 Task: Creation of Multiple Positions
Action: Mouse moved to (136, 207)
Screenshot: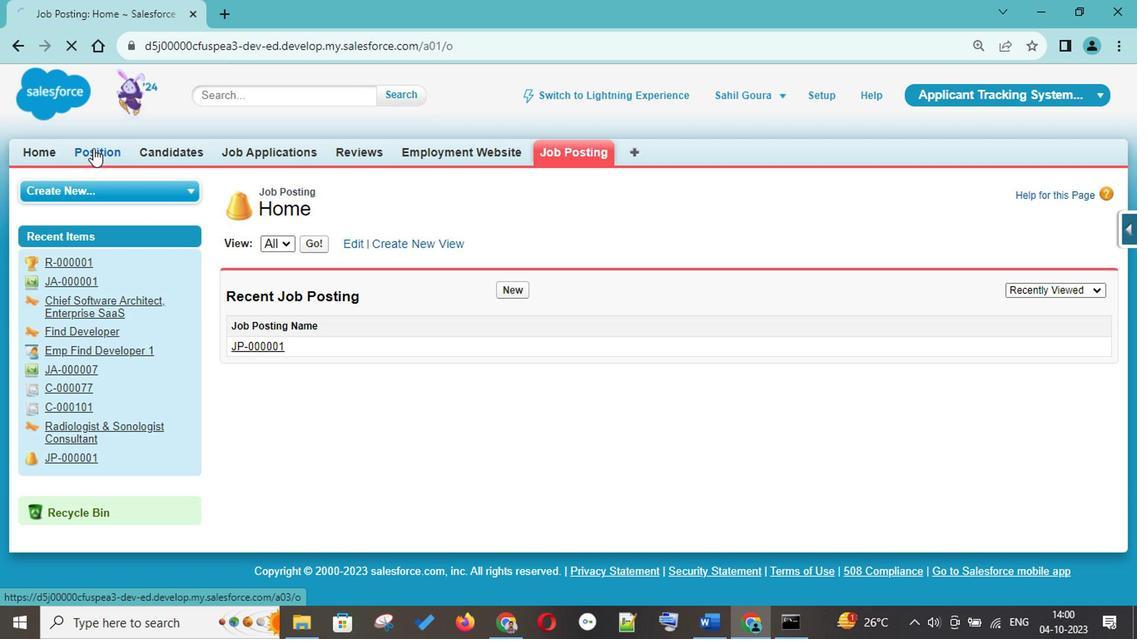 
Action: Mouse pressed left at (136, 207)
Screenshot: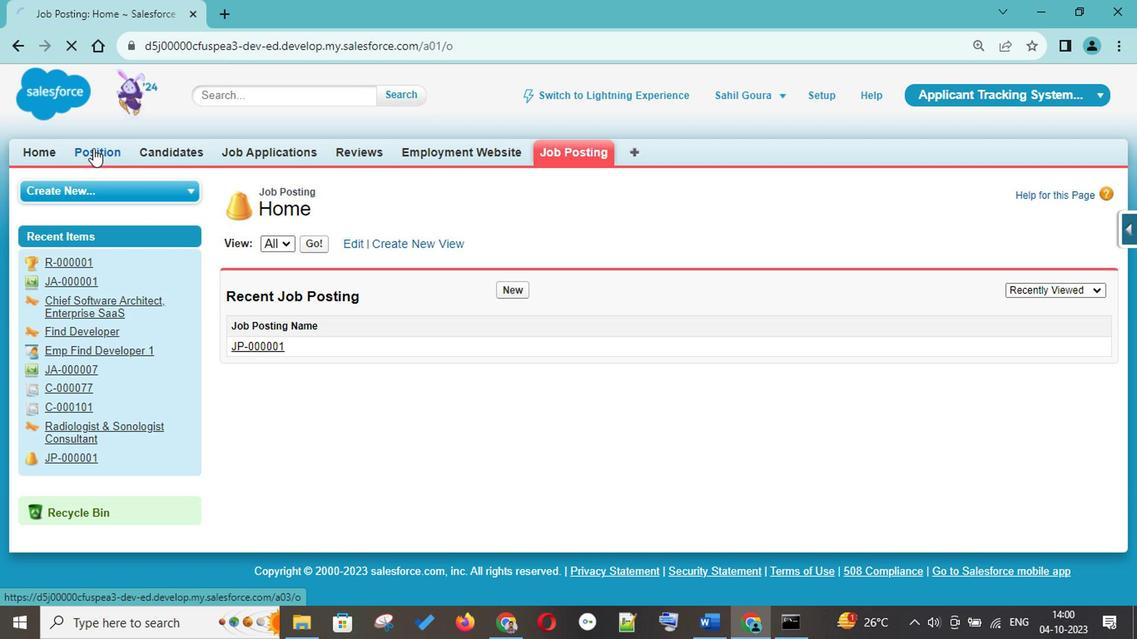 
Action: Mouse moved to (498, 310)
Screenshot: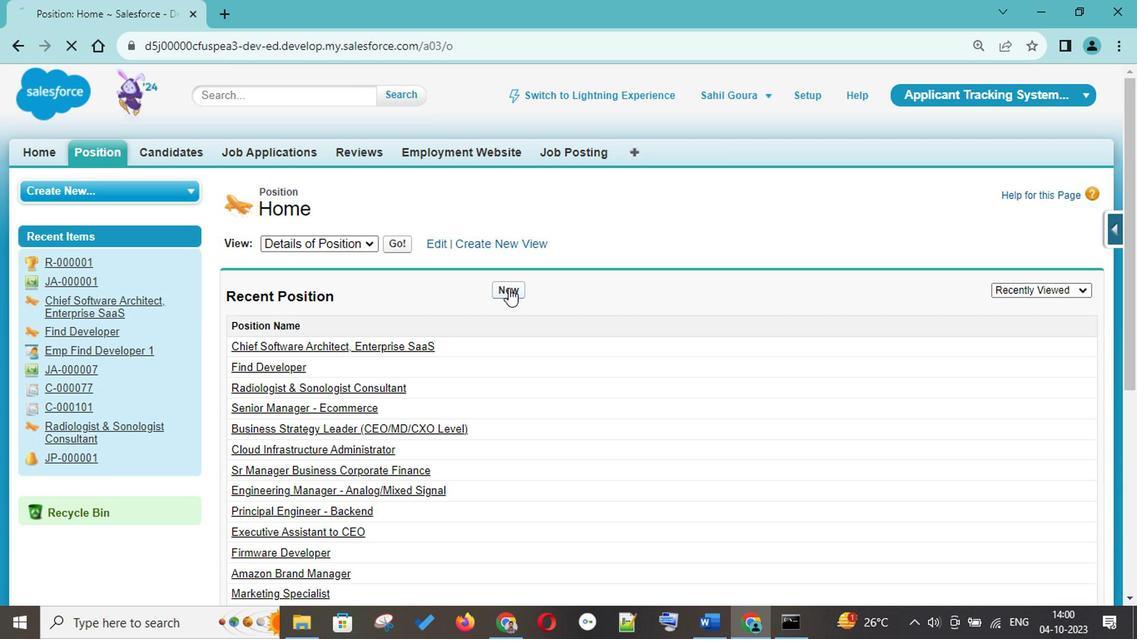 
Action: Mouse pressed left at (498, 310)
Screenshot: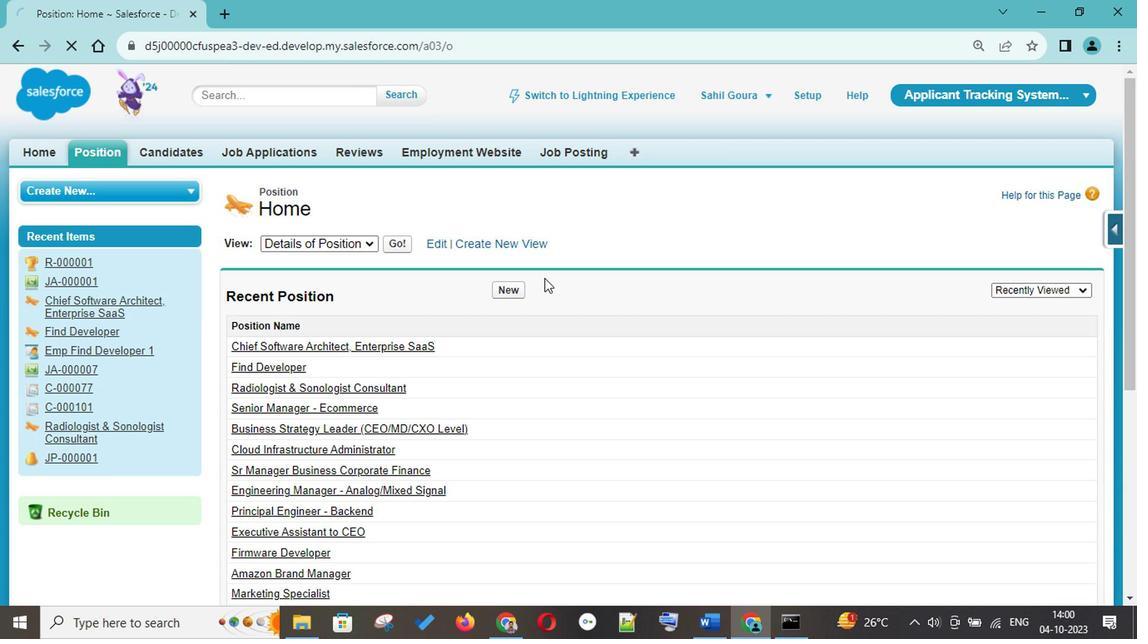 
Action: Mouse moved to (432, 249)
Screenshot: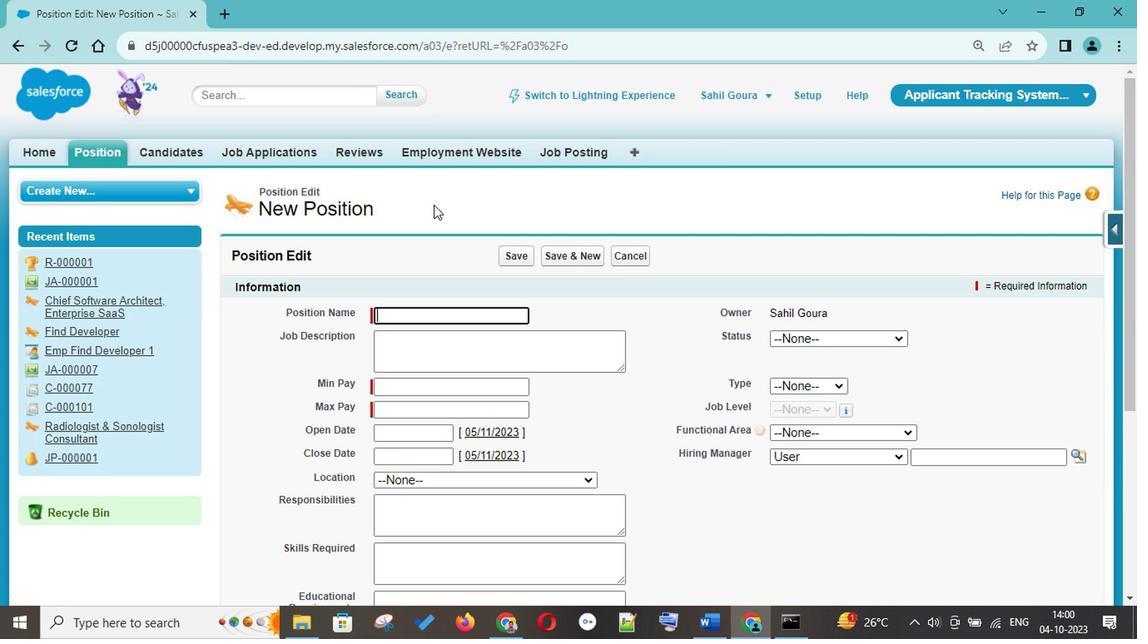 
Action: Key pressed <Key.shift><Key.shift><Key.shift><Key.shift><Key.shift><Key.shift><Key.shift><Key.shift><Key.shift><Key.shift><Key.shift><Key.shift><Key.shift><Key.shift><Key.shift><Key.shift><Key.shift><Key.shift><Key.shift><Key.shift><Key.shift><Key.shift><Key.shift>SRE/<Key.shift>Dev<Key.shift>Ops<Key.space><Key.shift>For<Key.space><Key.shift>Web3<Key.space>/<Key.space><Key.shift>Blockchain<Key.space><Key.shift>Domain
Screenshot: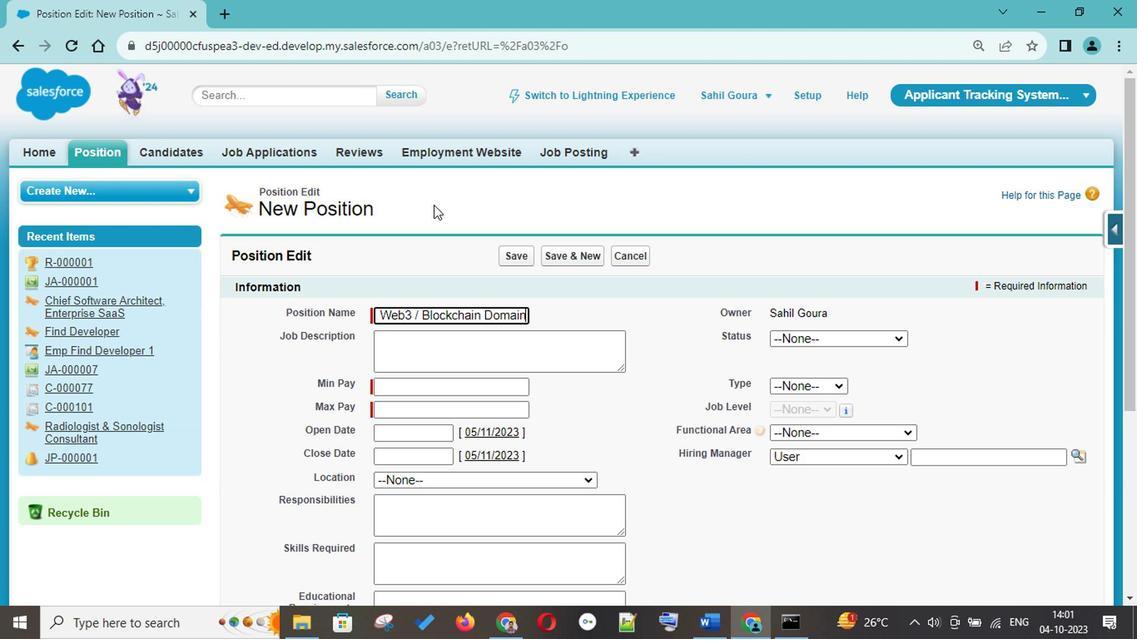 
Action: Mouse moved to (468, 359)
Screenshot: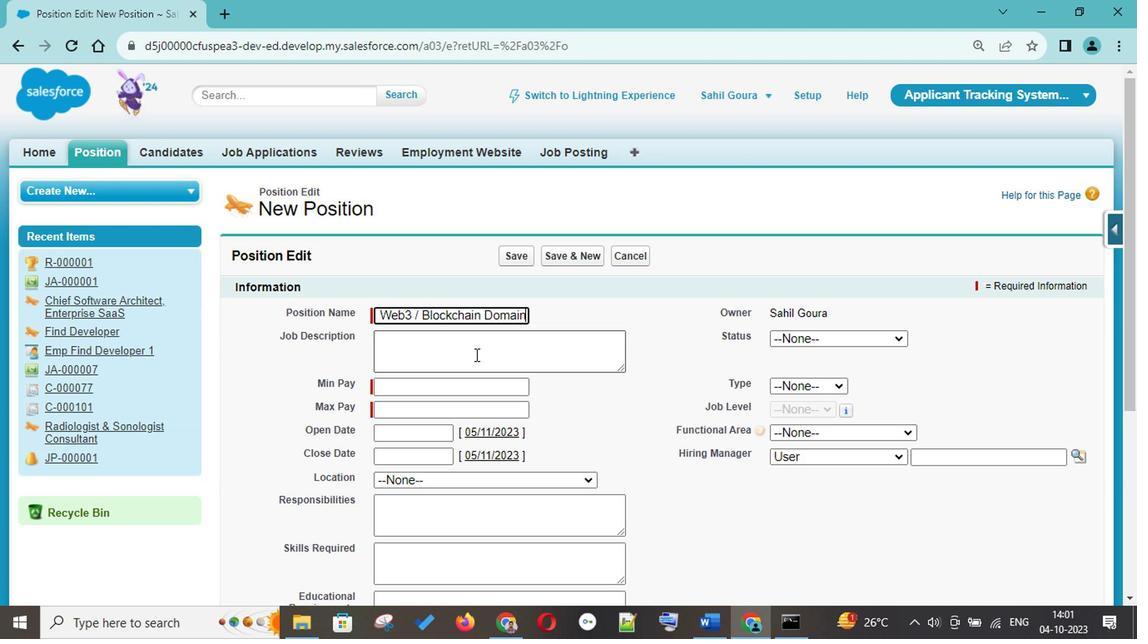 
Action: Mouse pressed left at (468, 359)
Screenshot: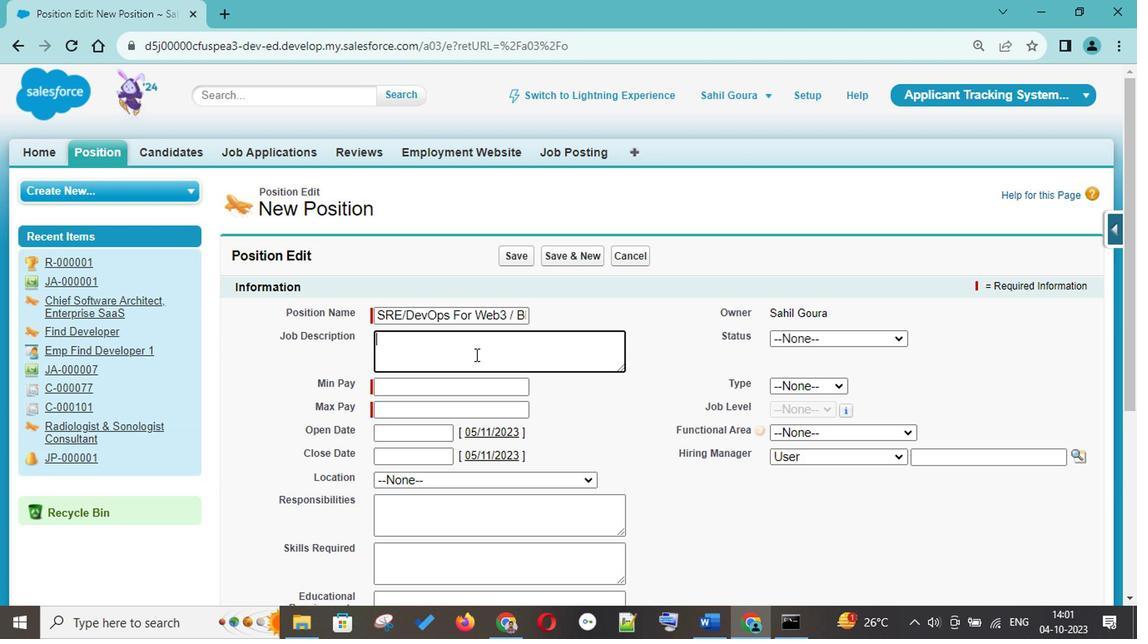 
Action: Key pressed <Key.shift>Build<Key.backspace><Key.backspace><Key.backspace><Key.backspace><Key.backspace><Key.backspace><Key.backspace><Key.backspace>--<Key.shift>><Key.space><Key.shift><Key.shift><Key.shift>Build.<Key.space>deploy<Key.space>and<Key.space>a<Key.backspace>maintain<Key.space>ec<Key.backspace><Key.backspace>secure<Key.space>and<Key.space>scalable<Key.space>cloud<Key.space>solutions<Key.space>for<Key.space>highly<Key.space>available<Key.space>digital<Key.space>services,<Key.space>comprising<Key.space>large-scale<Key.space><Key.shift><Key.shift><Key.shift>Web3<Key.space>experience<Key.space>and<Key.space>other<Key.space>d<Key.shift>Apps<Key.enter>--<Key.shift>><Key.space><Key.shift>Build<Key.space>and<Key.space><Key.shift>Integrate<Key.space>tools<Key.space>to<Key.space>at<Key.backspace>utomate<Key.space>operatin<Key.backspace>onal<Key.space>processes<Key.space>for<Key.space>improved<Key.space><Key.shift>CI/<Key.shift><Key.shift>CD<Key.space>infrastructure<Key.space>automation,<Key.space>capacity<Key.space>provisioning,<Key.space>cost<Key.space>and<Key.space>performance<Key.space>oi<Key.backspace>ptiiz<Key.backspace><Key.backspace>mizations<Key.enter>--<Key.shift>><Key.space><Key.shift>Build<Key.space>an<Key.space><Key.shift><Key.backspace>d<Key.space><Key.shift>Improve<Key.space>our<Key.space>alerting<Key.space>and<Key.space>escalation<Key.space>mechanisms<Key.enter>--<Key.shift>><Key.space><Key.shift>Thik=nk<Key.backspace><Key.backspace><Key.backspace><Key.backspace>nk<Key.space>ahead<Key.space>of<Key.space>the<Key.space>immediate<Key.space>needs<Key.space>of<Key.space>the<Key.space>development<Key.space>team<Key.space>and<Key.space>the<Key.space>current<Key.space>project<Key.space>workload<Key.space>and<Key.space>define<Key.space>what<Key.space>our<Key.space>infrastructure<Key.space>should<Key.space>look<Key.space>like<Key.enter>--<Key.shift>><Key.space><Key.shift>Work<Key.space>with<Key.space>a<Key.space>fast-moving<Key.space>engineering<Key.space>team<Key.space>to<Key.space>drive<Key.space>or<Key.backspace><Key.backspace>projecrt<Key.backspace>t<Key.backspace><Key.backspace>ts<Key.space>in<Key.space>an<Key.space>agile<Key.space>environment<Key.space>and<Key.space>achieve<Key.space>the<Key.space>best<Key.space>possible<Key.space>technical<Key.space>outcomes<Key.enter>--<Key.shift>><Key.space><Key.shift>Stay<Key.space>up<Key.space>to<Key.space>speed<Key.space>with<Key.space>the<Key.space>evolution<Key.space>of<Key.space>both<Key.space>web3<Key.space>infrastructure<Key.space>and<Key.space>infrastructure<Key.space>engineering<Key.space>more<Key.space>broadly,<Key.space>heloin<Key.backspace><Key.backspace><Key.backspace>ping<Key.space>the<Key.space>team<Key.space>to<Key.space>improve<Key.space>the<Key.space>infrastructure<Key.space>and<Key.space>keep<Key.space>it<Key.space>up<Key.space>to<Key.space>date<Key.space>wgh=<Key.backspace><Key.backspace><Key.backspace>hile<Key.space>delivering<Key.space>projects<Key.space>on<Key.space>a<Key.space>rapid<Key.space>operational<Key.space>cadence
Screenshot: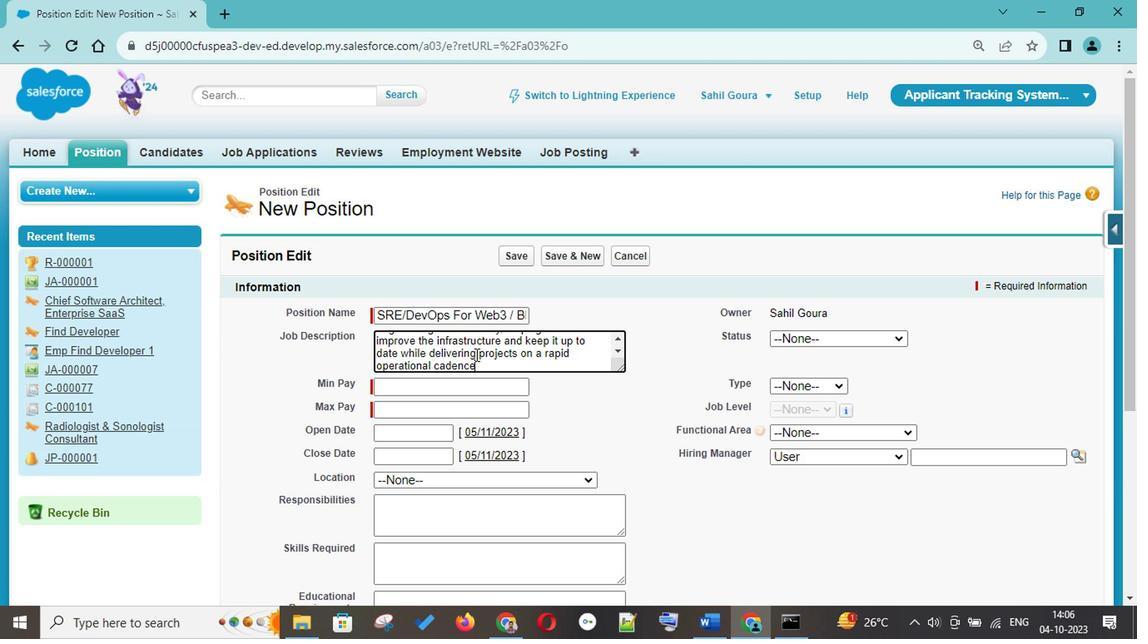 
Action: Mouse moved to (482, 436)
Screenshot: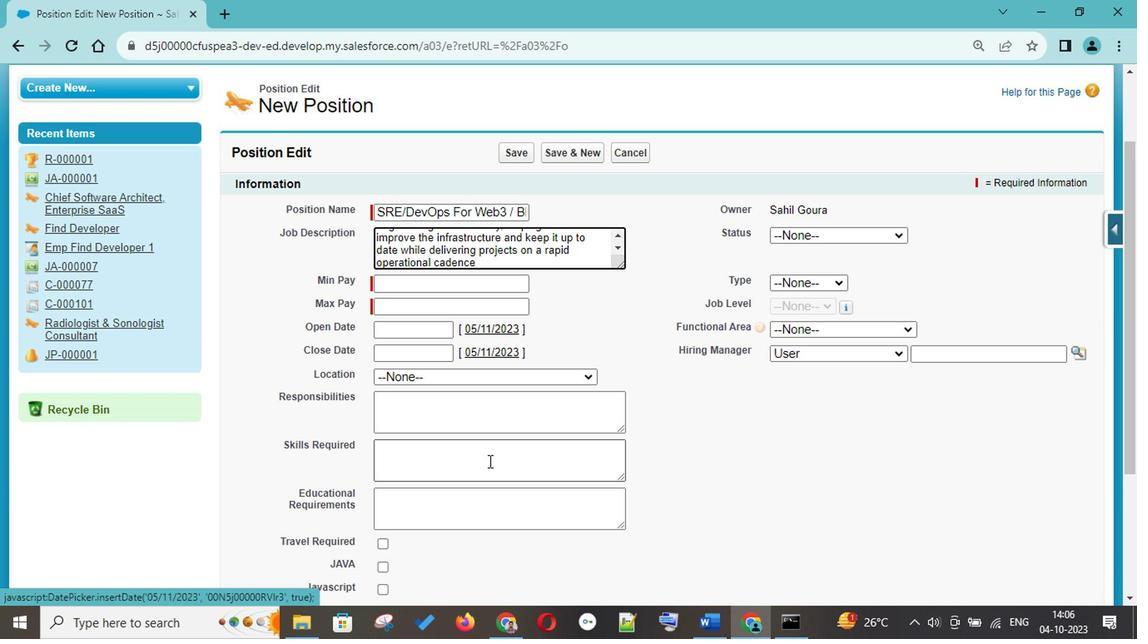 
Action: Mouse scrolled (482, 436) with delta (0, 0)
Screenshot: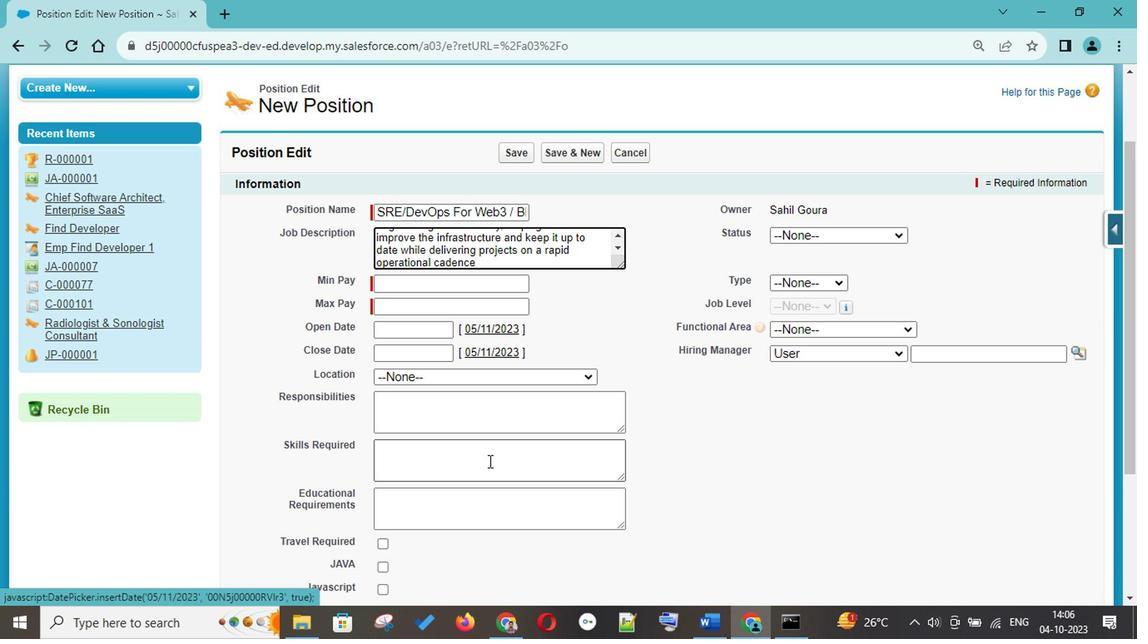 
Action: Mouse moved to (481, 436)
Screenshot: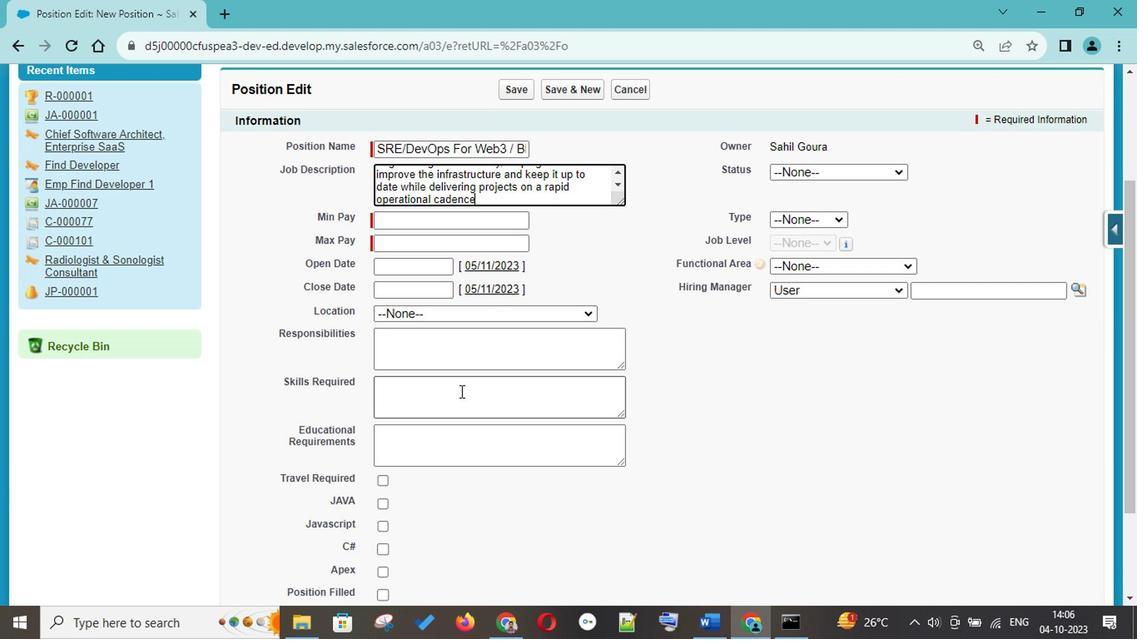 
Action: Mouse scrolled (481, 435) with delta (0, 0)
Screenshot: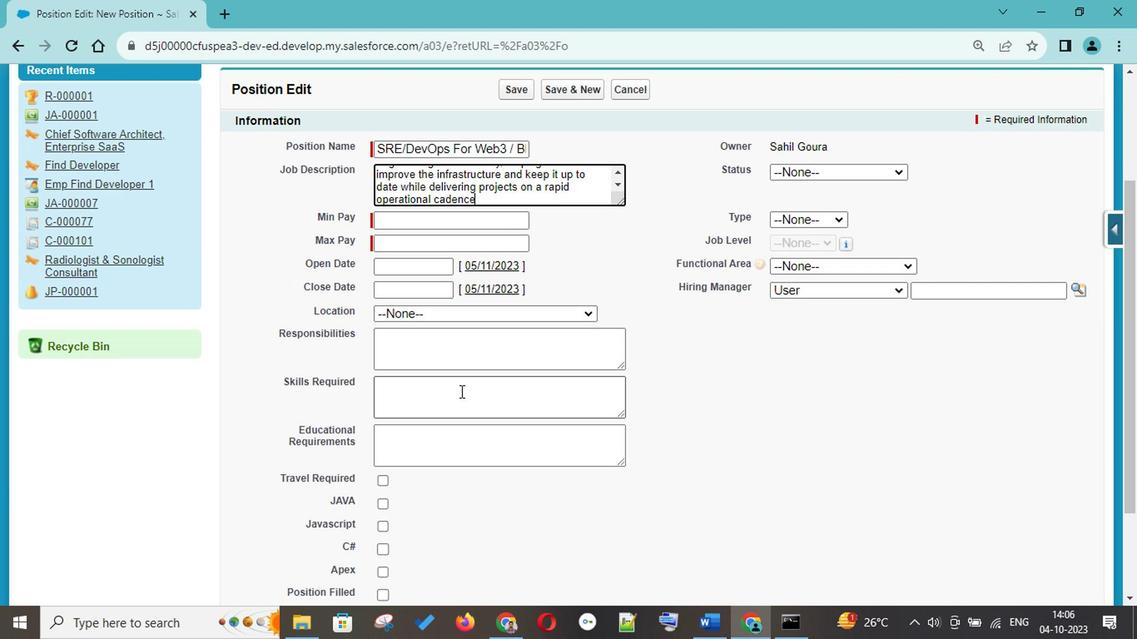
Action: Mouse moved to (455, 385)
Screenshot: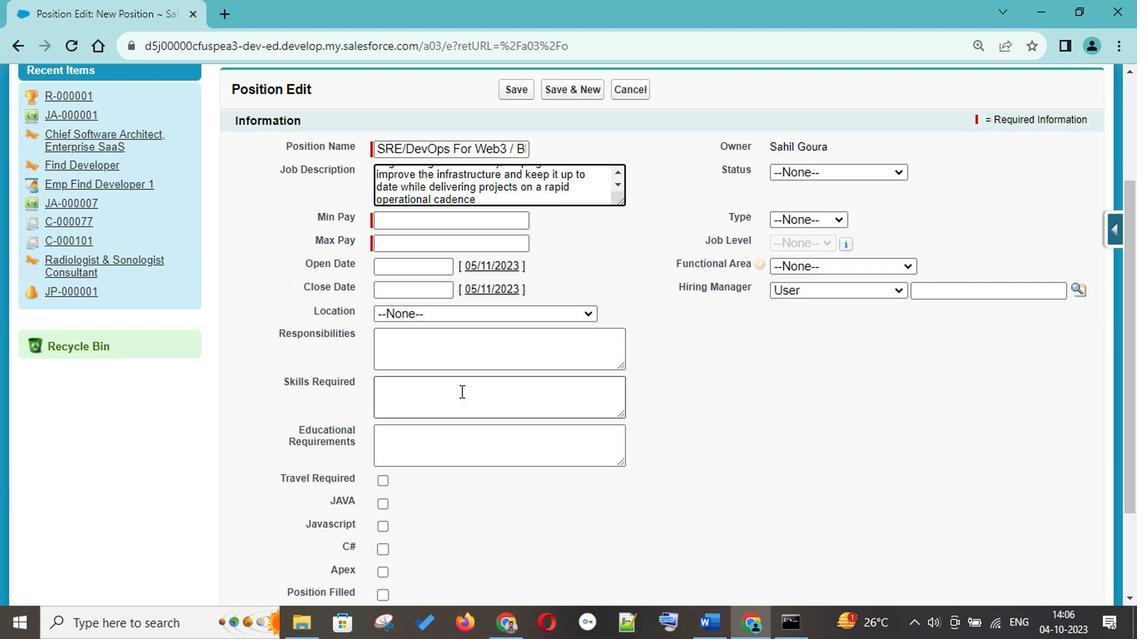 
Action: Mouse pressed left at (455, 385)
Screenshot: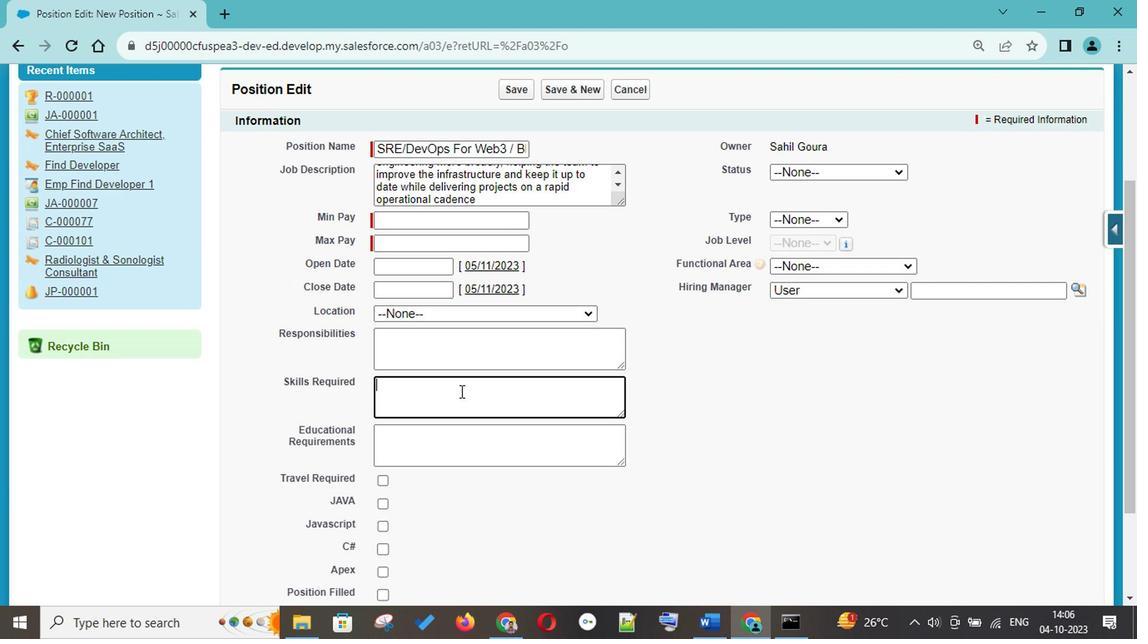 
Action: Key pressed --<Key.shift><Key.shift><Key.shift><Key.shift><Key.shift><Key.shift><Key.shift><Key.shift><Key.shift><Key.shift><Key.shift><Key.shift><Key.shift>><Key.space><Key.shift>Hands-<Key.space><Key.backspace>on<Key.space>experience<Key.space>building<Key.space>and<Key.space>maintaining<Key.space>highly<Key.space>available<Key.space>web<Key.space>and<Key.space>backend<Key.space>infrastructuer<Key.backspace><Key.backspace>re<Key.space>where<Key.space>uptime<Key.space>and<Key.space>security<Key.space>is<Key.space>the<Key.space>highest<Key.space>priority<Key.space><Key.shift>(<Key.shift>Apache,<Key.space><Key.shift><Key.caps_lock>NGINX,<Key.space><Key.caps_lock>nodejs,<Key.space>python<Key.space>and<Key.space>postf<Key.backspace>gres<Key.space>among<Key.space>the<Key.space>toools<Key.backspace><Key.backspace><Key.backspace>ls<Key.space>we<Key.space>use,<Key.space>although<Key.space>the<Key.space>right<Key.space>candidate<Key.space>will<Key.space>be<Key.space>able<Key.space>to<Key.space>leadf<Key.backspace><Key.space>this<Key.space>cov<Key.backspace>nversatin<Key.backspace>on<Key.space>and<Key.space>adapt<Key.space>and<Key.space>learn<Key.space>as<Key.space>our<Key.space>stack<Key.space>evolves<Key.shift>).<Key.enter>--<Key.shift>><Key.space><Key.shift><Key.backspace><Key.space><Key.shift>Hands<Key.space>on<Key.space>experience<Key.space>building<Key.space>and<Key.space>maintaining<Key.space><Key.shift>CDN<Key.space>properto<Key.backspace>ies<Key.space>for<Key.space>high<Key.space>volume<Key.space>websites<Key.space><Key.shift>(<Key.shift>Akamai,<Key.space><Key.shift>Fastly,<Key.space><Key.shift><Key.shift><Key.shift><Key.shift><Key.shift>Cloud<Key.shift>Front<Key.shift><Key.shift><Key.shift><Key.shift><Key.shift><Key.shift><Key.shift><Key.shift><Key.shift><Key.shift><Key.shift><Key.shift><Key.shift><Key.shift><Key.shift><Key.shift><Key.shift><Key.shift><Key.shift><Key.shift><Key.shift><Key.shift>).<Key.enter>--<Key.shift>><Key.space><Key.shift>Intricate<Key.space>knowledge<Key.space>of<Key.space>web<Key.space>delivery,<Key.space><Key.shift>HTTP<Key.space>headers,<Key.space>caching<Key.space>strategies<Key.space>and<Key.space>web<Key.space>security<Key.enter>--<Key.shift>><Key.space><Key.shift>Hands-on<Key.space>experience<Key.space>with<Key.space>infrastructure<Key.space>with<Key.space>one<Key.space>or<Key.space>more<Key.space>scriptingh<Key.backspace><Key.space>languages<Key.space>with<Key.space><Key.shift>Bash<Key.space>and<Key.space><Key.shift>Python<Key.space>particularly<Key.space>desire<Key.backspace>able<Key.enter>--<Key.shift>><Key.space><Key.shift>Hands<Key.space>on-experience<Key.up><Key.up><Key.up><Key.up><Key.down><Key.down><Key.down><Key.down><Key.down><Key.down><Key.space>building<Key.space>andf<Key.space><Key.backspace><Key.backspace><Key.space>managing<Key.space>application<Key.space>infrastructure<Key.space>on<Key.space><Key.shift>AWS<Key.space><Key.shift>(using<Key.space>servie<Key.backspace>ces<Key.space>suc<Key.space><Key.backspace>h<Key.space>as<Key.space><Key.shift>IAM,<Key.space><Key.shift>API<Key.space><Key.shift>Gateway,<Key.space><Key.shift>S3,<Key.space><Key.shift>Dynamodb,<Key.space><Key.caps_lock>RDS,<Key.space>SQS,<Key.space>VPC,<Key.space>EC2,<Key.space>ECS,<Key.space>L<Key.caps_lock>ambda<Key.shift>)<Key.space>and<Key.space>able<Key.space>to<Key.space>fg<Key.backspace><Key.backspace>guide<Key.space>and<Key.space>inform<Key.space>decision-making<Key.space>about<Key.space>goodf<Key.backspace><Key.space>choices<Key.space>of<Key.space>infrastructure<Key.space>and<Key.space>congi<Key.backspace><Key.backspace>figuration<Key.space>in<Key.space>this<Key.space>environment<Key.enter>--<Key.shift><Key.shift><Key.shift><Key.shift><Key.shift><Key.shift><Key.shift><Key.shift><Key.shift><Key.shift><Key.shift><Key.shift>><Key.space><Key.shift><Key.shift><Key.shift><Key.shift><Key.shift><Key.shift><Key.shift><Key.shift><Key.shift><Key.shift><Key.shift><Key.shift><Key.shift><Key.shift><Key.shift><Key.shift><Key.shift><Key.shift>Understanding<Key.space>of<Key.space><Key.shift>TCP/<Key.shift>IP<Key.space>and<Key.space>development<Key.space>fu<Key.backspace>undf<Key.backspace>amentals<Key.space>such<Key.space>as<Key.space><Key.shift>F<Key.backspace><Key.shift>DNS,<Key.space><Key.caps_lock>TCS<Key.backspace>PDUMP,<Key.space>HTTP,<Key.space>CDN<Key.caps_lock>s,<Key.space><Key.caps_lock>SSL,<Key.space><Key.shift>gI<Key.backspace><Key.backspace><Key.caps_lock><Key.shift>H<Key.backspace><Key.shift>Git,<Key.space><Key.shift>Firewall<Key.space>and<Key.space><Key.shift>Networking<Key.space><Key.shift>Concepts<Key.space><Key.shift>(<Key.shift>VPC,<Key.space>subnetting,<Key.space><Key.shift>Zero<Key.shift><Key.shift><Key.shift><Key.shift>Trust,<Key.space><Key.shift>NAT,<Key.space>etc<Key.shift><Key.shift><Key.shift><Key.shift><Key.shift><Key.shift><Key.shift><Key.shift><Key.shift><Key.shift><Key.shift><Key.shift><Key.shift><Key.shift><Key.shift><Key.shift>)<Key.space>and<Key.space>the<Key.space>decisions<Key.space>and<Key.space>tradefo<Key.backspace><Key.backspace>offs<Key.space>involved<Key.space>various<Key.space>infrastrur<Key.backspace>cture<Key.space>confgi<Key.backspace><Key.backspace>igurations
Screenshot: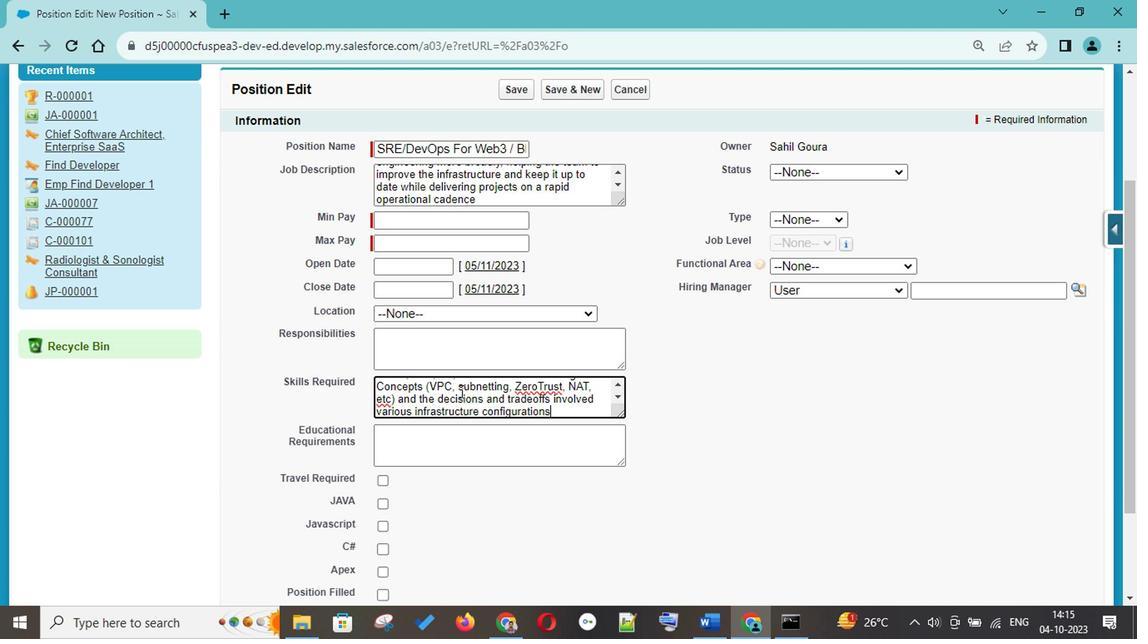 
Action: Mouse moved to (470, 421)
Screenshot: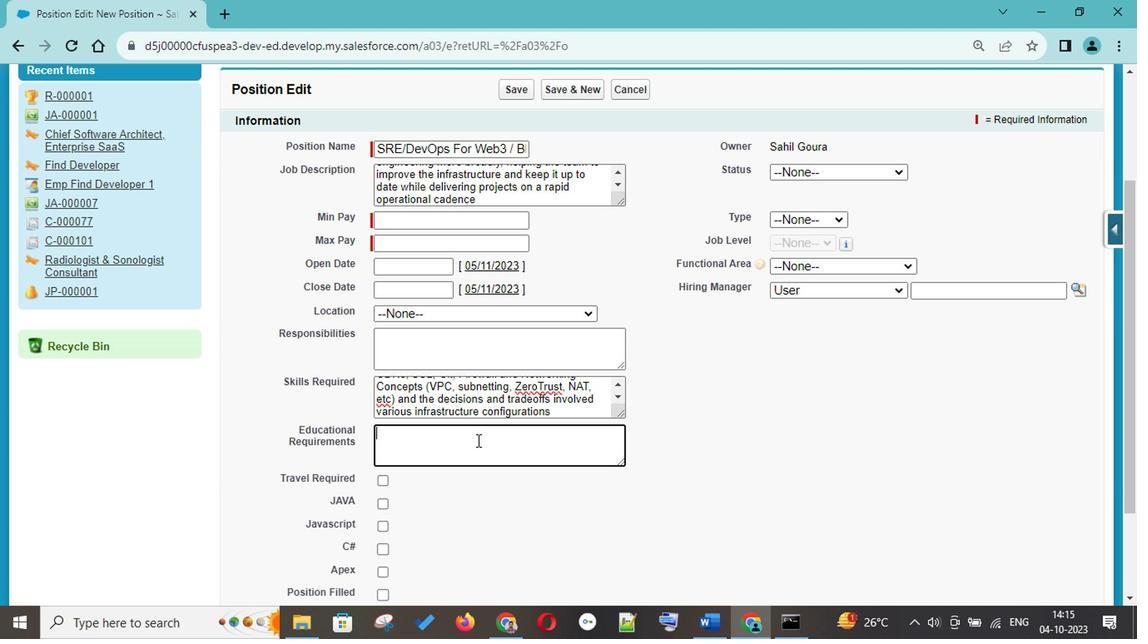 
Action: Mouse pressed left at (470, 421)
Screenshot: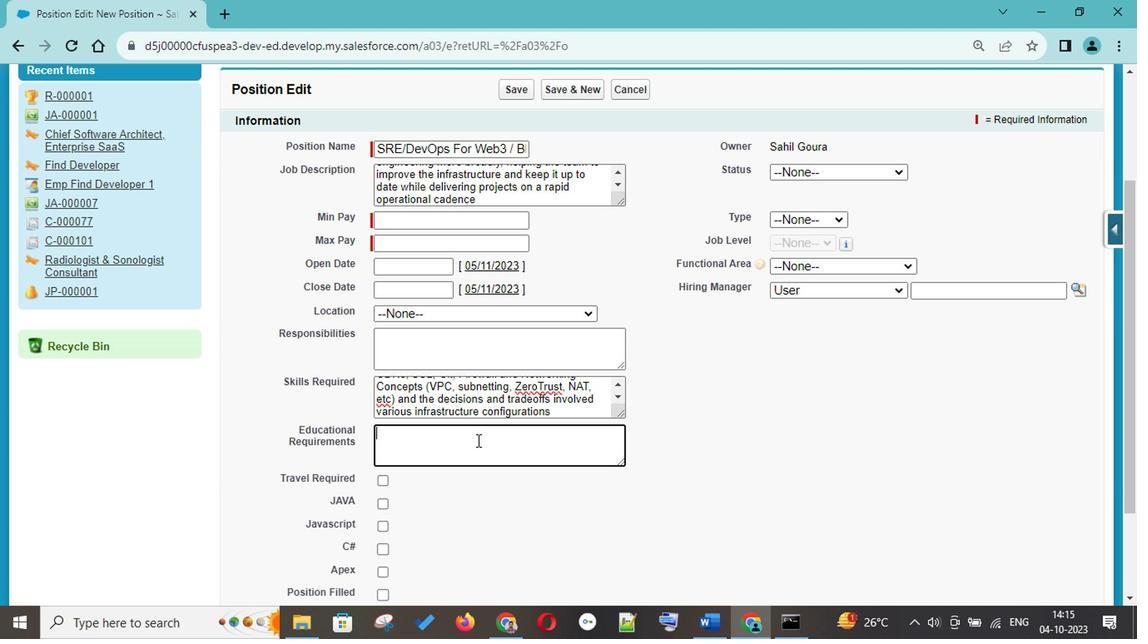 
Action: Key pressed <Key.shift>Engineering<Key.space>-<Key.space><Key.shift>Software<Key.space><Key.shift>&<Key.space><Key.shift>W<Key.backspace><Key.shift>QA
Screenshot: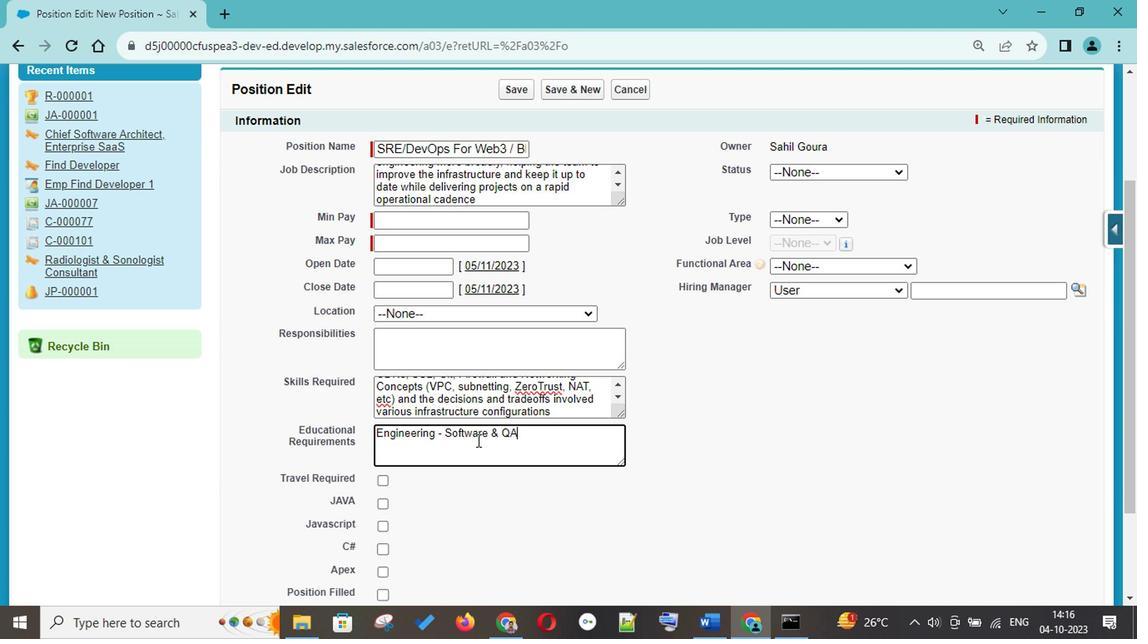 
Action: Mouse moved to (471, 354)
Screenshot: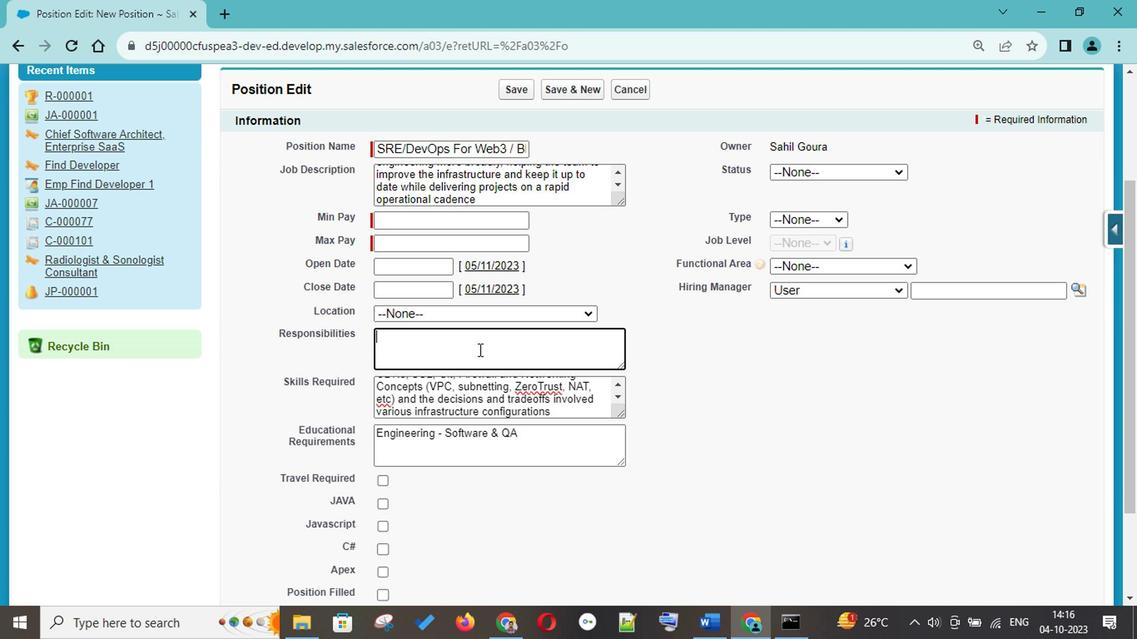 
Action: Mouse pressed left at (471, 354)
Screenshot: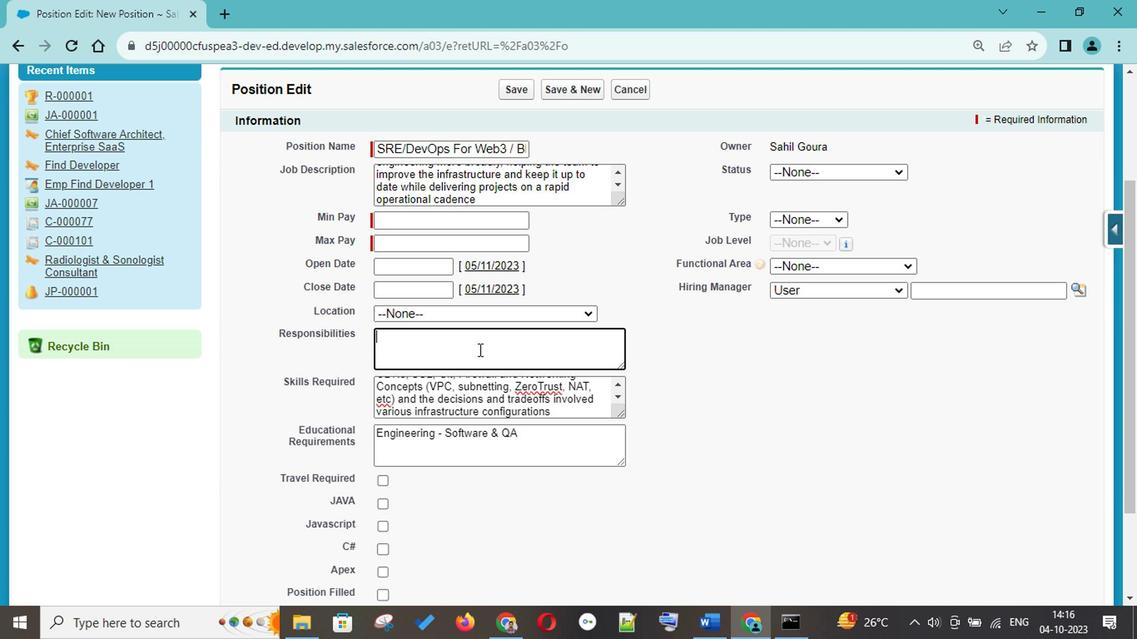 
Action: Mouse moved to (436, 385)
Screenshot: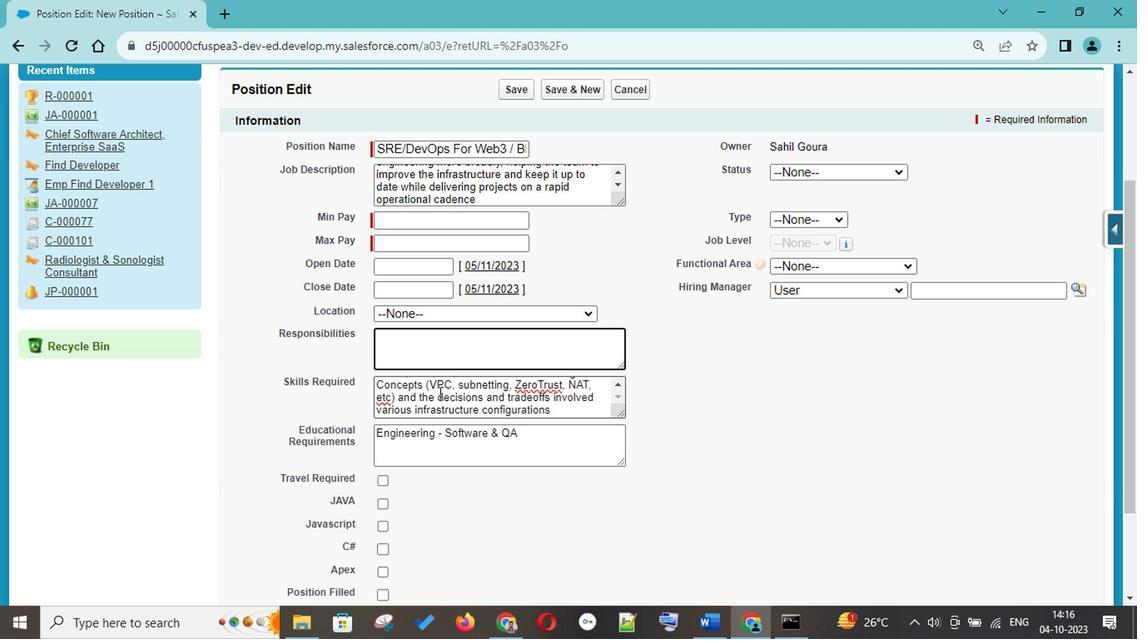 
Action: Mouse scrolled (436, 384) with delta (0, 0)
Screenshot: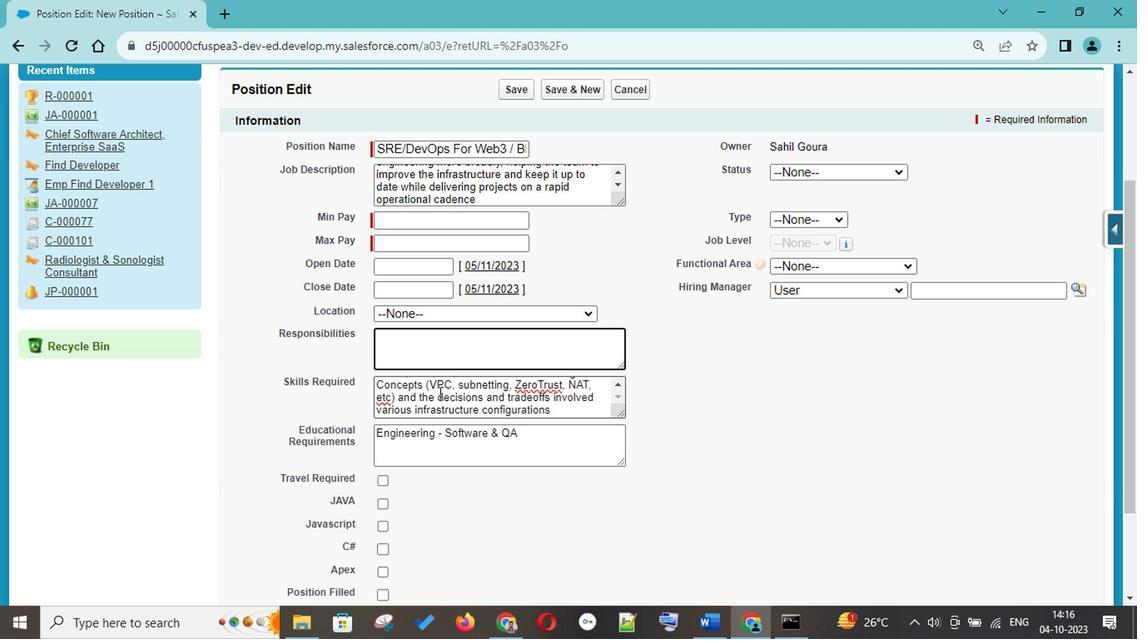 
Action: Mouse moved to (436, 385)
Screenshot: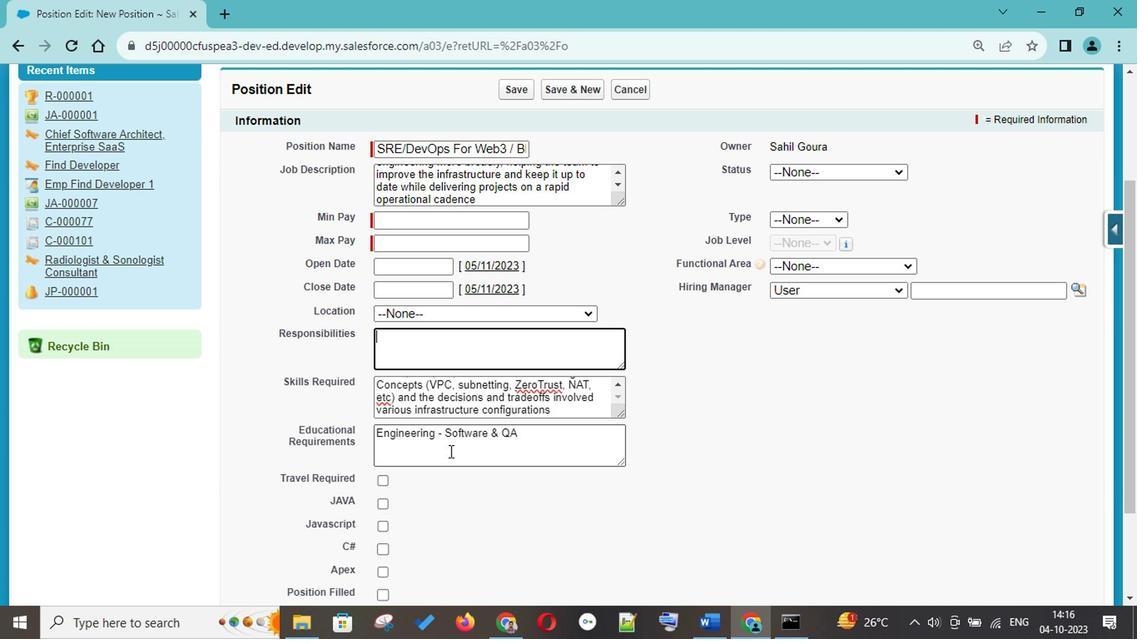 
Action: Mouse scrolled (436, 385) with delta (0, 0)
Screenshot: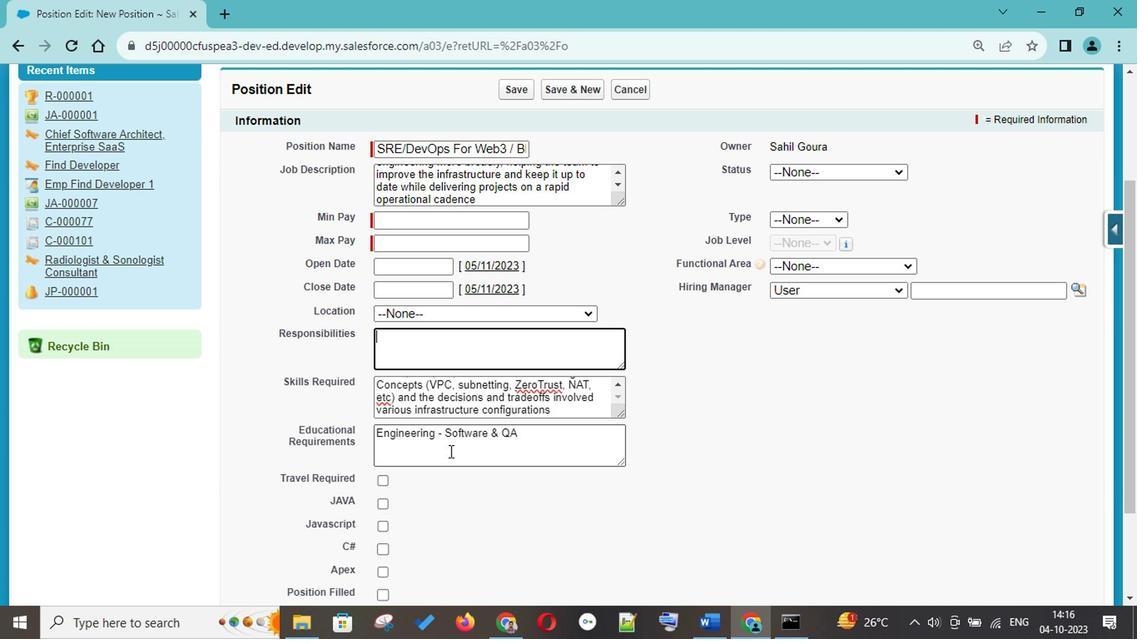 
Action: Mouse moved to (436, 385)
Screenshot: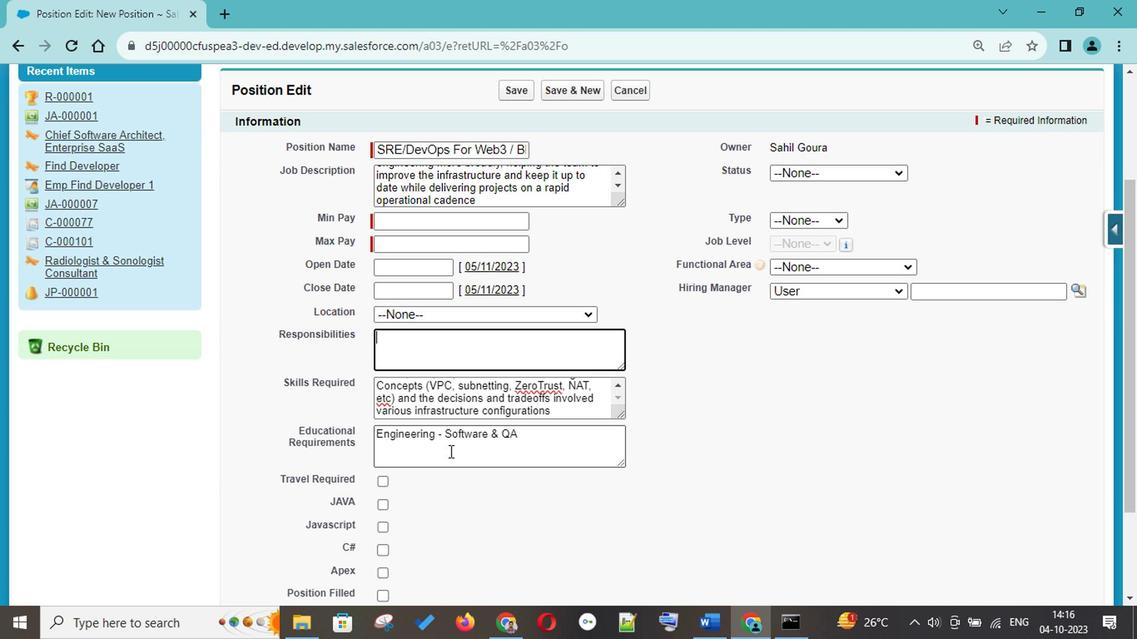 
Action: Mouse scrolled (436, 385) with delta (0, 0)
Screenshot: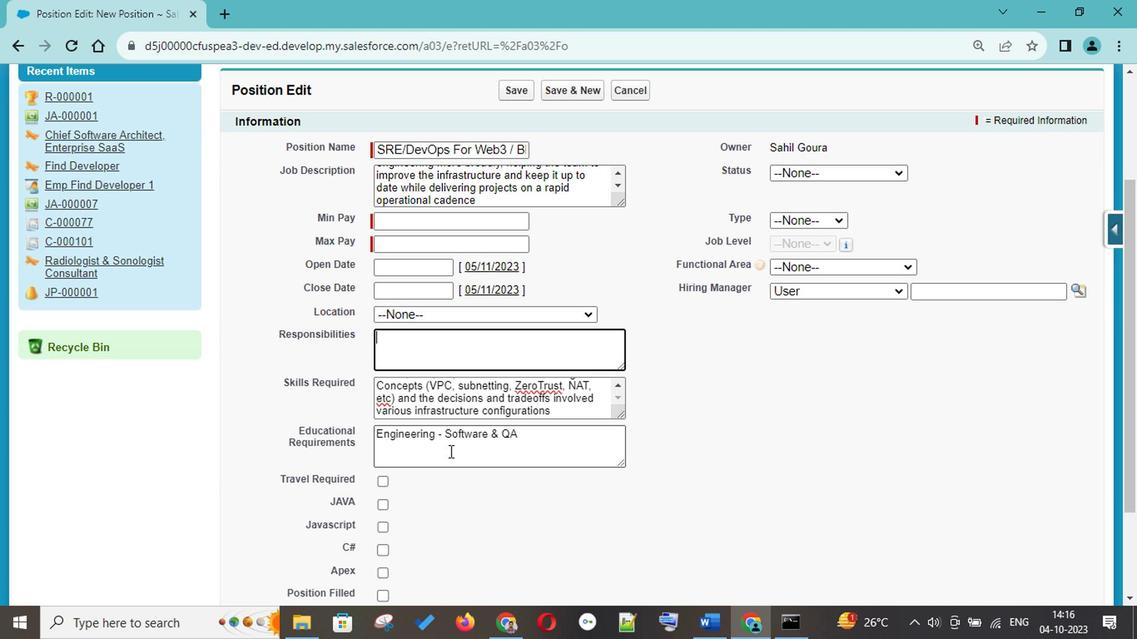 
Action: Mouse moved to (446, 429)
Screenshot: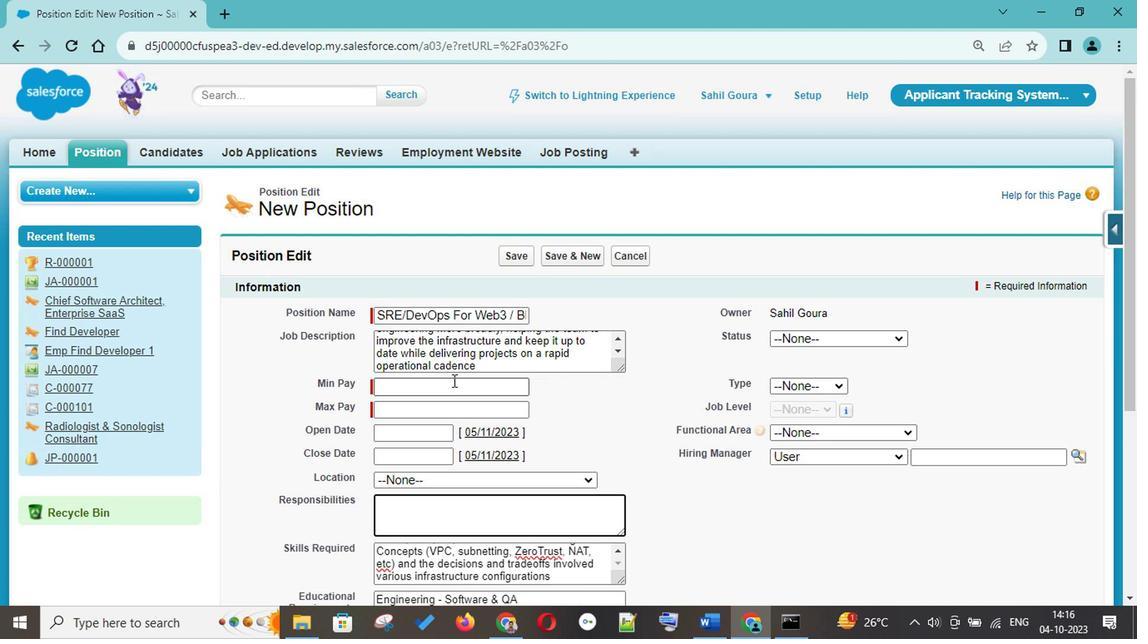 
Action: Mouse scrolled (446, 430) with delta (0, 0)
Screenshot: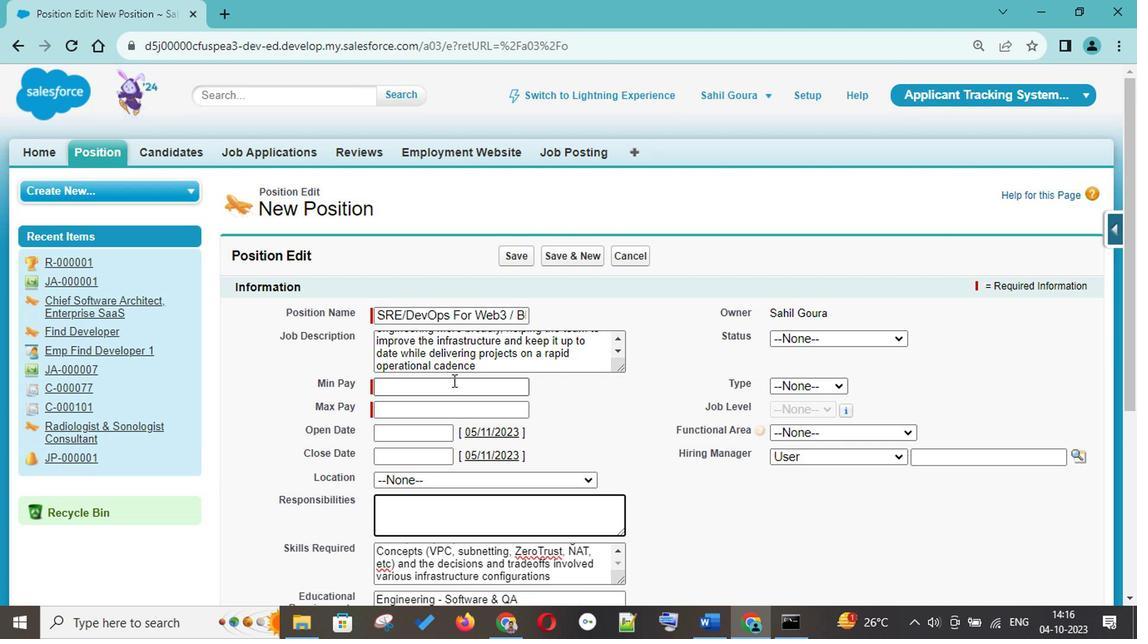 
Action: Mouse scrolled (446, 430) with delta (0, 0)
Screenshot: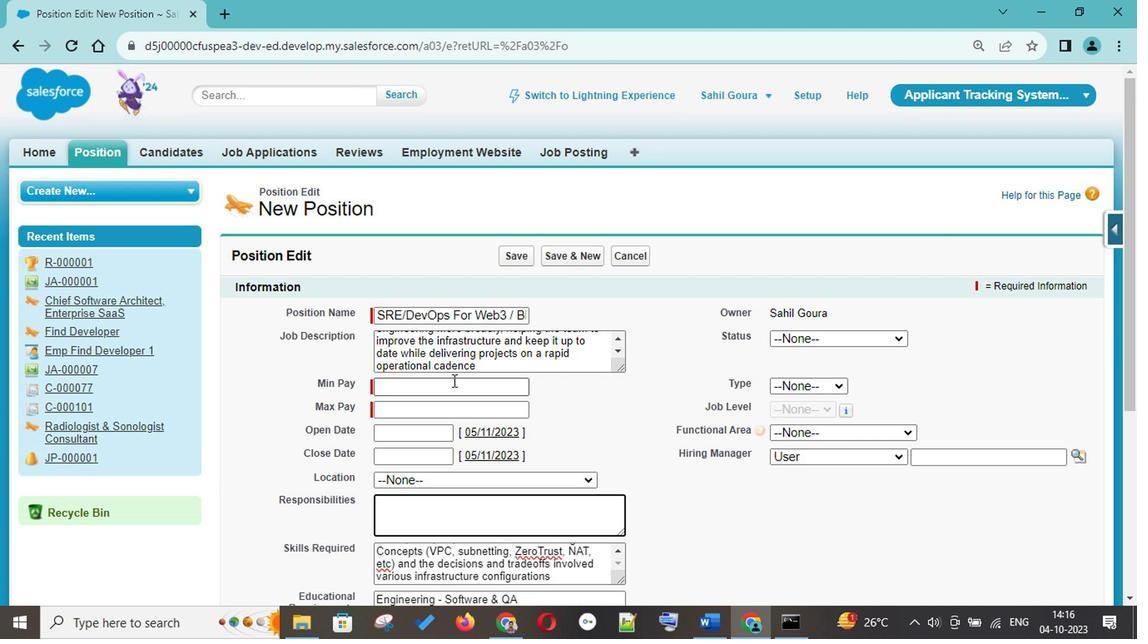 
Action: Mouse moved to (449, 377)
Screenshot: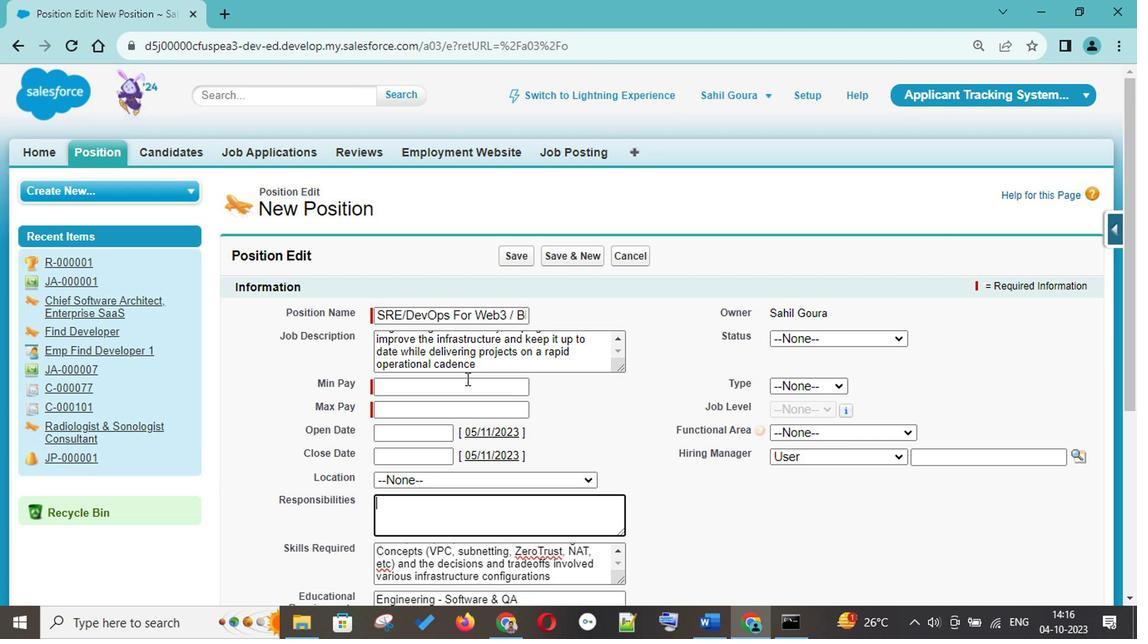 
Action: Mouse scrolled (449, 378) with delta (0, 0)
Screenshot: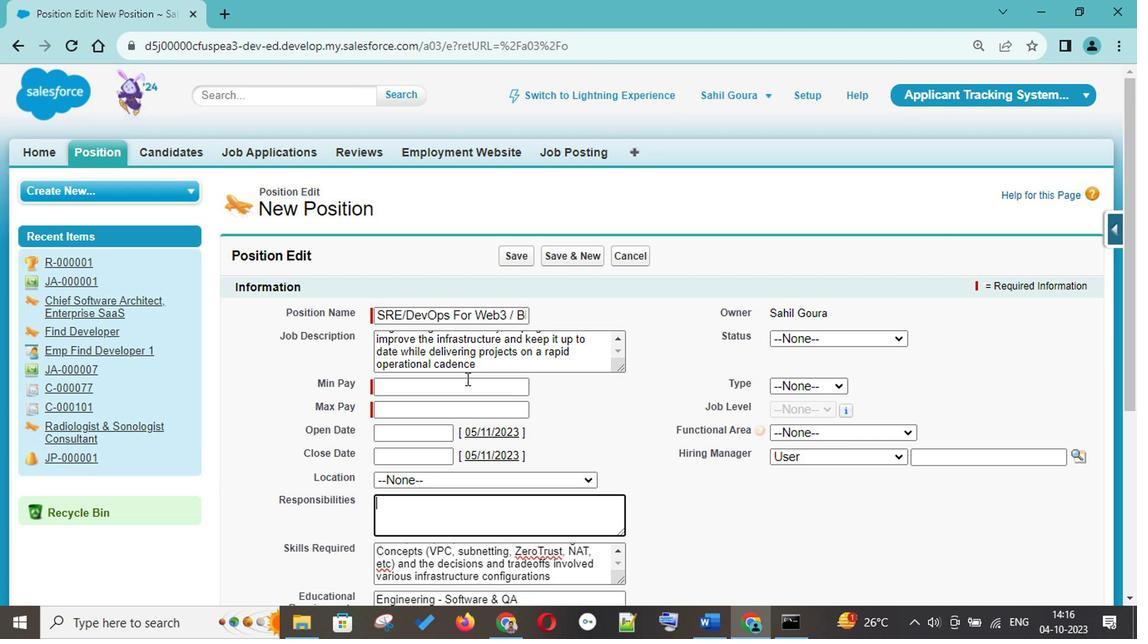 
Action: Mouse moved to (463, 370)
Screenshot: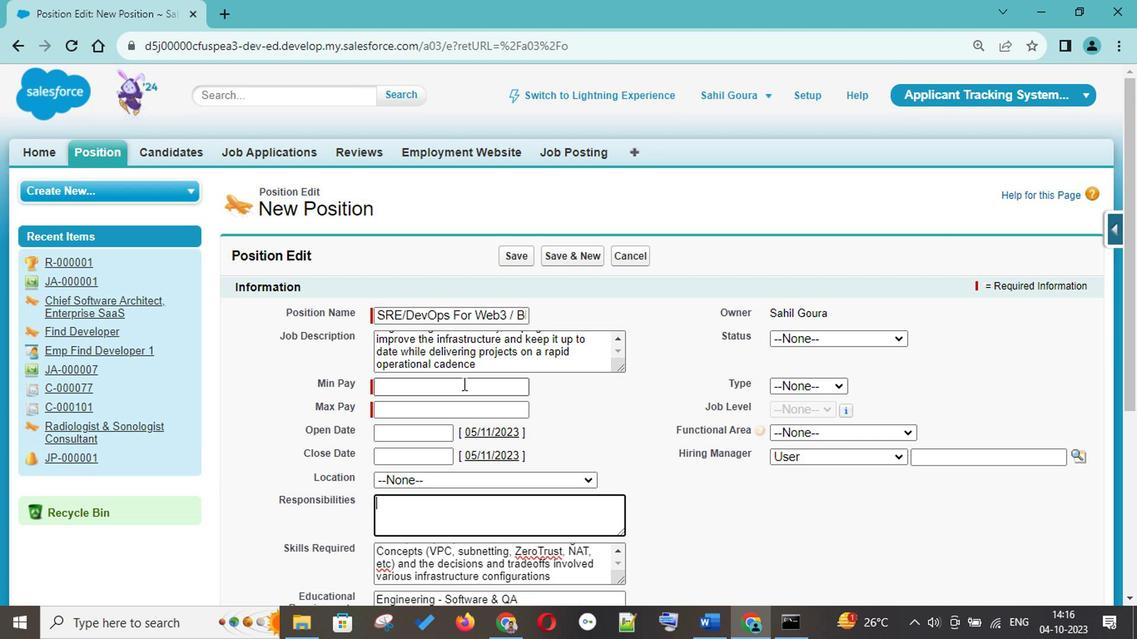 
Action: Mouse scrolled (463, 370) with delta (0, 0)
Screenshot: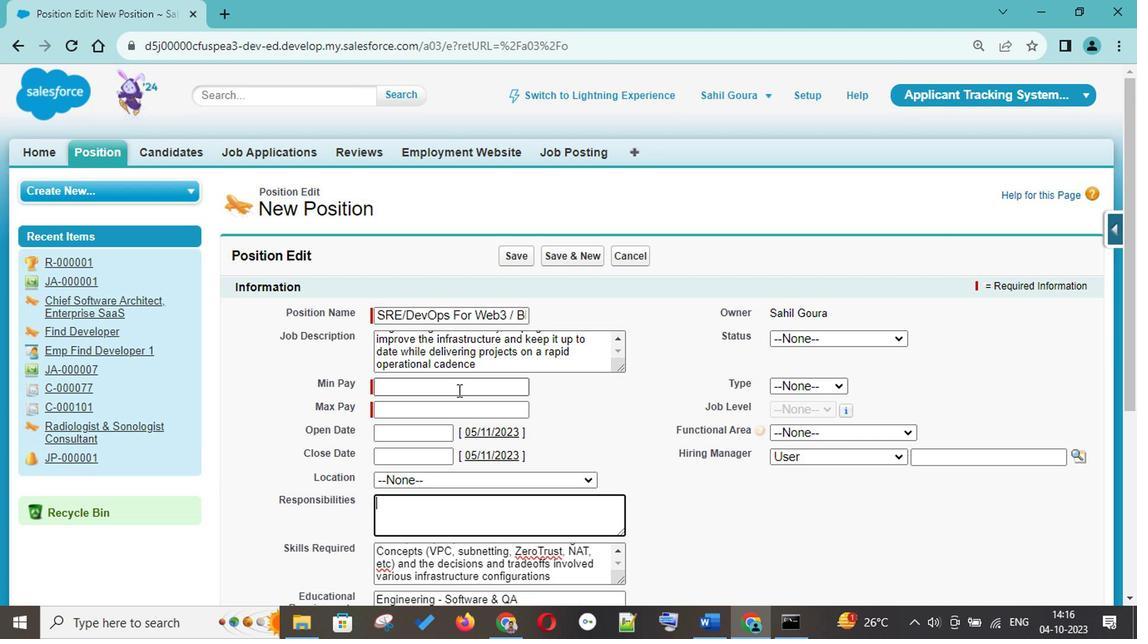 
Action: Mouse scrolled (463, 370) with delta (0, 0)
Screenshot: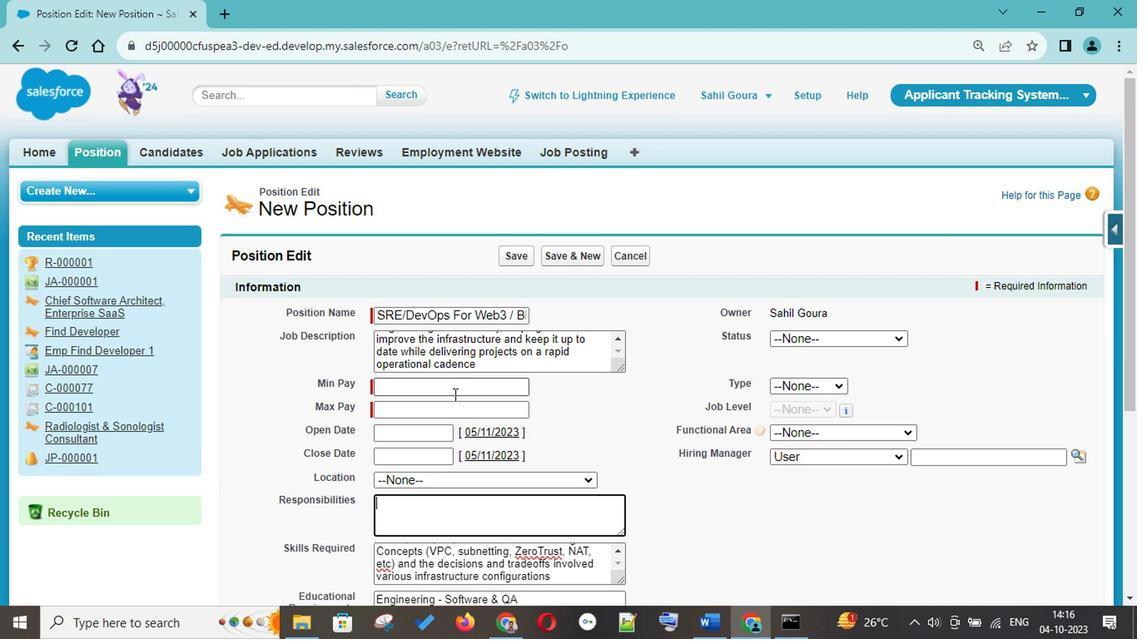 
Action: Mouse moved to (449, 388)
Screenshot: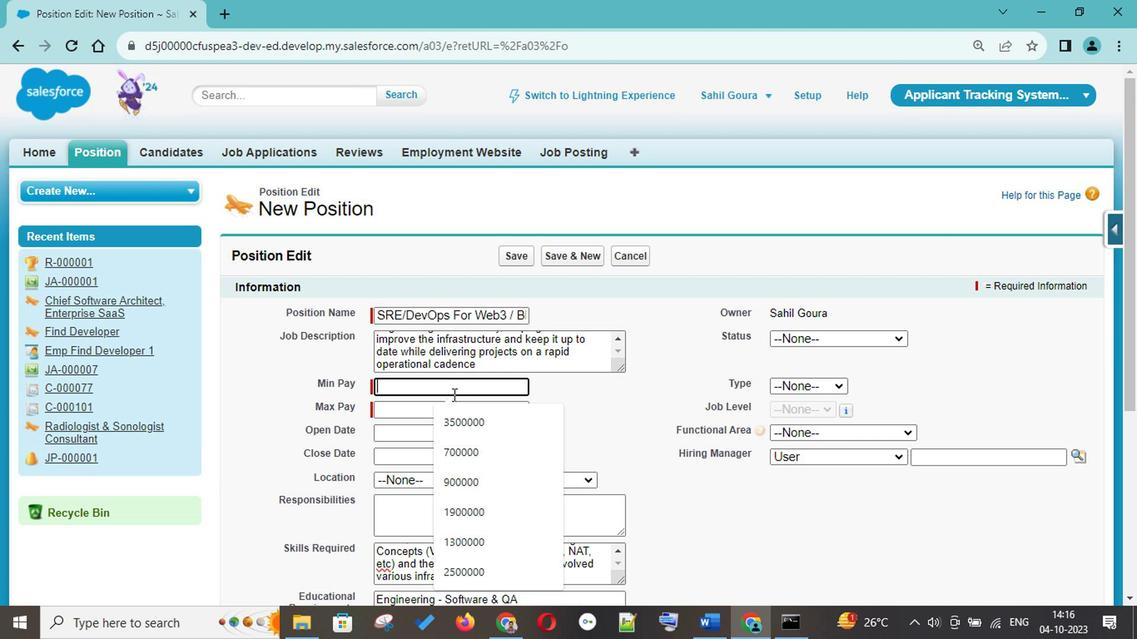 
Action: Mouse pressed left at (449, 388)
Screenshot: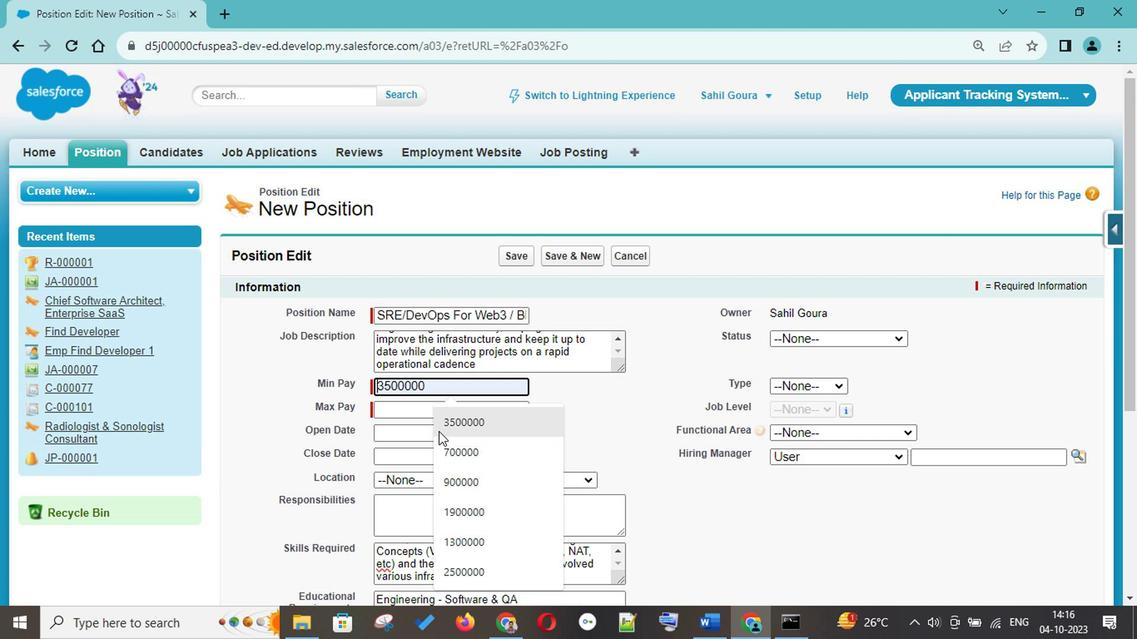 
Action: Mouse moved to (389, 474)
Screenshot: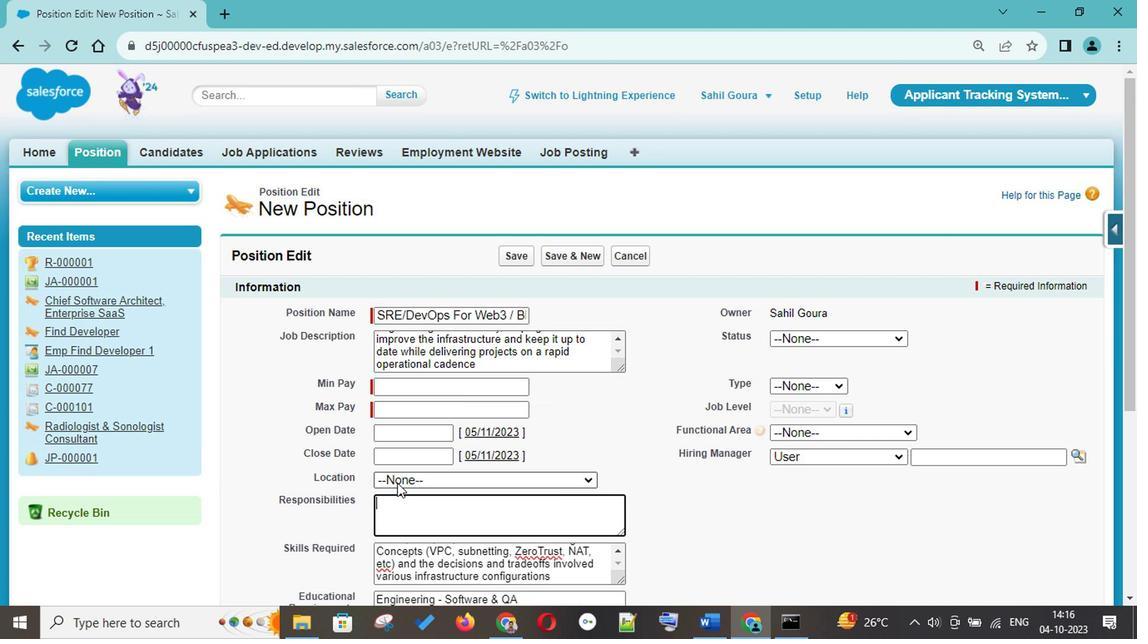 
Action: Mouse pressed left at (389, 474)
Screenshot: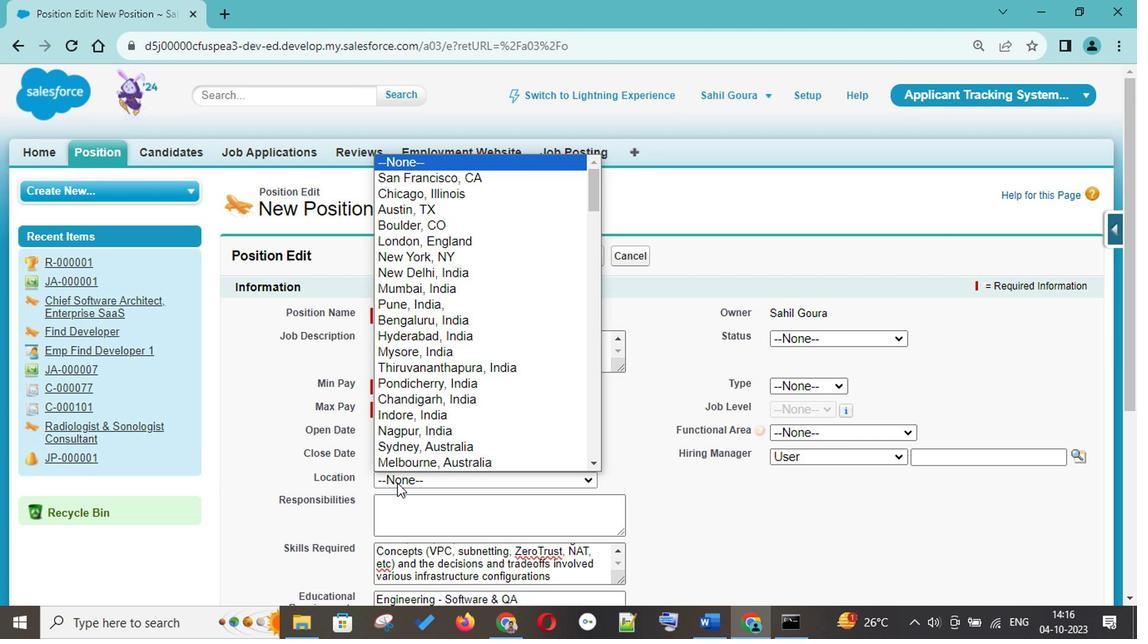 
Action: Mouse moved to (400, 452)
Screenshot: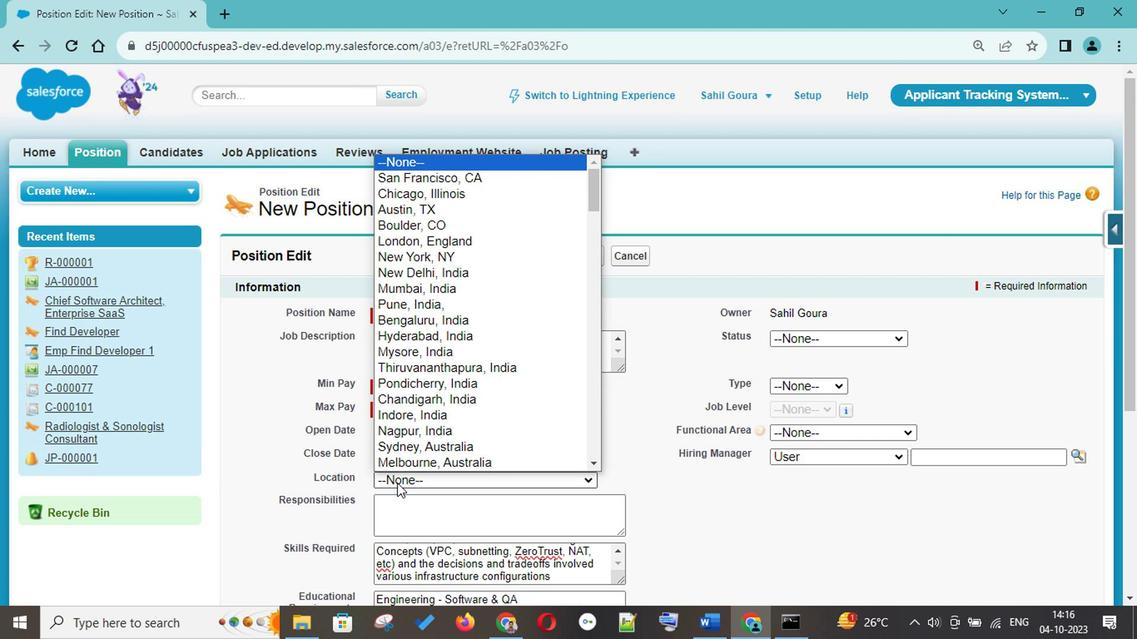 
Action: Mouse pressed left at (400, 452)
Screenshot: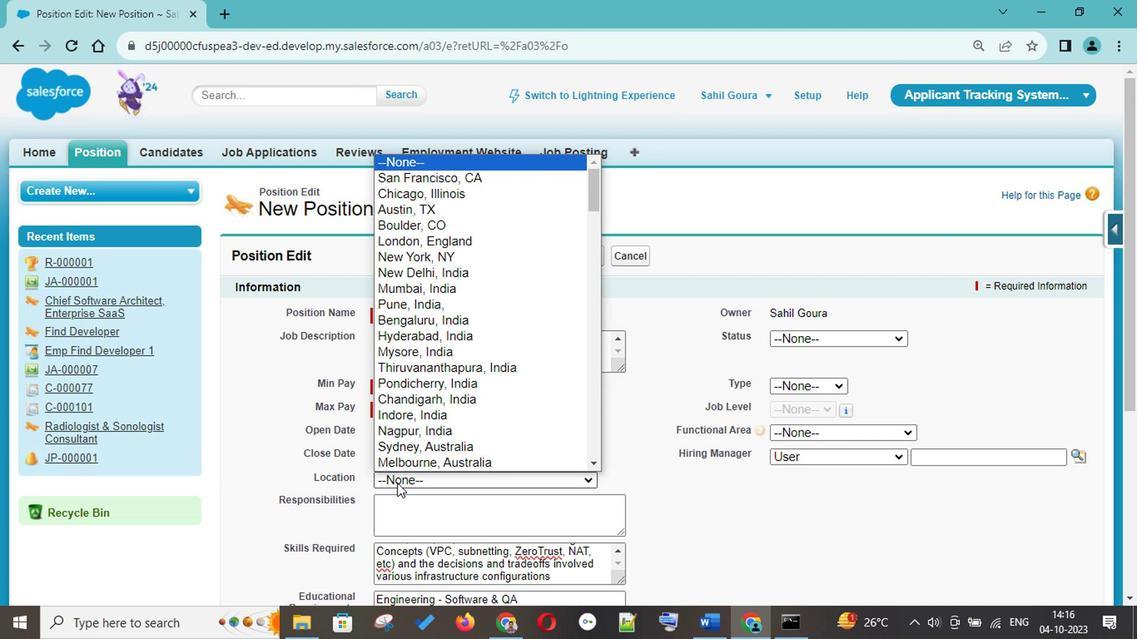 
Action: Mouse pressed left at (400, 452)
Screenshot: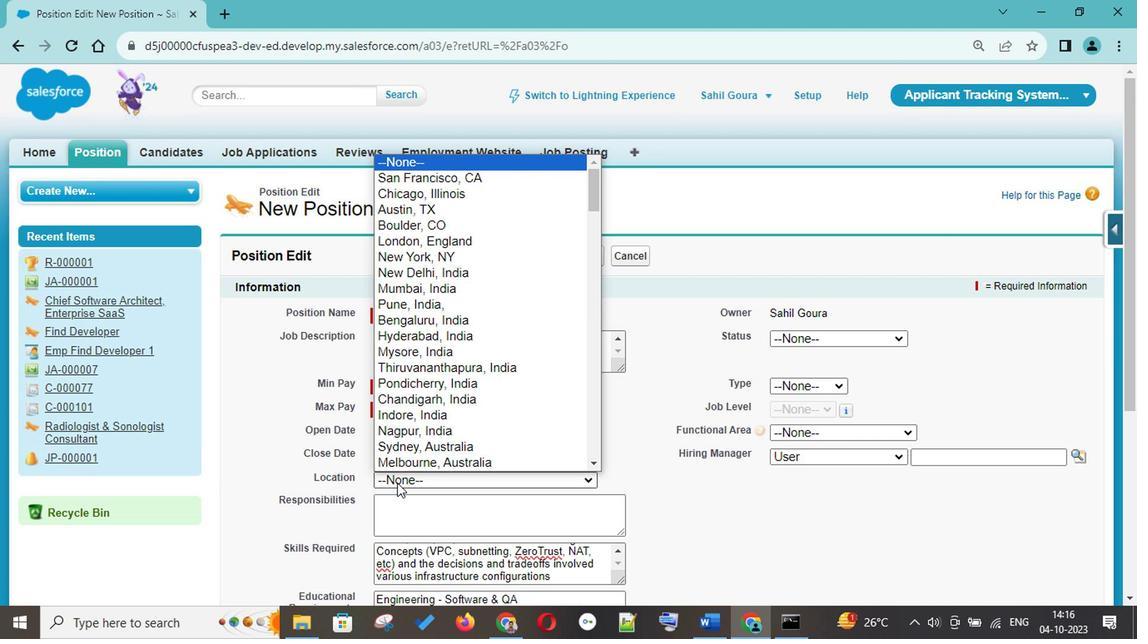 
Action: Mouse pressed left at (400, 452)
Screenshot: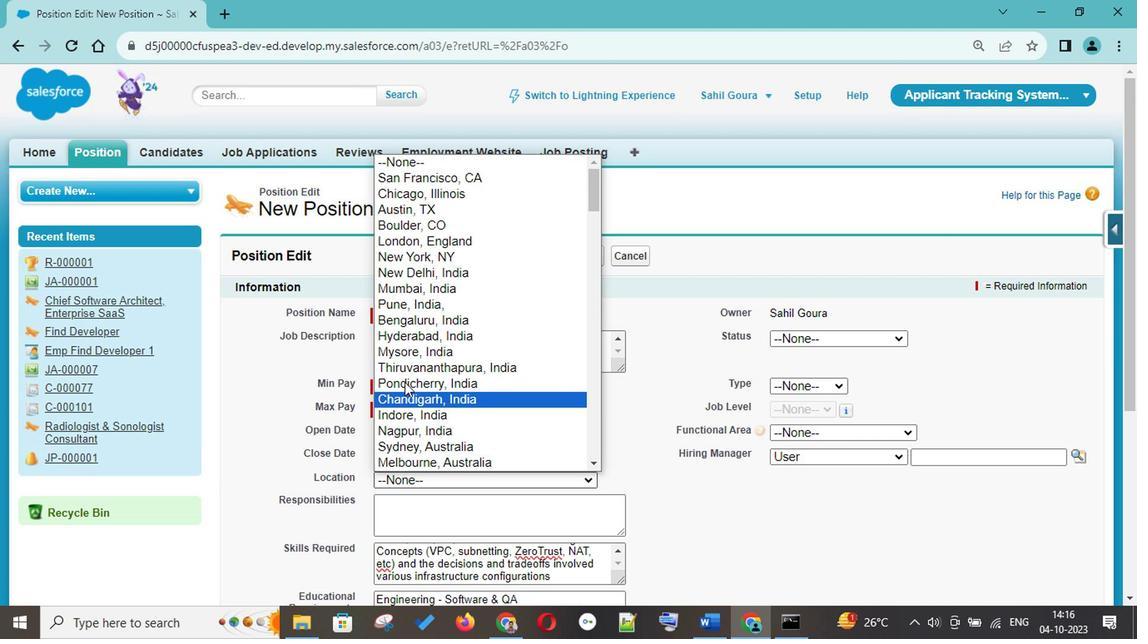 
Action: Mouse moved to (402, 319)
Screenshot: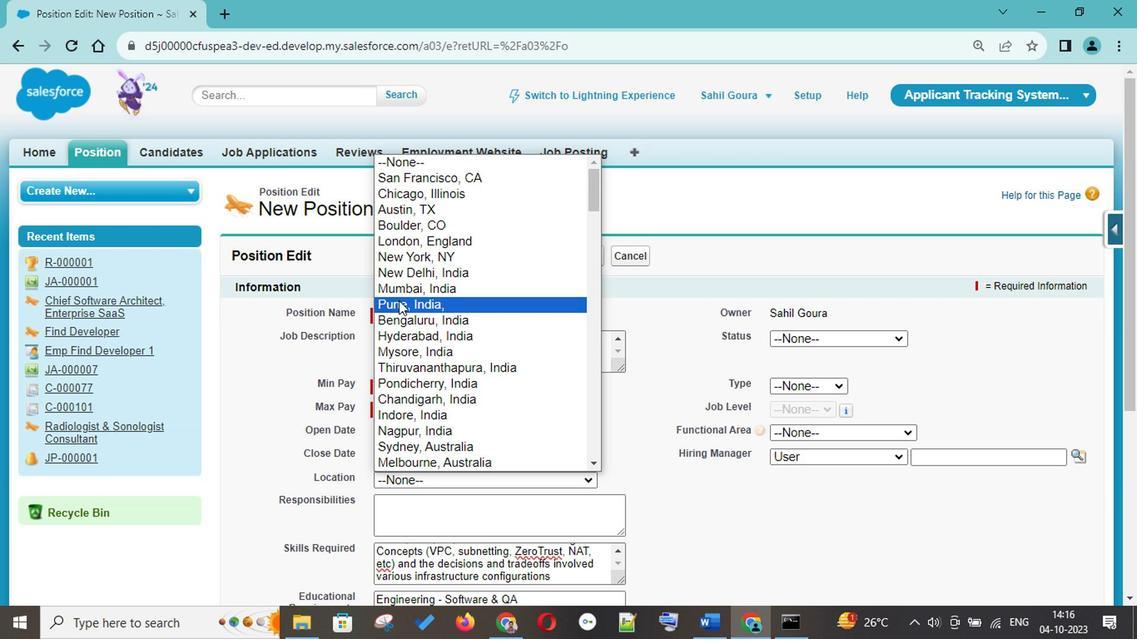 
Action: Mouse pressed left at (402, 319)
Screenshot: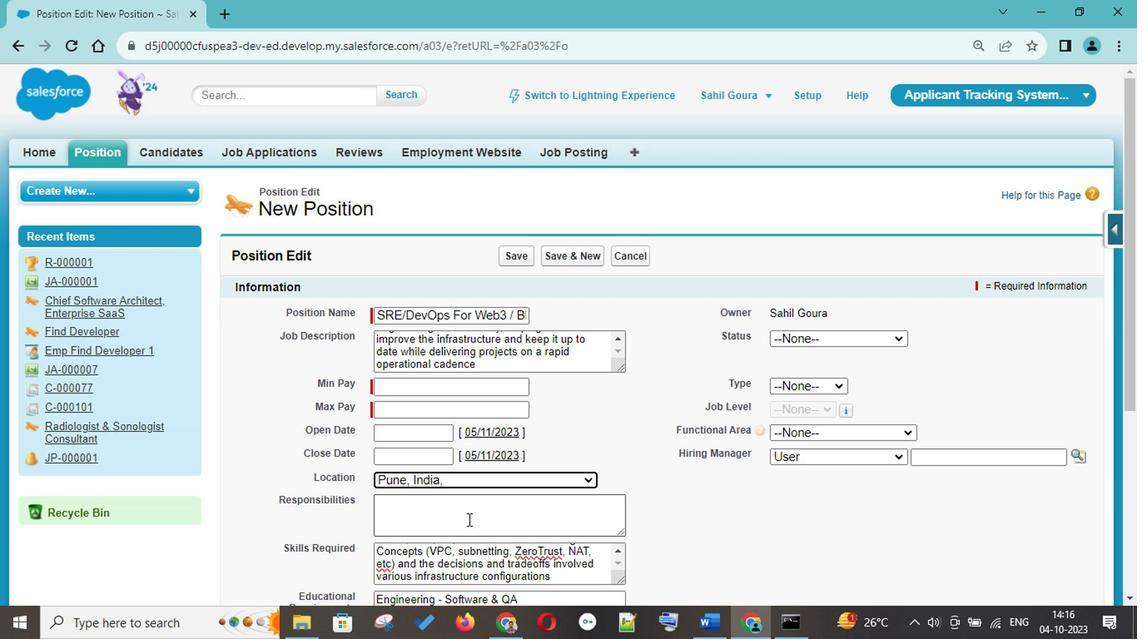
Action: Mouse moved to (462, 479)
Screenshot: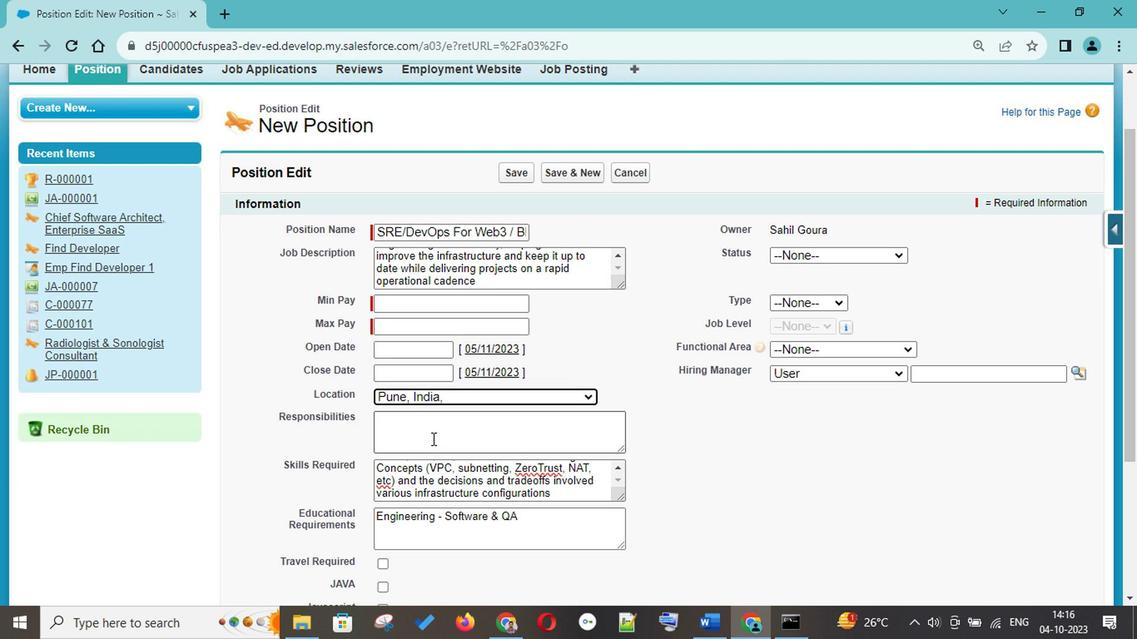 
Action: Mouse scrolled (462, 478) with delta (0, 0)
Screenshot: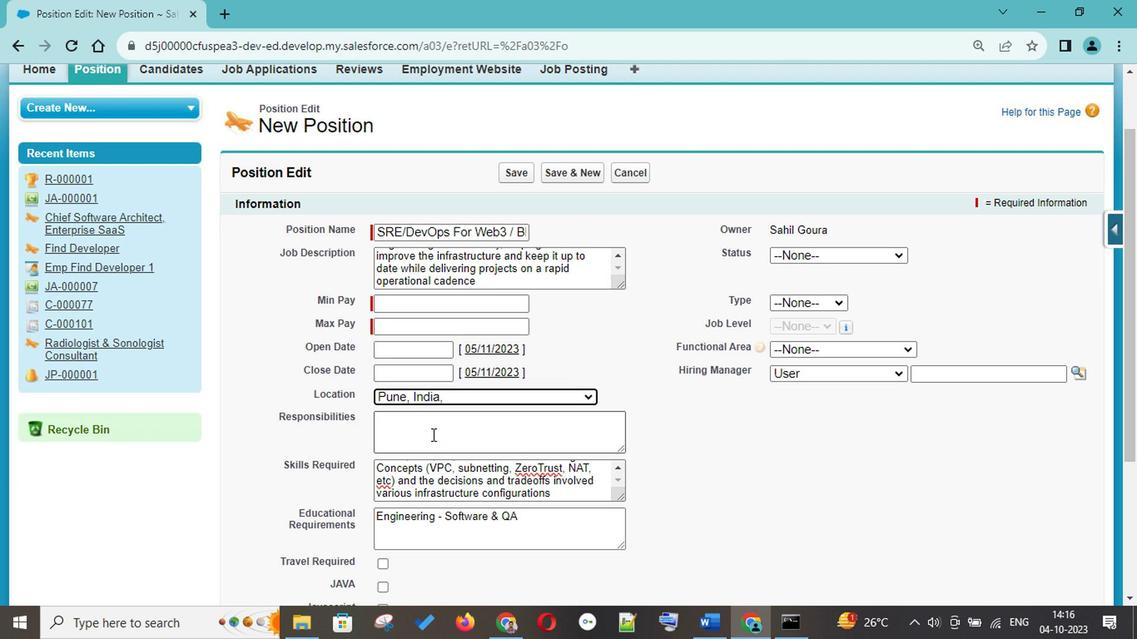 
Action: Mouse moved to (431, 415)
Screenshot: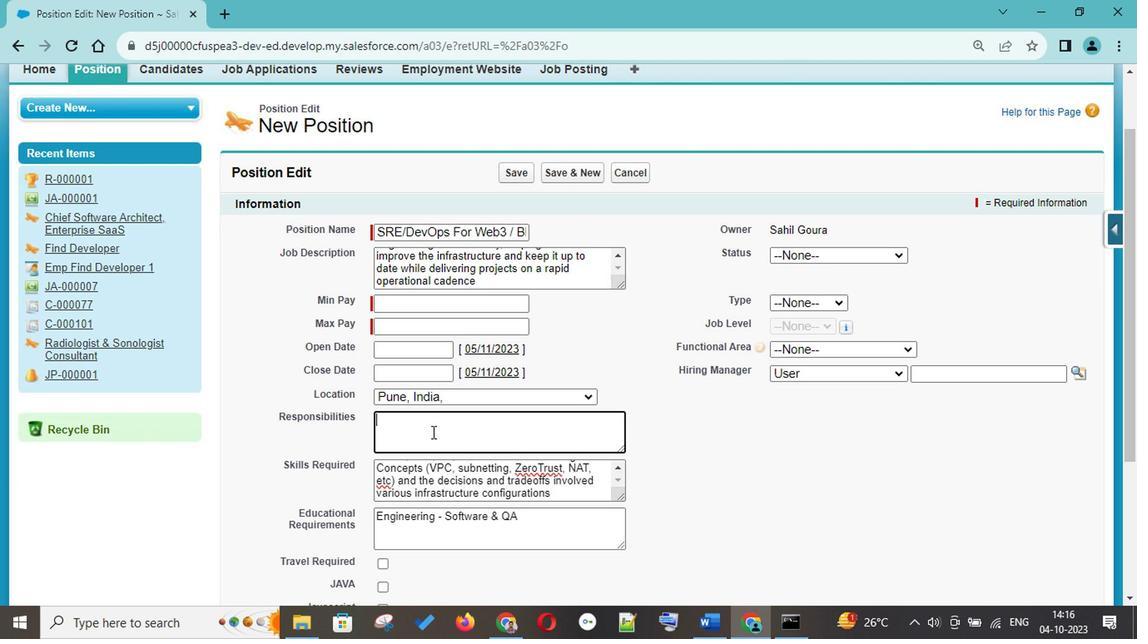 
Action: Mouse pressed left at (431, 415)
Screenshot: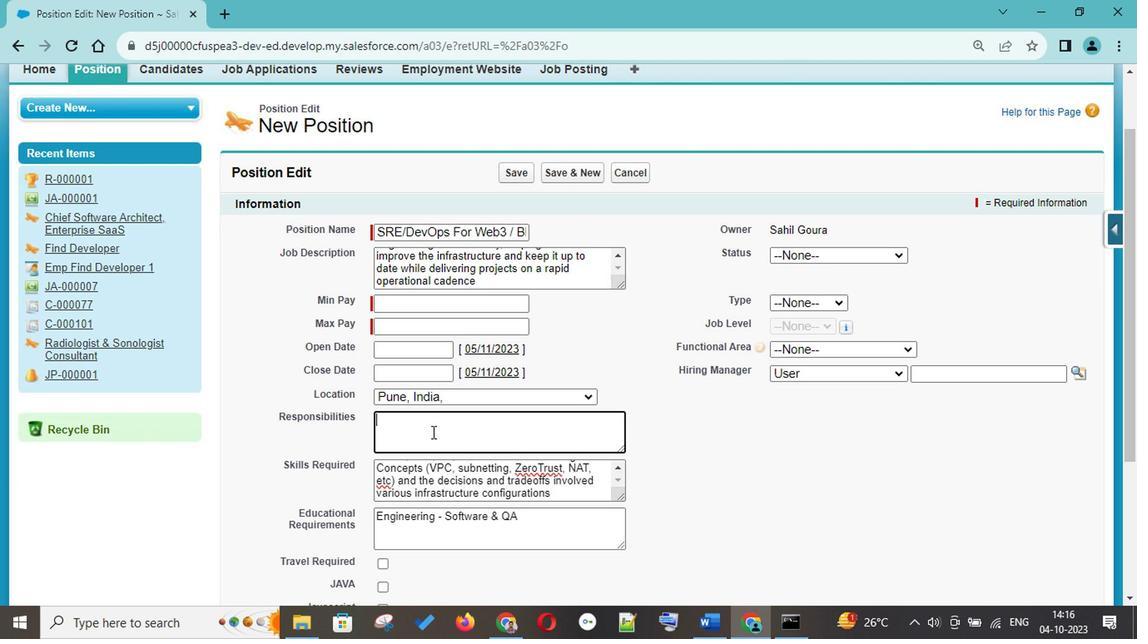 
Action: Mouse moved to (481, 316)
Screenshot: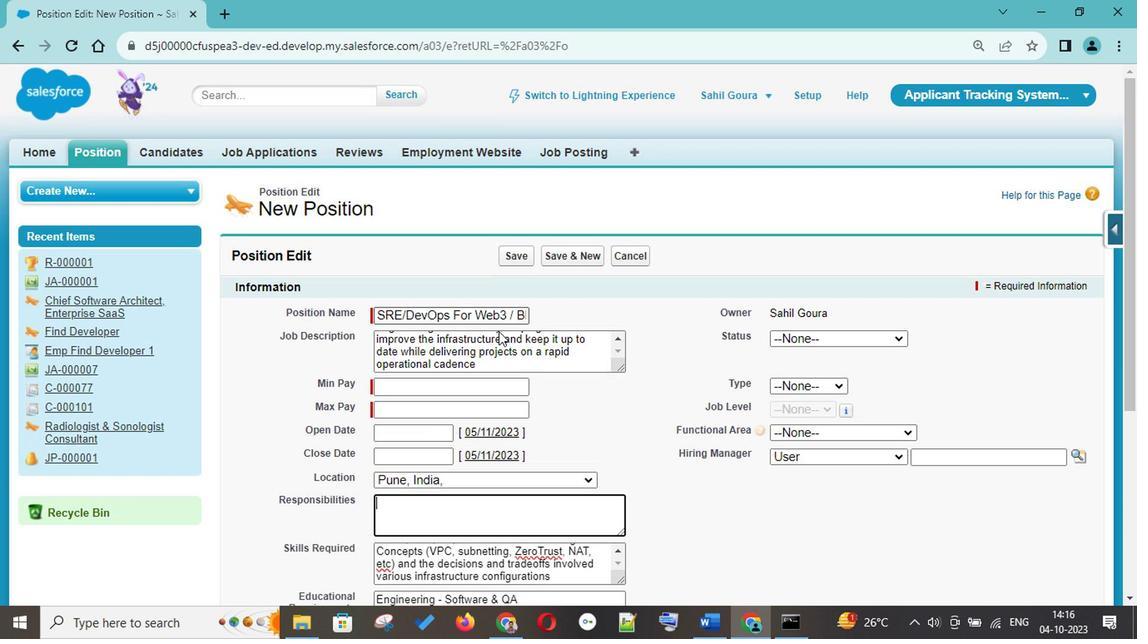 
Action: Mouse scrolled (481, 317) with delta (0, 0)
Screenshot: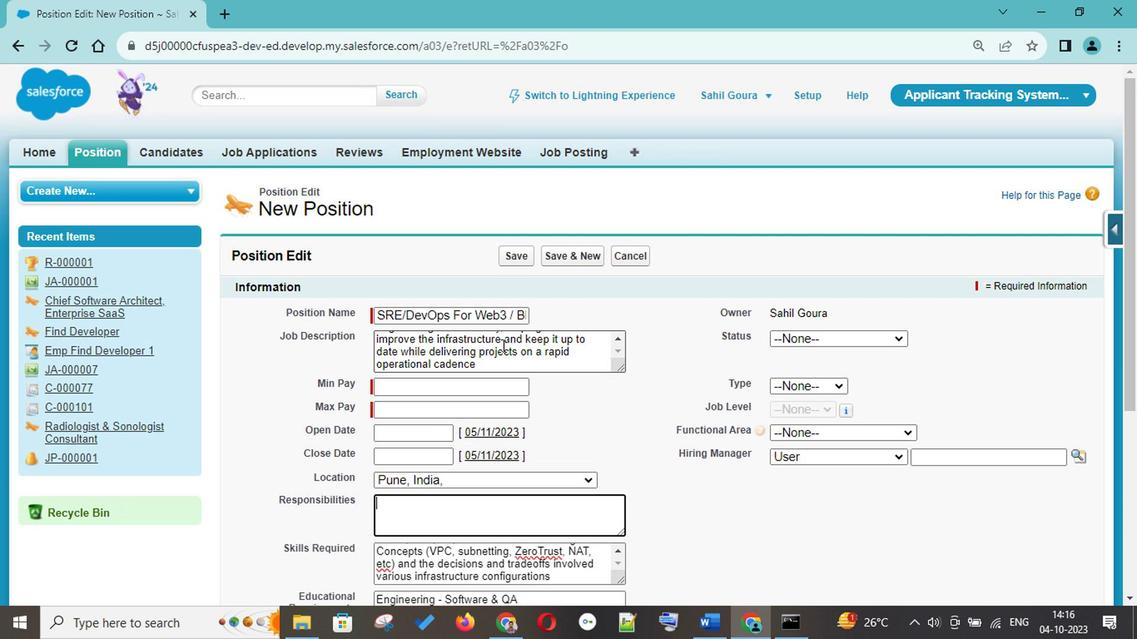 
Action: Mouse moved to (491, 351)
Screenshot: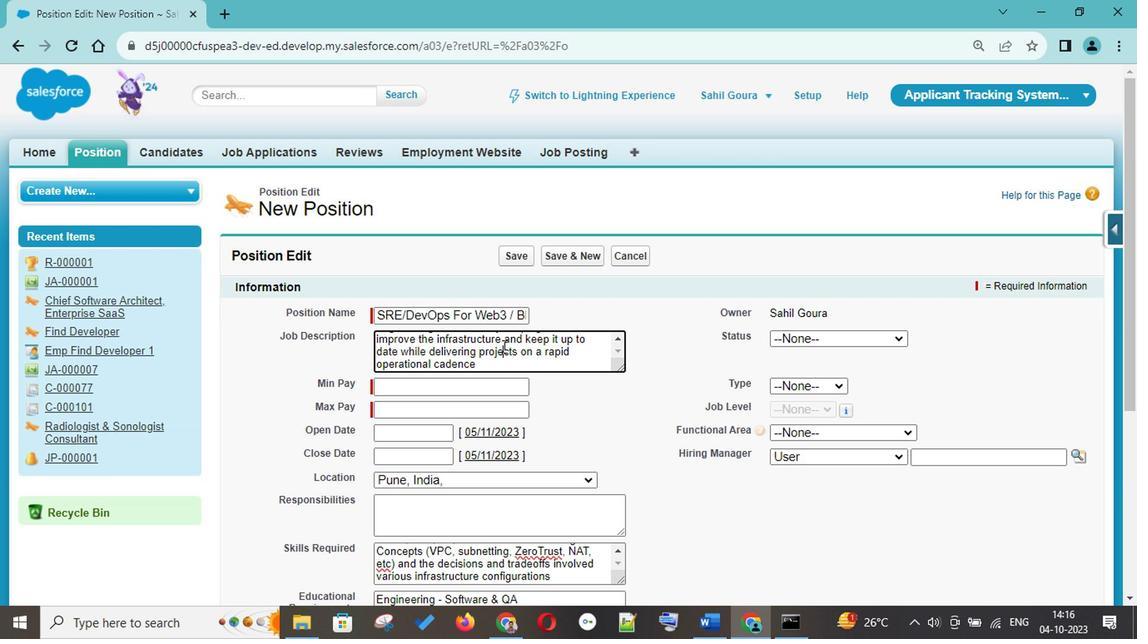 
Action: Mouse pressed left at (491, 351)
Screenshot: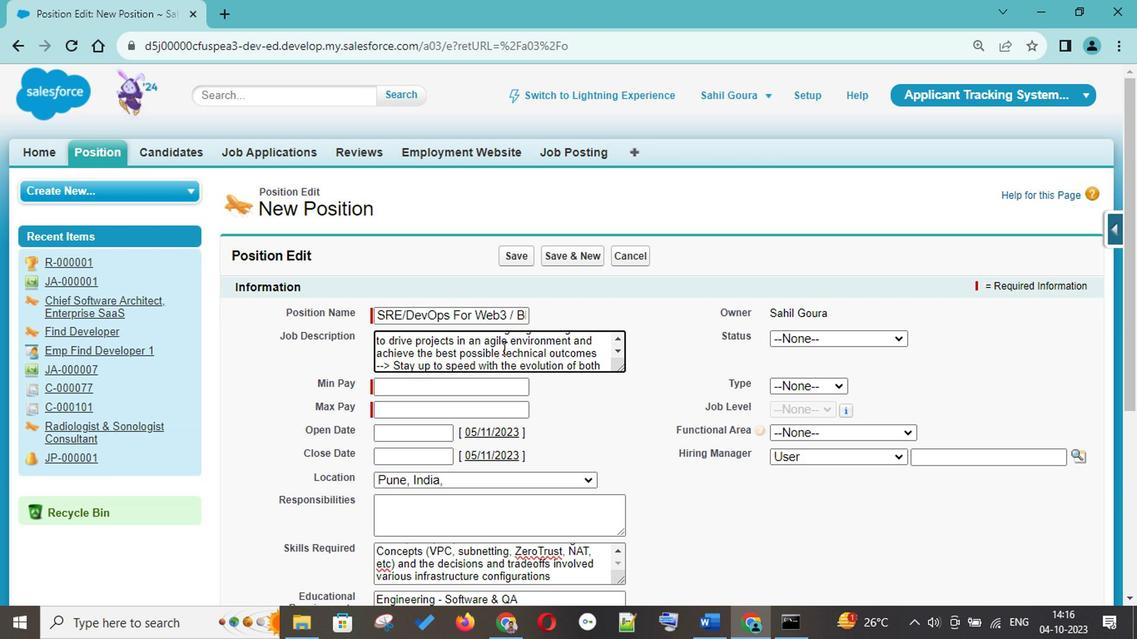 
Action: Mouse moved to (492, 352)
Screenshot: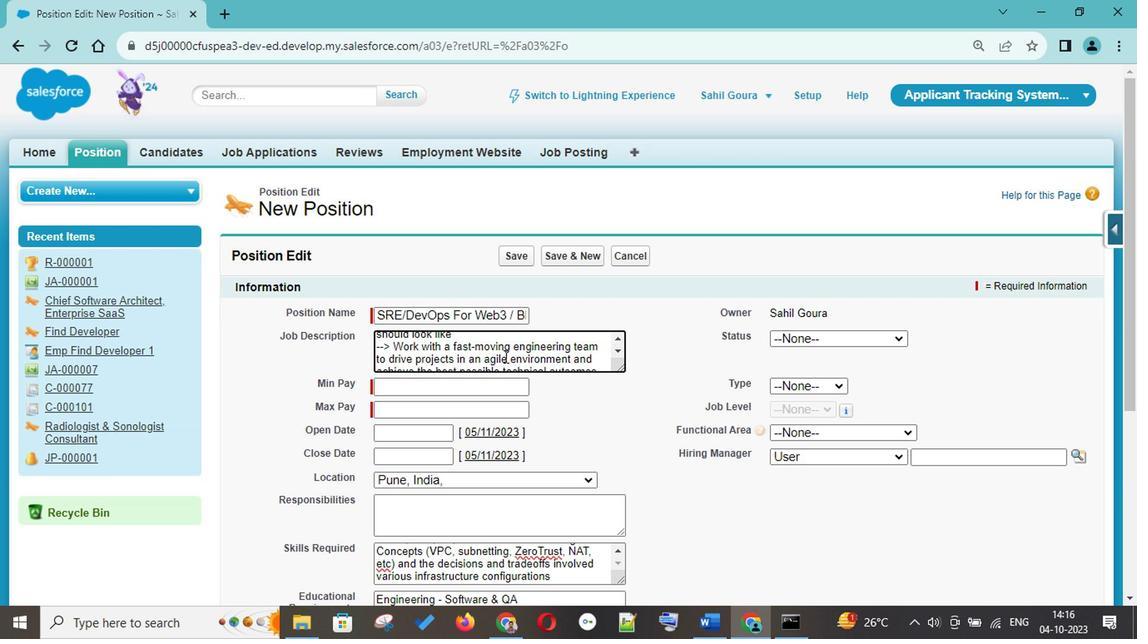
Action: Mouse scrolled (492, 353) with delta (0, 0)
Screenshot: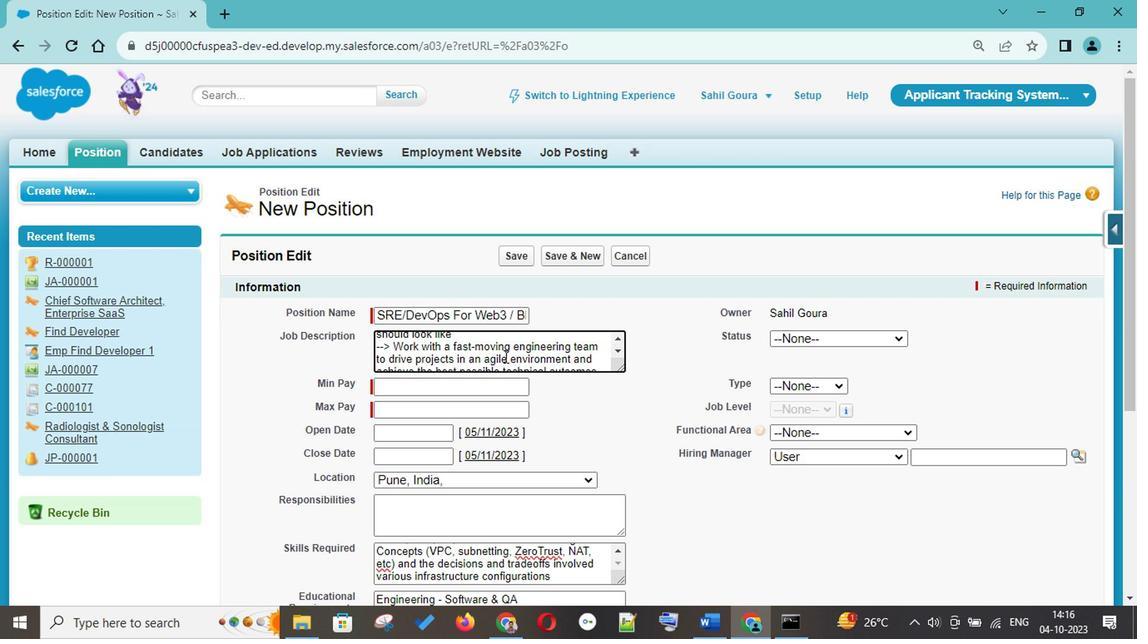 
Action: Mouse moved to (494, 360)
Screenshot: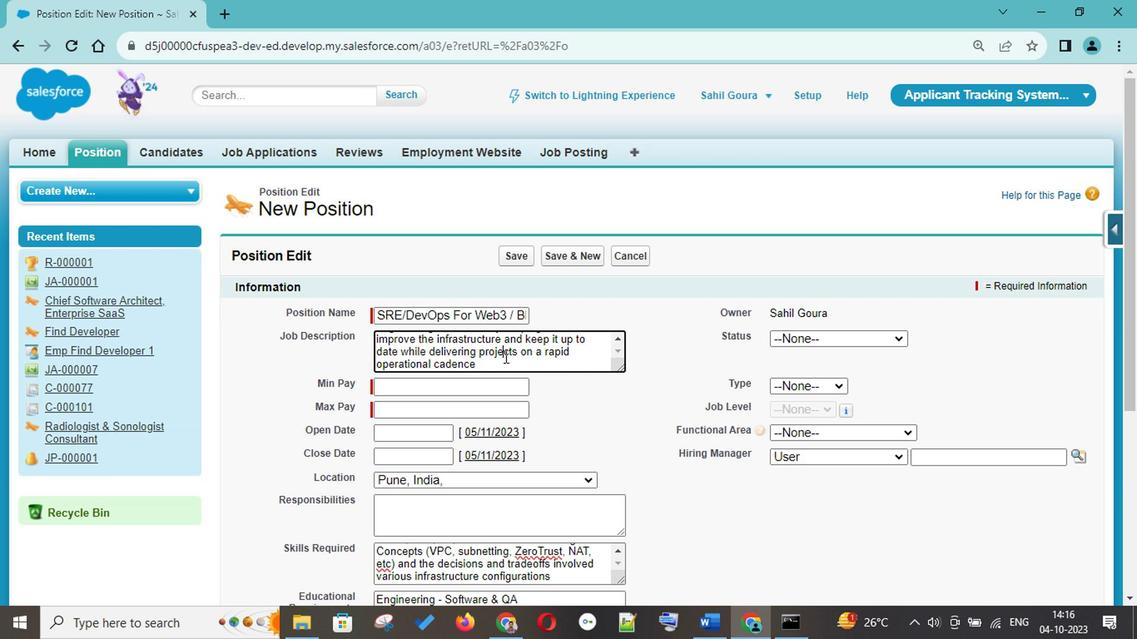 
Action: Mouse scrolled (494, 359) with delta (0, 0)
Screenshot: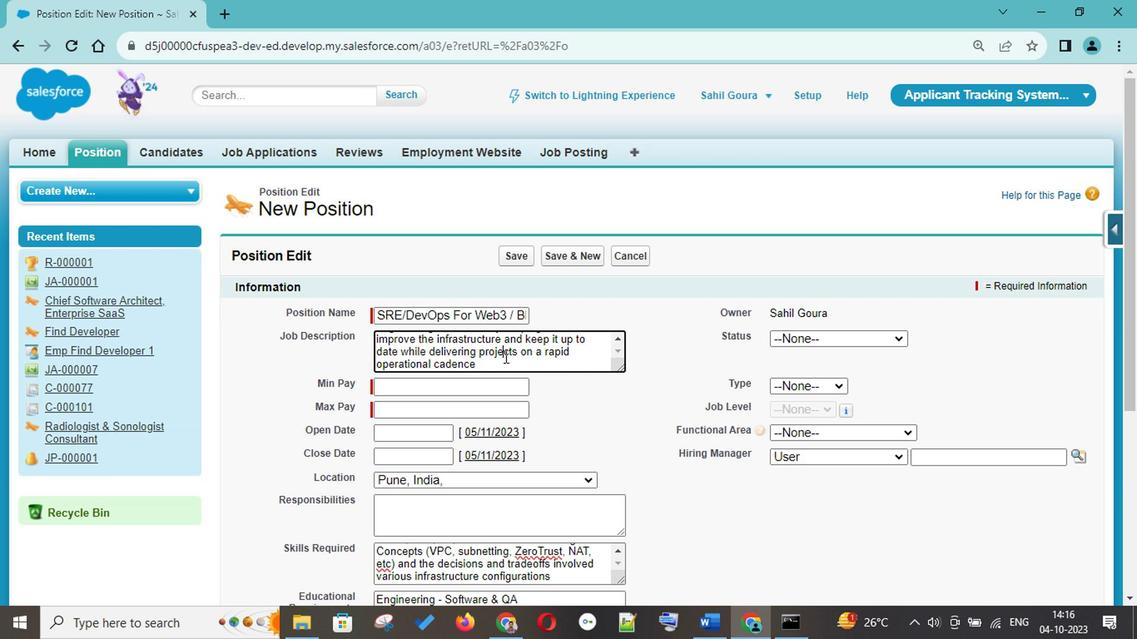 
Action: Mouse moved to (497, 363)
Screenshot: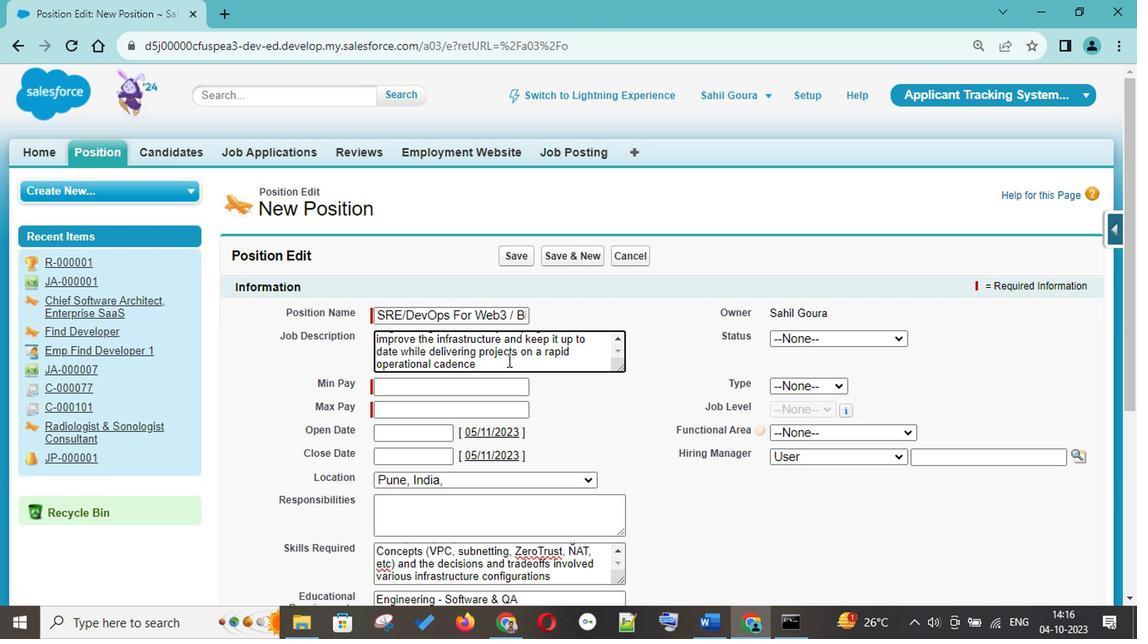 
Action: Mouse pressed left at (497, 363)
Screenshot: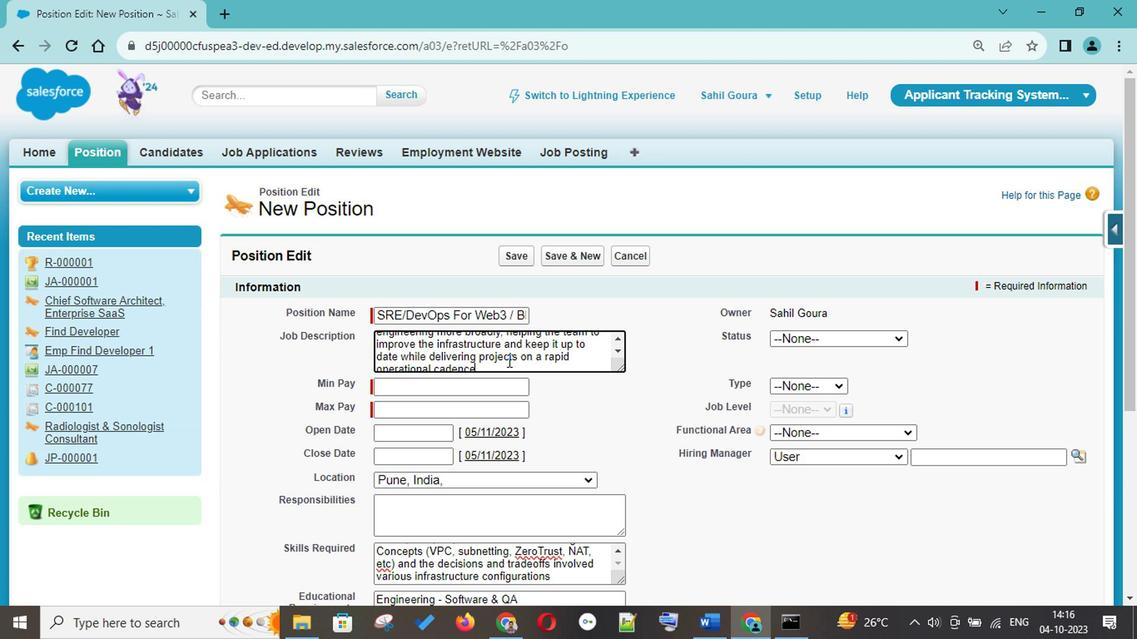 
Action: Mouse scrolled (497, 363) with delta (0, 0)
Screenshot: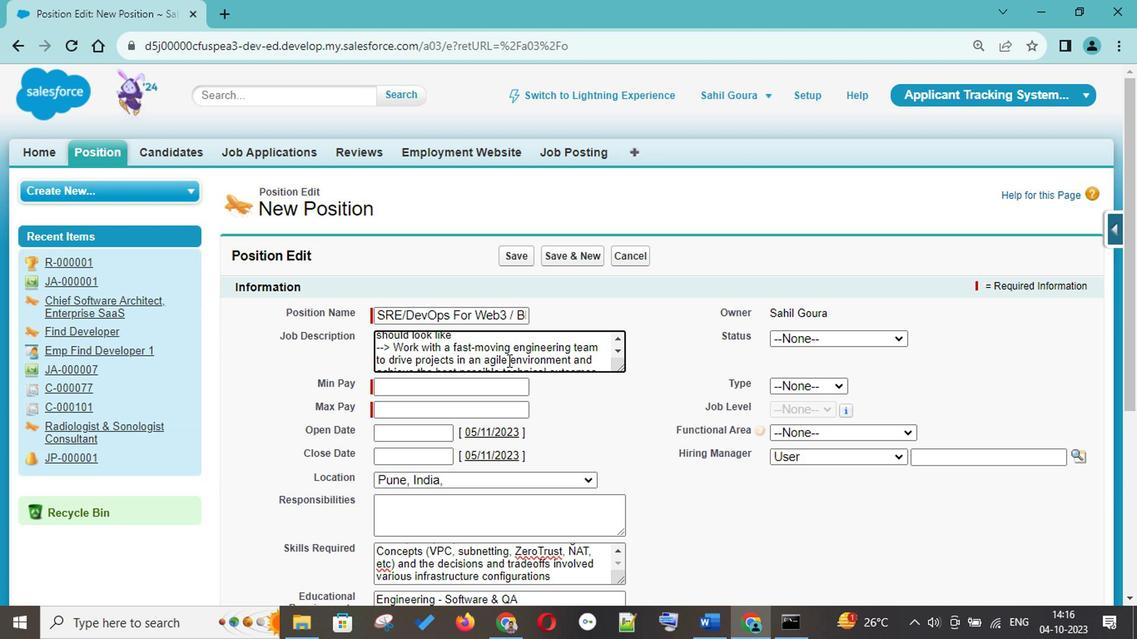 
Action: Mouse scrolled (497, 362) with delta (0, 0)
Screenshot: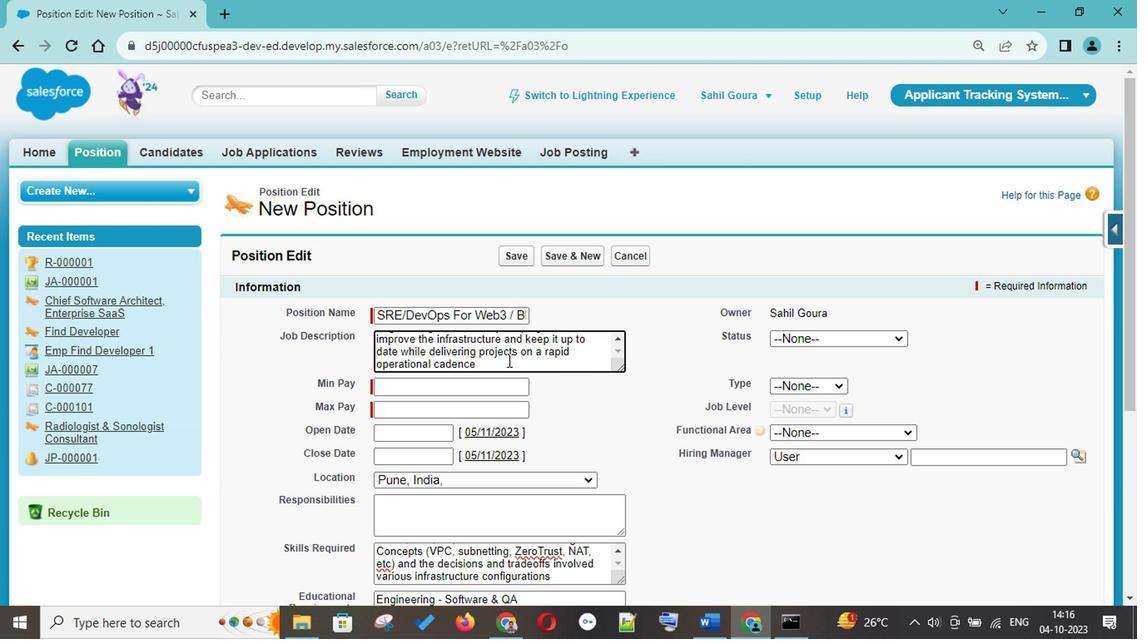 
Action: Mouse scrolled (497, 362) with delta (0, 0)
Screenshot: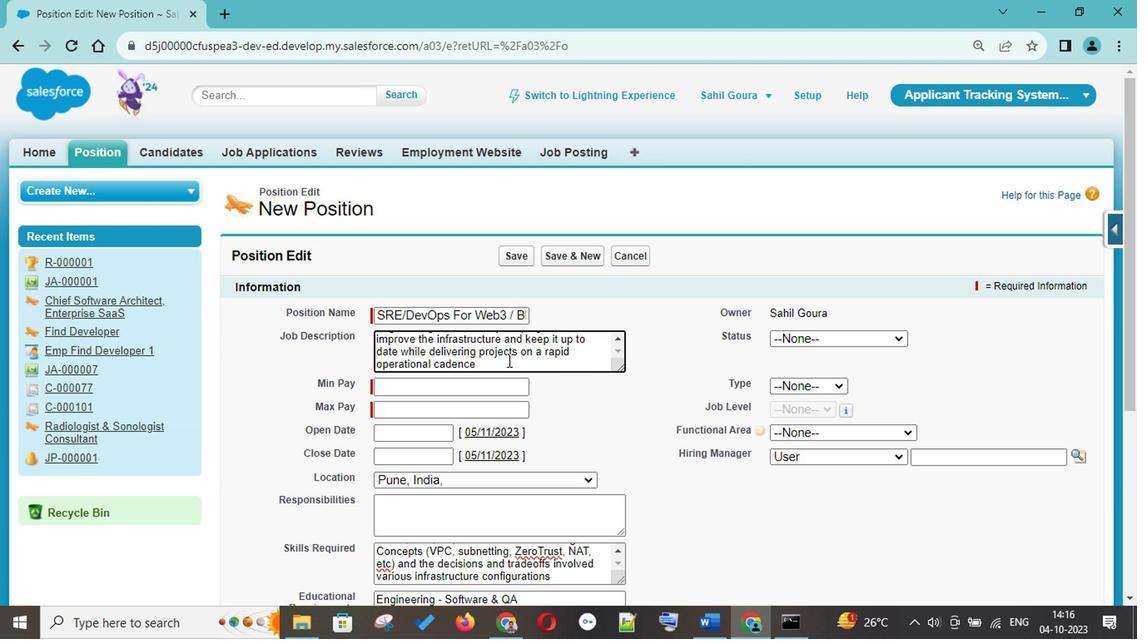 
Action: Mouse moved to (590, 346)
Screenshot: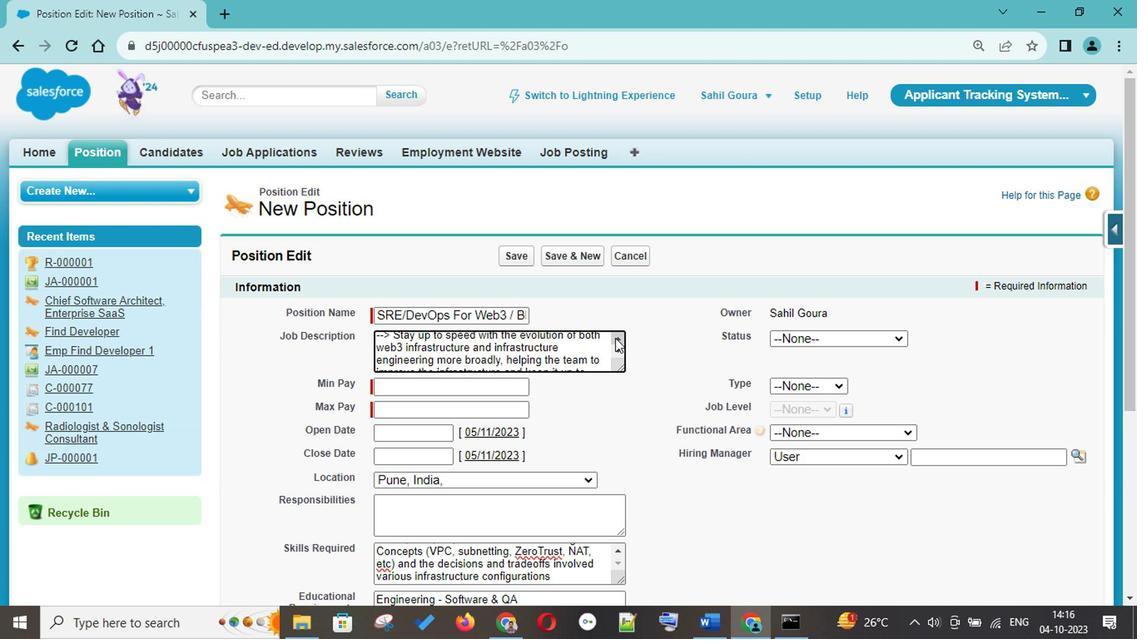 
Action: Mouse pressed left at (590, 346)
Screenshot: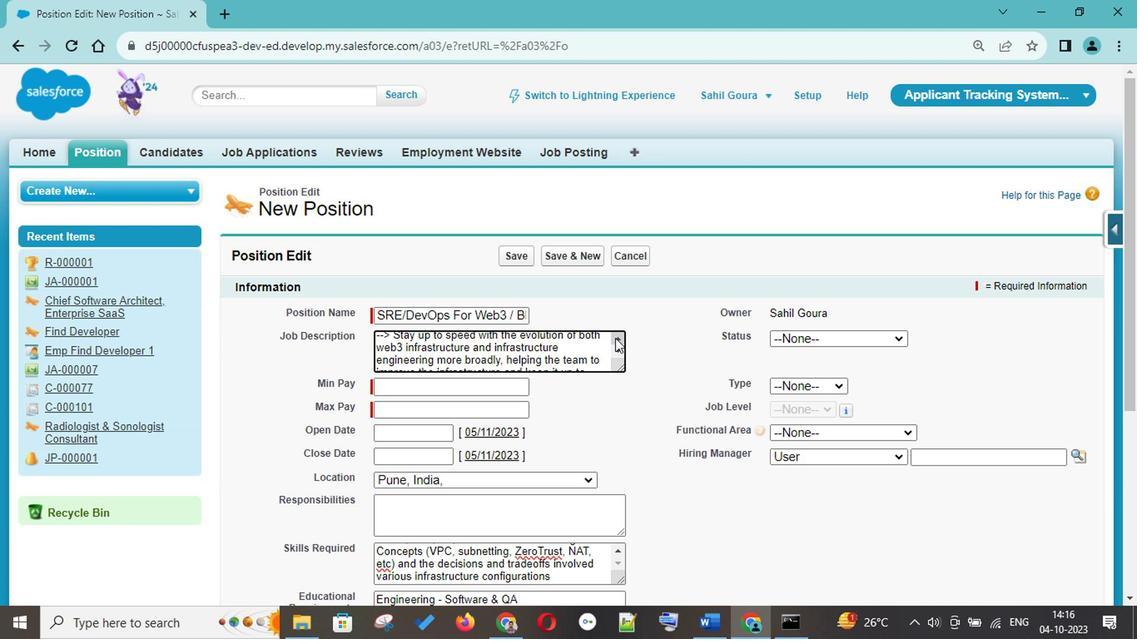 
Action: Mouse moved to (503, 359)
Screenshot: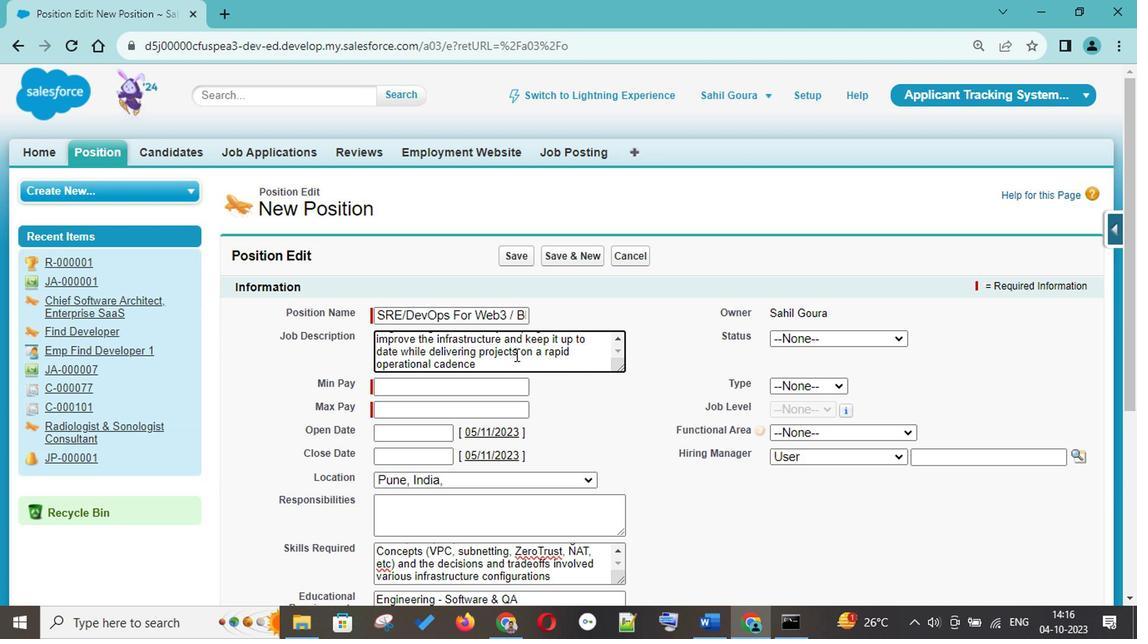 
Action: Mouse scrolled (503, 358) with delta (0, 0)
Screenshot: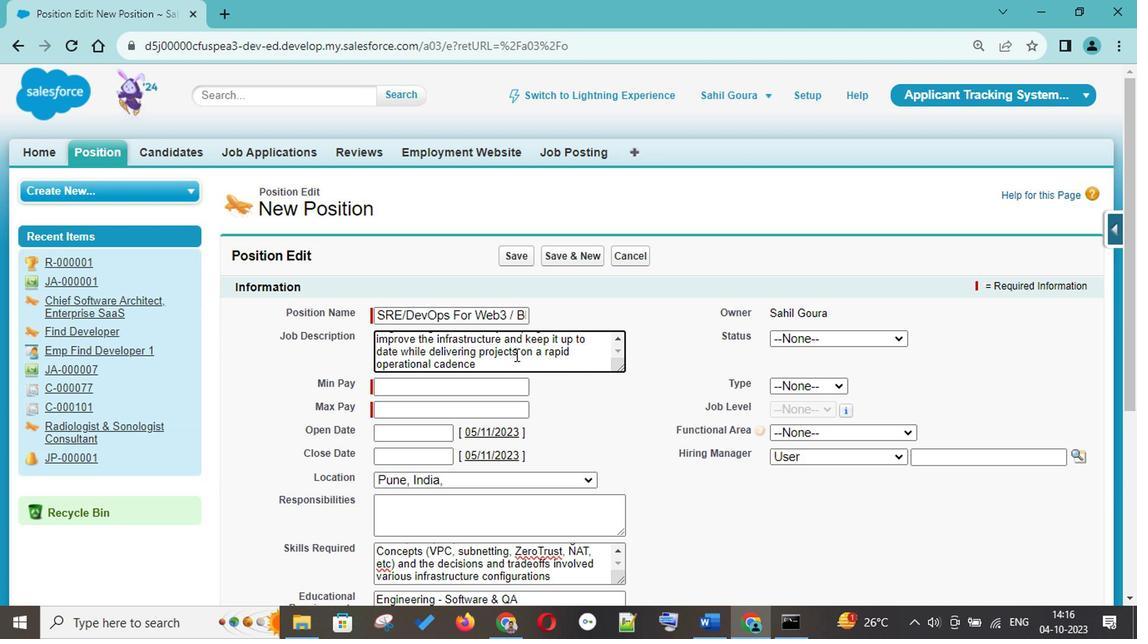 
Action: Mouse pressed left at (503, 359)
Screenshot: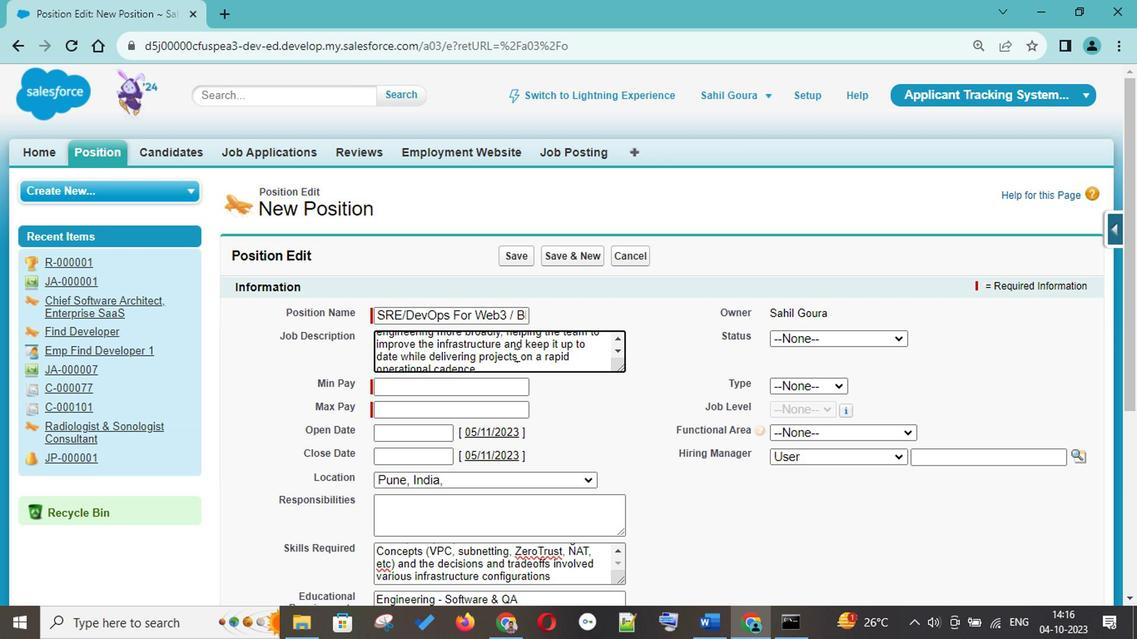
Action: Mouse scrolled (503, 359) with delta (0, 0)
Screenshot: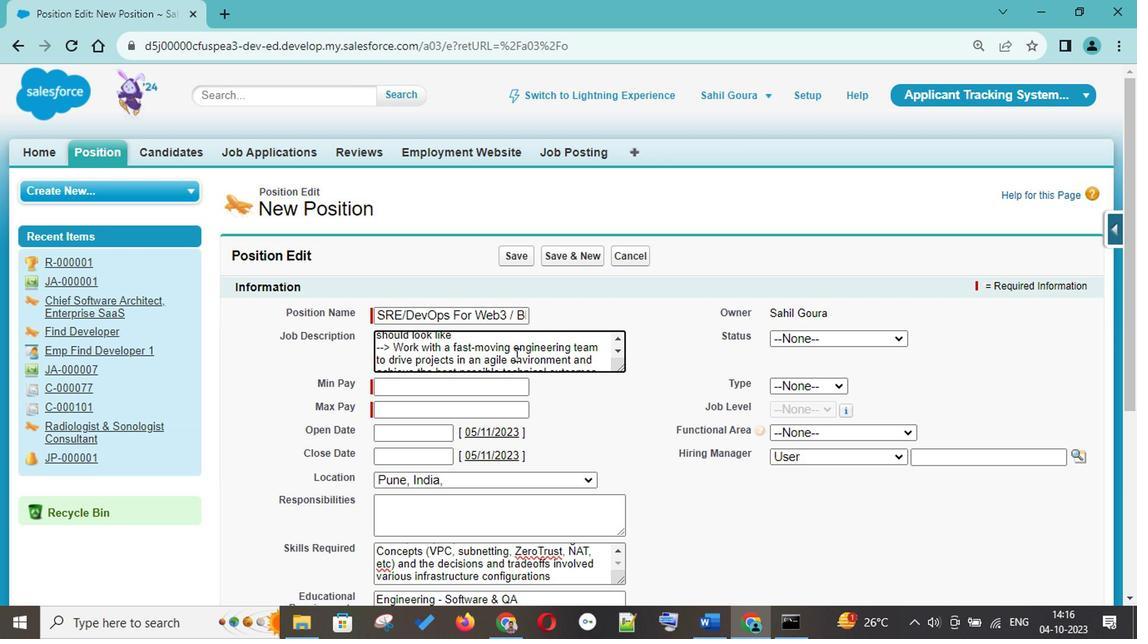 
Action: Mouse pressed left at (503, 359)
Screenshot: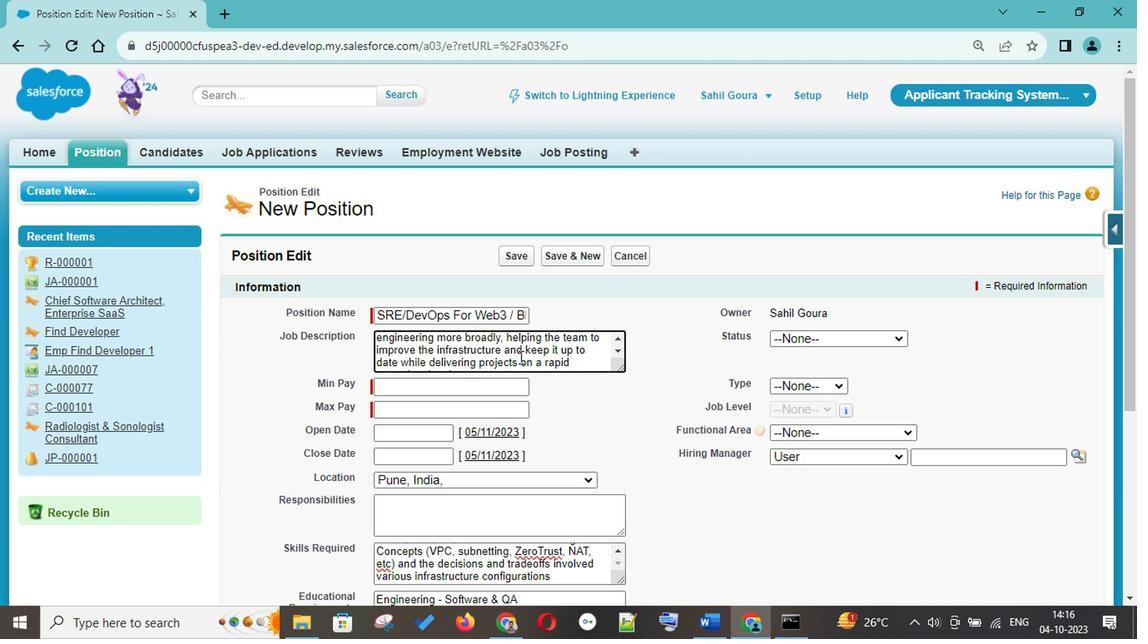 
Action: Mouse moved to (503, 359)
Screenshot: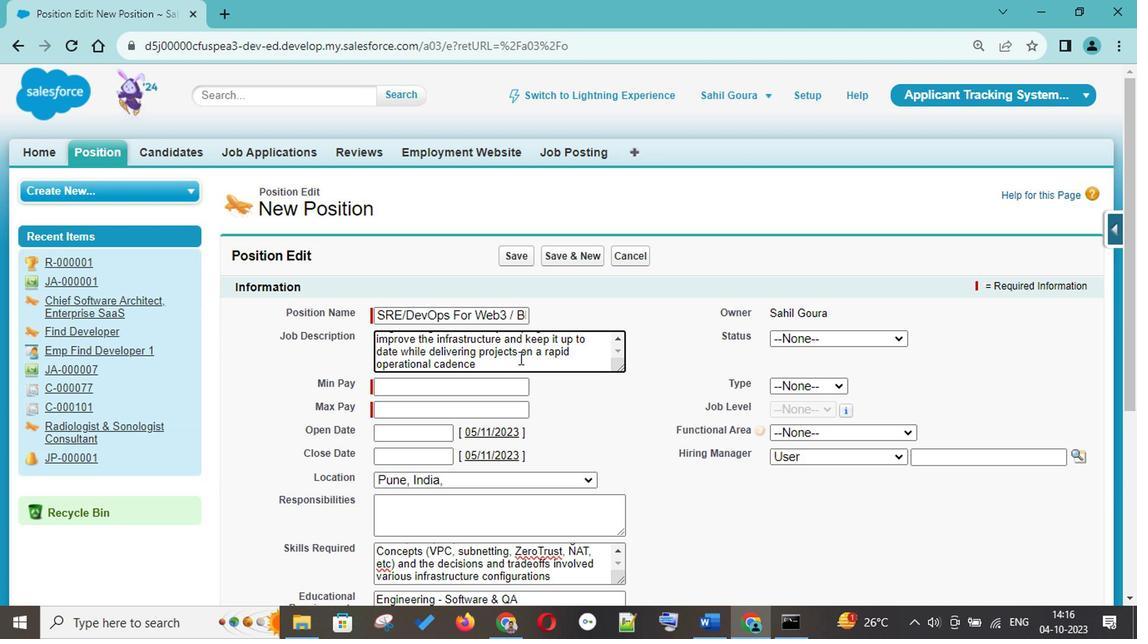 
Action: Mouse scrolled (503, 358) with delta (0, 0)
Screenshot: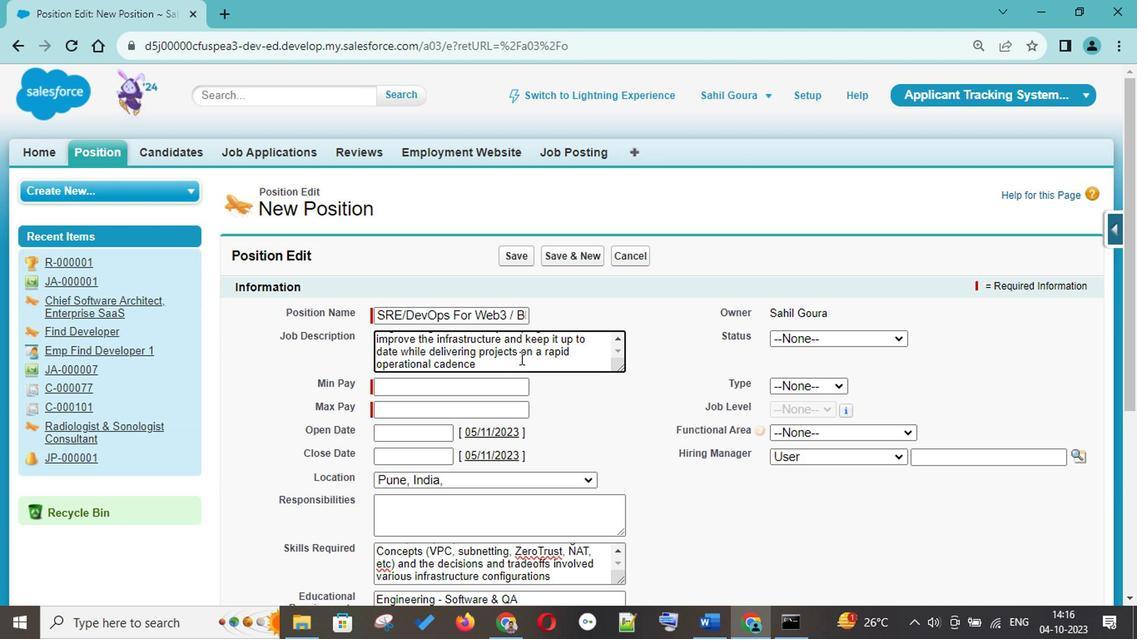 
Action: Mouse moved to (504, 360)
Screenshot: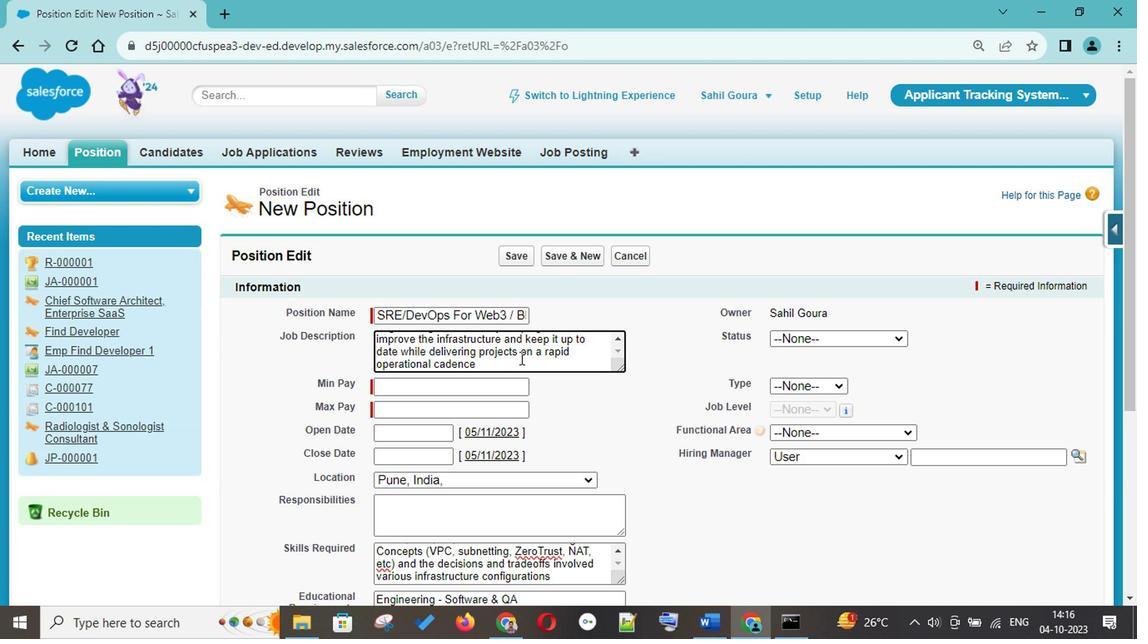 
Action: Mouse scrolled (504, 359) with delta (0, 0)
Screenshot: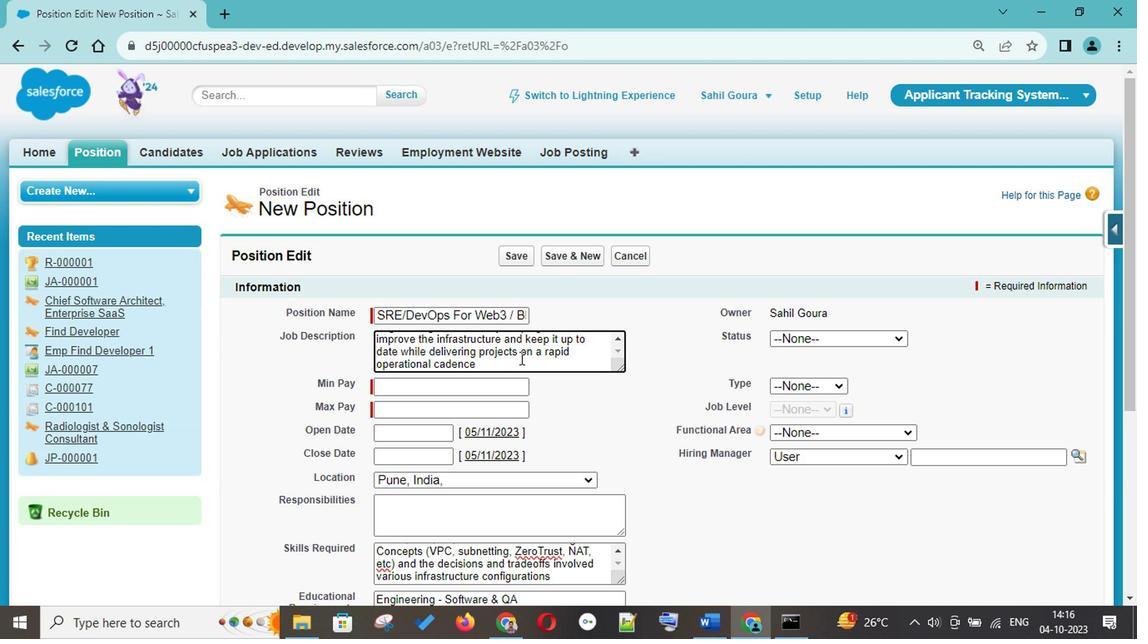
Action: Mouse moved to (507, 360)
Screenshot: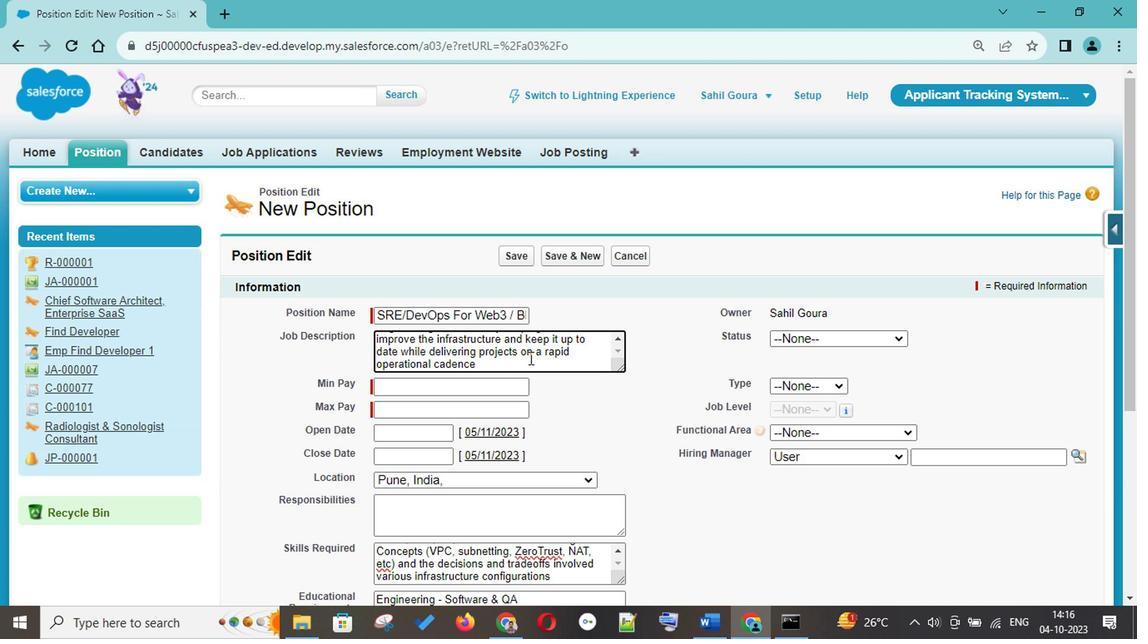 
Action: Mouse scrolled (507, 360) with delta (0, 0)
Screenshot: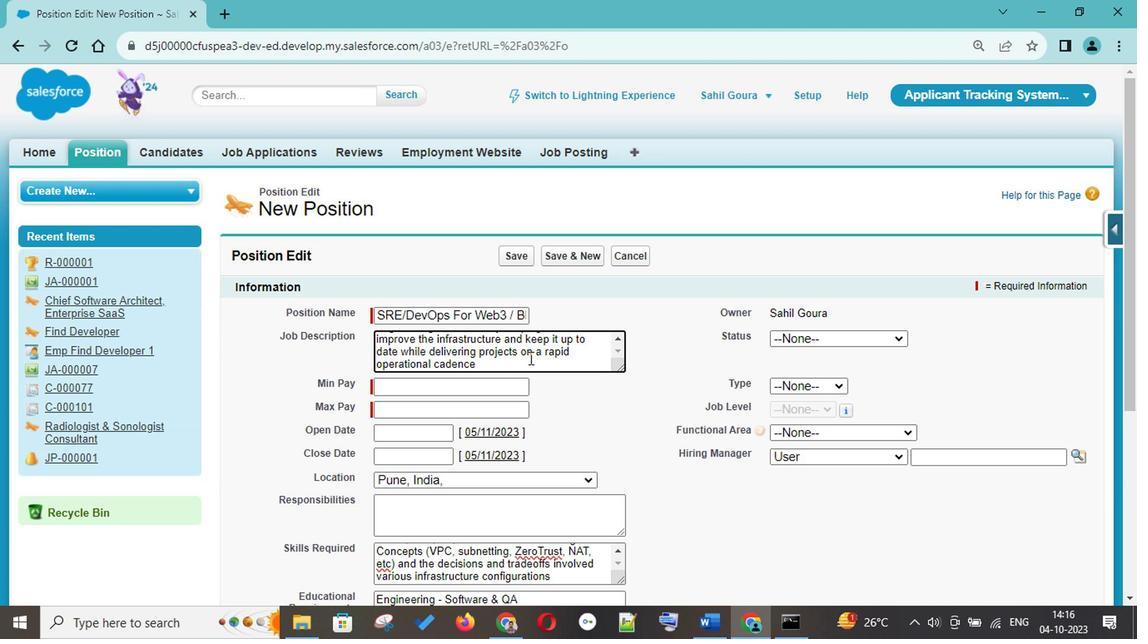 
Action: Mouse scrolled (507, 360) with delta (0, 0)
Screenshot: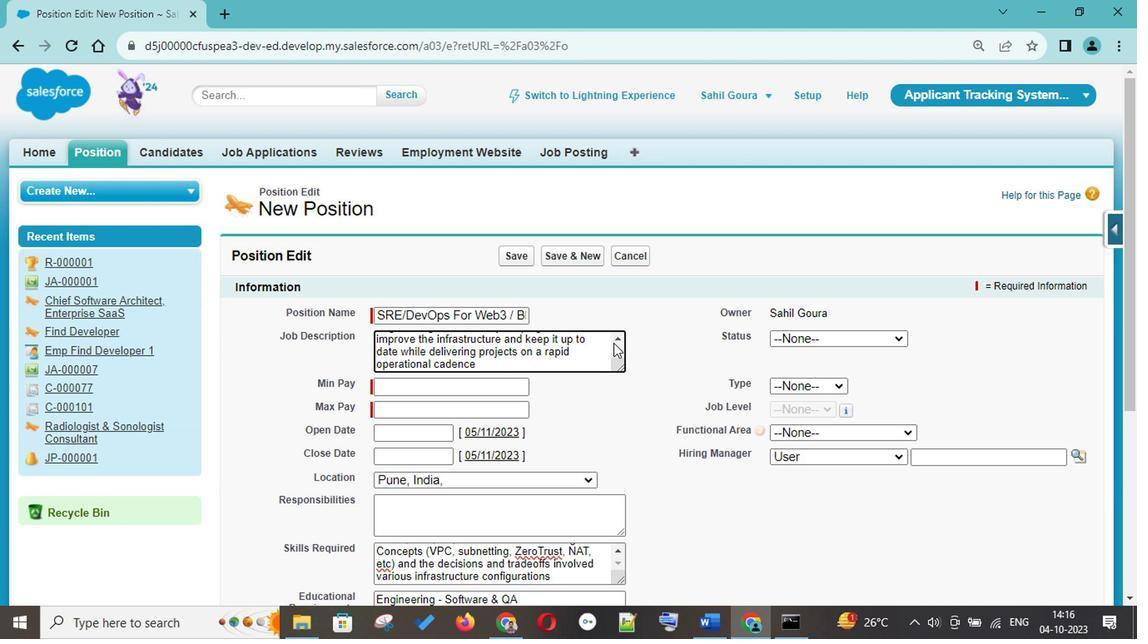 
Action: Mouse scrolled (507, 360) with delta (0, 0)
Screenshot: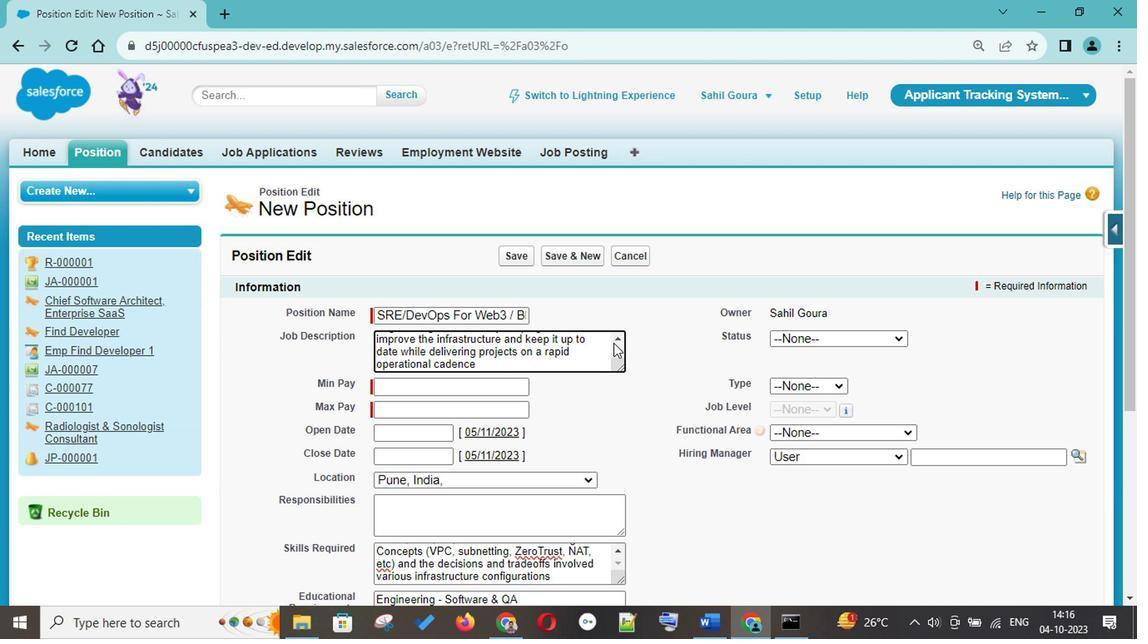 
Action: Mouse moved to (507, 361)
Screenshot: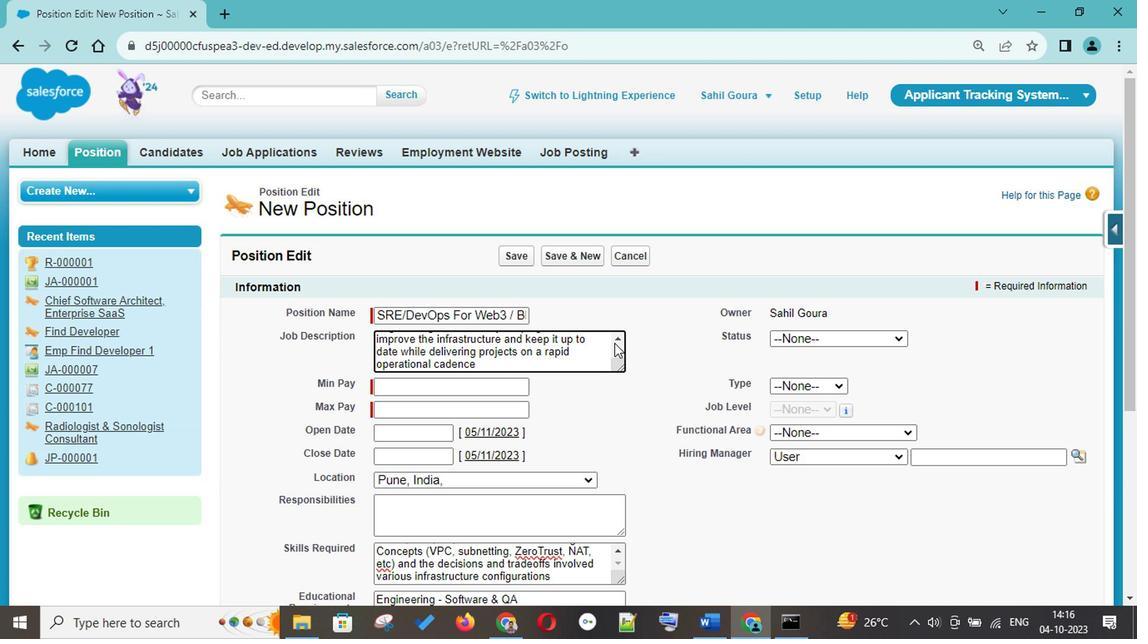
Action: Mouse scrolled (507, 360) with delta (0, 0)
Screenshot: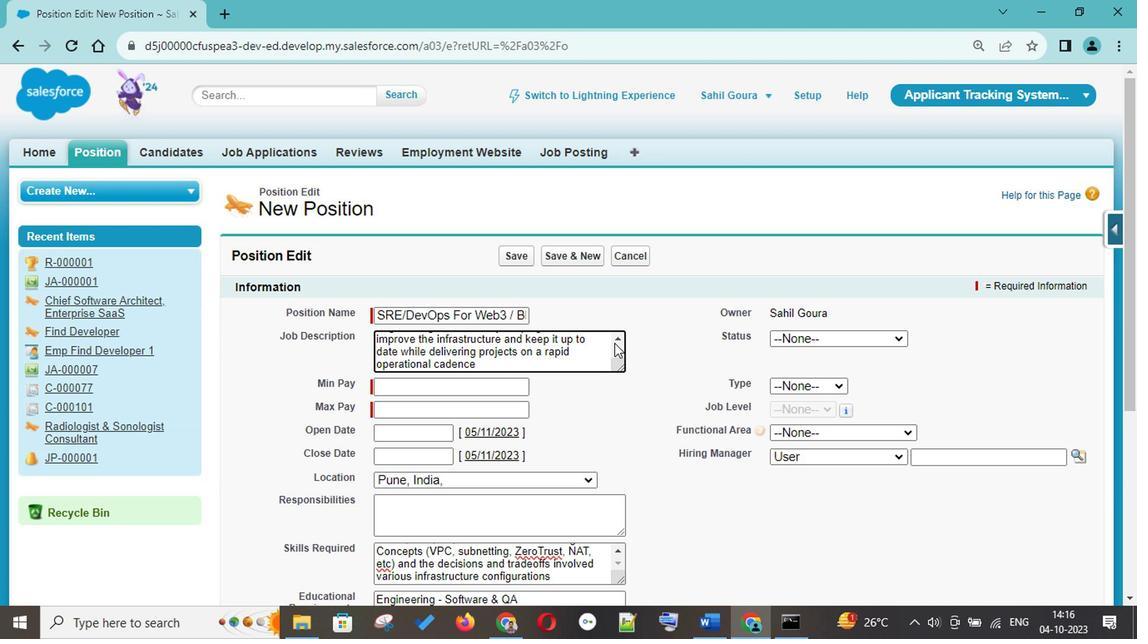 
Action: Mouse moved to (593, 347)
Screenshot: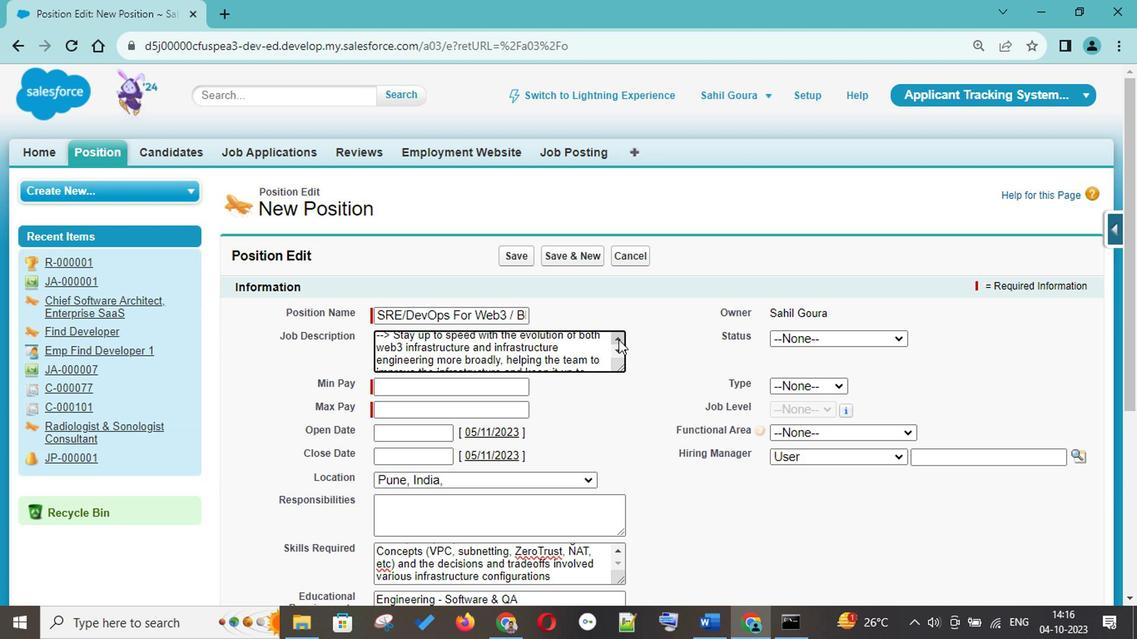 
Action: Mouse pressed left at (593, 347)
Screenshot: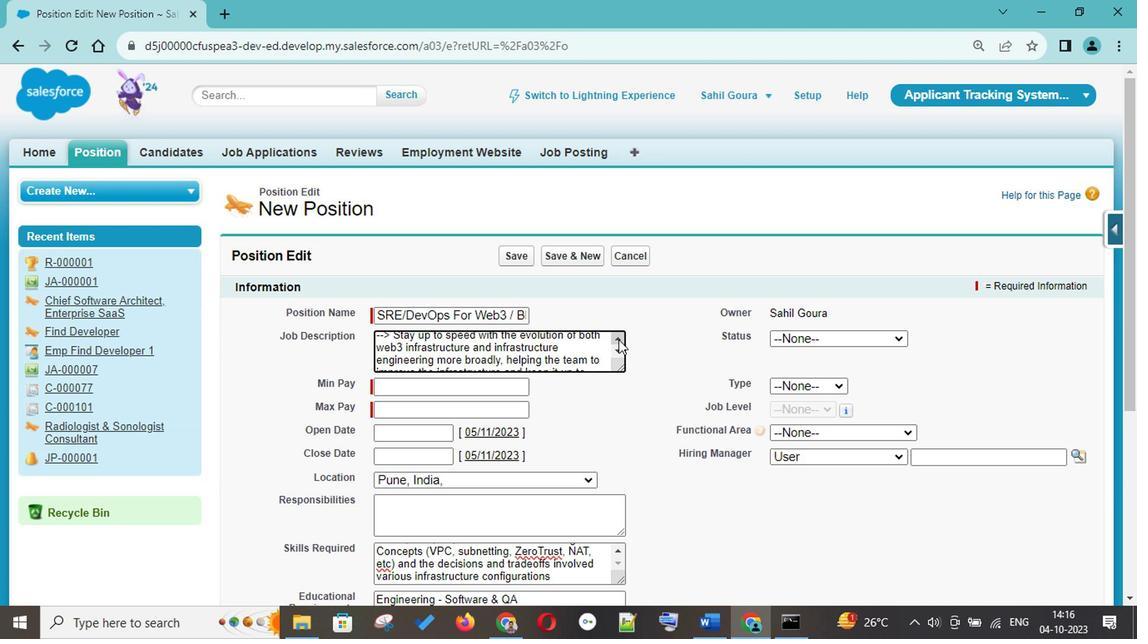 
Action: Mouse moved to (582, 351)
Screenshot: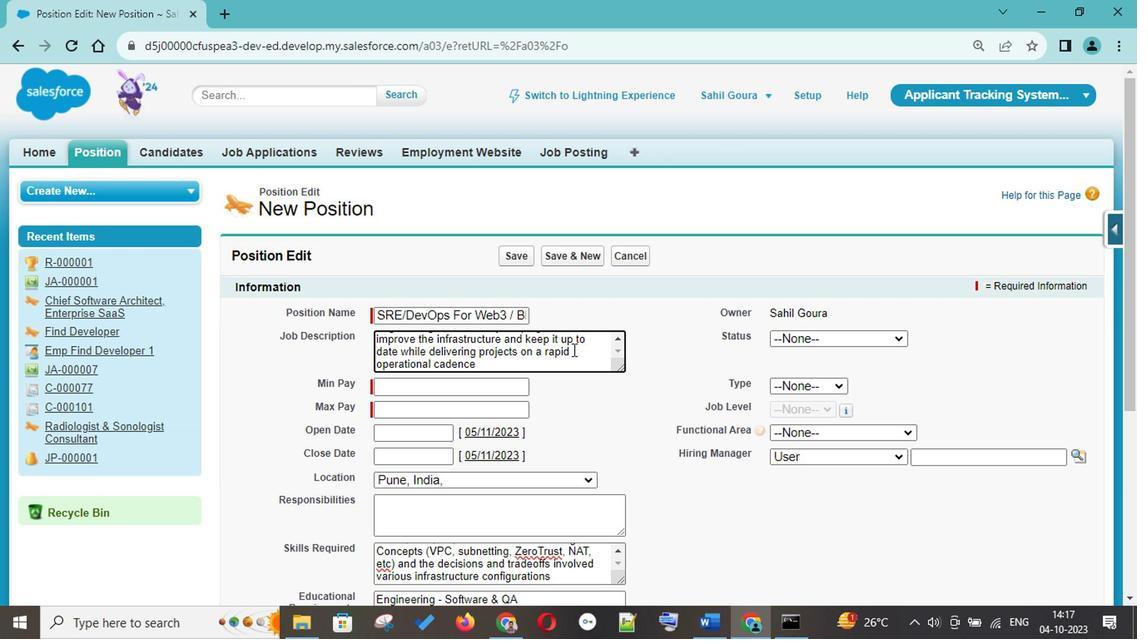 
Action: Mouse scrolled (582, 351) with delta (0, 0)
Screenshot: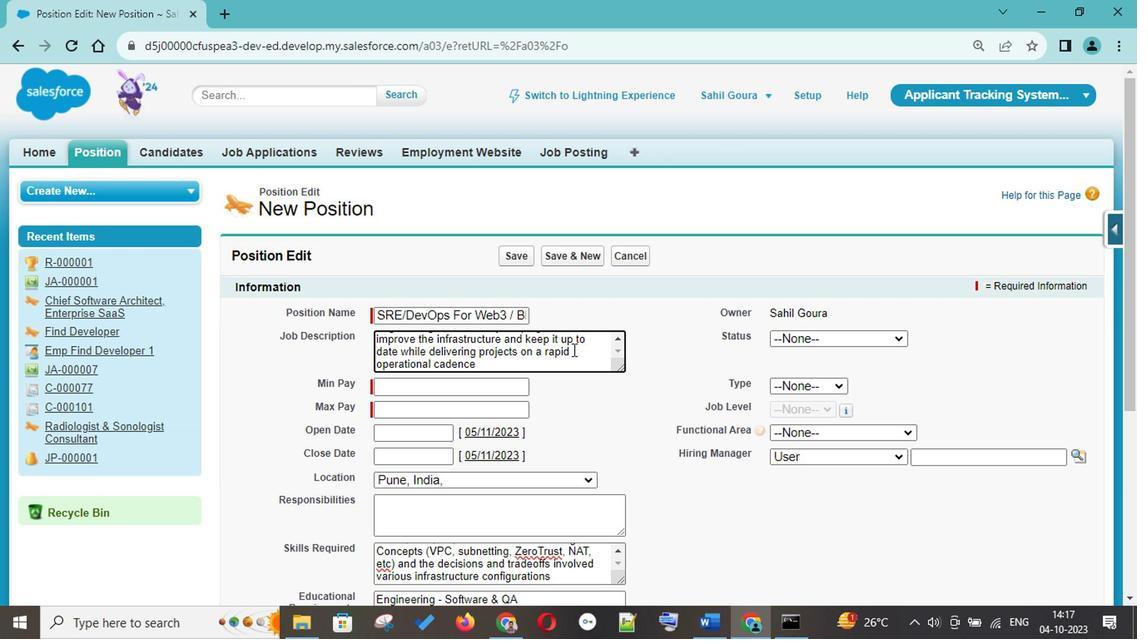 
Action: Mouse moved to (576, 353)
Screenshot: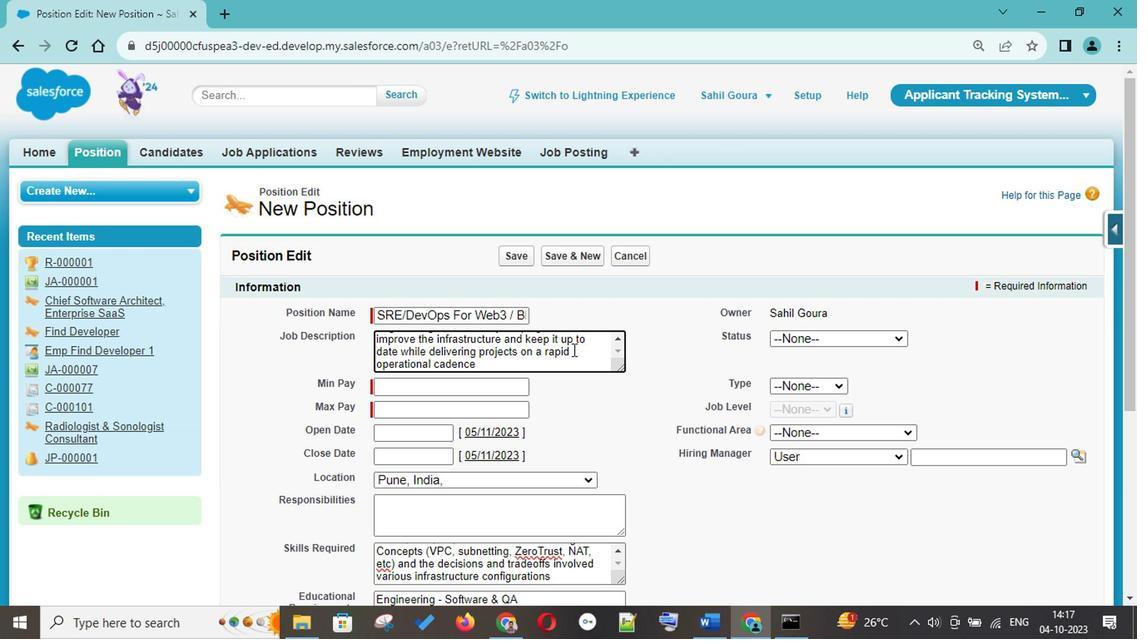 
Action: Mouse scrolled (576, 352) with delta (0, 0)
Screenshot: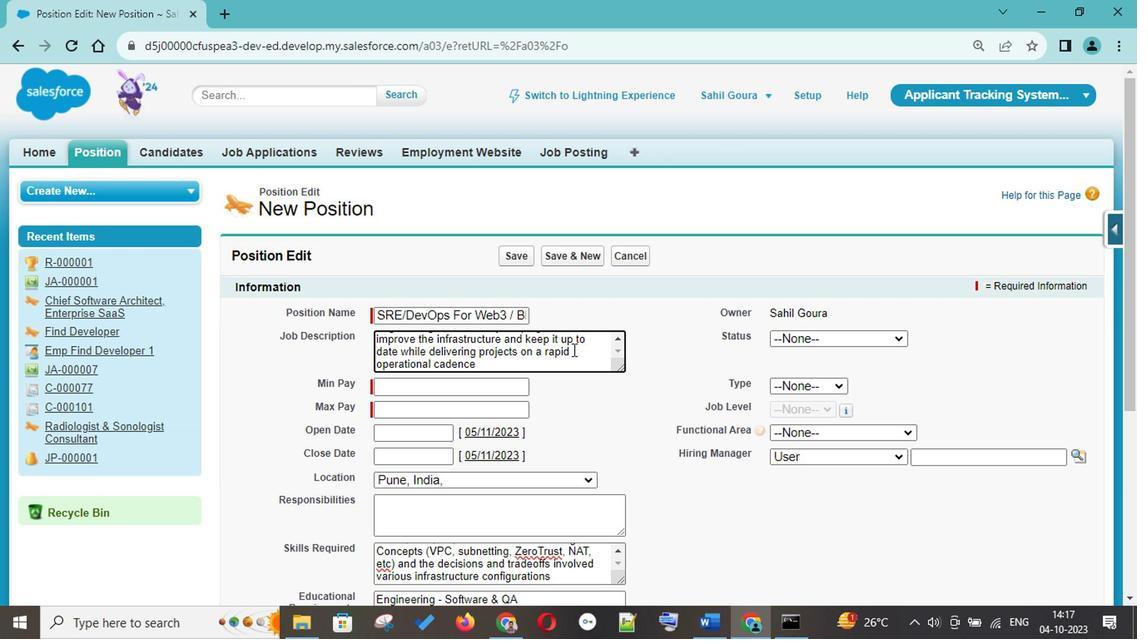 
Action: Mouse moved to (571, 353)
Screenshot: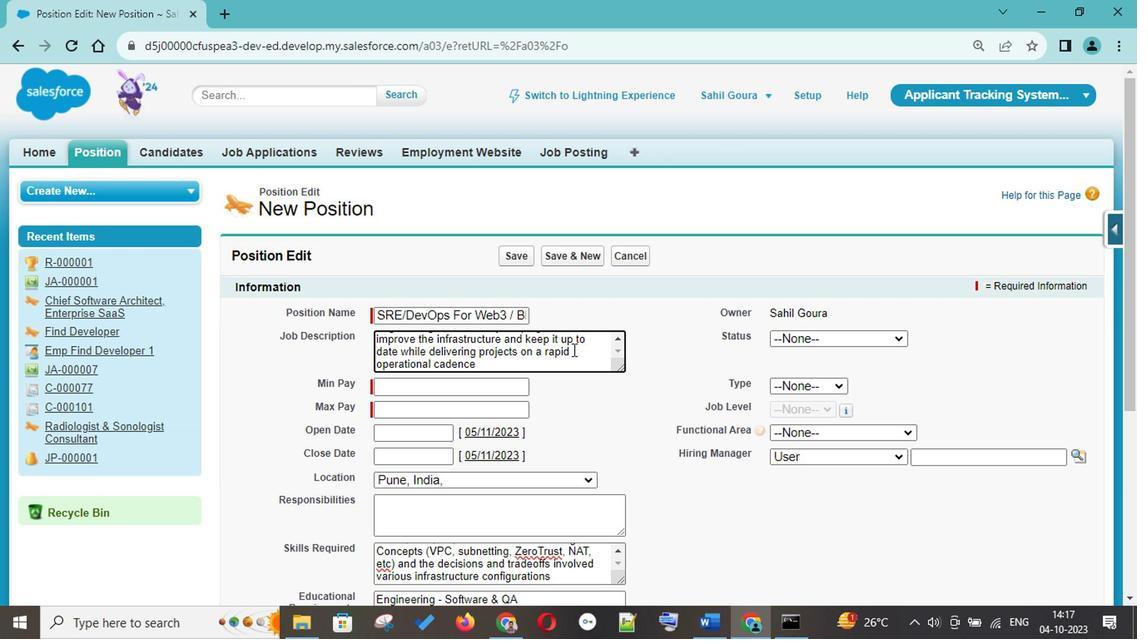 
Action: Mouse scrolled (571, 353) with delta (0, 0)
Screenshot: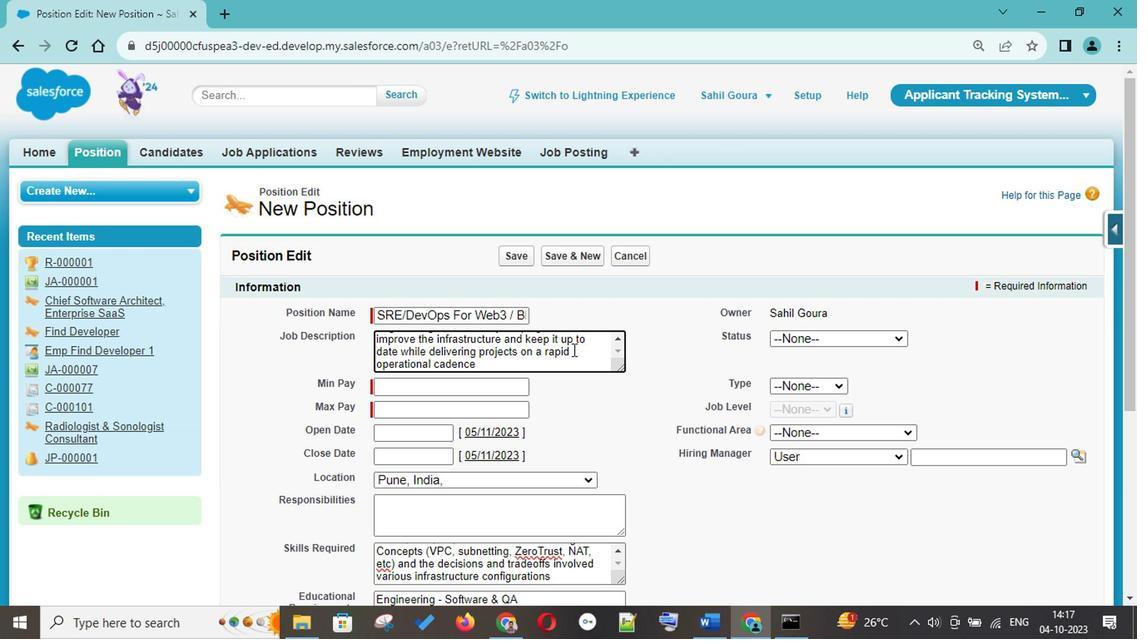 
Action: Mouse moved to (578, 369)
Screenshot: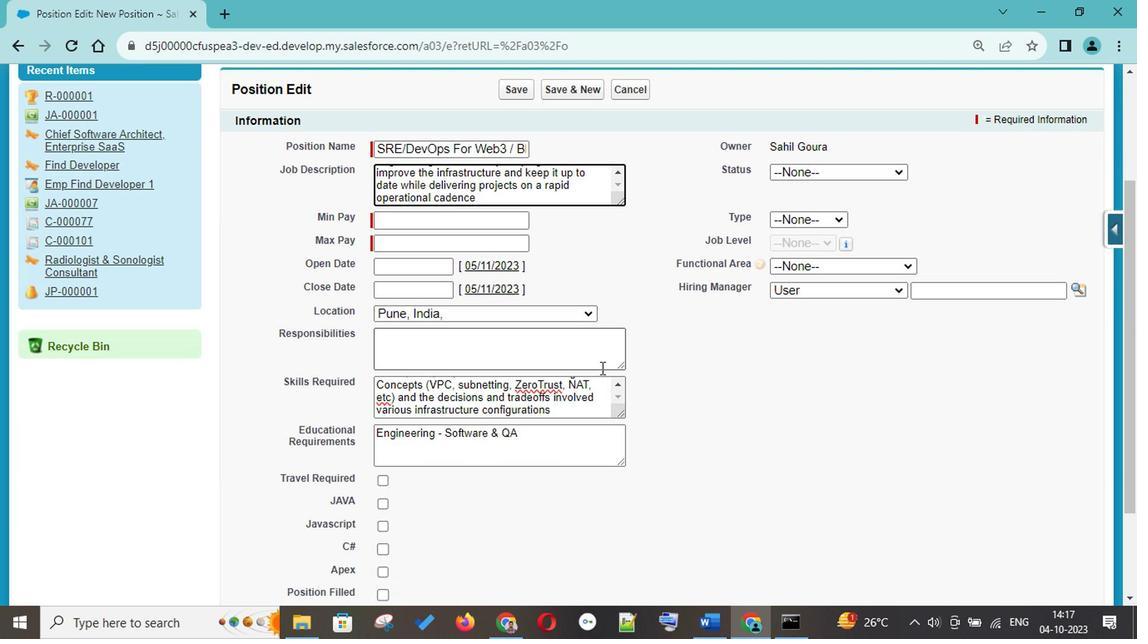 
Action: Mouse scrolled (578, 368) with delta (0, 0)
Screenshot: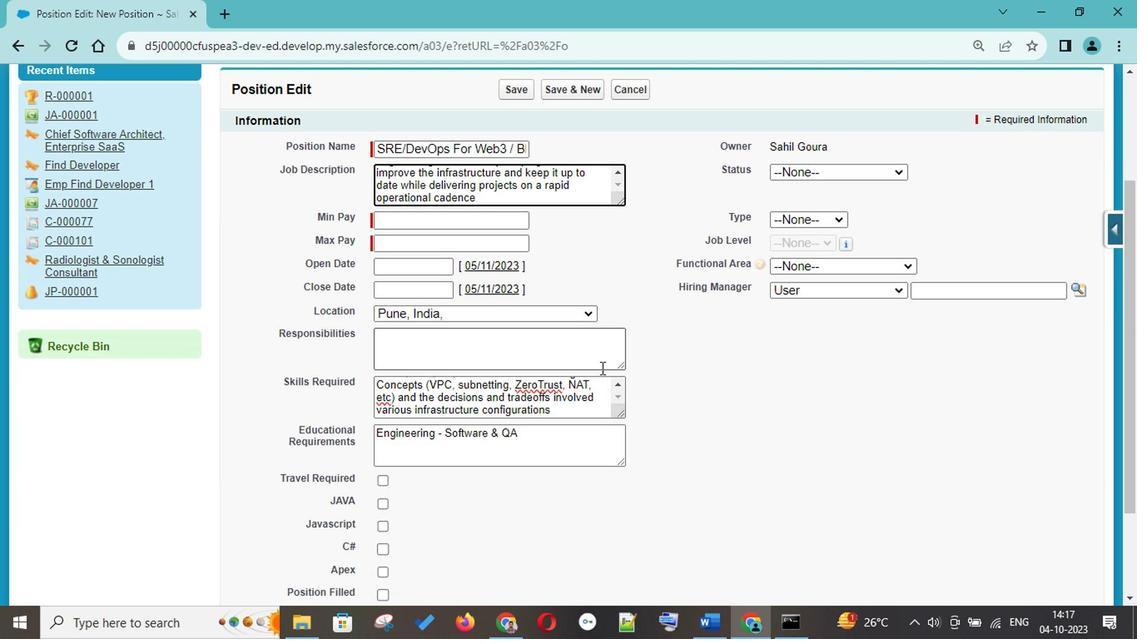 
Action: Mouse scrolled (578, 368) with delta (0, 0)
Screenshot: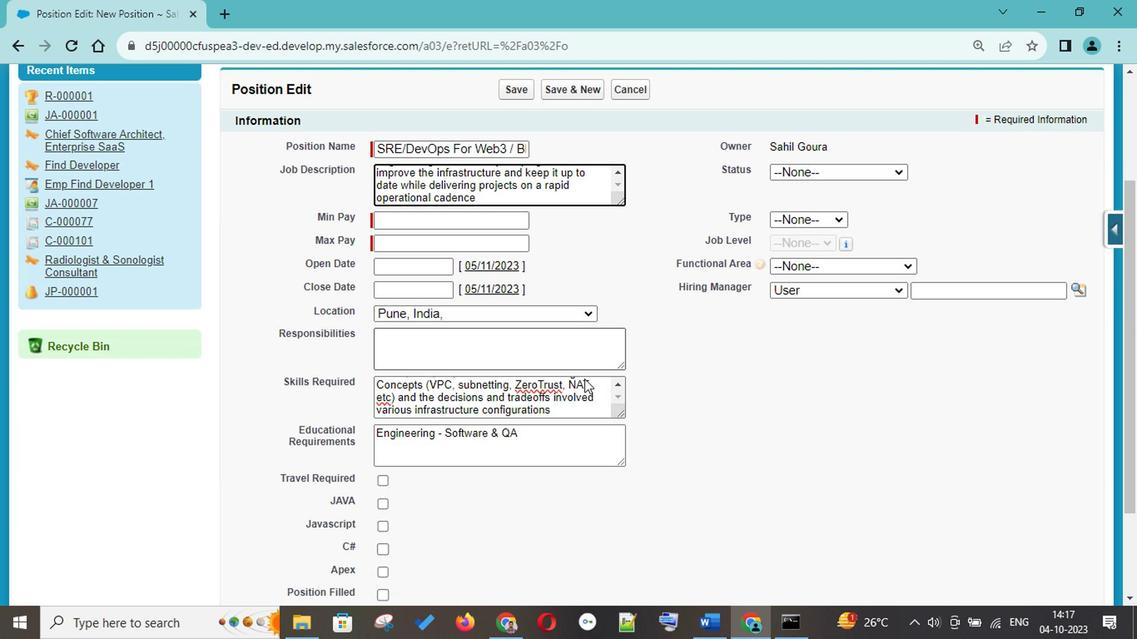 
Action: Mouse moved to (537, 398)
Screenshot: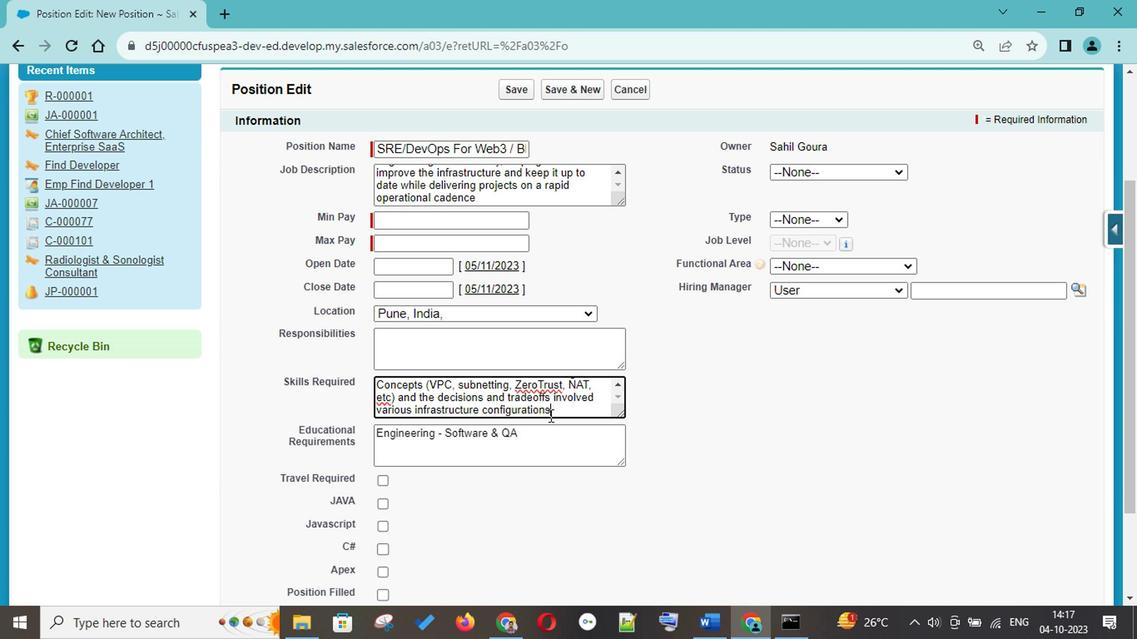 
Action: Mouse pressed left at (537, 398)
Screenshot: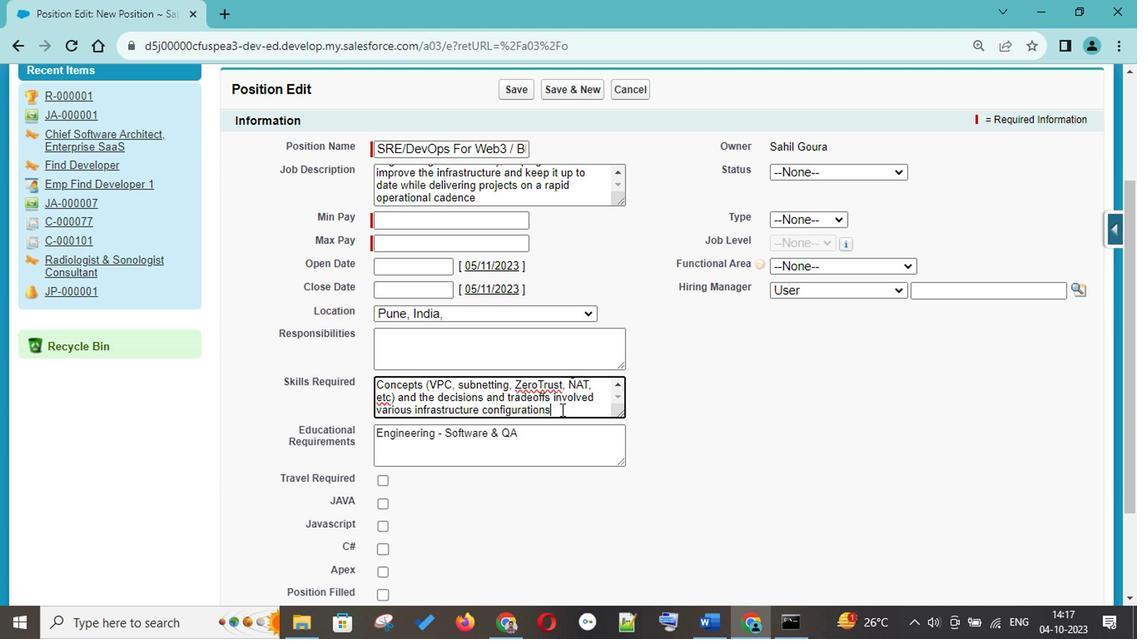 
Action: Mouse moved to (543, 398)
Screenshot: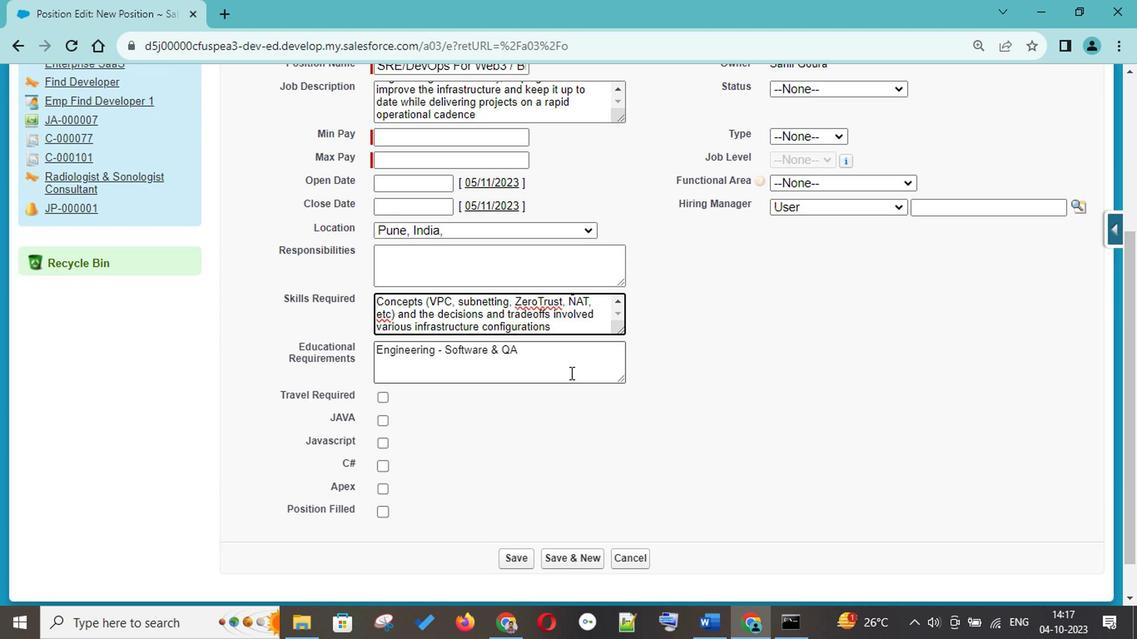
Action: Mouse scrolled (543, 398) with delta (0, 0)
Screenshot: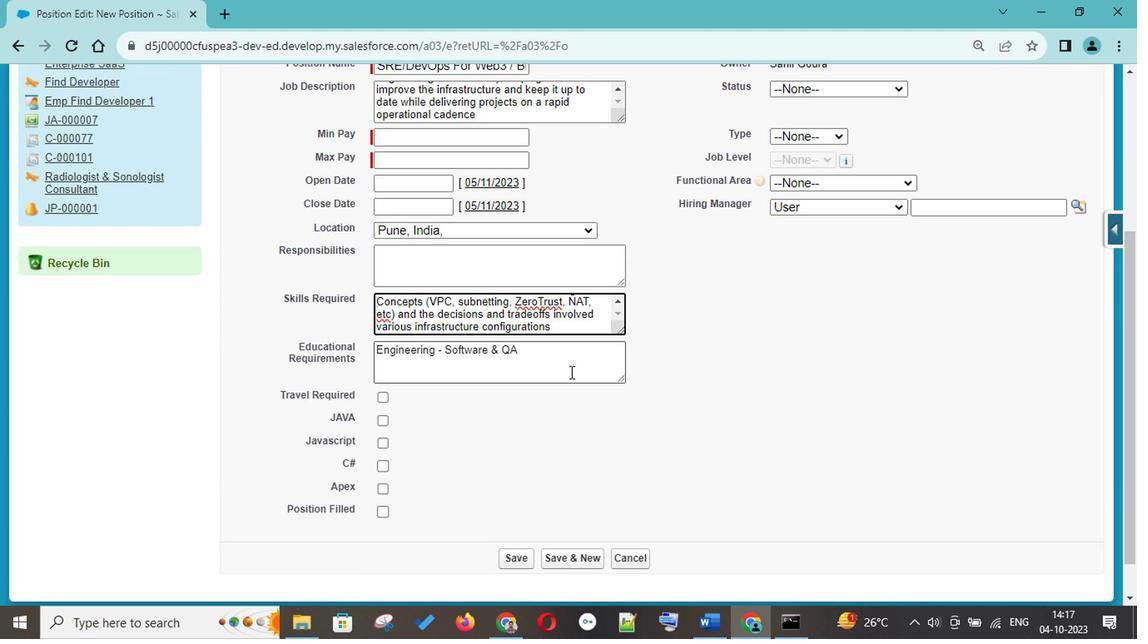
Action: Mouse moved to (551, 371)
Screenshot: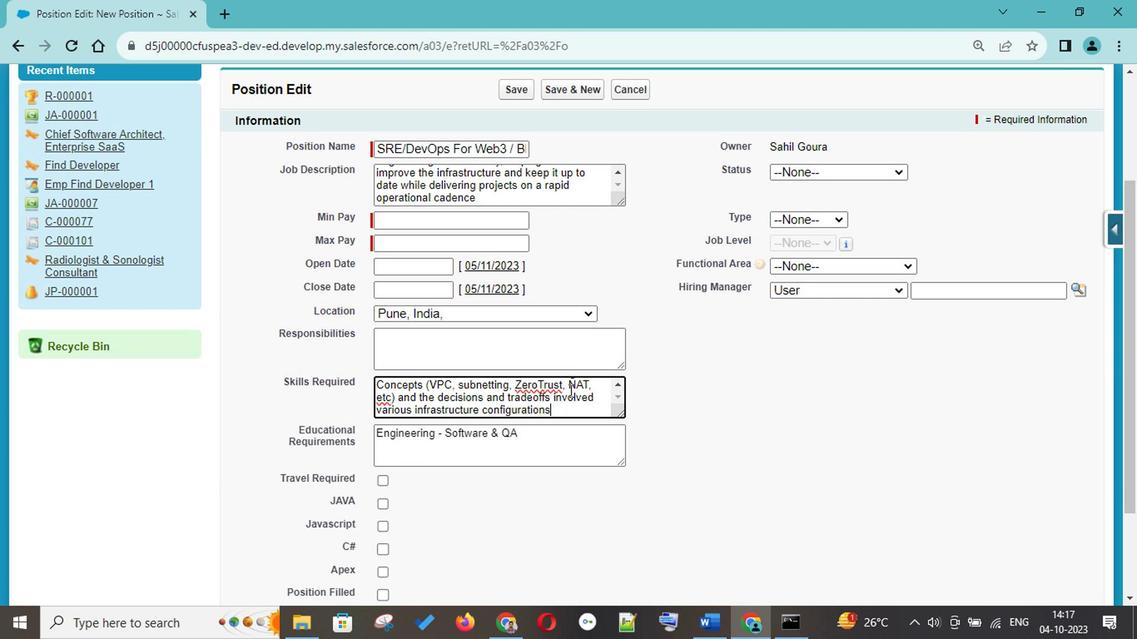 
Action: Mouse scrolled (551, 372) with delta (0, 0)
Screenshot: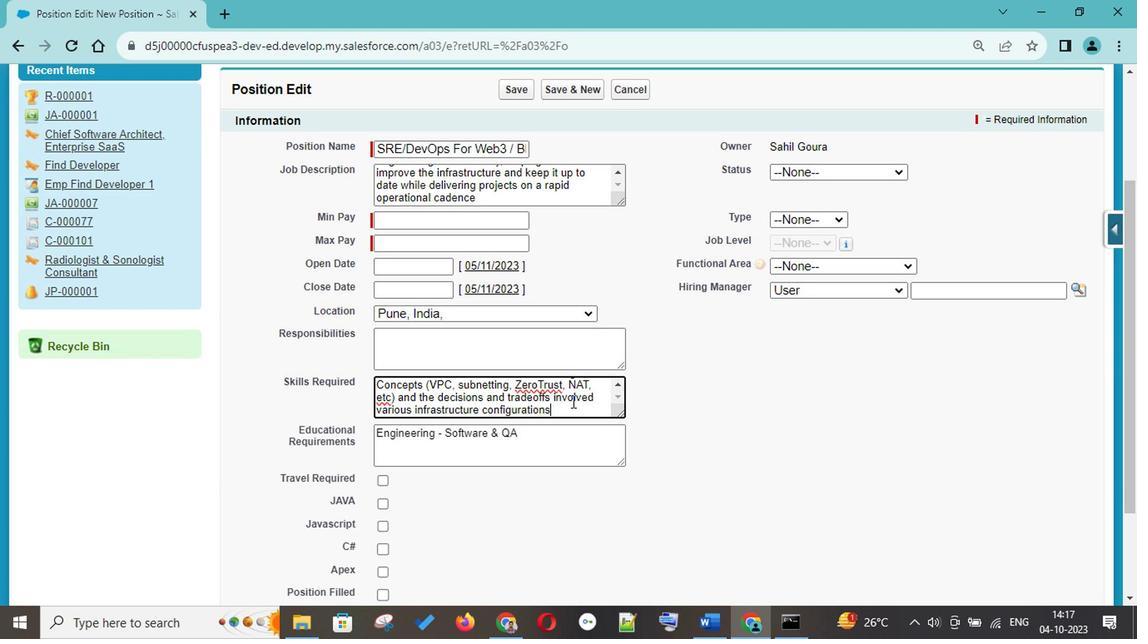 
Action: Mouse moved to (517, 418)
Screenshot: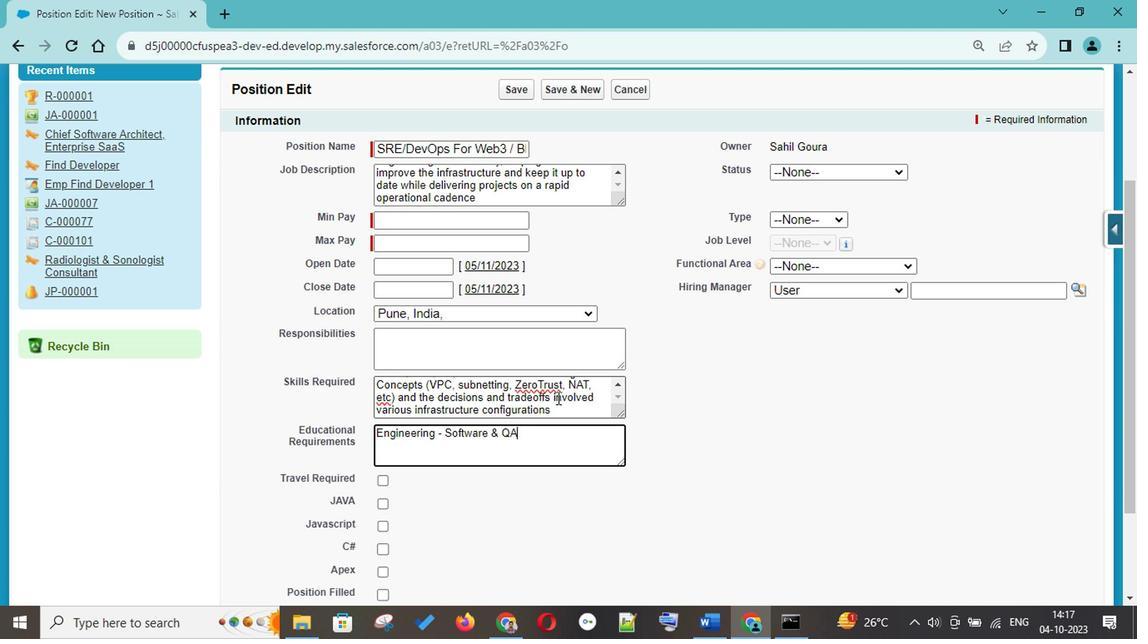 
Action: Mouse pressed left at (517, 418)
Screenshot: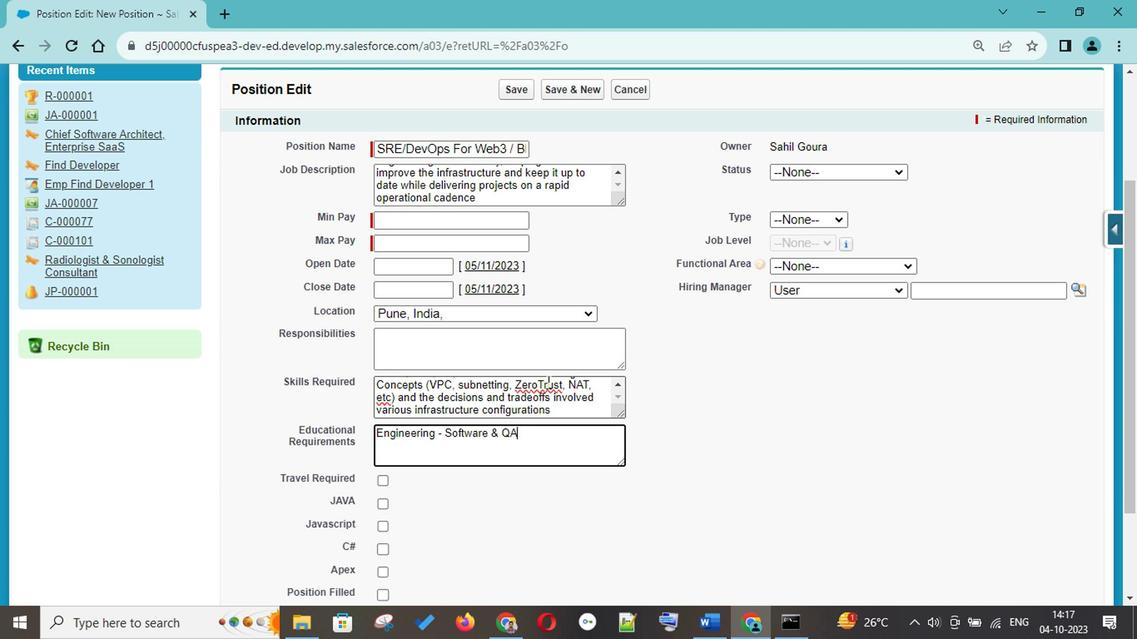 
Action: Mouse moved to (494, 354)
Screenshot: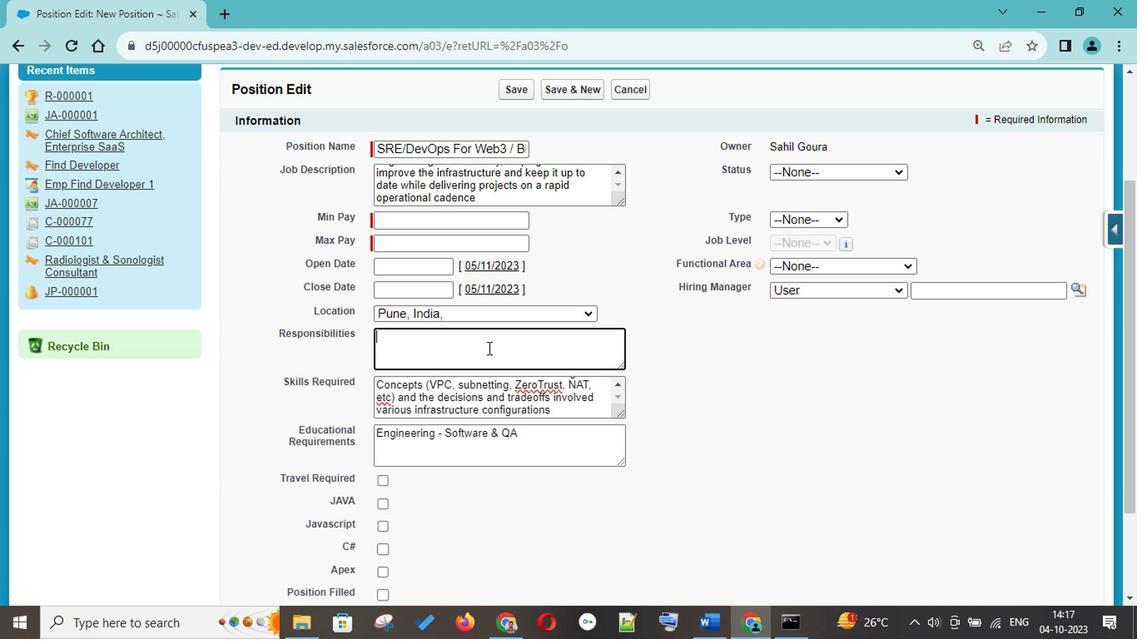 
Action: Mouse pressed left at (494, 354)
Screenshot: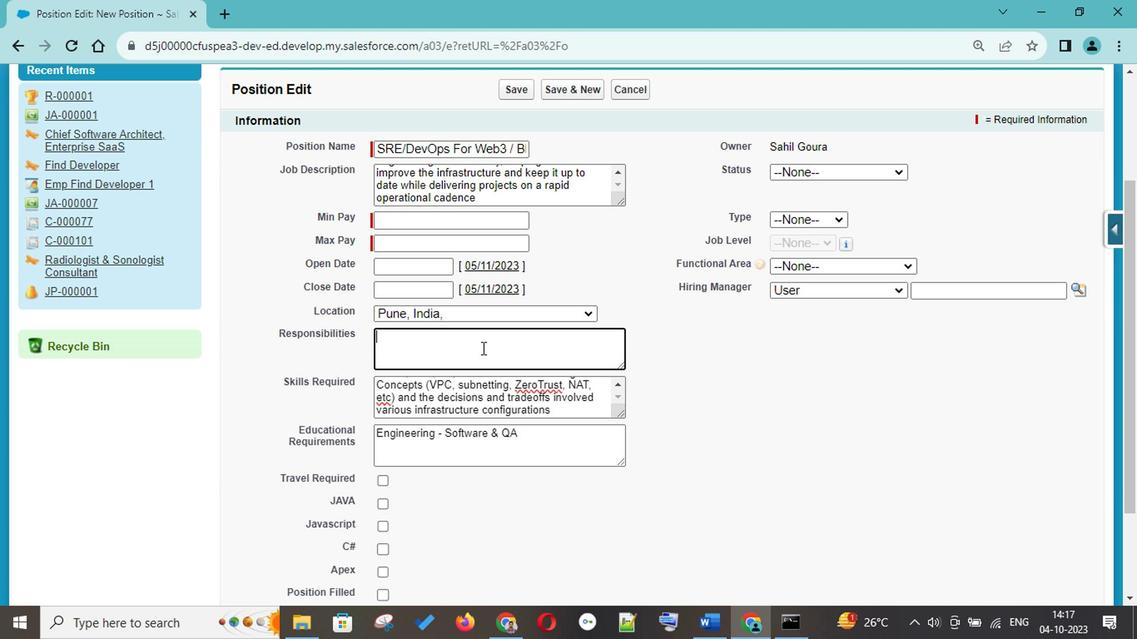 
Action: Mouse moved to (465, 358)
Screenshot: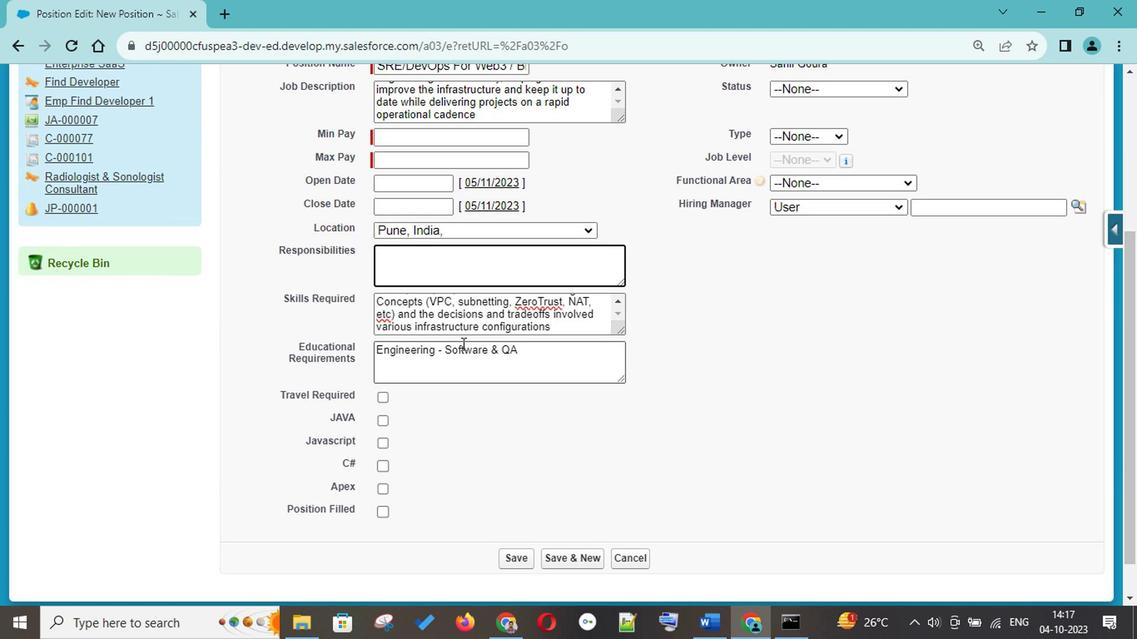 
Action: Mouse scrolled (465, 357) with delta (0, -1)
Screenshot: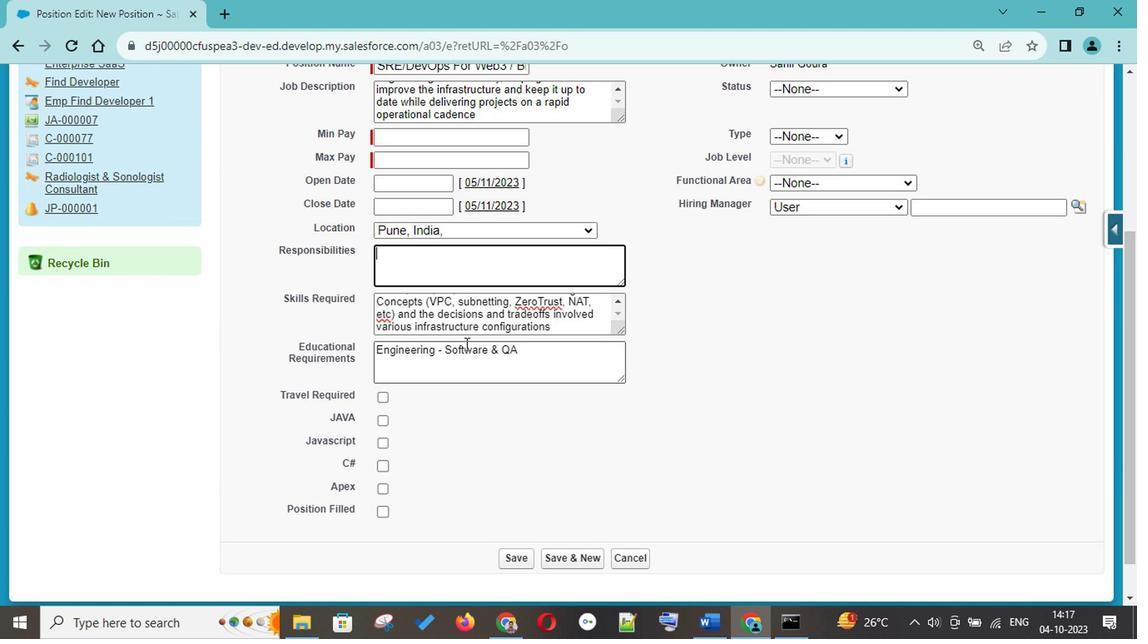 
Action: Mouse moved to (554, 335)
Screenshot: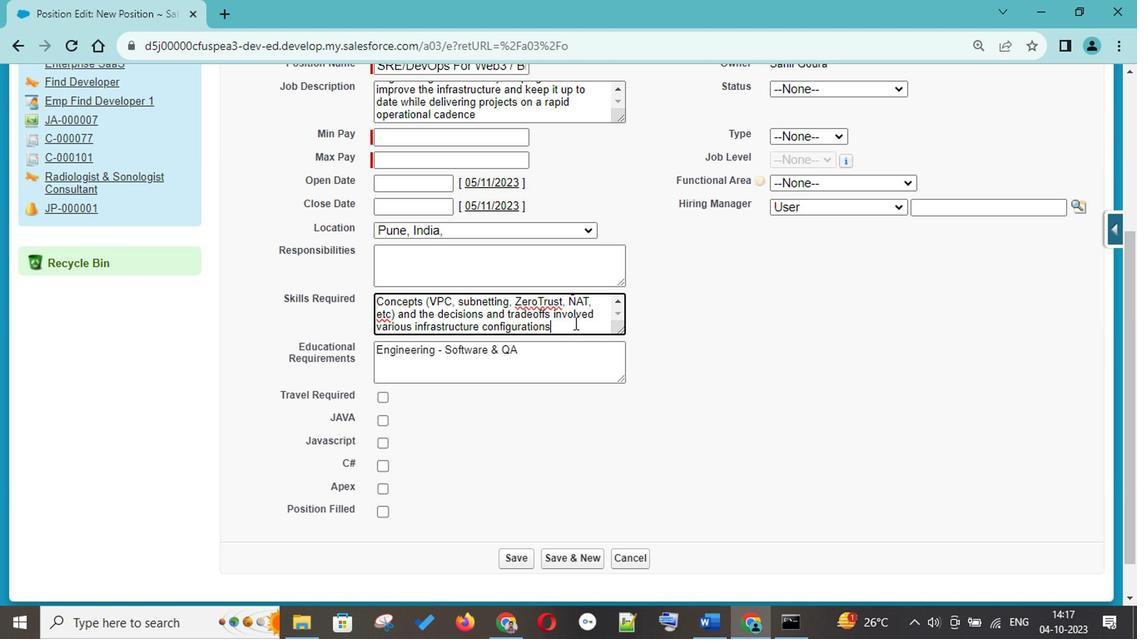 
Action: Mouse pressed left at (554, 335)
Screenshot: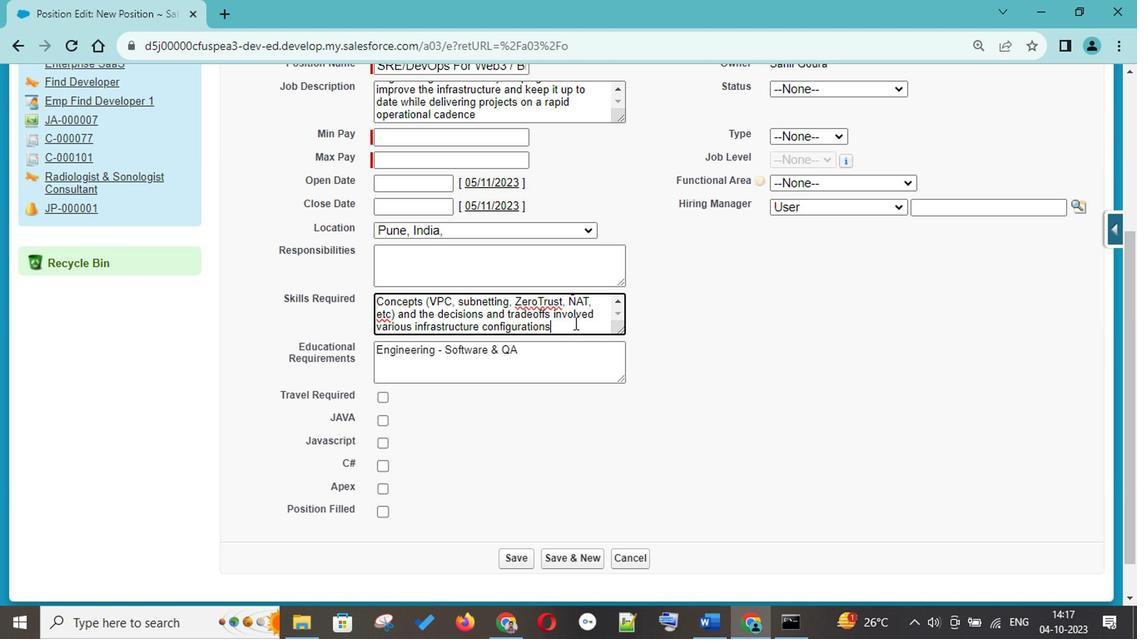 
Action: Mouse moved to (554, 335)
Screenshot: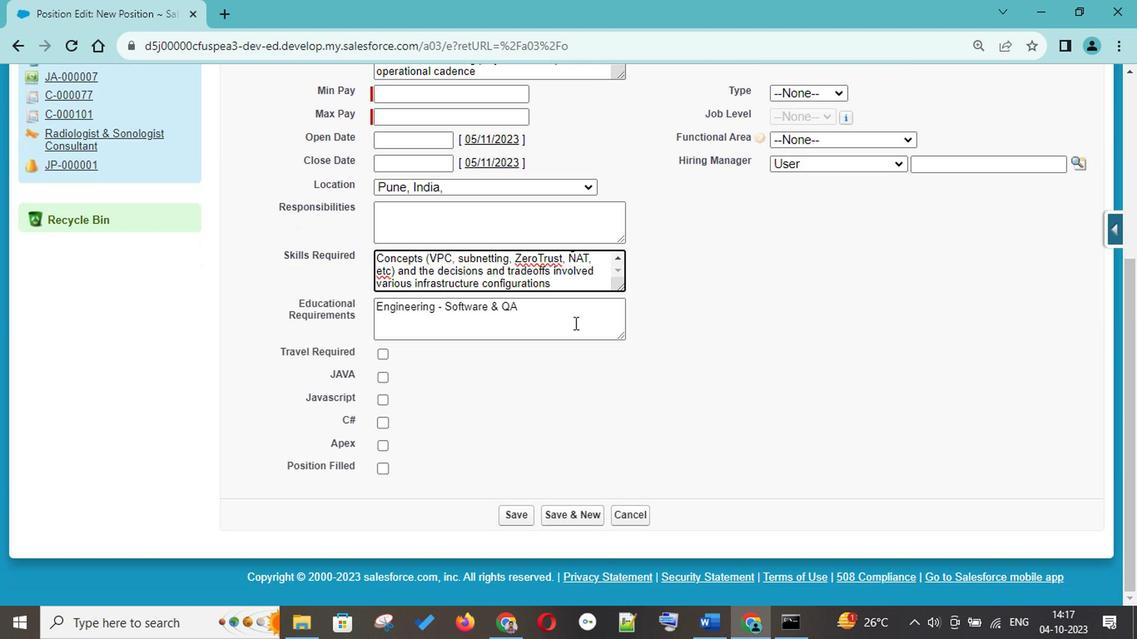 
Action: Mouse scrolled (554, 334) with delta (0, -1)
Screenshot: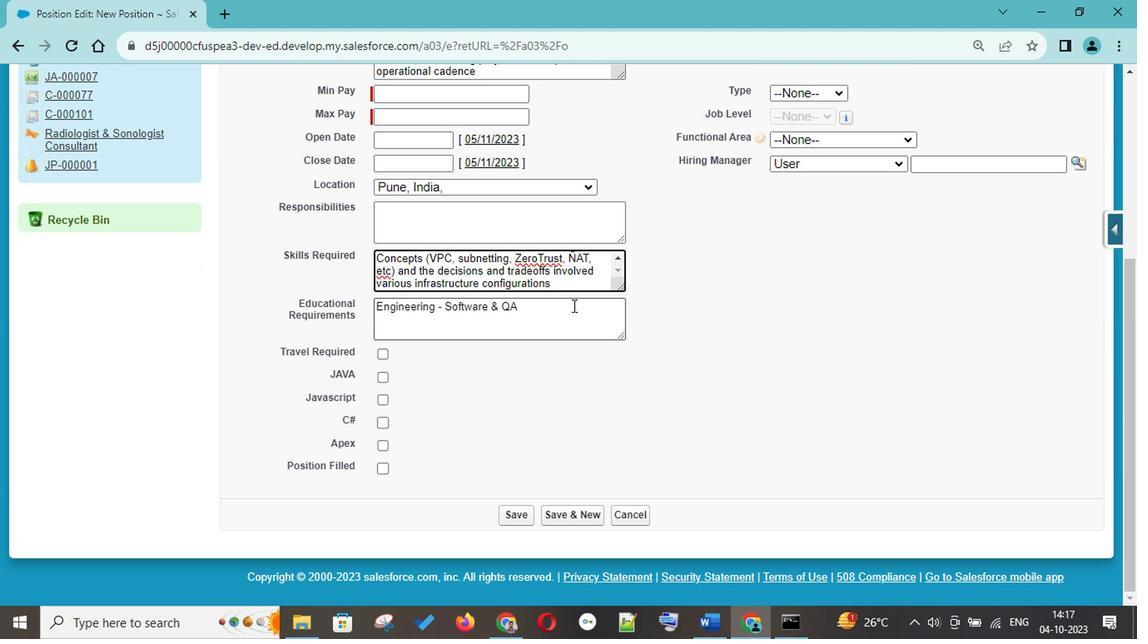 
Action: Mouse moved to (553, 322)
Screenshot: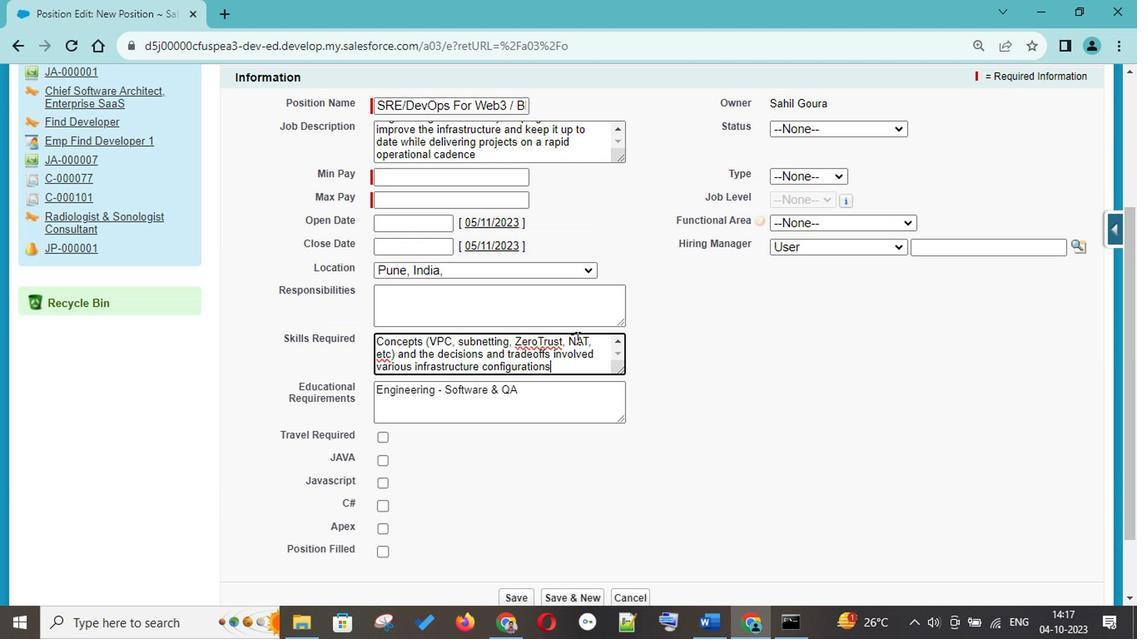 
Action: Mouse scrolled (553, 323) with delta (0, 0)
Screenshot: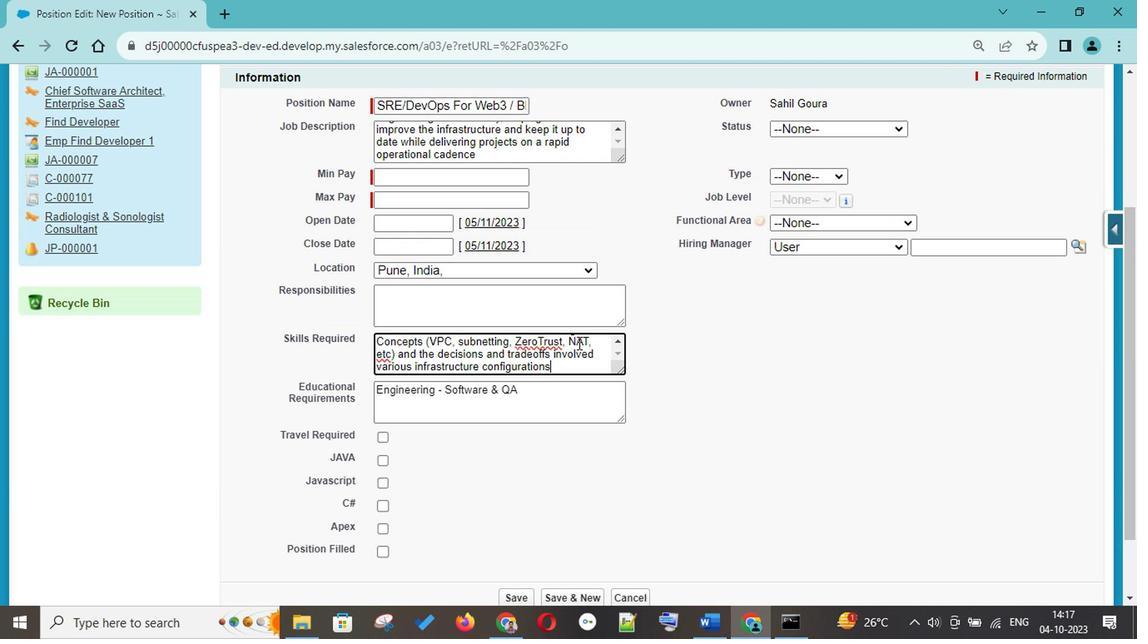 
Action: Mouse moved to (549, 369)
Screenshot: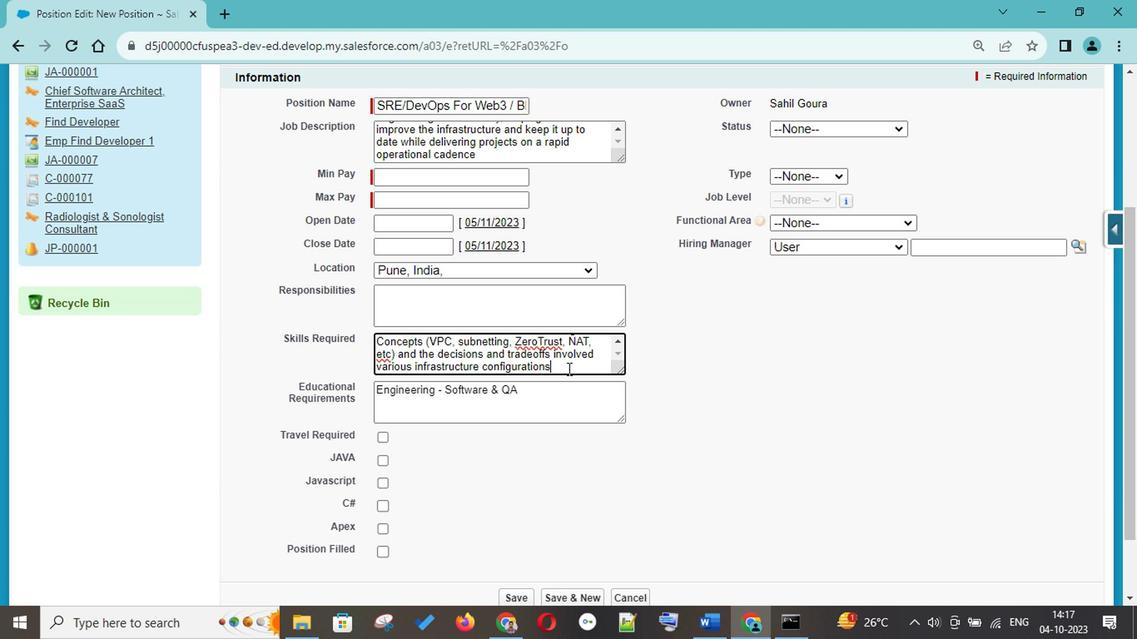 
Action: Mouse pressed left at (549, 369)
Screenshot: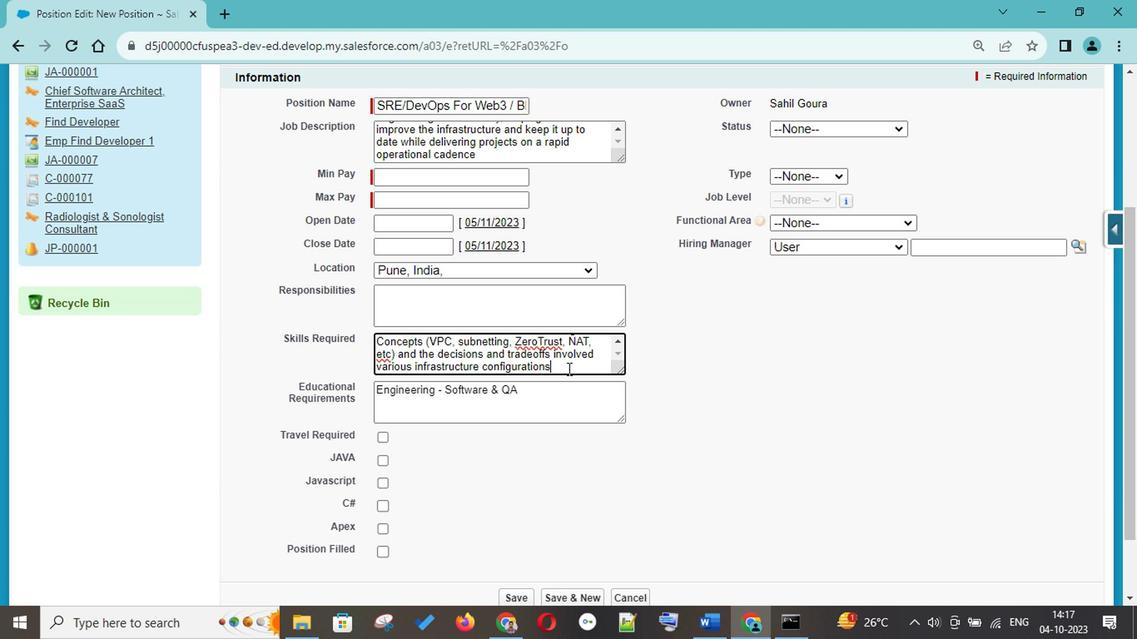 
Action: Mouse moved to (449, 309)
Screenshot: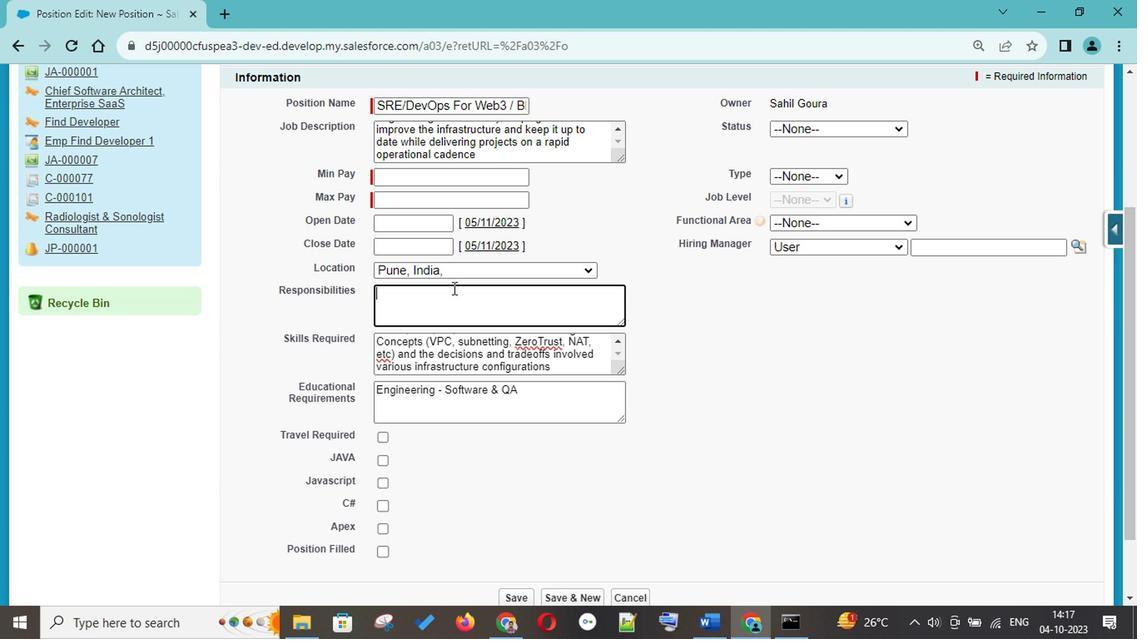 
Action: Mouse pressed left at (449, 309)
Screenshot: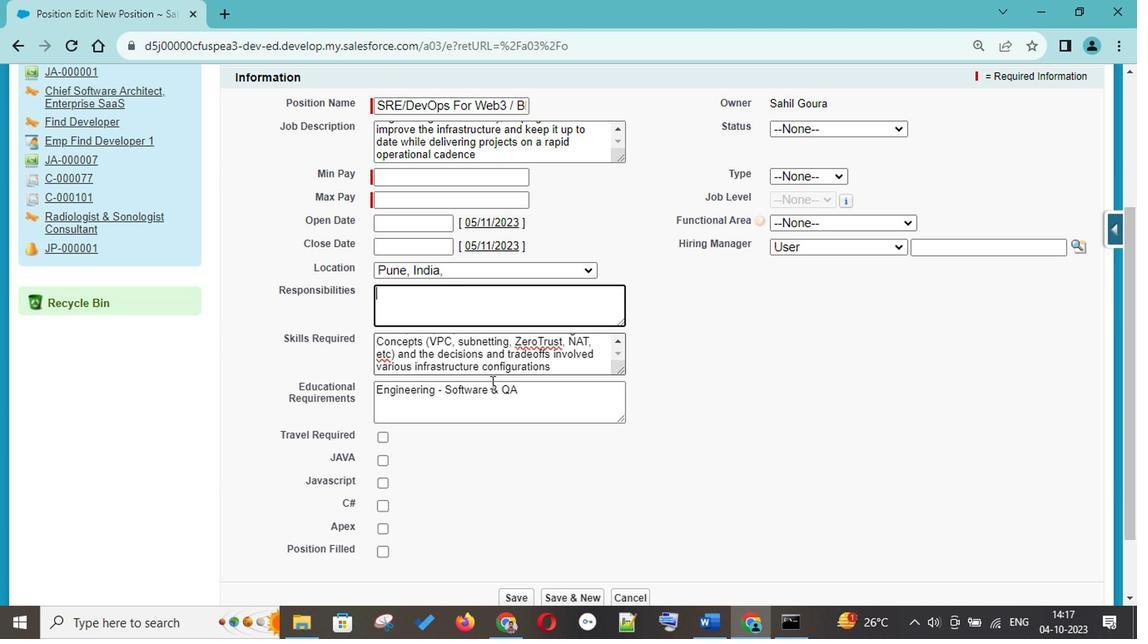
Action: Mouse moved to (561, 369)
Screenshot: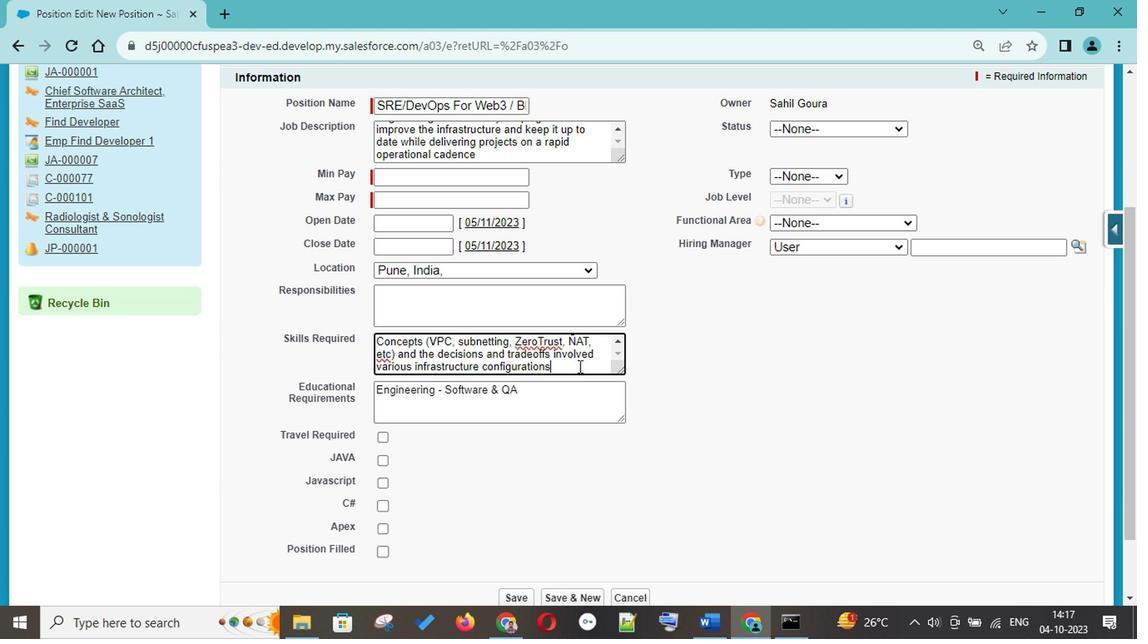 
Action: Mouse pressed left at (561, 369)
Screenshot: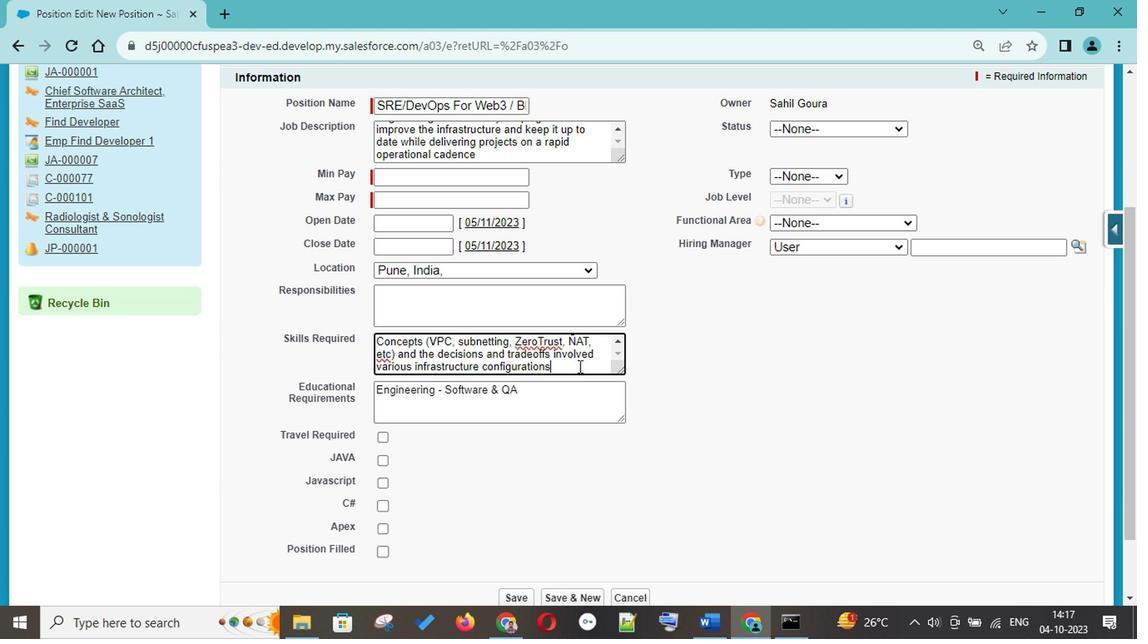 
Action: Mouse moved to (558, 367)
Screenshot: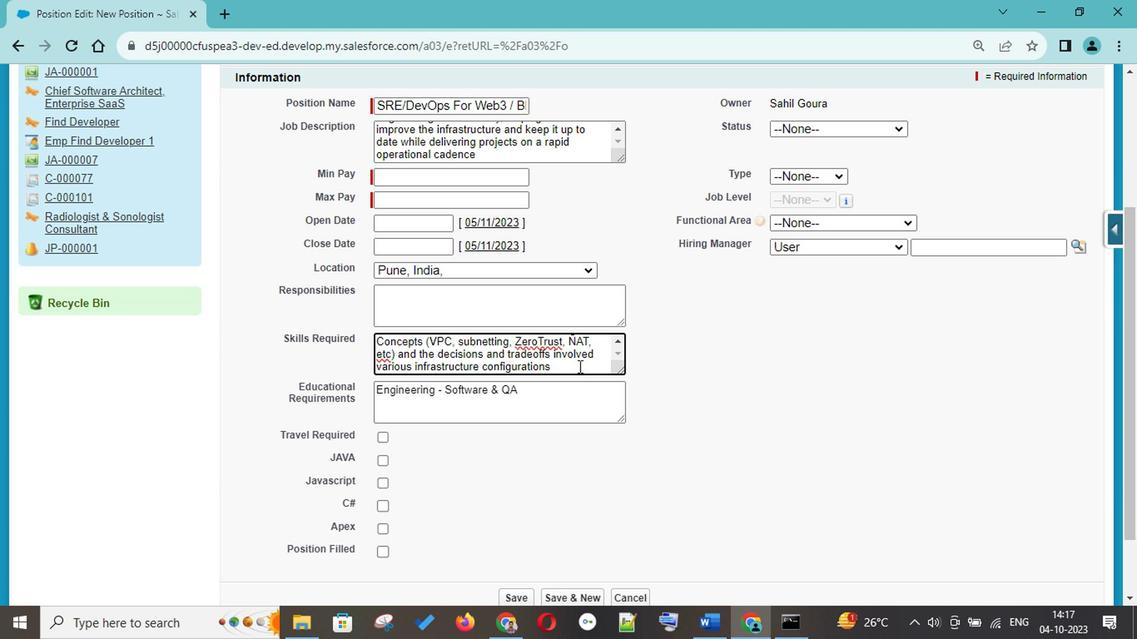 
Action: Key pressed <Key.enter>--<Key.shift>><Key.space><Key.shift>Experience<Key.space>working<Key.space>and<Key.space>developing<Key.space>on<Key.space><Key.shift>*nix<Key.space>environments<Key.backspace><Key.backspace><Key.backspace><Key.backspace><Key.backspace><Key.backspace><Key.backspace><Key.backspace><Key.backspace><Key.backspace><Key.backspace><Key.backspace><Key.backspace><Key.backspace><Key.backspace><Key.backspace><Key.backspace>mix<Key.space>environments<Key.enter>--<Key.shift>><Key.space><Key.shift>Passion<Key.space>for<Key.space>learning<Key.space>and<Key.space>ea<Key.backspace><Key.backspace>achieving<Key.space>operational<Key.space>excellence<Key.enter>--<Key.shift>><Key.space><Key.shift>Strm<Key.backspace>ong<Key.space>intere<Key.backspace>personal<Key.space>and<Key.space>communication<Key.space>skills<Key.enter>--<Key.shift>><Key.space><Key.shift>String<Key.space><Key.backspace><Key.backspace><Key.backspace><Key.backspace>ong<Key.space>interest<Key.space>in<Key.space><Key.shift>Web3<Key.space>and<Key.space><Key.shift>AI<Key.enter>--<Key.shift>><Key.space><Key.shift>Experience<Key.space>of<Key.space><Key.shift>Web3<Key.space>not<Key.space>an<Key.backspace>bsolutely<Key.space>a<Key.space>prerequisite<Key.space>but<Key.space>the<Key.space>right<Key.space>candidate<Key.space>will<Key.space>have<Key.space>curiosity<Key.space>and<Key.space>enthusiasm<Key.space>for<Key.space>ths<Key.space><Key.backspace><Key.backspace>isc<Key.backspace><Key.space>area<Key.space>and<Key.space>wan<Key.space>t<Key.backspace><Key.backspace>t<Key.space>to<Key.space>be<Key.space>oin<Key.backspace><Key.backspace><Key.backspace>involved<Key.enter>--<Key.shift>><Key.space><Key.shift>Experience<Key.space>of<Key.space>the<Key.space>infrastrucutre<Key.backspace><Key.backspace><Key.backspace>re<Key.backspace><Key.backspace><Key.backspace>tir<Key.backspace><Key.backspace>ure<Key.space>and<Key.space>protocols<Key.space>behind<Key.space>video,<Key.space>broadcasrt<Key.backspace><Key.backspace>t<Key.space>and<Key.space>streaming<Key.space>mdei<Key.backspace><Key.backspace><Key.backspace>edia<Key.space>systems
Screenshot: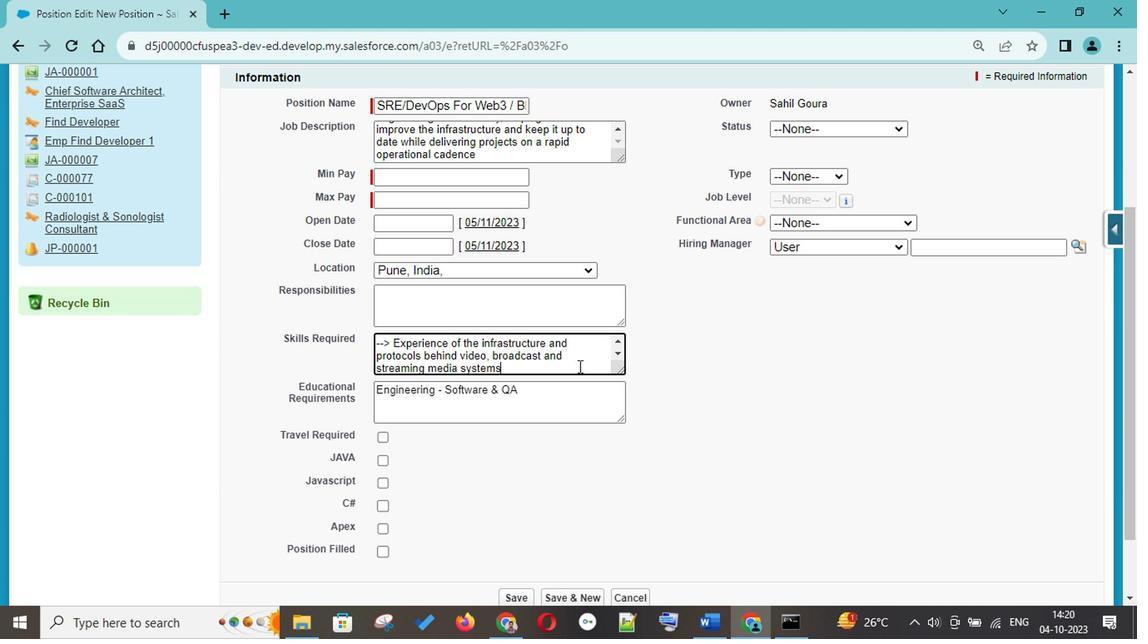 
Action: Mouse moved to (553, 369)
Screenshot: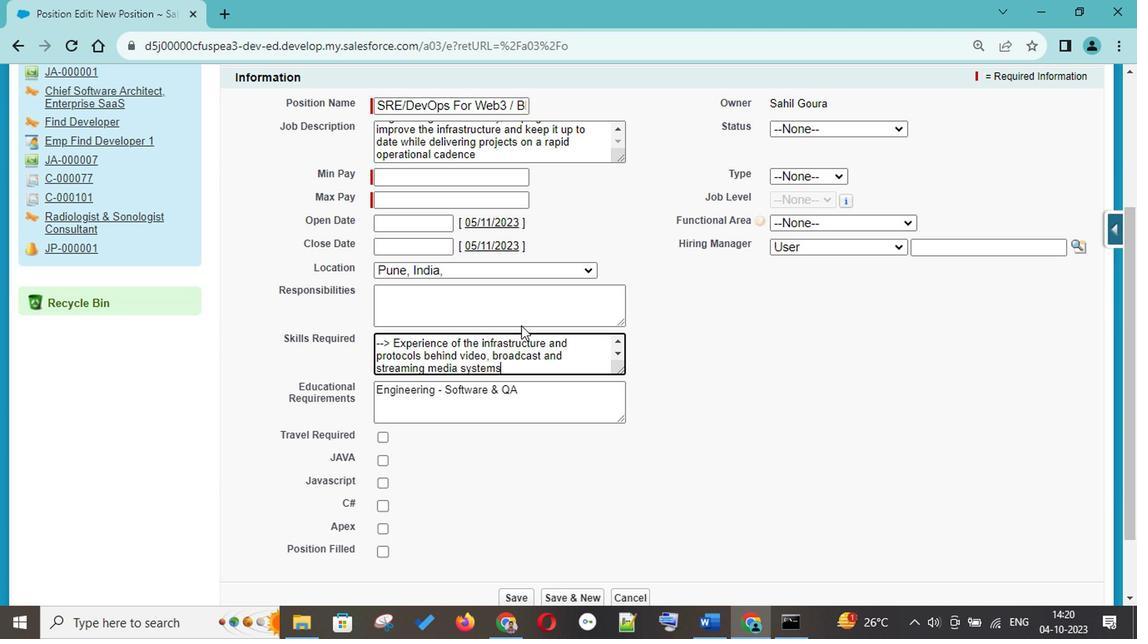 
Action: Mouse pressed left at (553, 369)
Screenshot: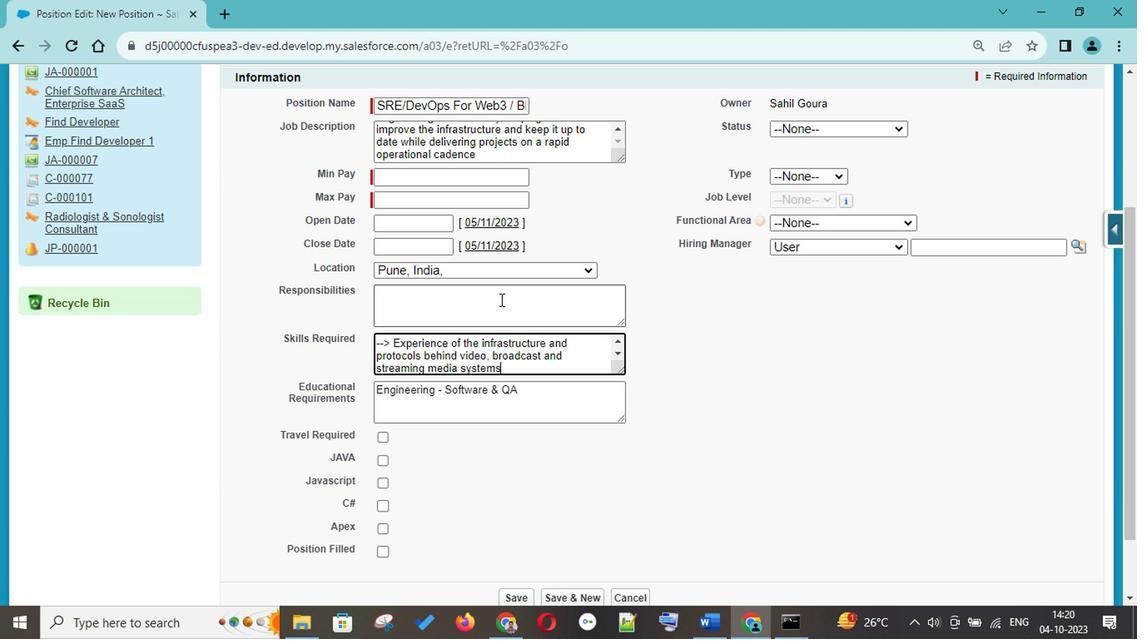 
Action: Mouse moved to (444, 324)
Screenshot: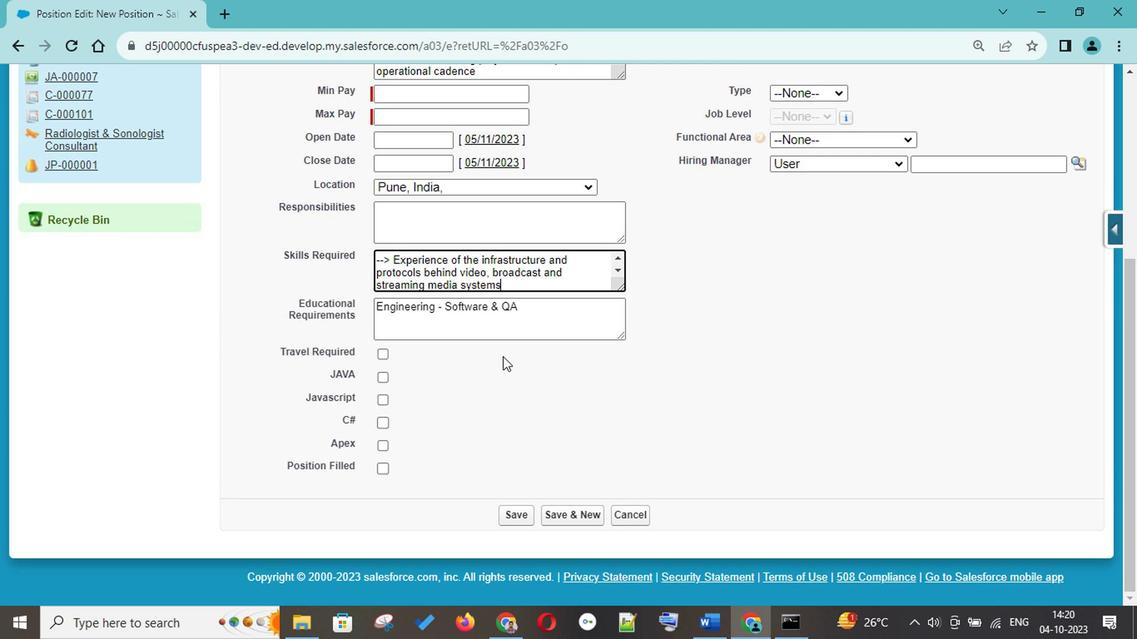 
Action: Mouse scrolled (444, 323) with delta (0, 0)
Screenshot: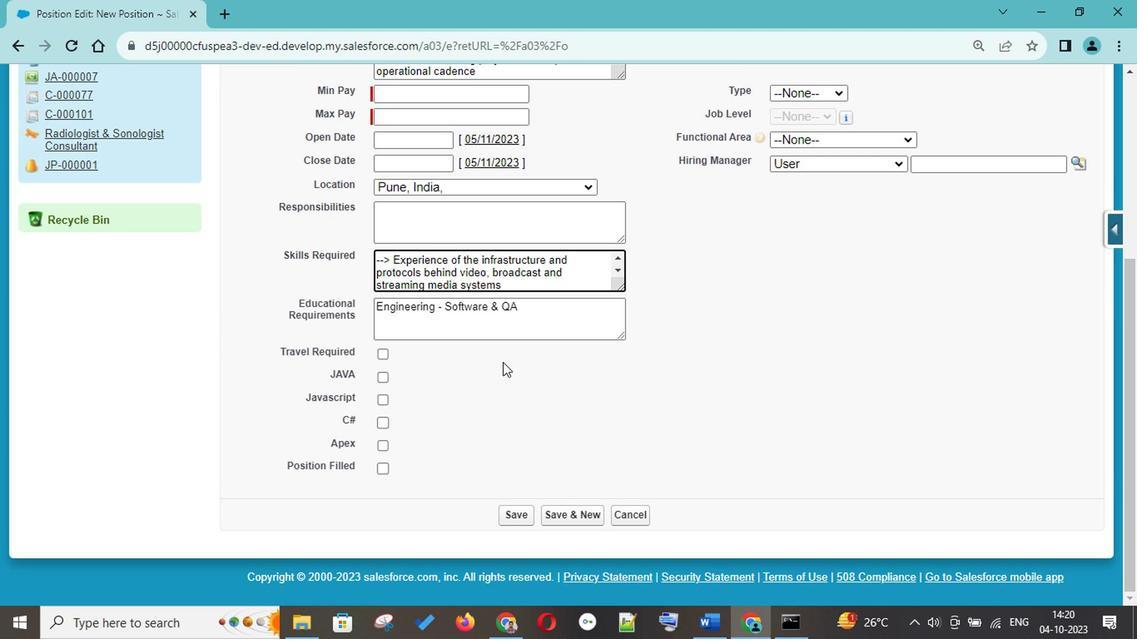 
Action: Mouse moved to (389, 356)
Screenshot: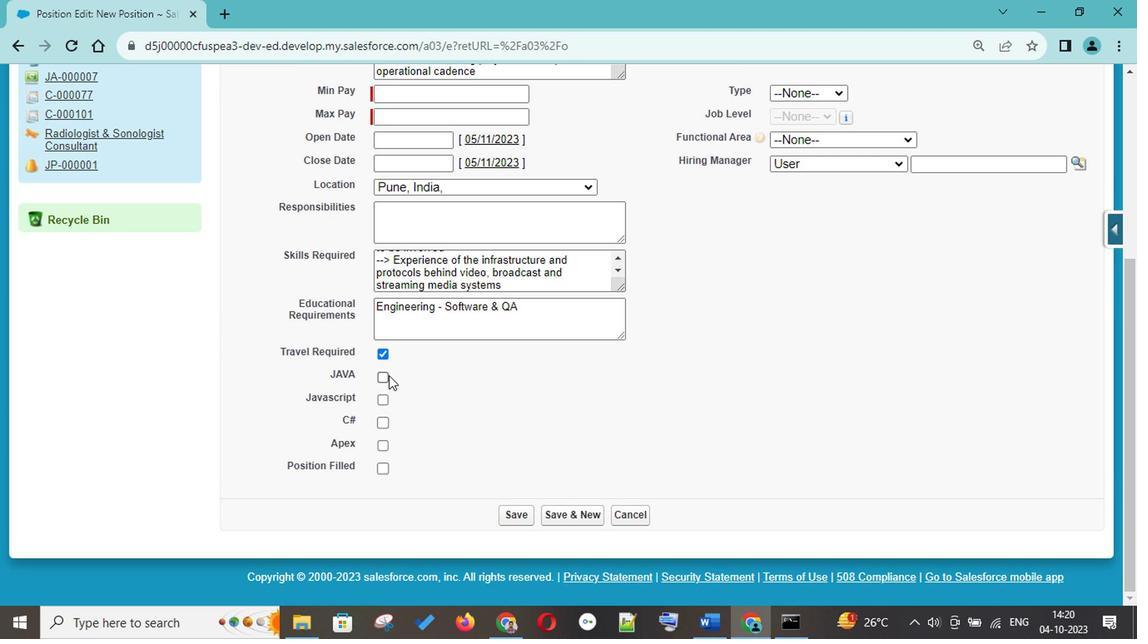 
Action: Mouse pressed left at (389, 356)
Screenshot: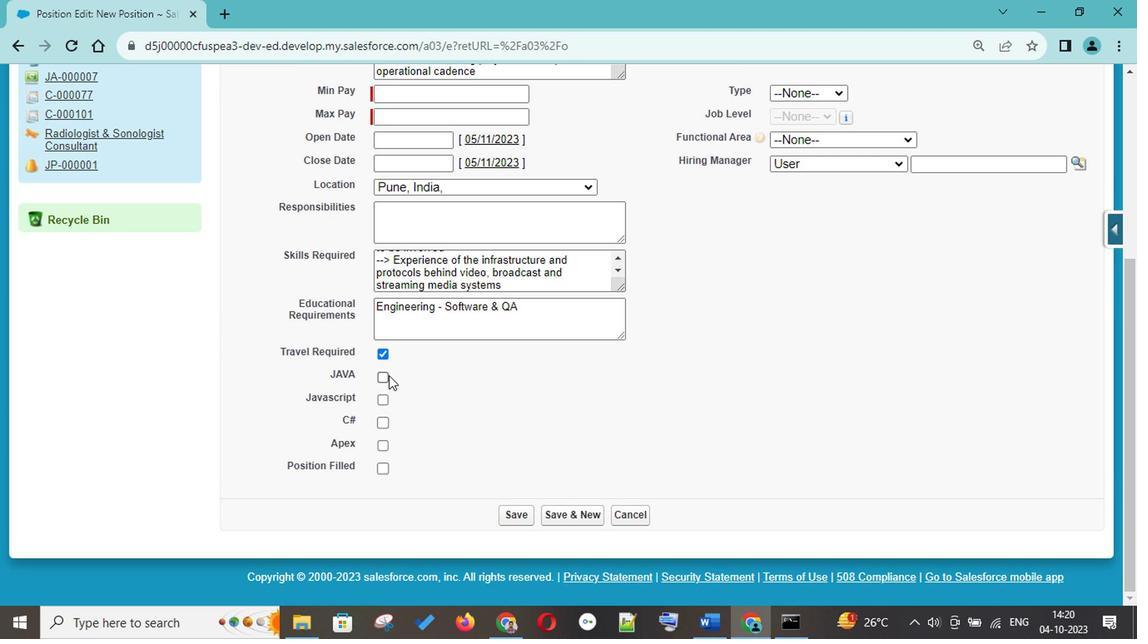 
Action: Mouse moved to (392, 374)
Screenshot: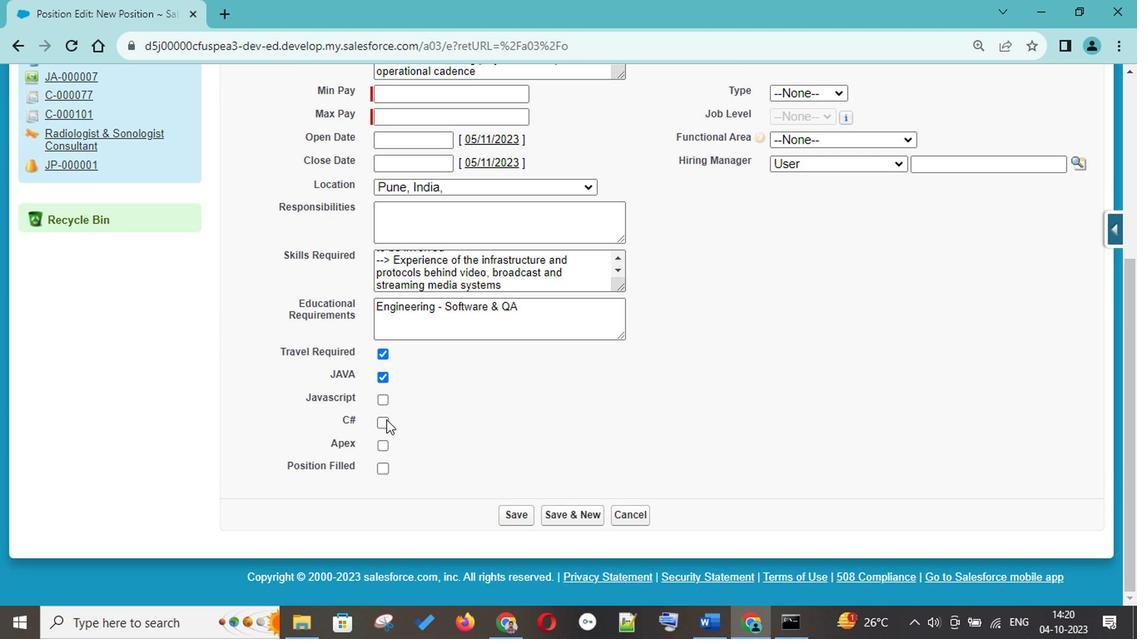 
Action: Mouse pressed left at (392, 374)
Screenshot: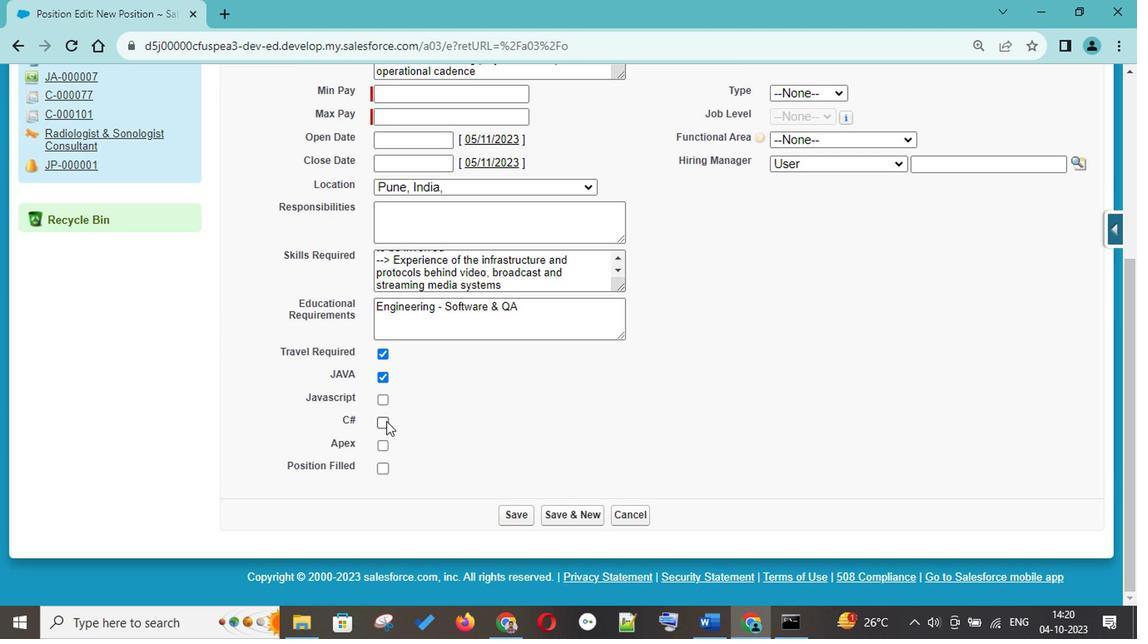 
Action: Mouse moved to (391, 407)
Screenshot: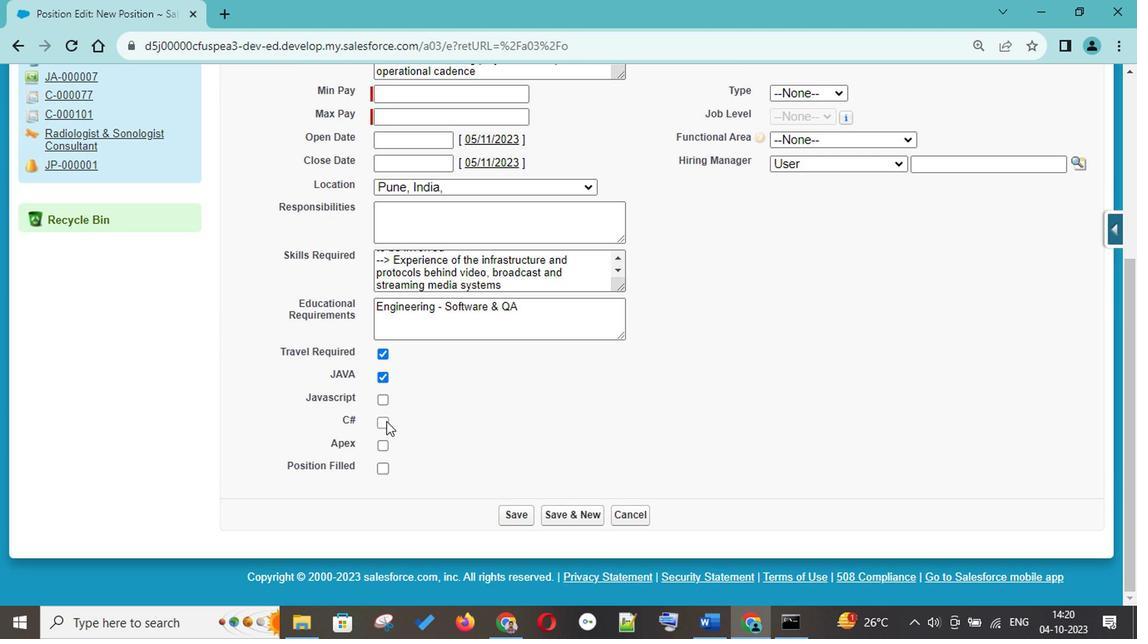 
Action: Mouse pressed left at (391, 407)
Screenshot: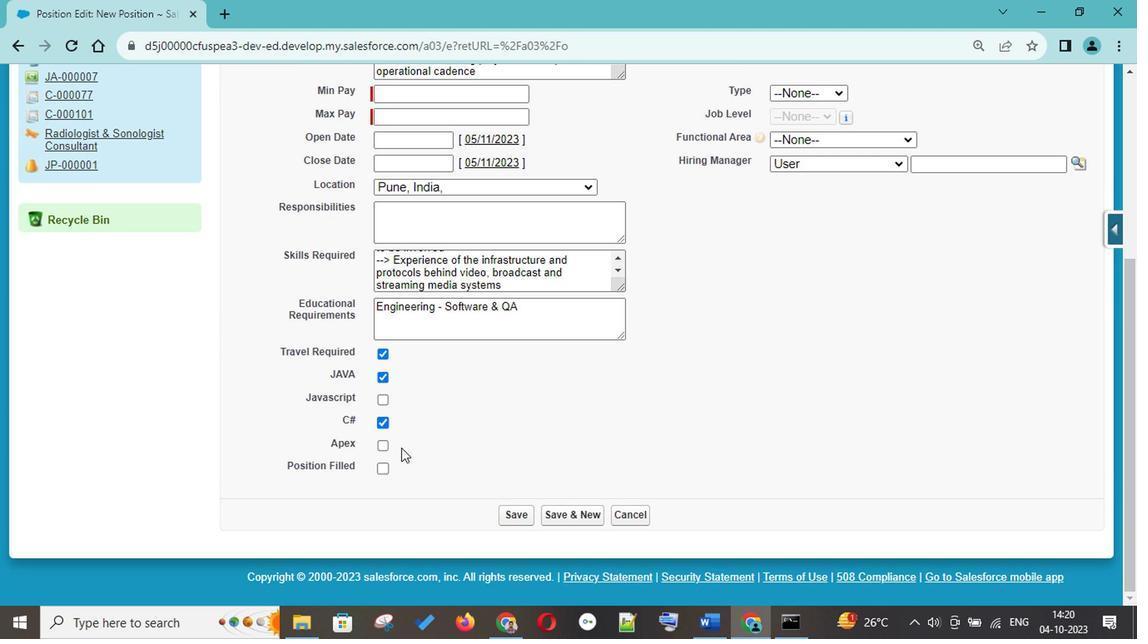 
Action: Mouse moved to (390, 439)
Screenshot: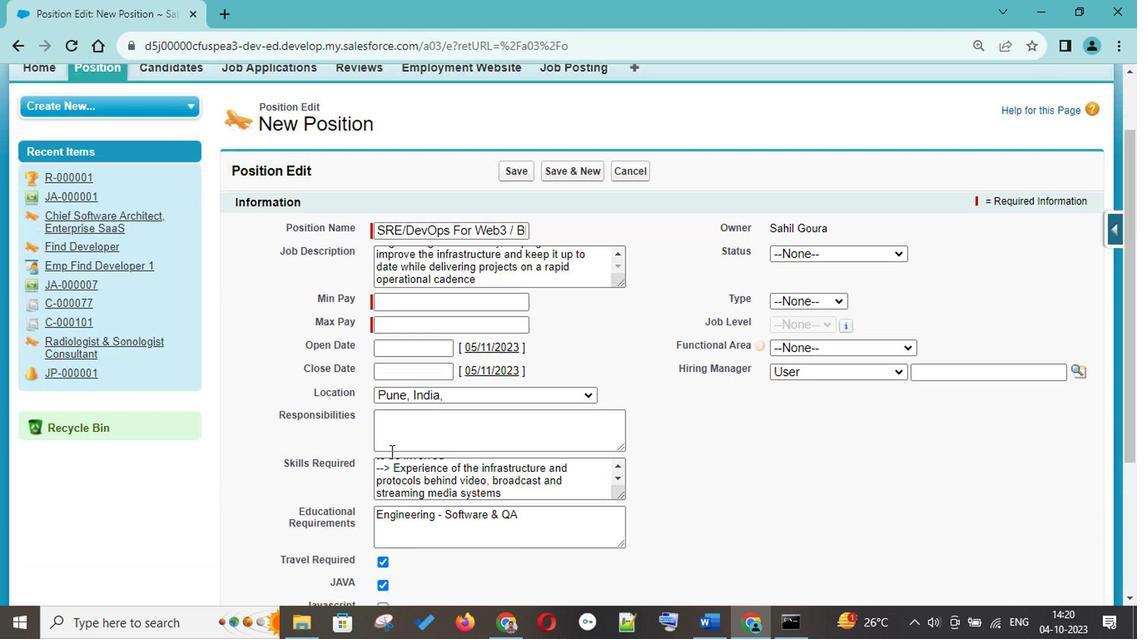 
Action: Mouse scrolled (390, 440) with delta (0, 0)
Screenshot: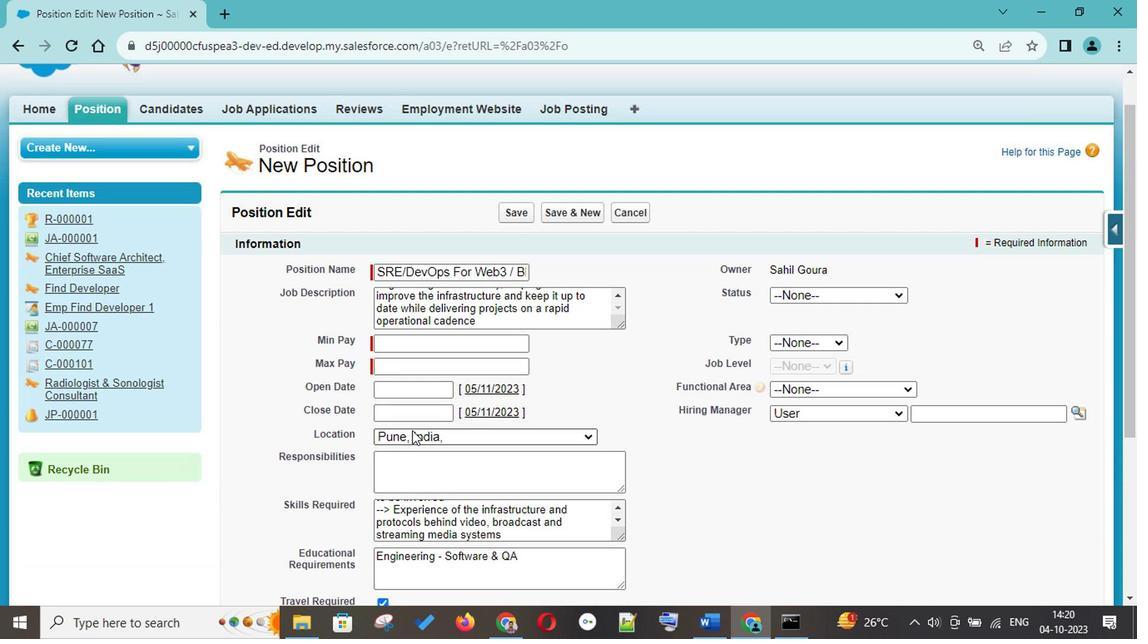 
Action: Mouse scrolled (390, 440) with delta (0, 0)
Screenshot: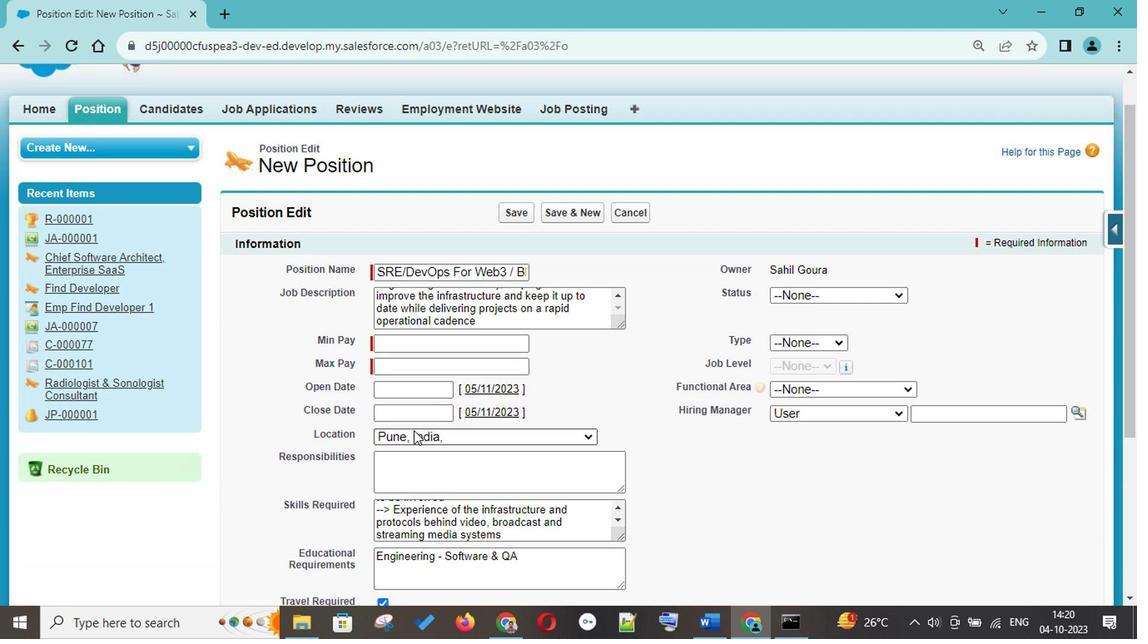 
Action: Mouse scrolled (390, 440) with delta (0, 0)
Screenshot: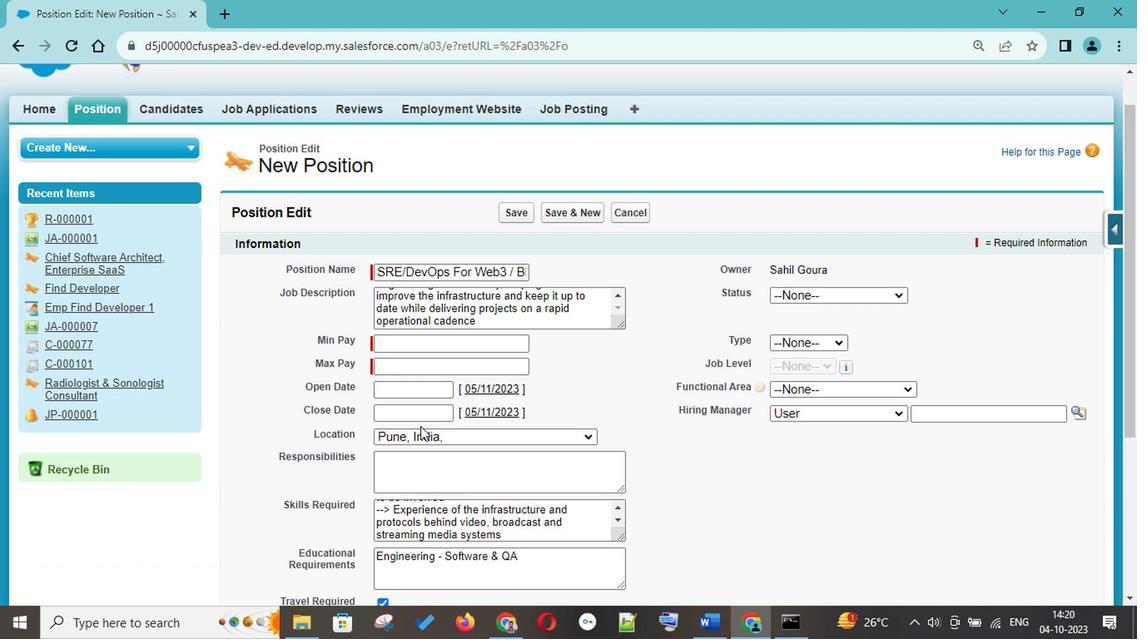 
Action: Mouse moved to (433, 398)
Screenshot: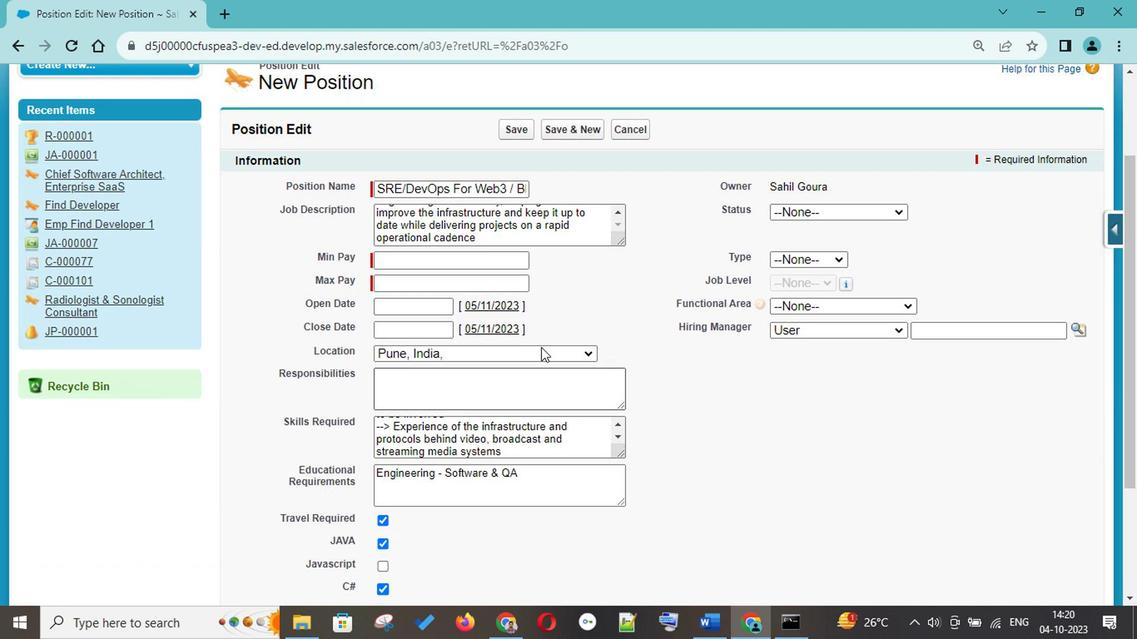 
Action: Mouse scrolled (433, 398) with delta (0, 0)
Screenshot: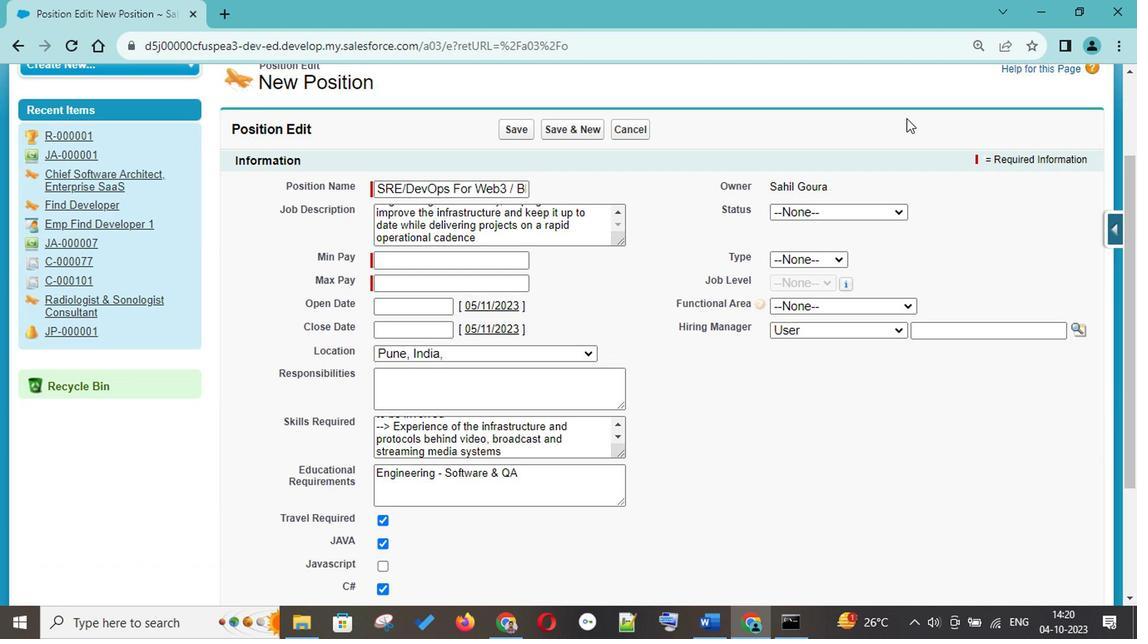 
Action: Mouse moved to (766, 257)
Screenshot: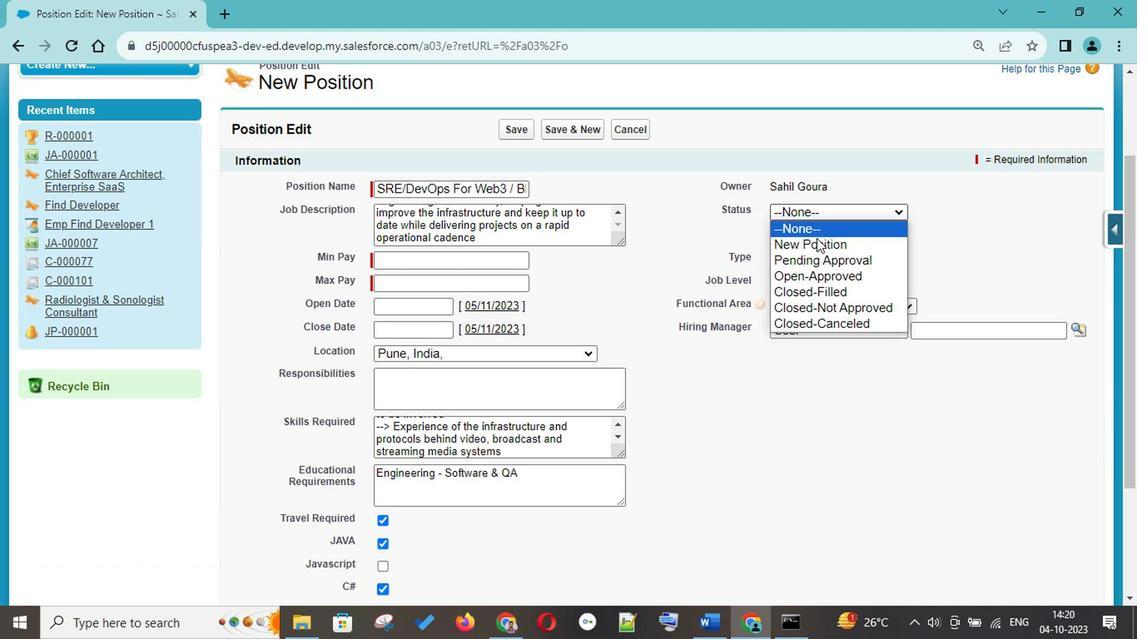 
Action: Mouse pressed left at (766, 257)
Screenshot: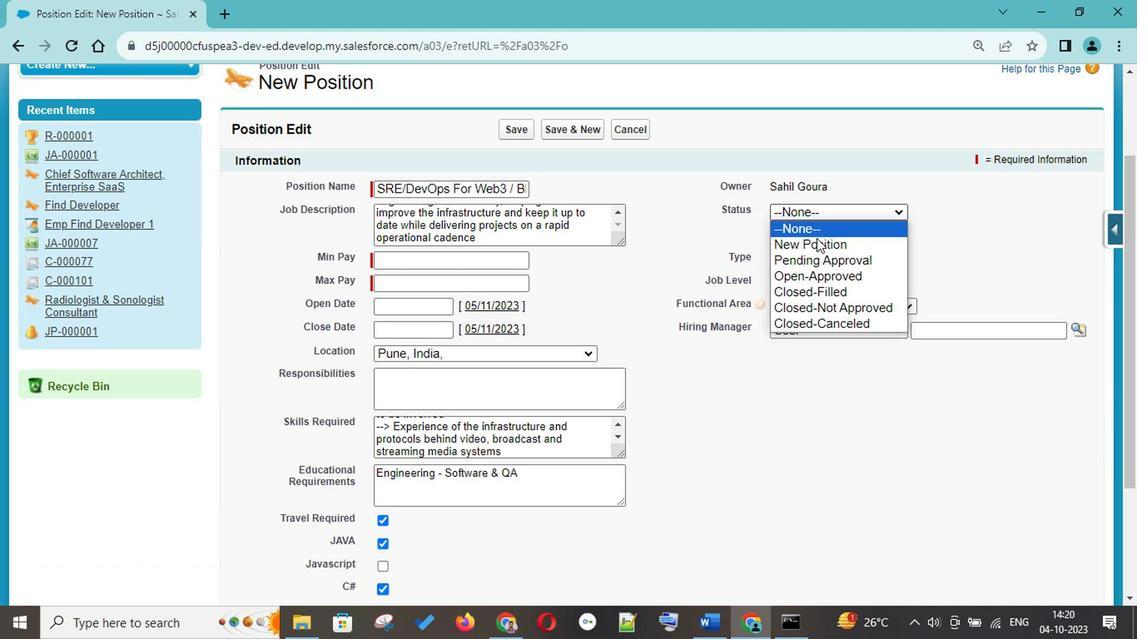 
Action: Mouse moved to (766, 277)
Screenshot: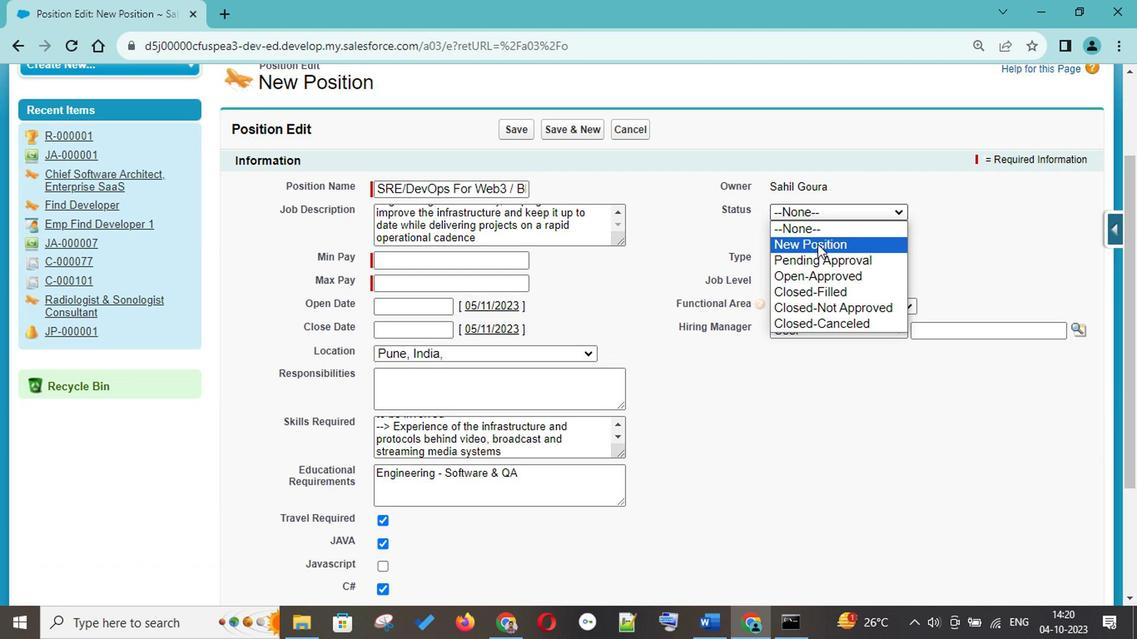 
Action: Mouse pressed left at (766, 277)
Screenshot: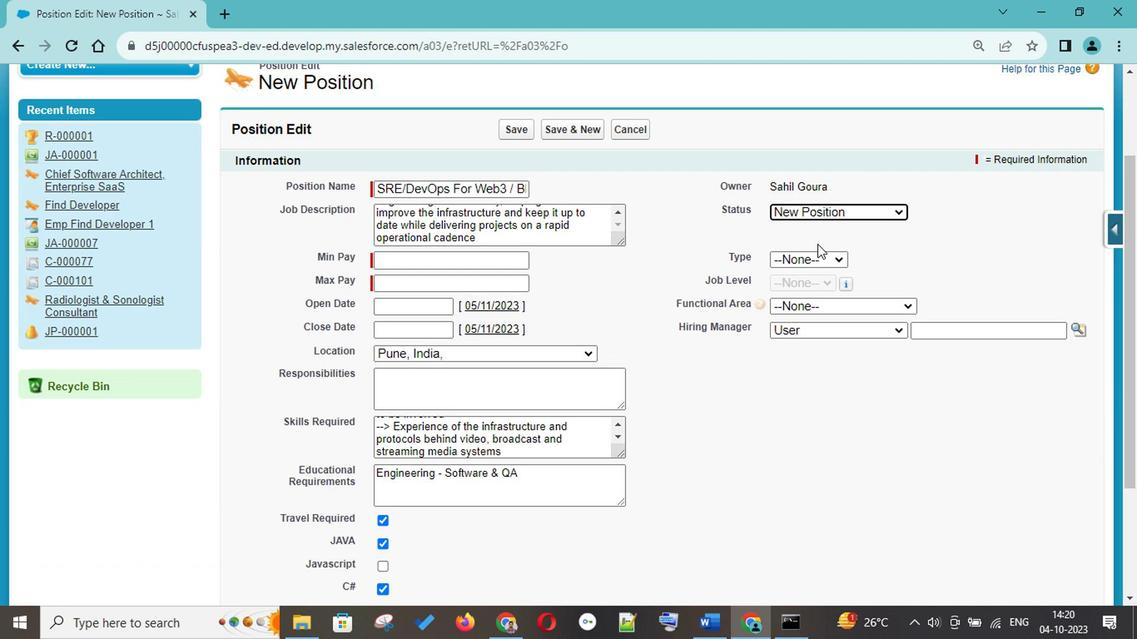 
Action: Mouse pressed left at (766, 277)
Screenshot: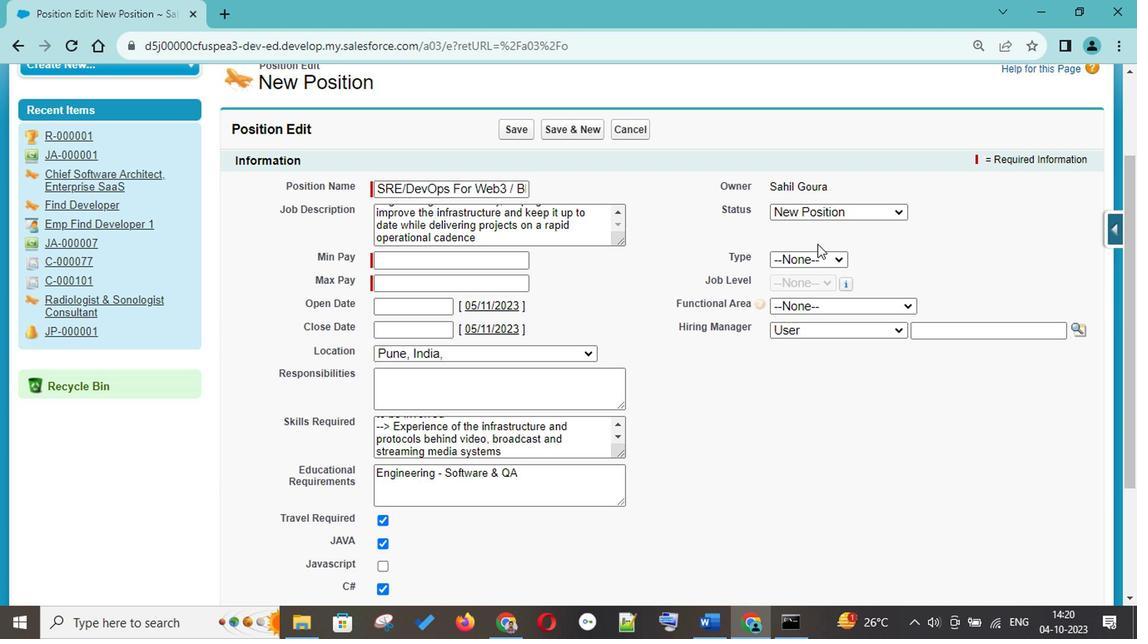 
Action: Mouse moved to (772, 286)
Screenshot: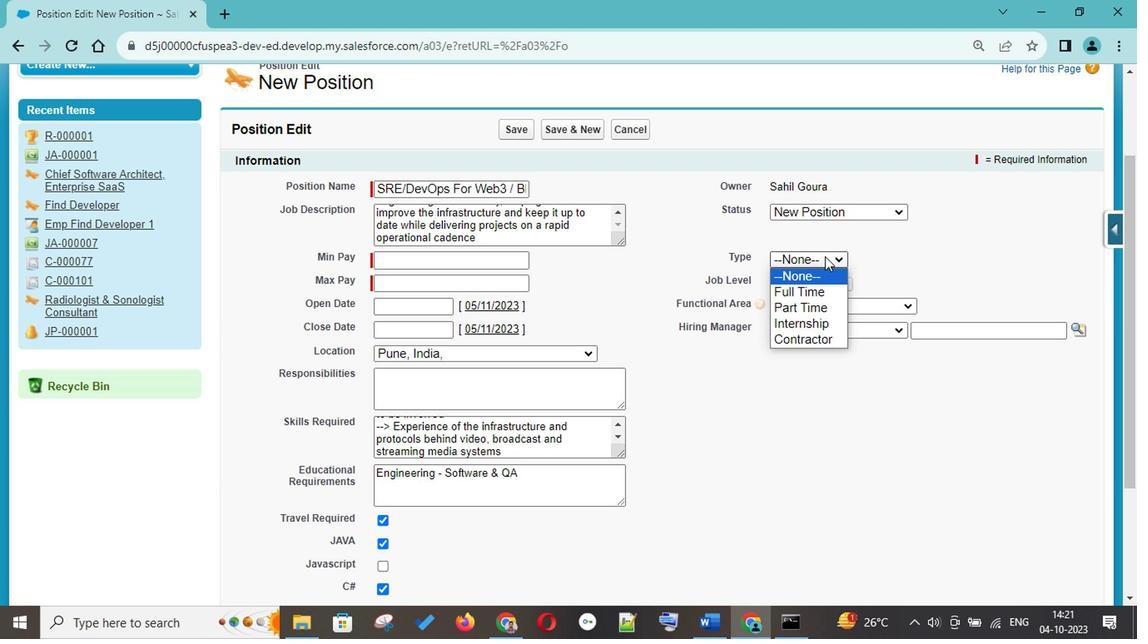 
Action: Mouse pressed left at (772, 286)
Screenshot: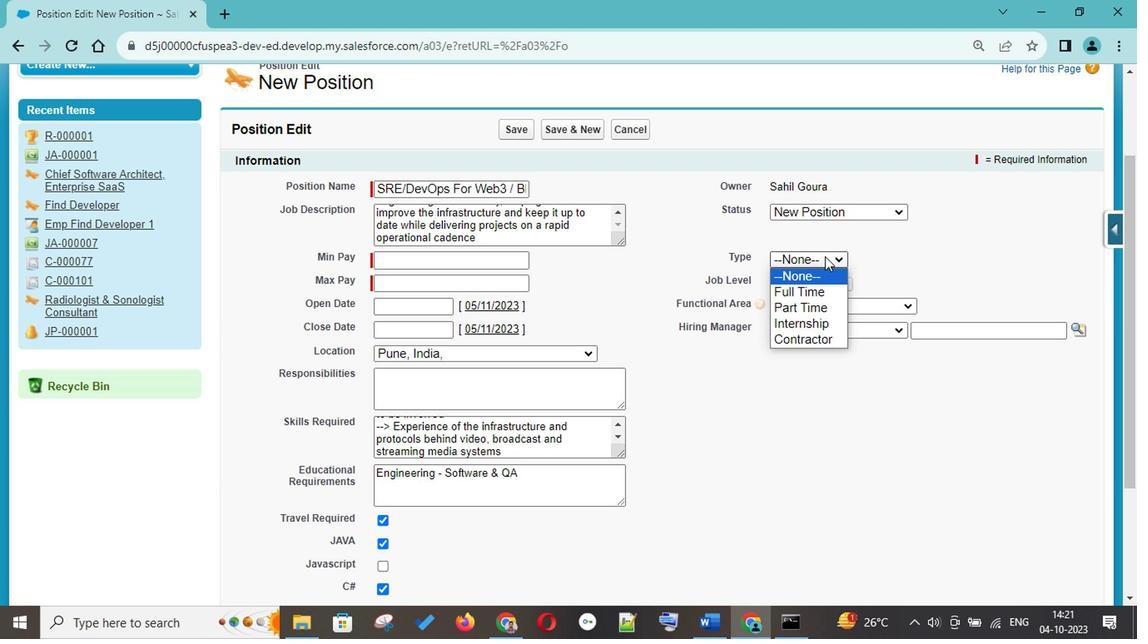 
Action: Mouse moved to (759, 311)
Screenshot: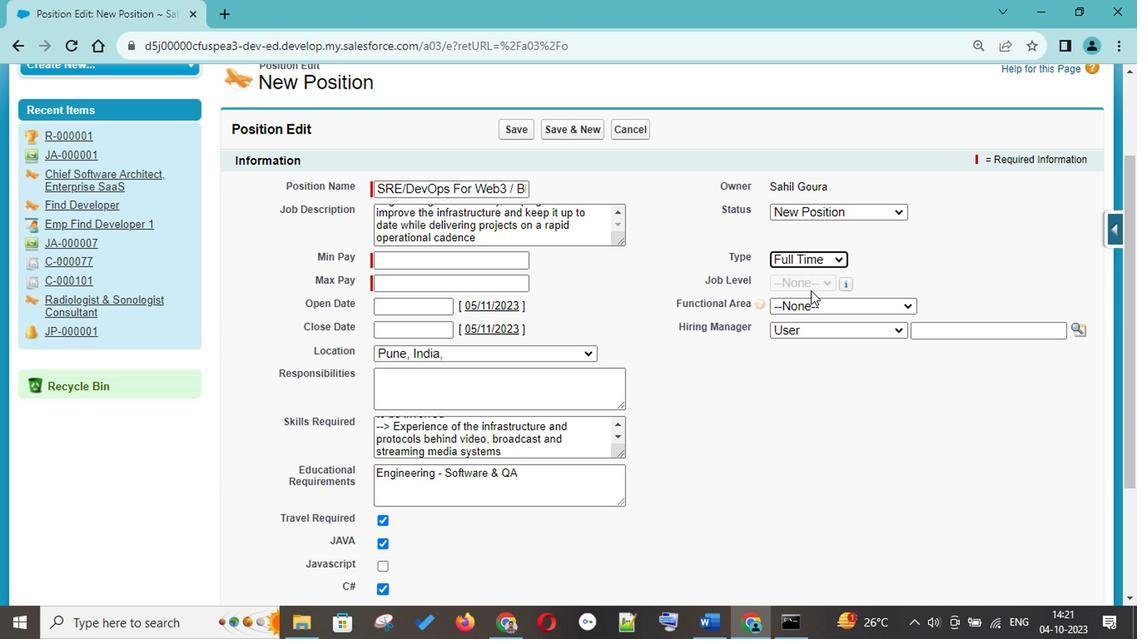 
Action: Mouse pressed left at (759, 311)
Screenshot: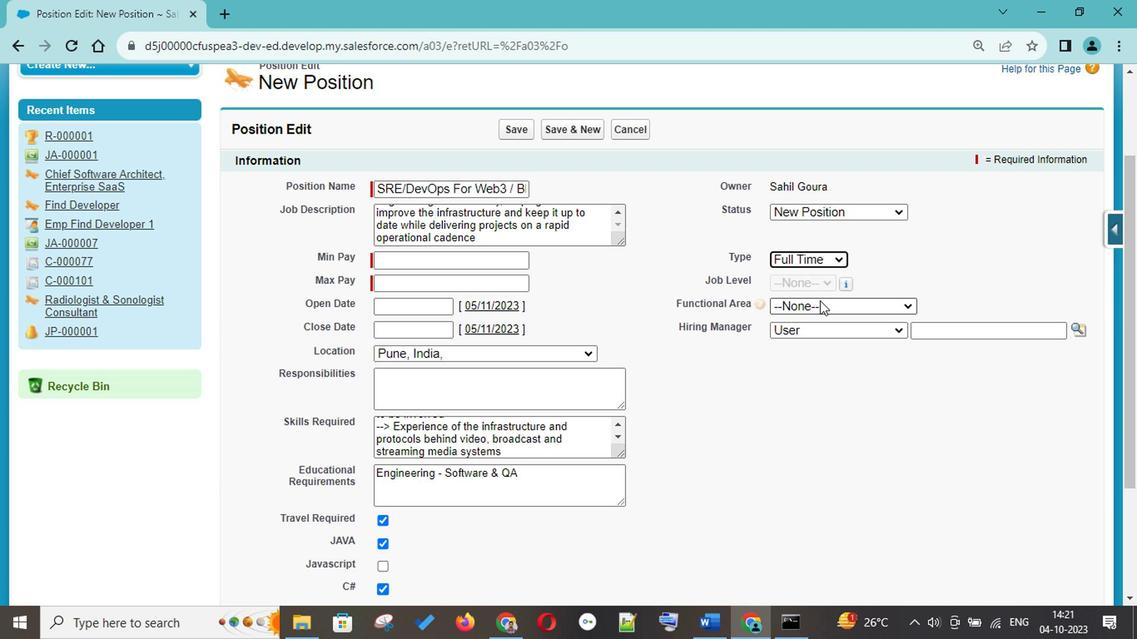 
Action: Mouse moved to (770, 321)
Screenshot: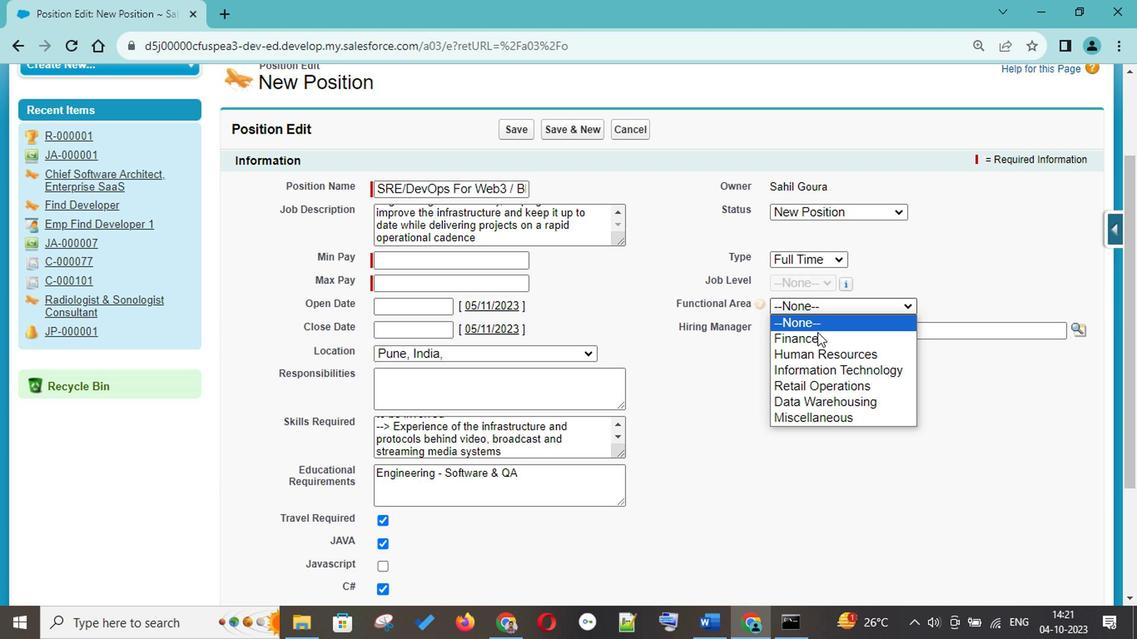 
Action: Mouse pressed left at (770, 321)
Screenshot: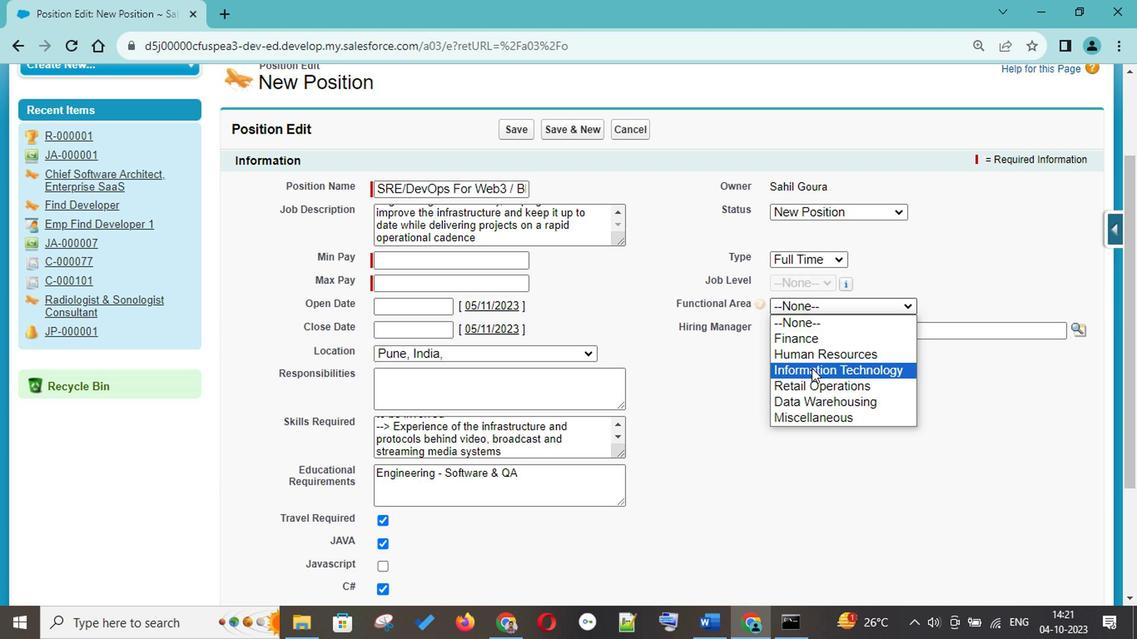 
Action: Mouse moved to (769, 366)
Screenshot: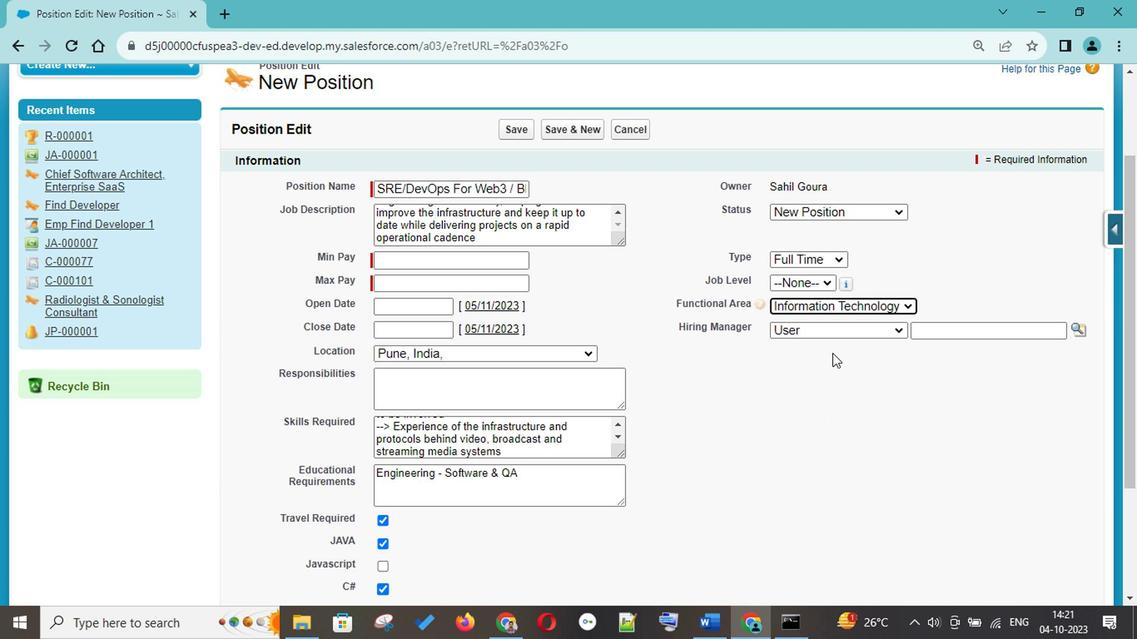 
Action: Mouse pressed left at (769, 366)
Screenshot: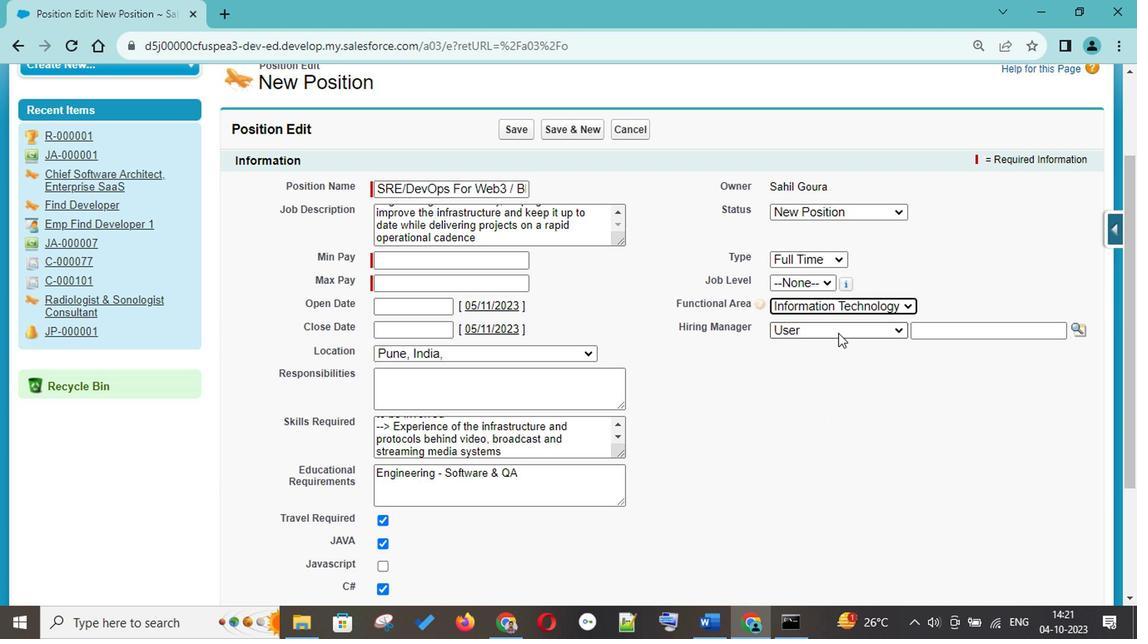 
Action: Mouse moved to (405, 321)
Screenshot: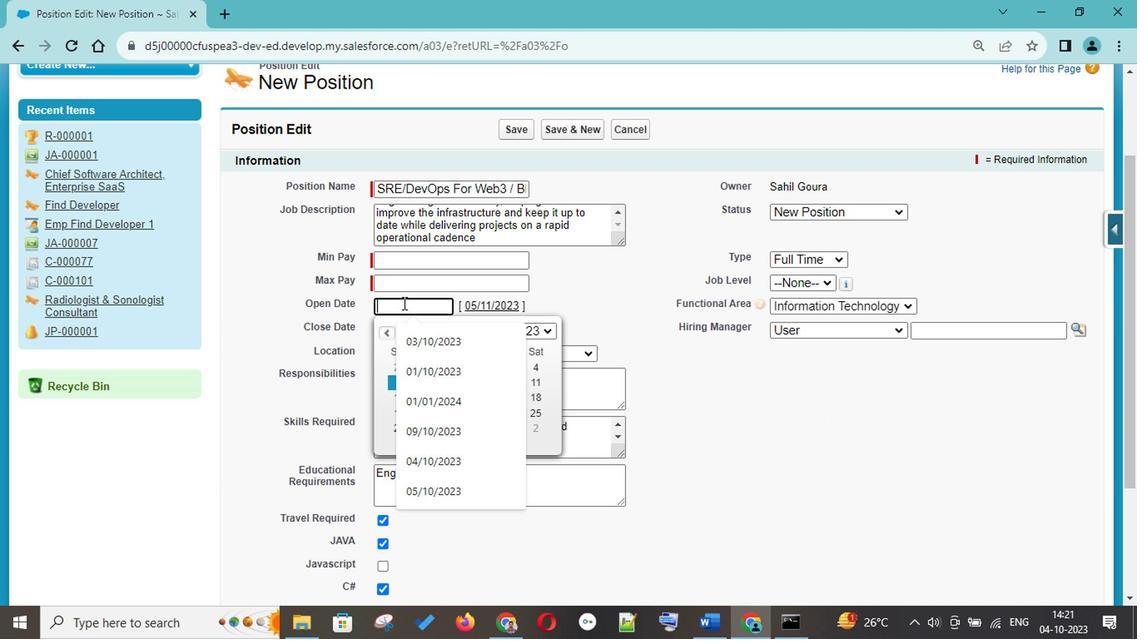 
Action: Mouse pressed left at (405, 321)
Screenshot: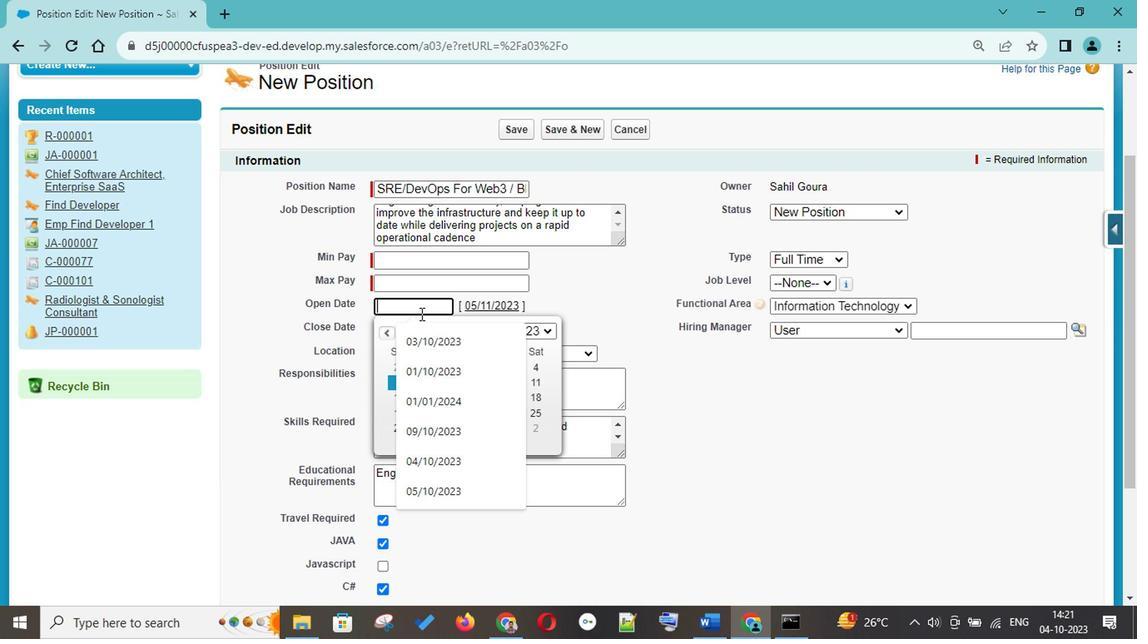 
Action: Mouse moved to (519, 339)
Screenshot: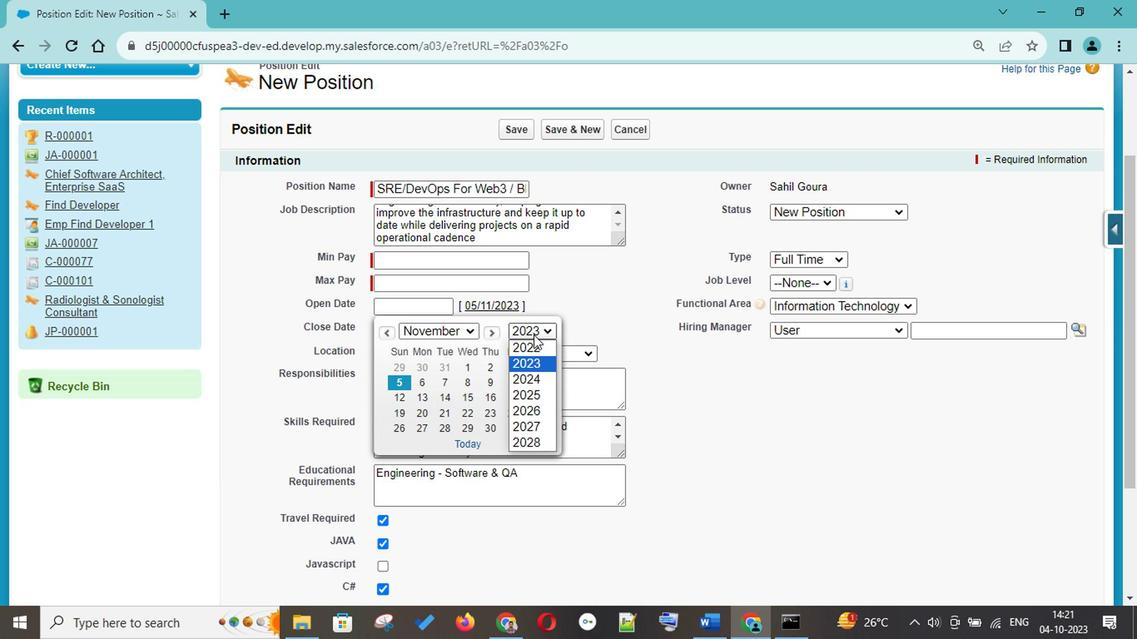 
Action: Mouse pressed left at (519, 339)
Screenshot: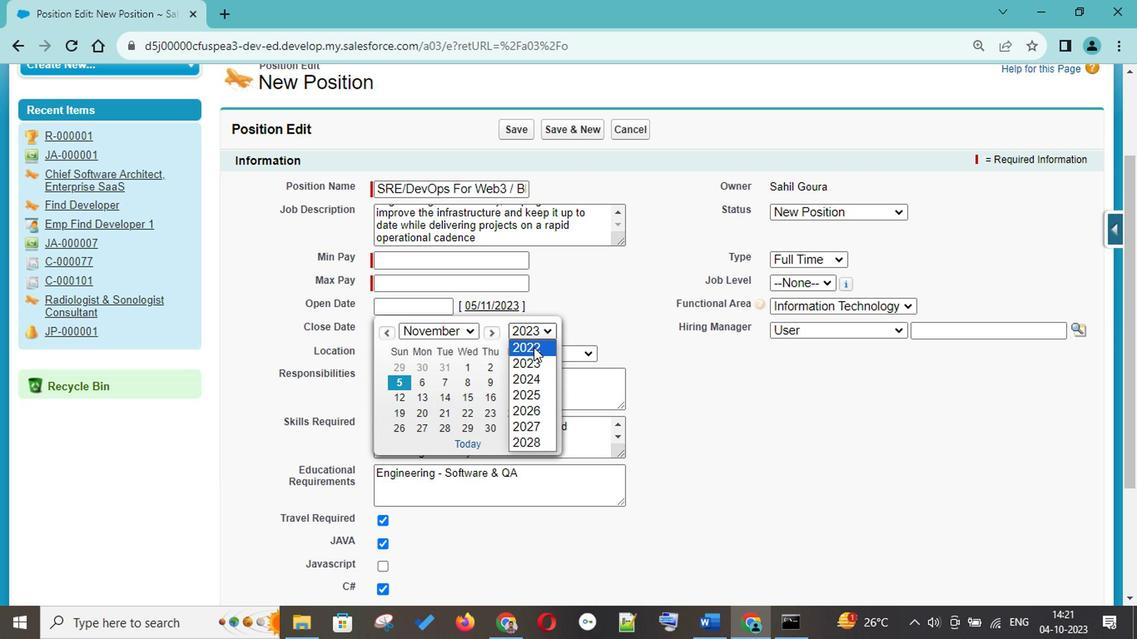 
Action: Mouse moved to (518, 376)
Screenshot: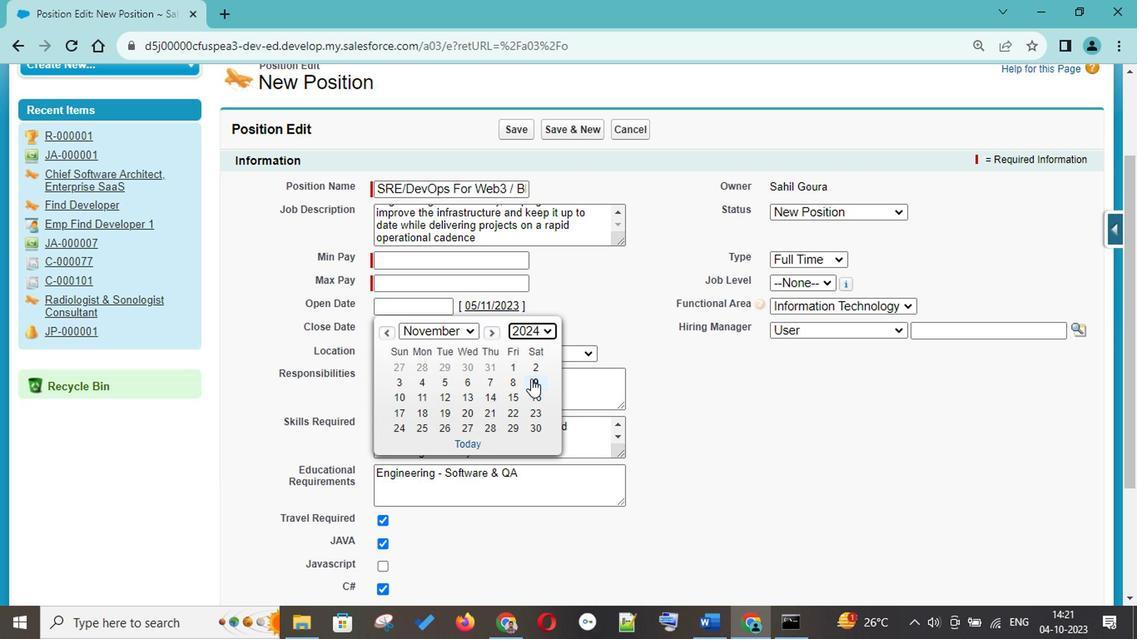 
Action: Mouse pressed left at (518, 376)
Screenshot: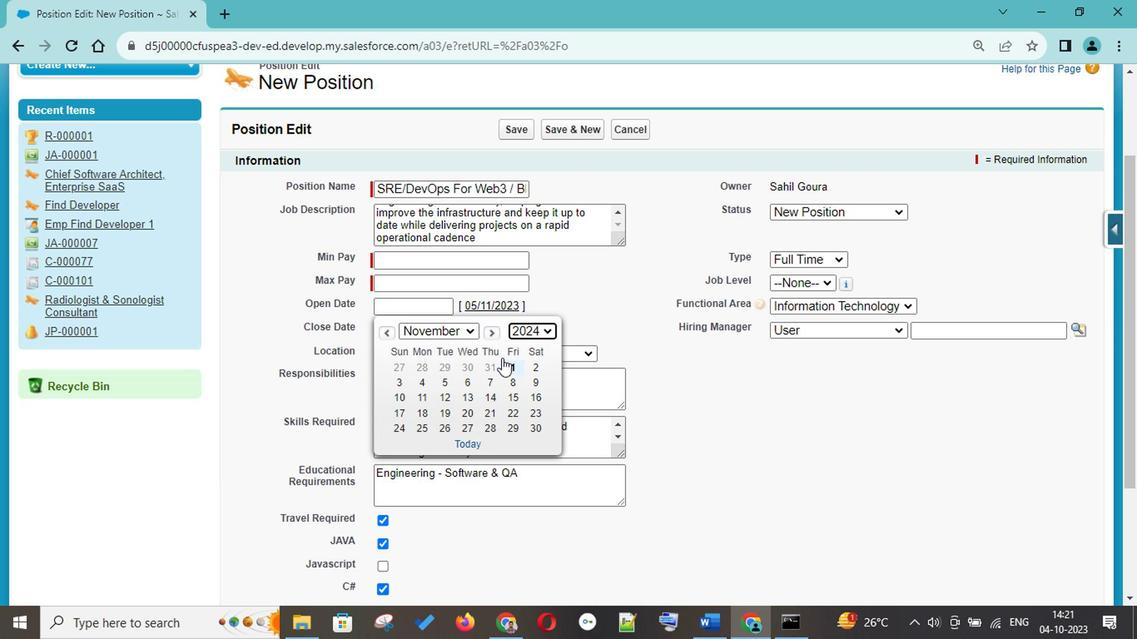 
Action: Mouse moved to (462, 340)
Screenshot: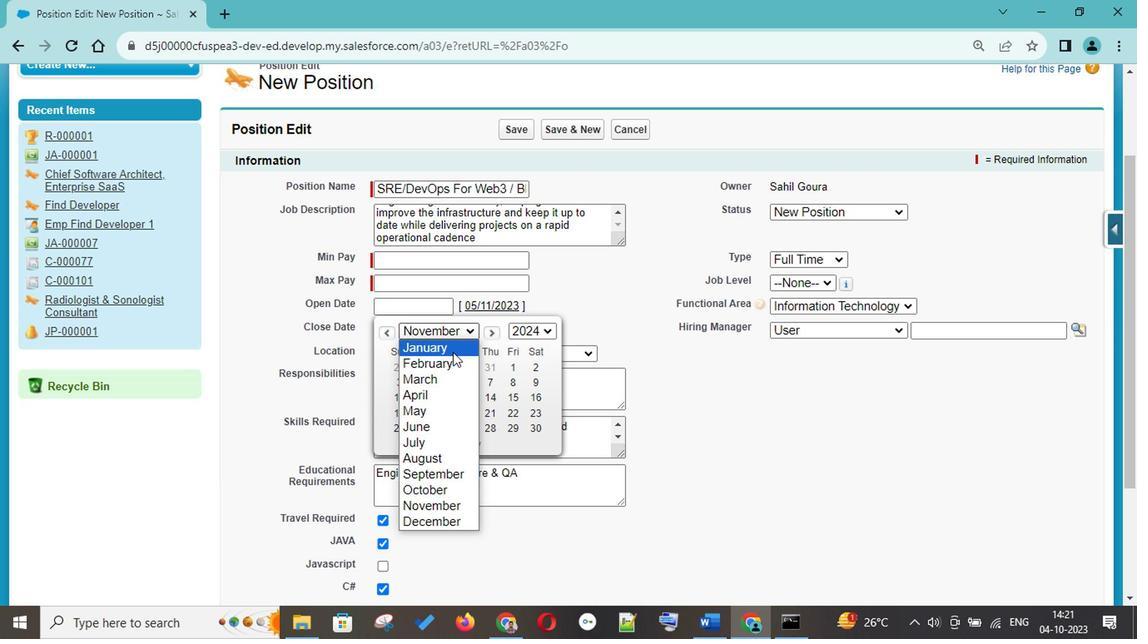 
Action: Mouse pressed left at (462, 340)
Screenshot: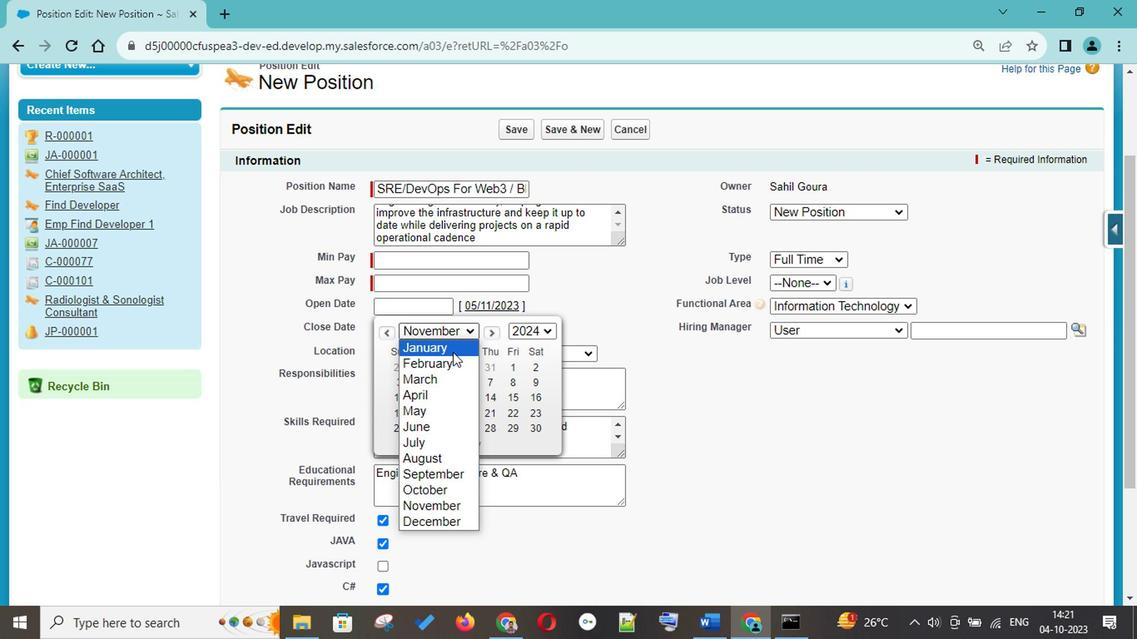 
Action: Mouse moved to (449, 356)
Screenshot: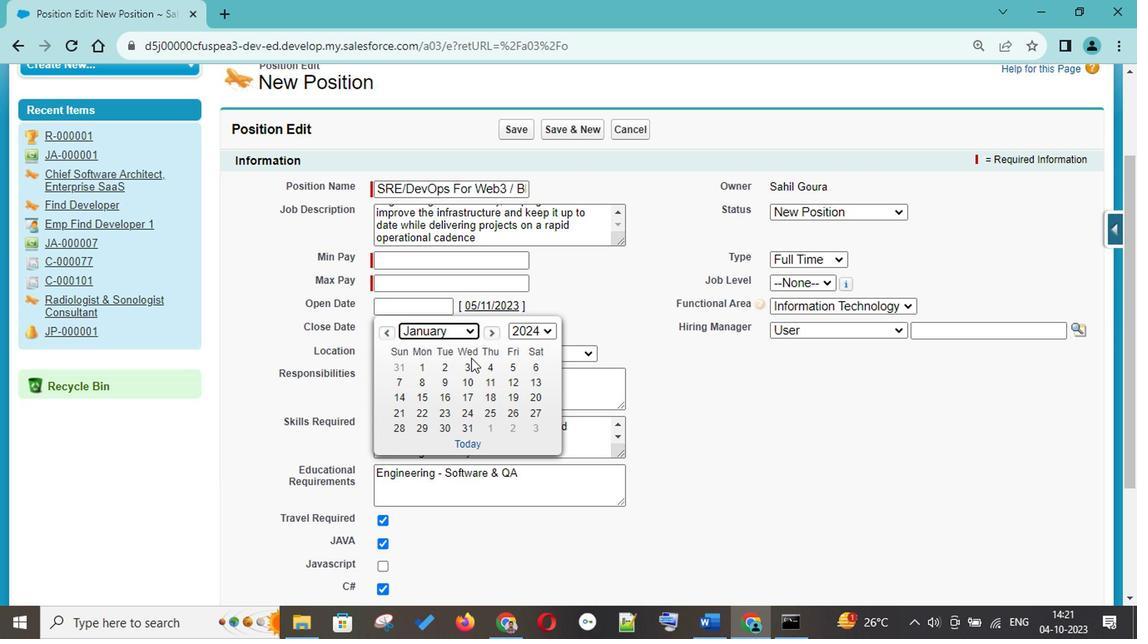 
Action: Mouse pressed left at (449, 356)
Screenshot: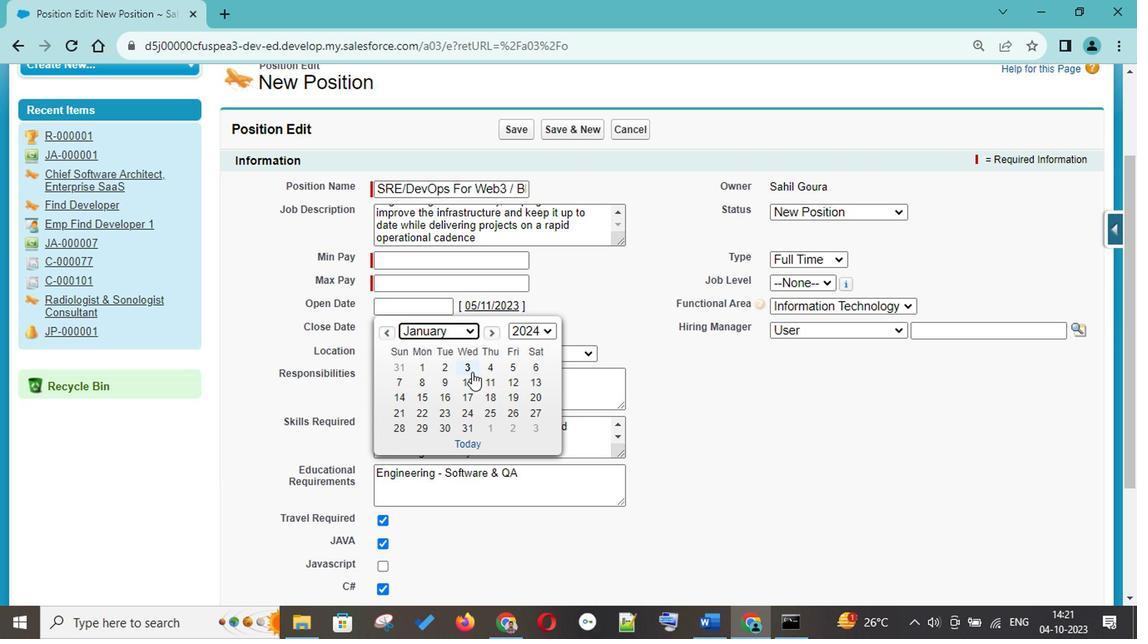 
Action: Mouse moved to (426, 365)
Screenshot: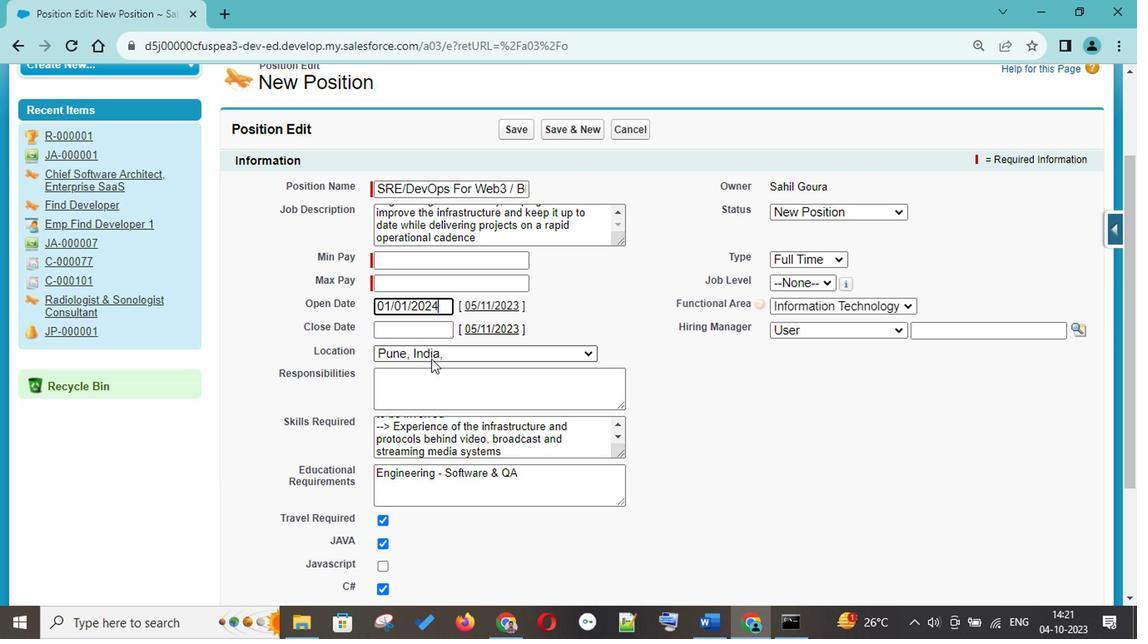 
Action: Mouse pressed left at (426, 365)
Screenshot: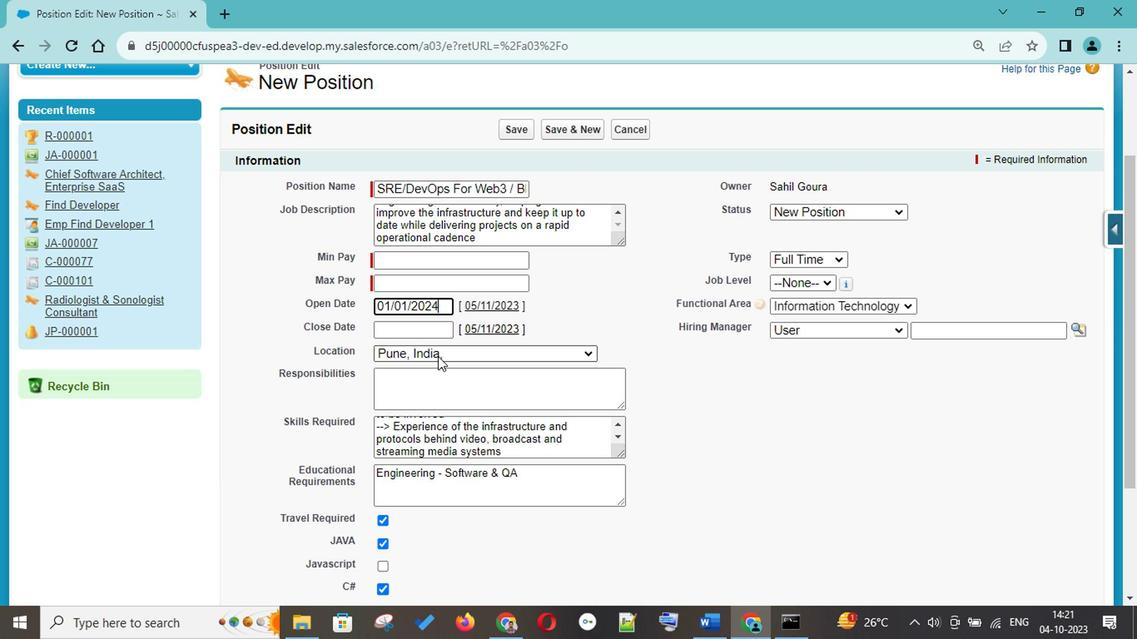
Action: Mouse moved to (407, 346)
Screenshot: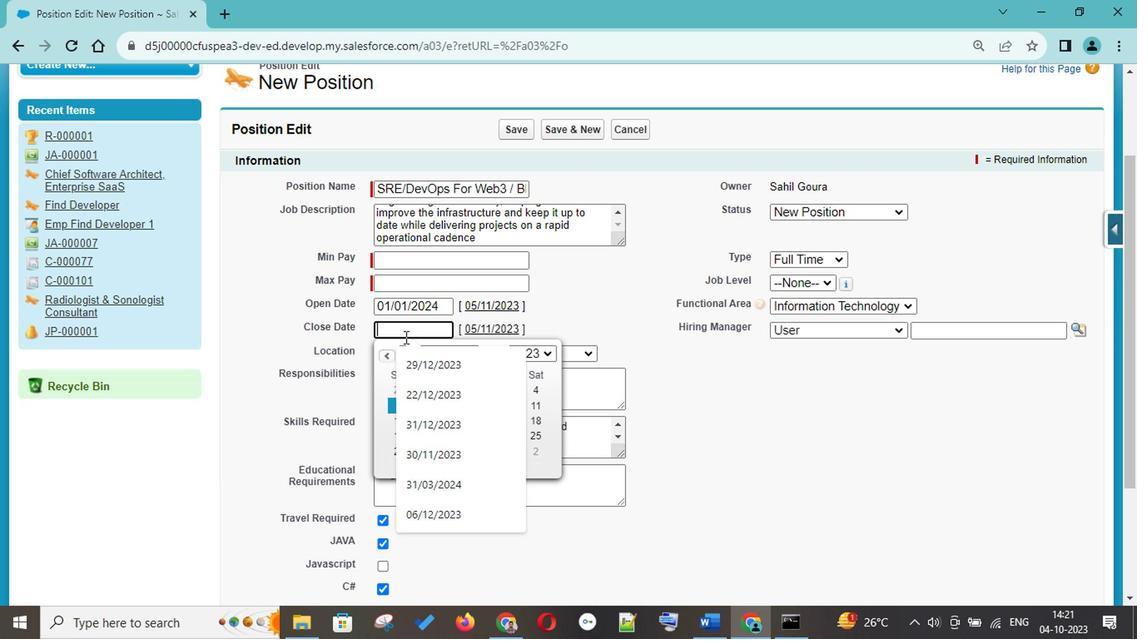 
Action: Mouse pressed left at (407, 346)
Screenshot: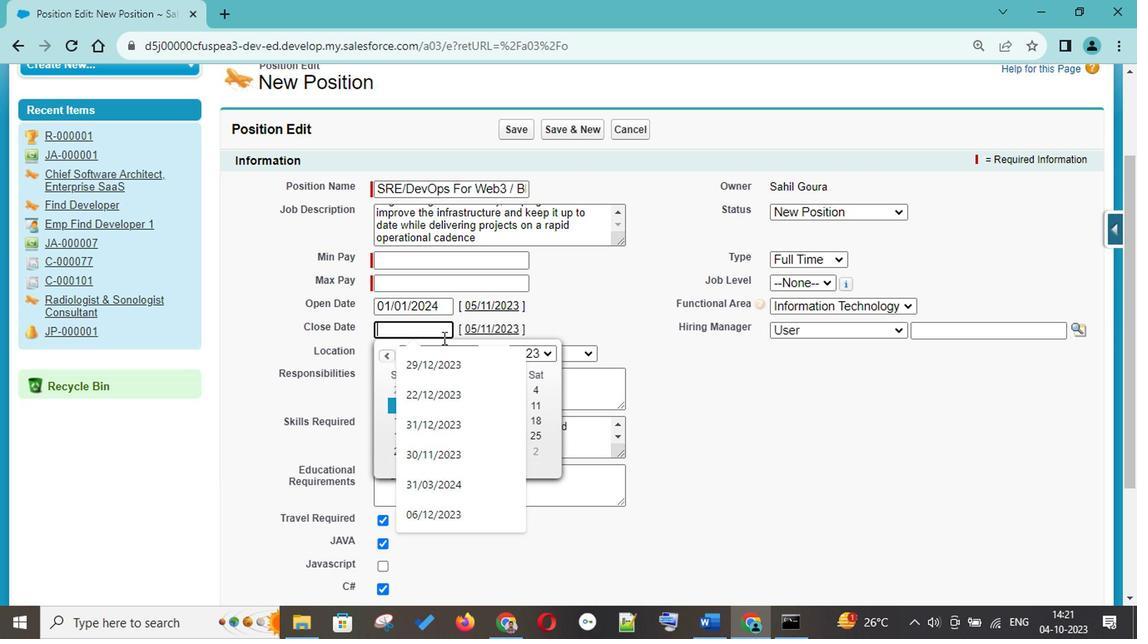 
Action: Mouse moved to (434, 338)
Screenshot: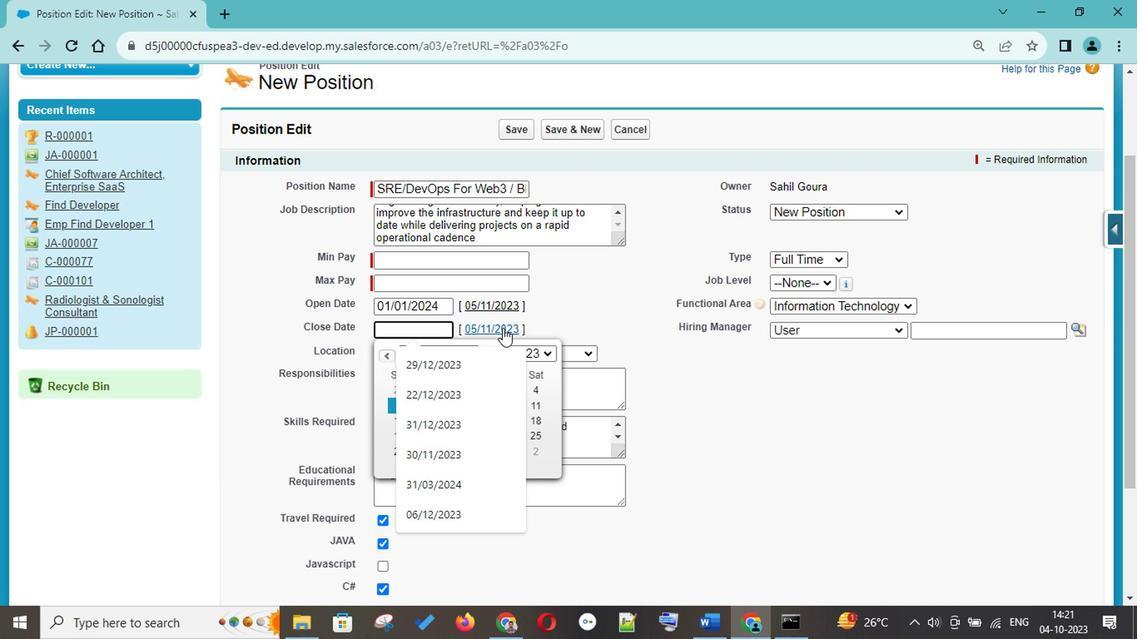 
Action: Mouse pressed left at (434, 338)
Screenshot: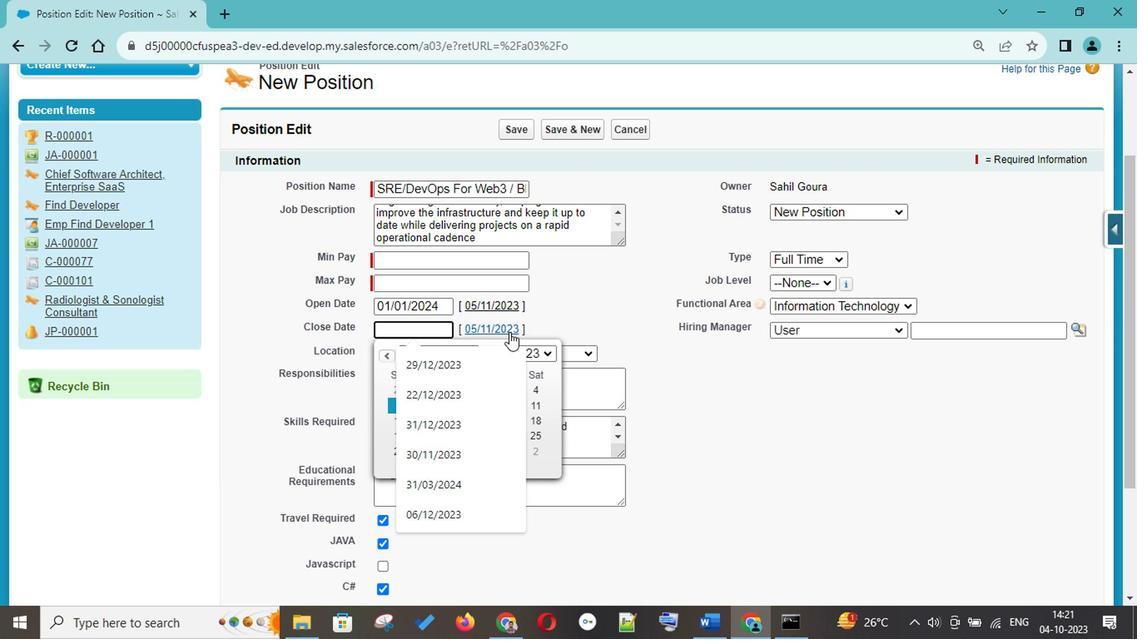 
Action: Mouse moved to (518, 355)
Screenshot: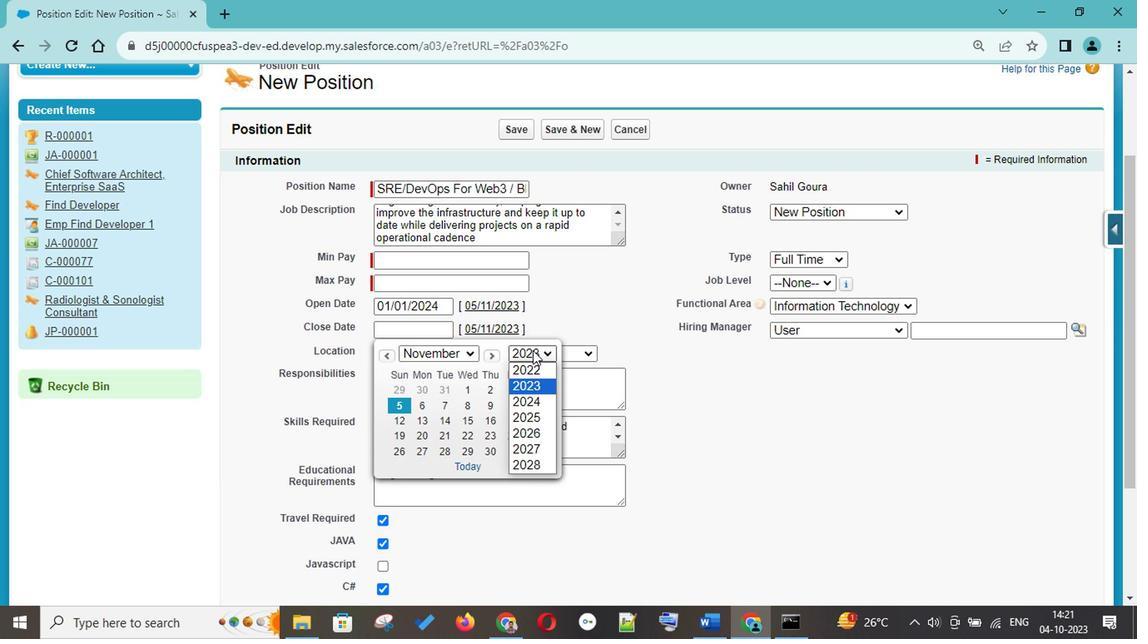 
Action: Mouse pressed left at (518, 355)
Screenshot: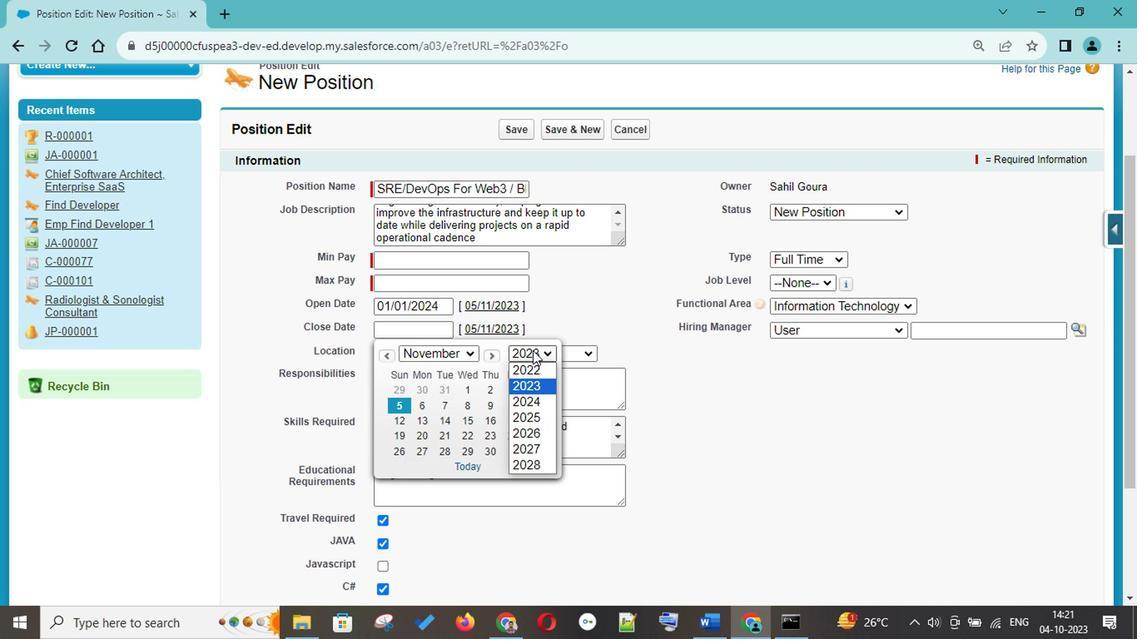 
Action: Mouse moved to (449, 360)
Screenshot: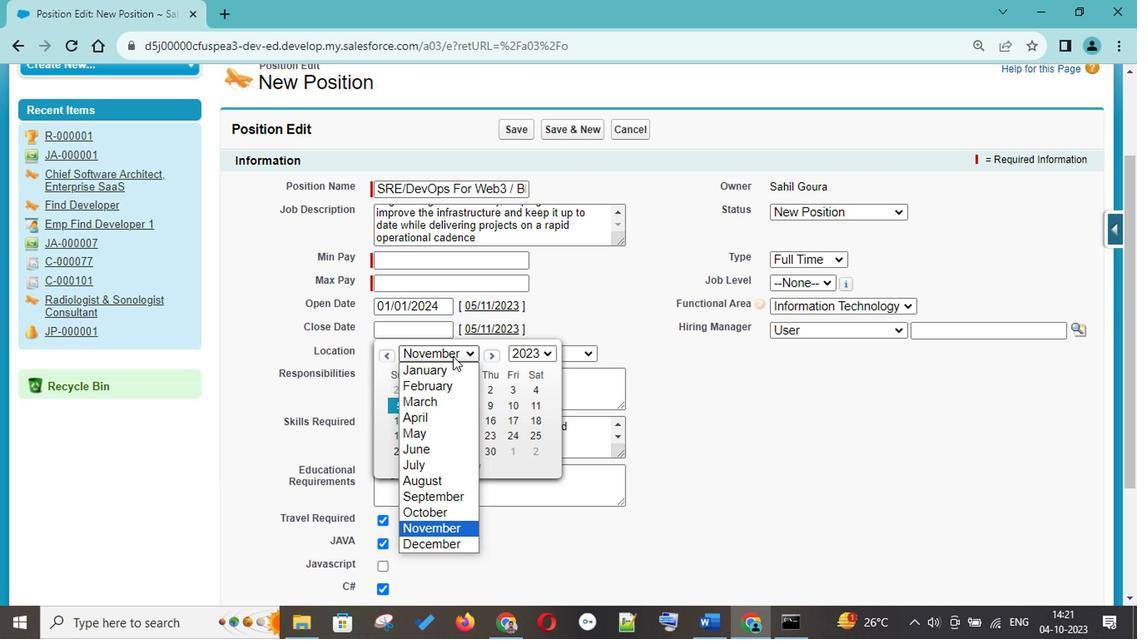 
Action: Mouse pressed left at (449, 360)
Screenshot: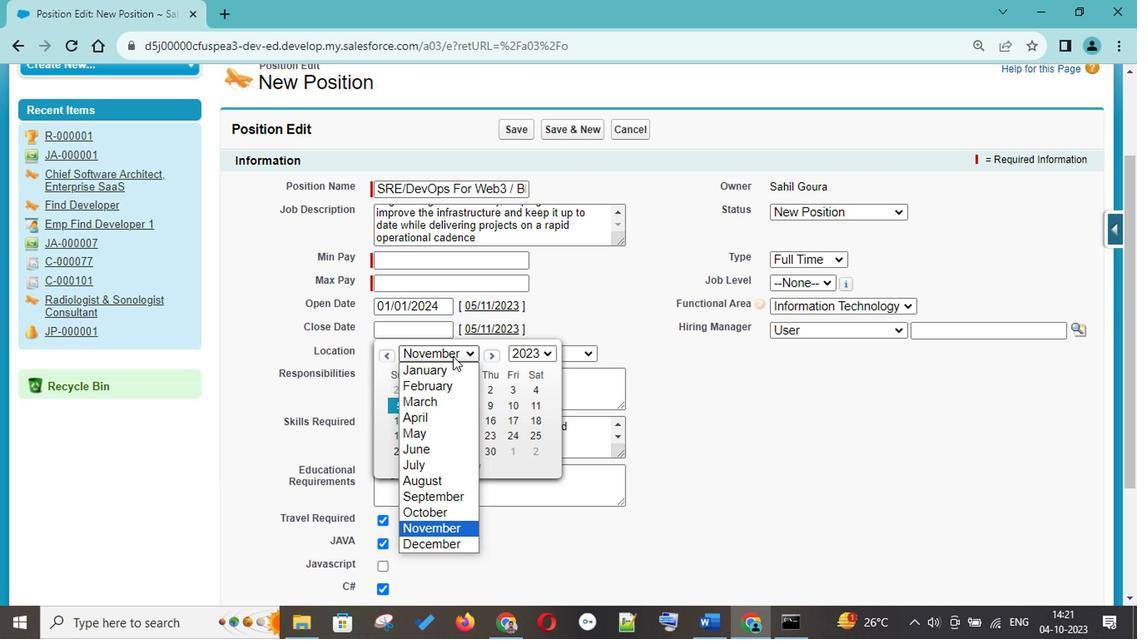 
Action: Mouse moved to (511, 360)
Screenshot: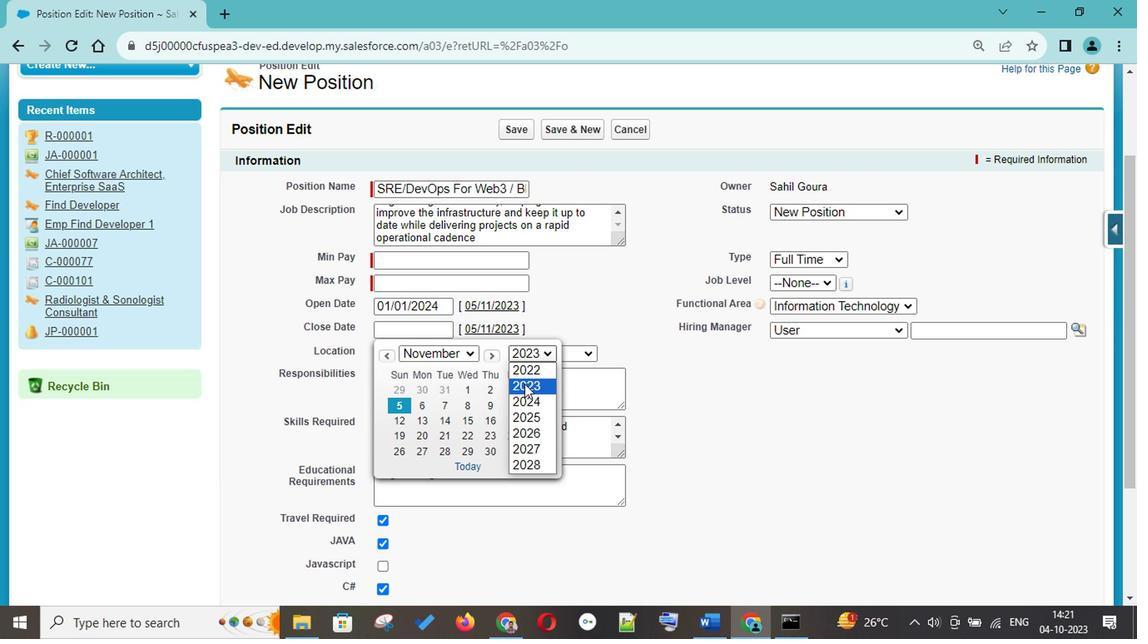 
Action: Mouse pressed left at (511, 360)
Screenshot: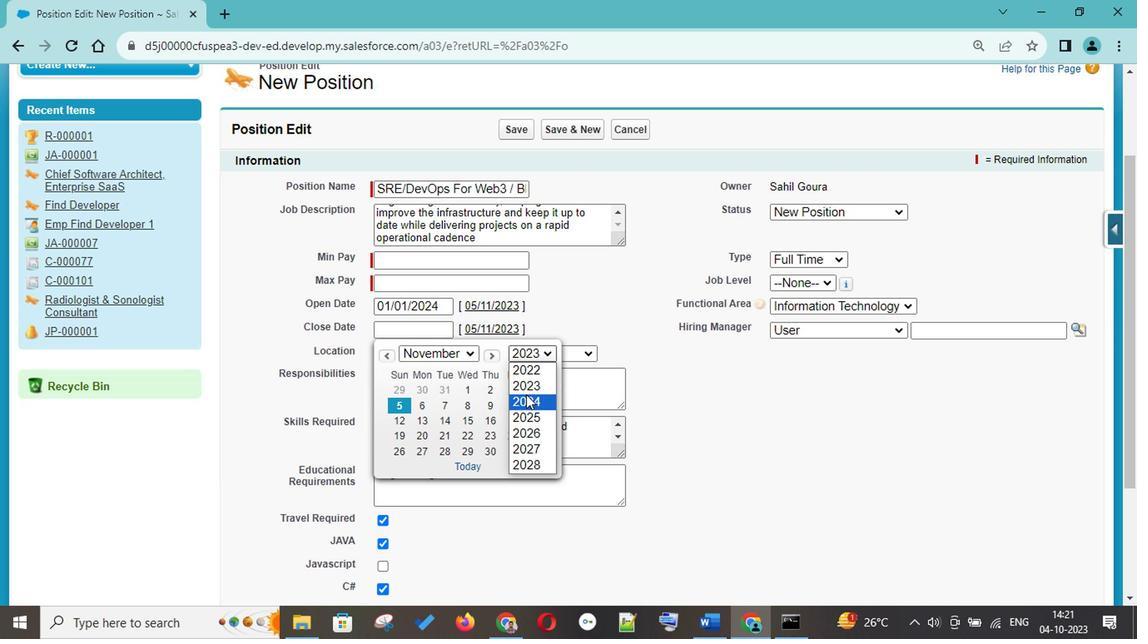 
Action: Mouse moved to (513, 388)
Screenshot: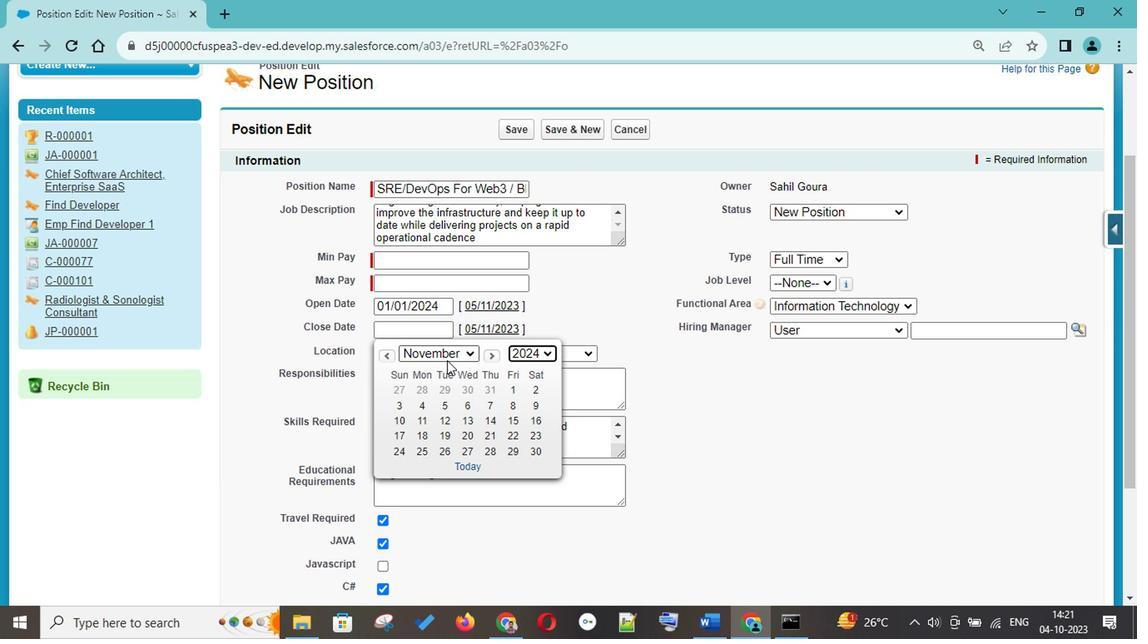 
Action: Mouse pressed left at (513, 388)
Screenshot: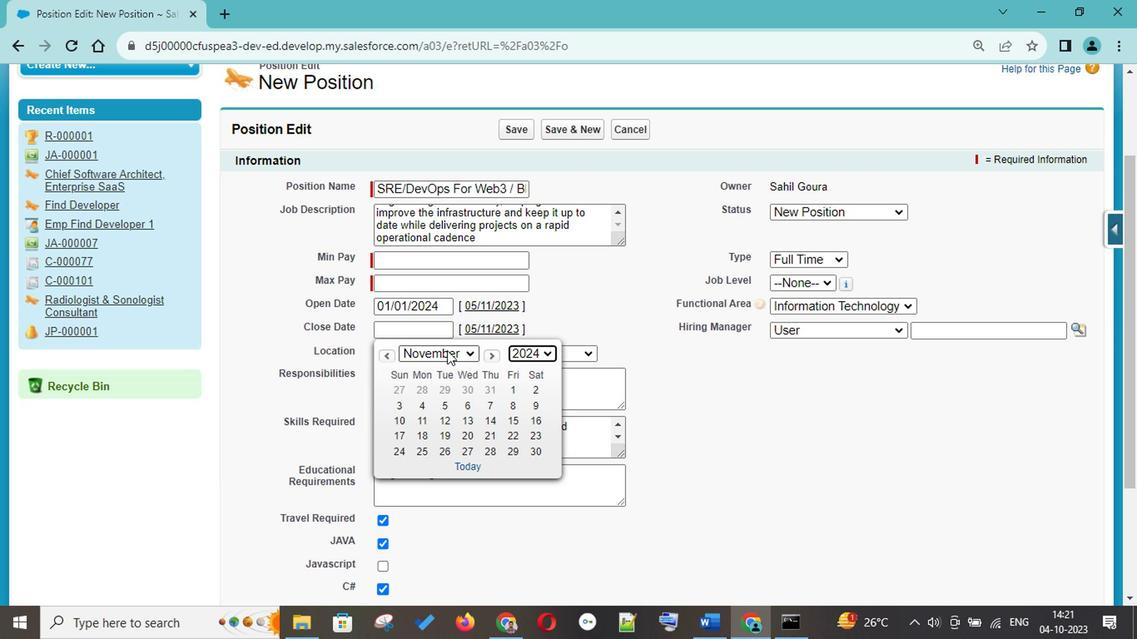 
Action: Mouse moved to (443, 355)
Screenshot: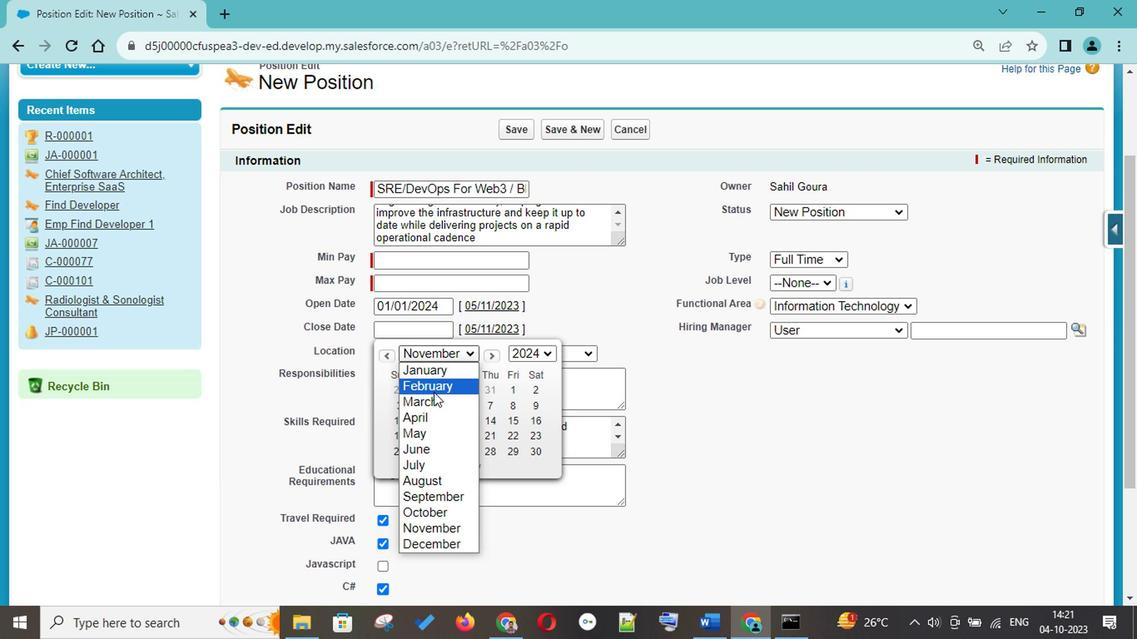 
Action: Mouse pressed left at (443, 355)
Screenshot: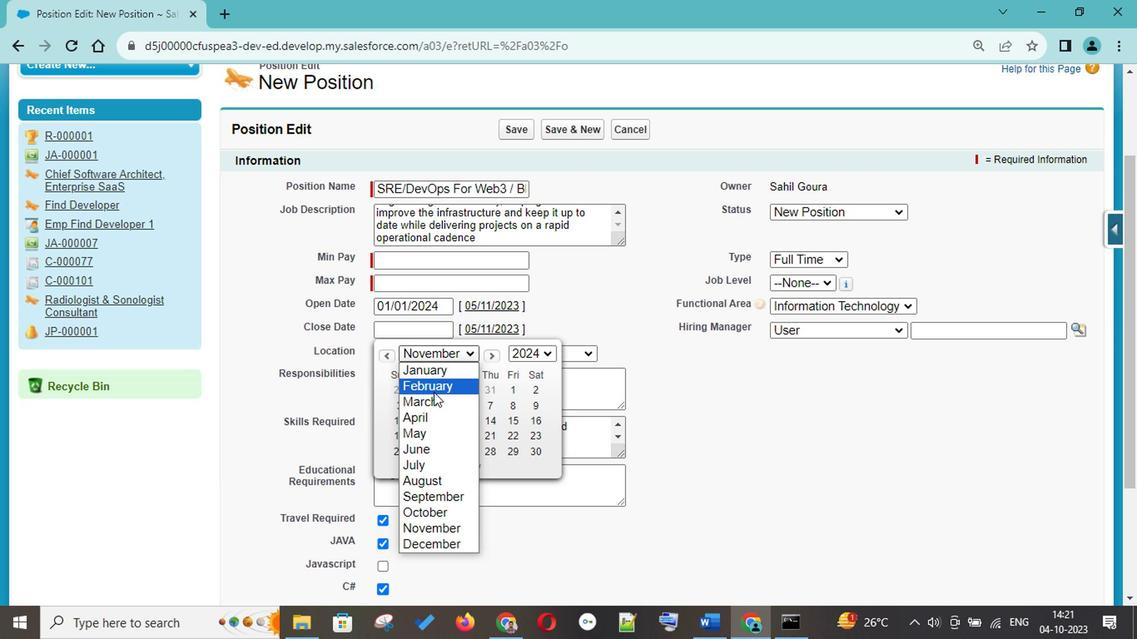 
Action: Mouse moved to (431, 395)
Screenshot: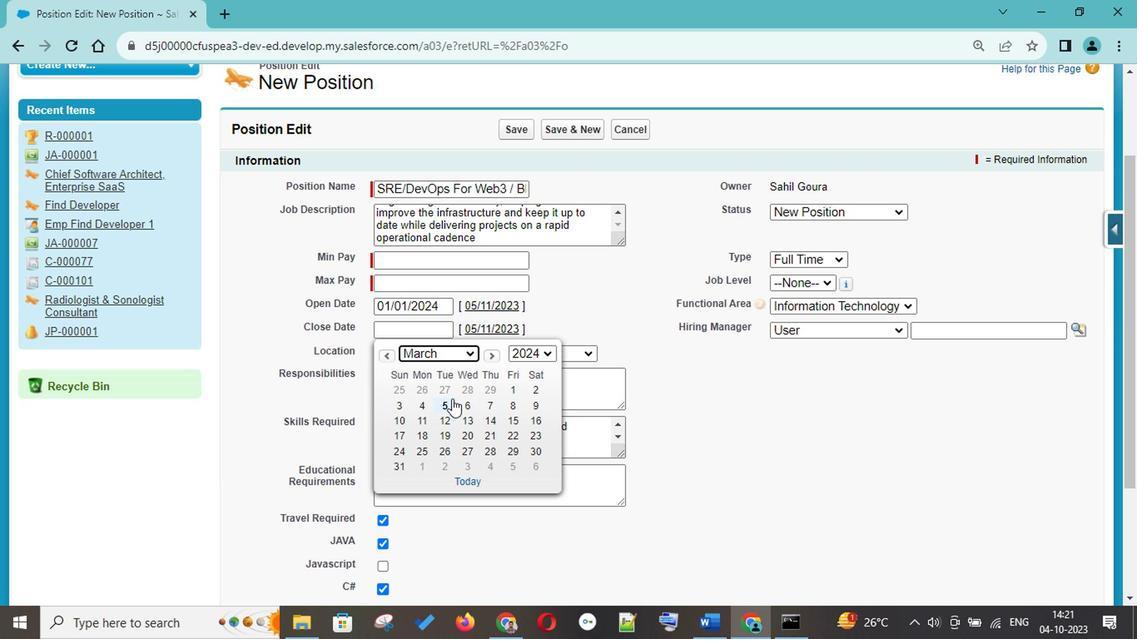 
Action: Mouse pressed left at (431, 395)
Screenshot: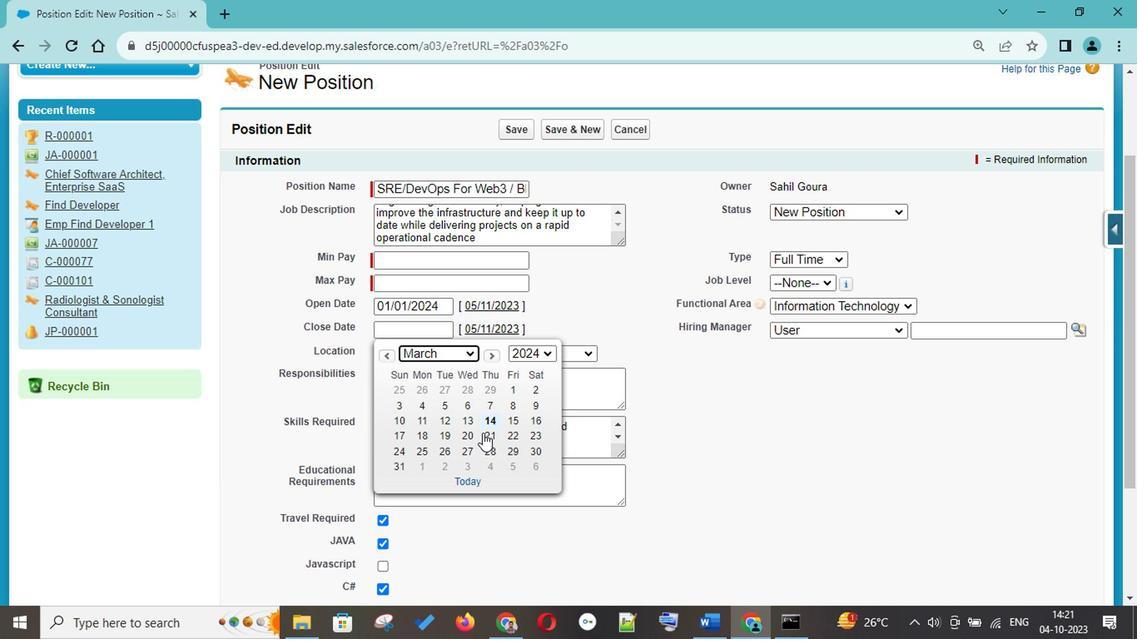 
Action: Mouse moved to (497, 430)
Screenshot: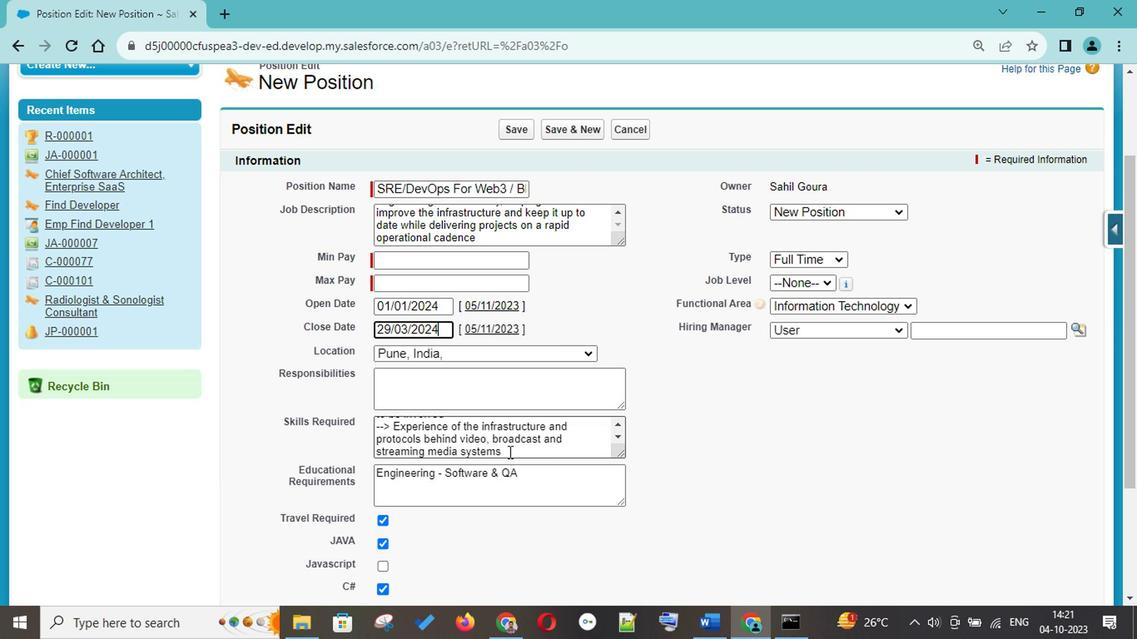 
Action: Mouse pressed left at (497, 430)
Screenshot: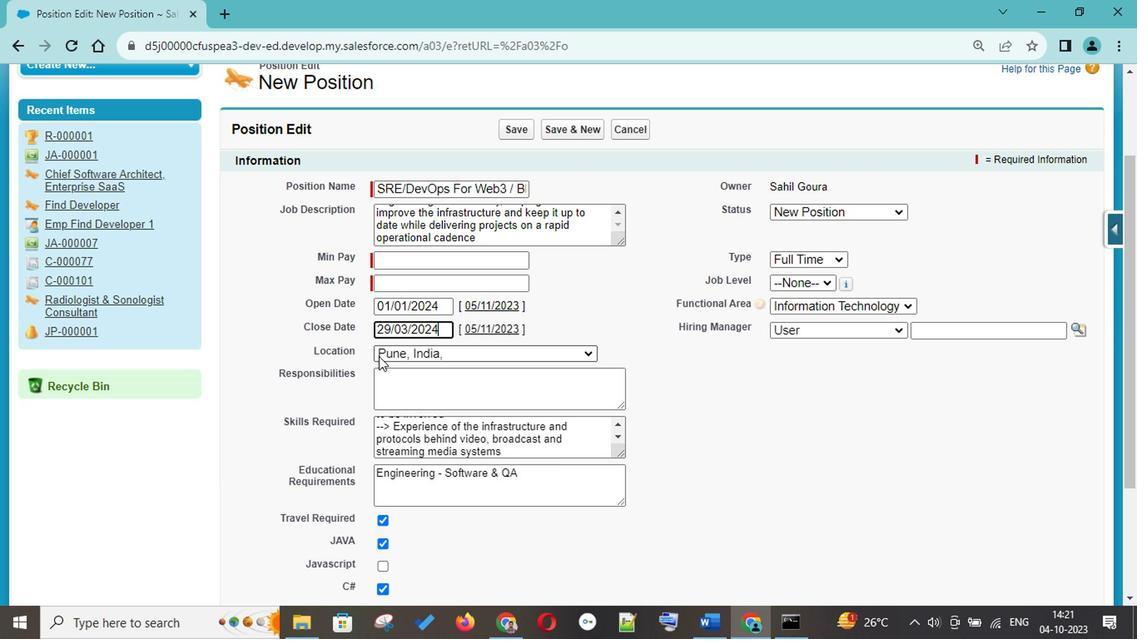 
Action: Mouse moved to (428, 383)
Screenshot: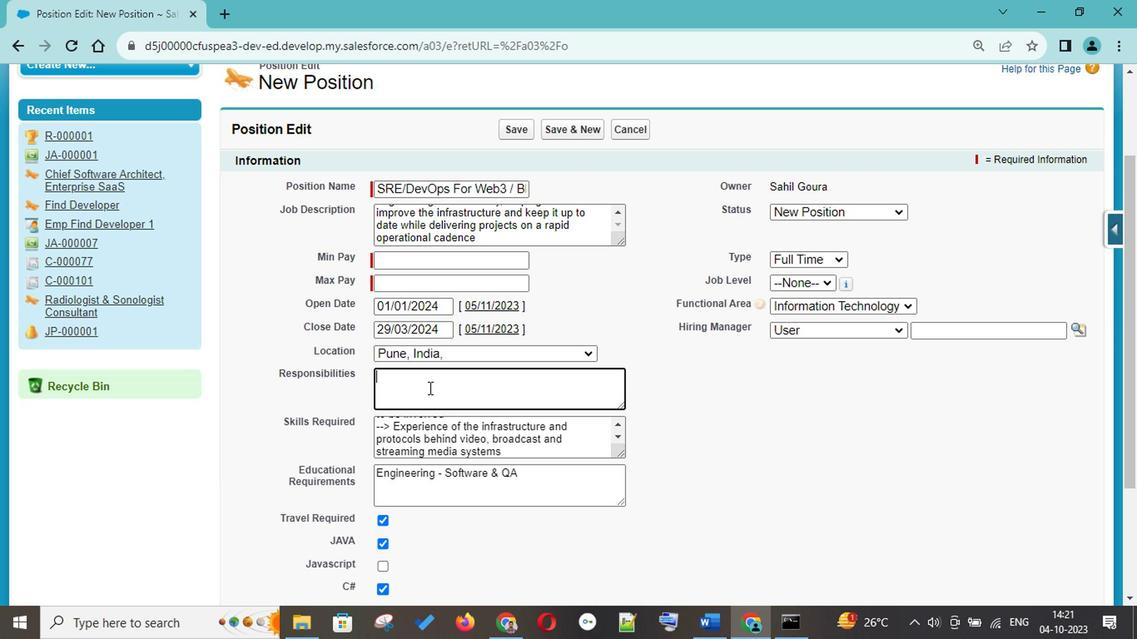 
Action: Mouse pressed left at (428, 383)
Screenshot: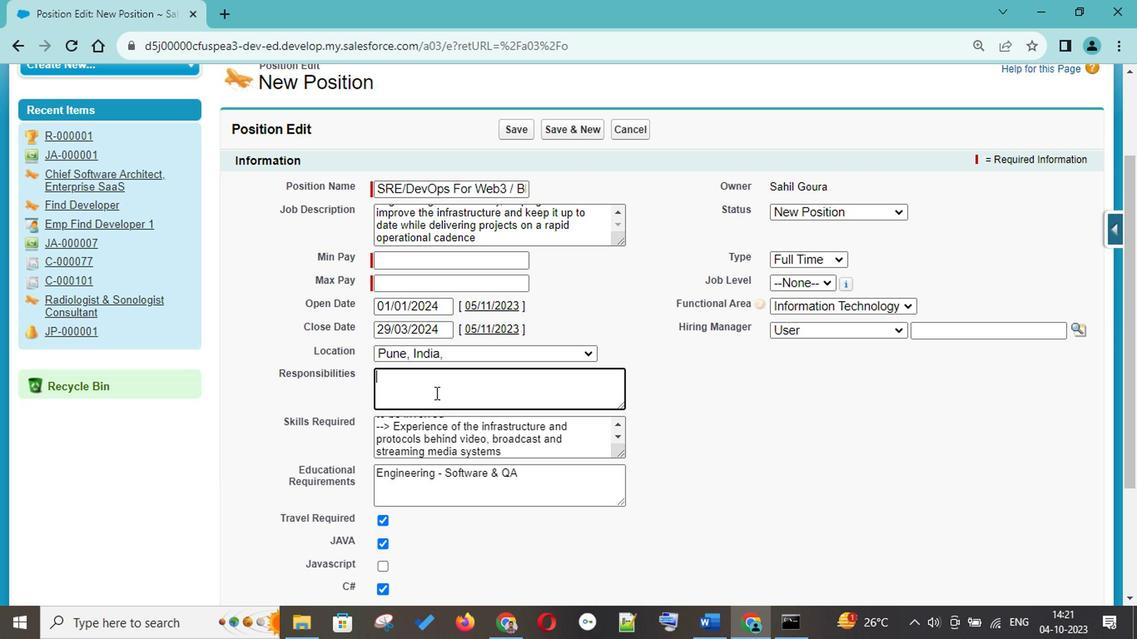 
Action: Mouse moved to (433, 386)
Screenshot: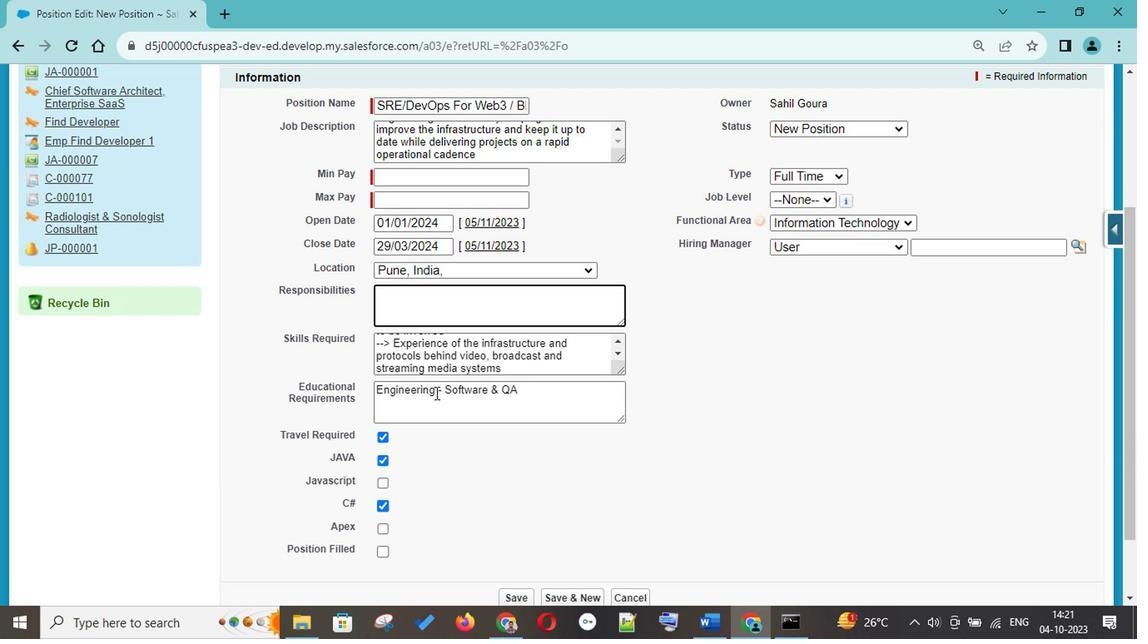
Action: Mouse scrolled (433, 386) with delta (0, 0)
Screenshot: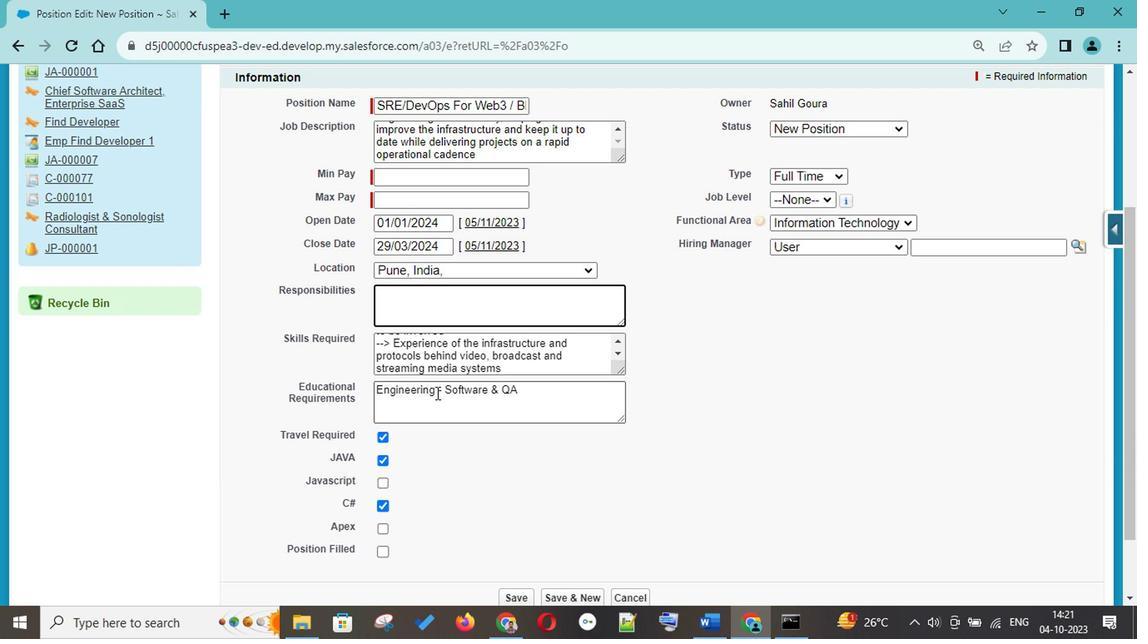 
Action: Mouse moved to (428, 229)
Screenshot: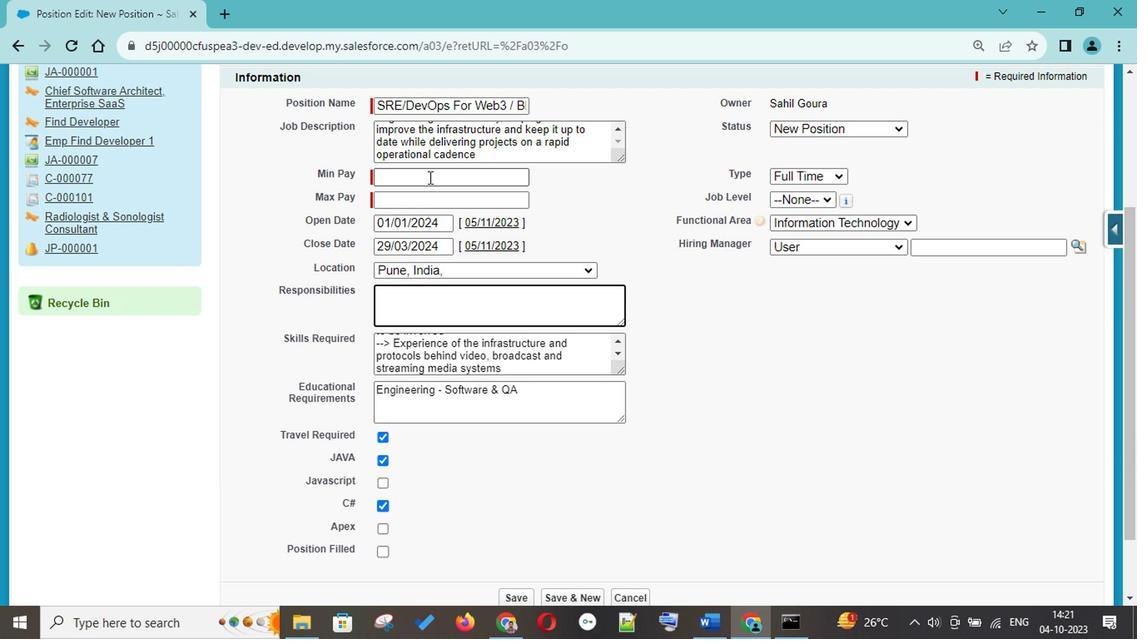 
Action: Mouse pressed left at (428, 229)
Screenshot: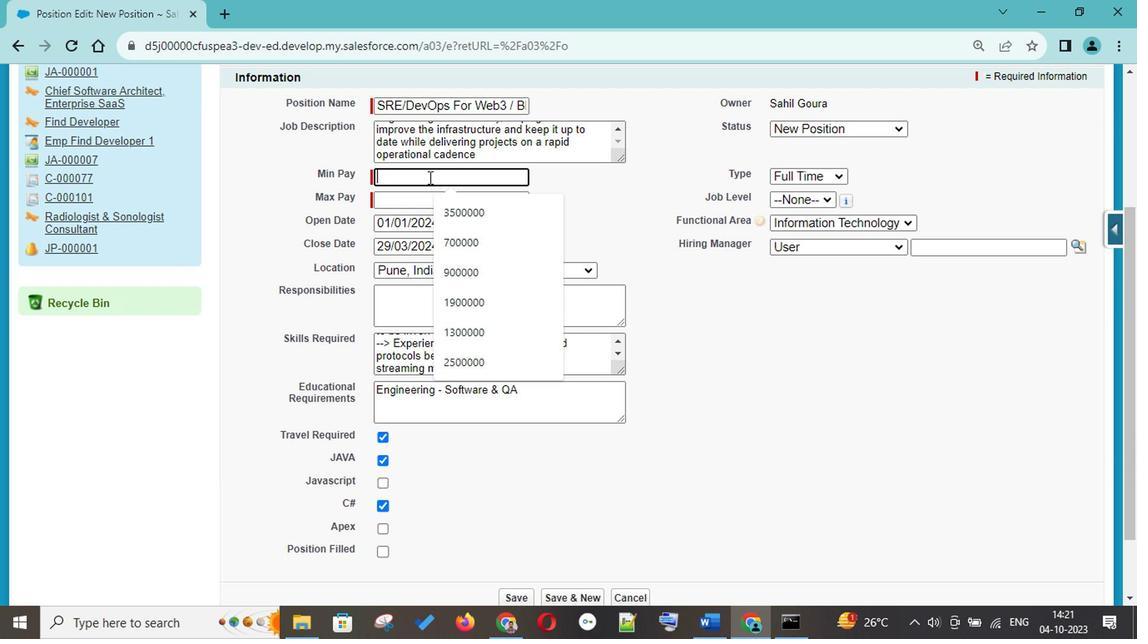 
Action: Key pressed 5500000
Screenshot: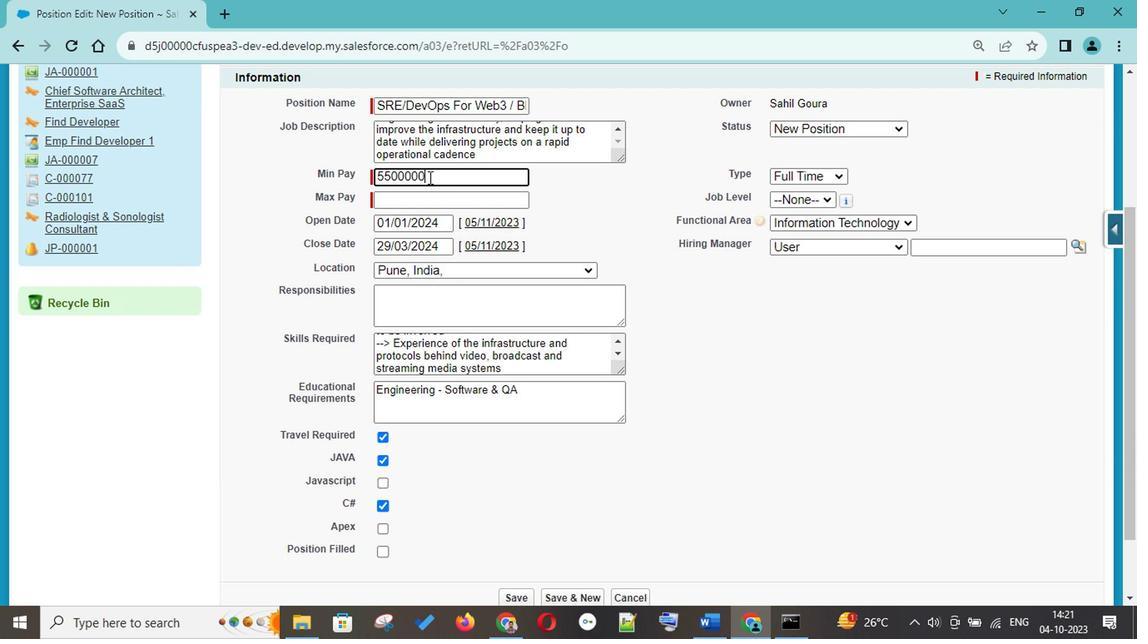 
Action: Mouse moved to (432, 242)
Screenshot: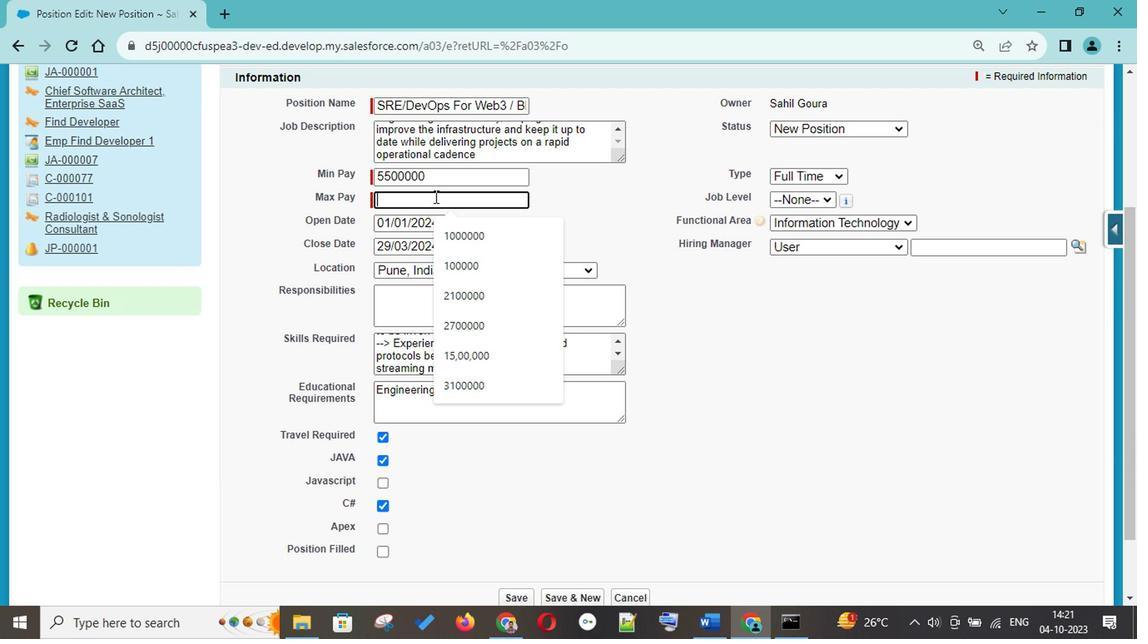 
Action: Mouse pressed left at (432, 242)
Screenshot: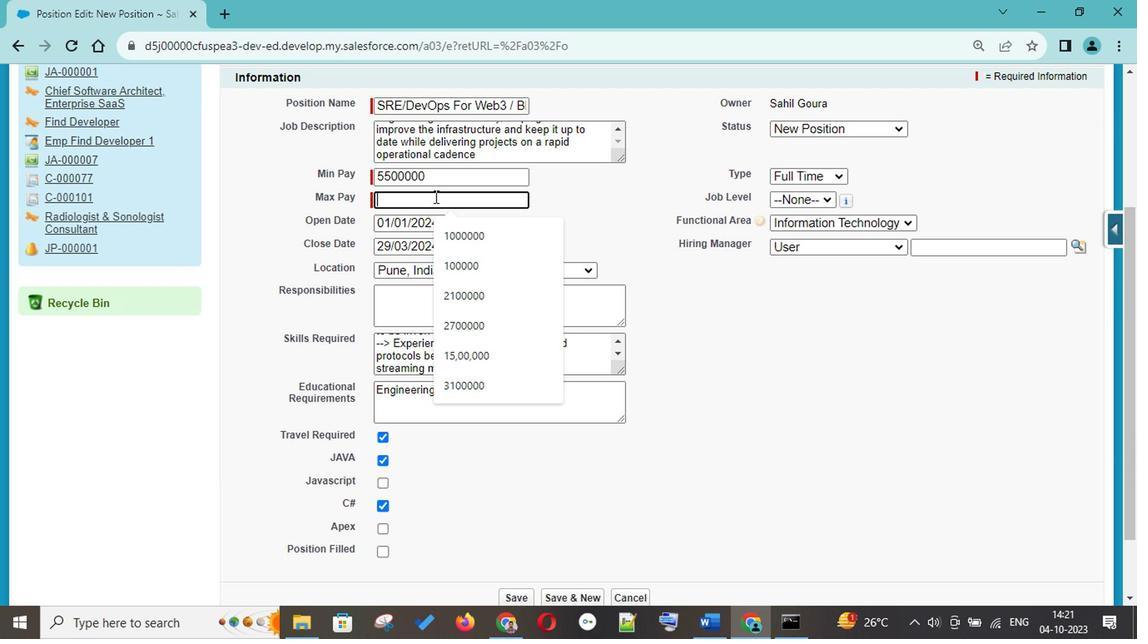 
Action: Mouse moved to (433, 242)
Screenshot: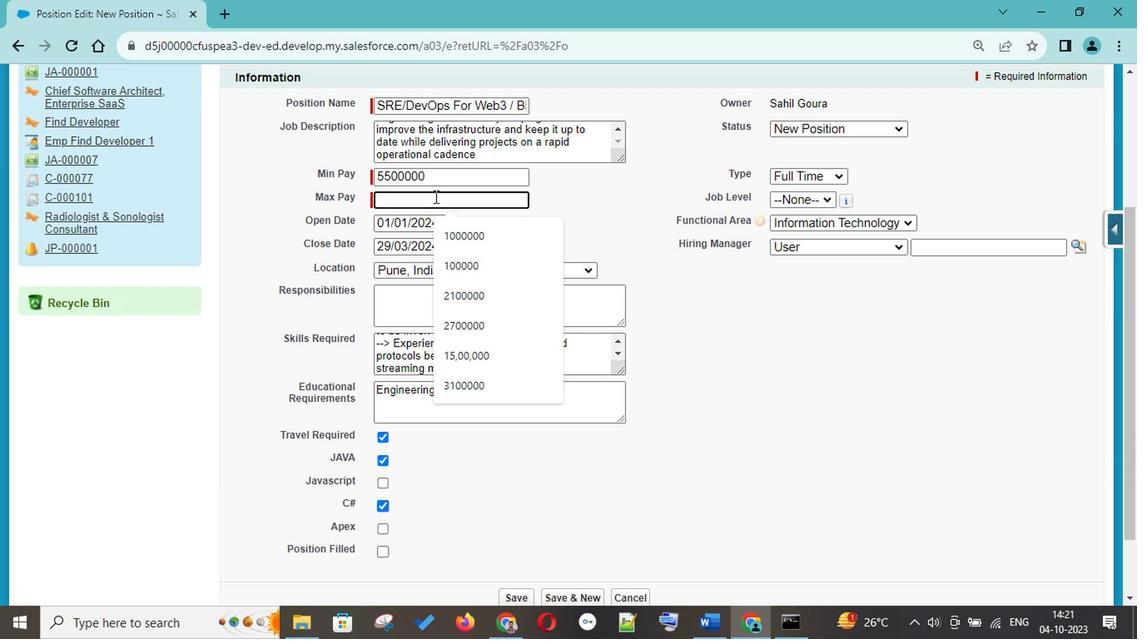 
Action: Key pressed 7500000
Screenshot: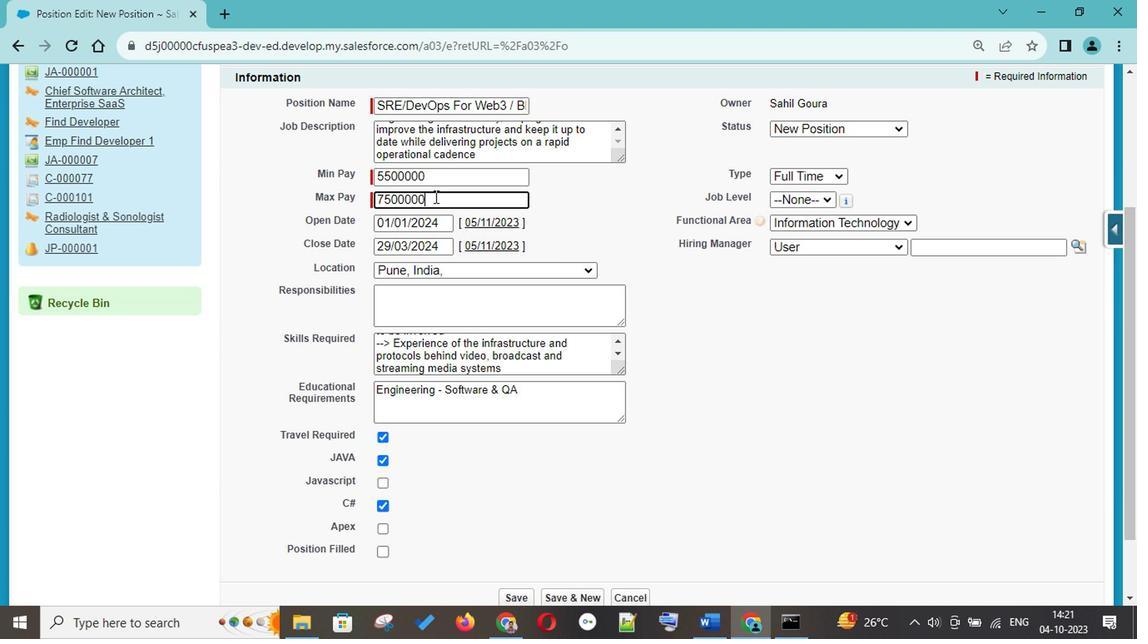 
Action: Mouse moved to (529, 397)
Screenshot: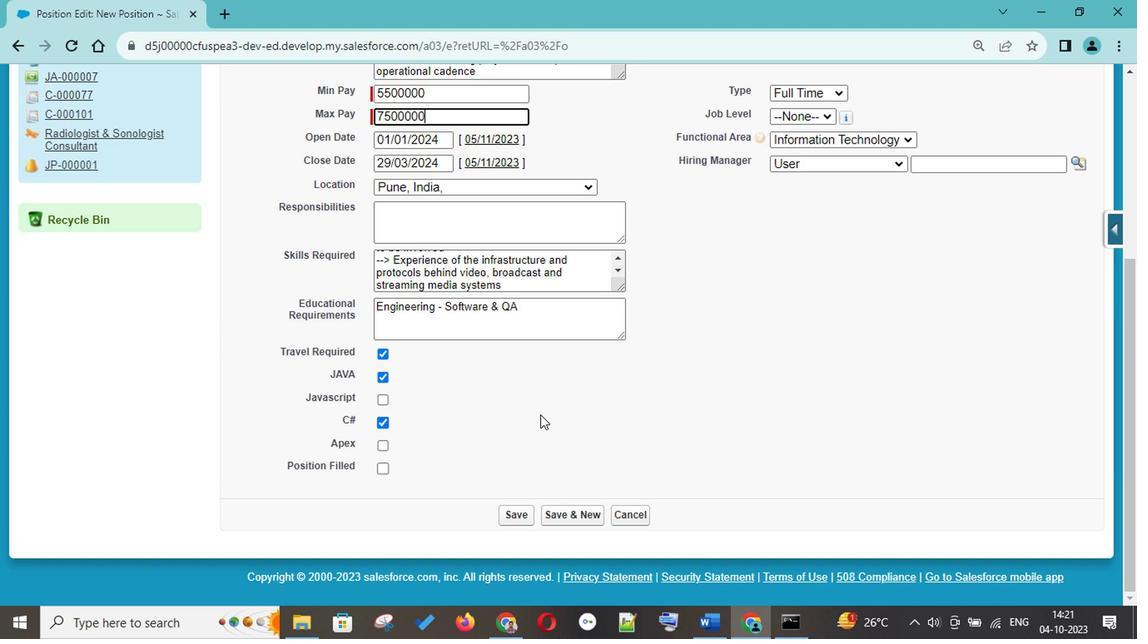 
Action: Mouse scrolled (529, 396) with delta (0, 0)
Screenshot: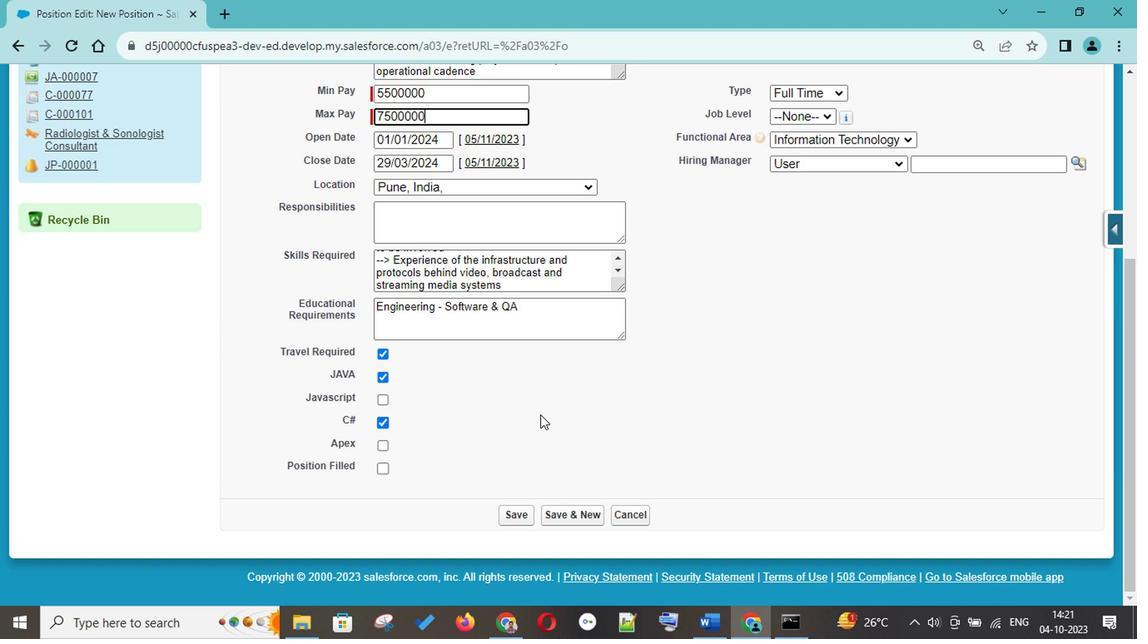 
Action: Mouse moved to (501, 474)
Screenshot: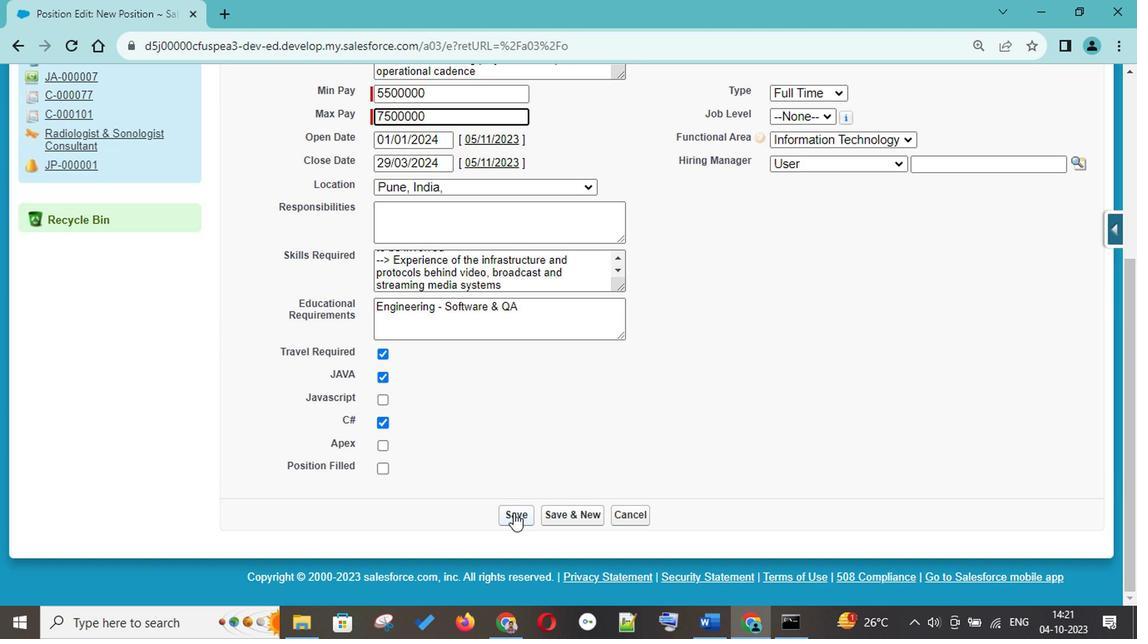 
Action: Mouse pressed left at (501, 474)
Screenshot: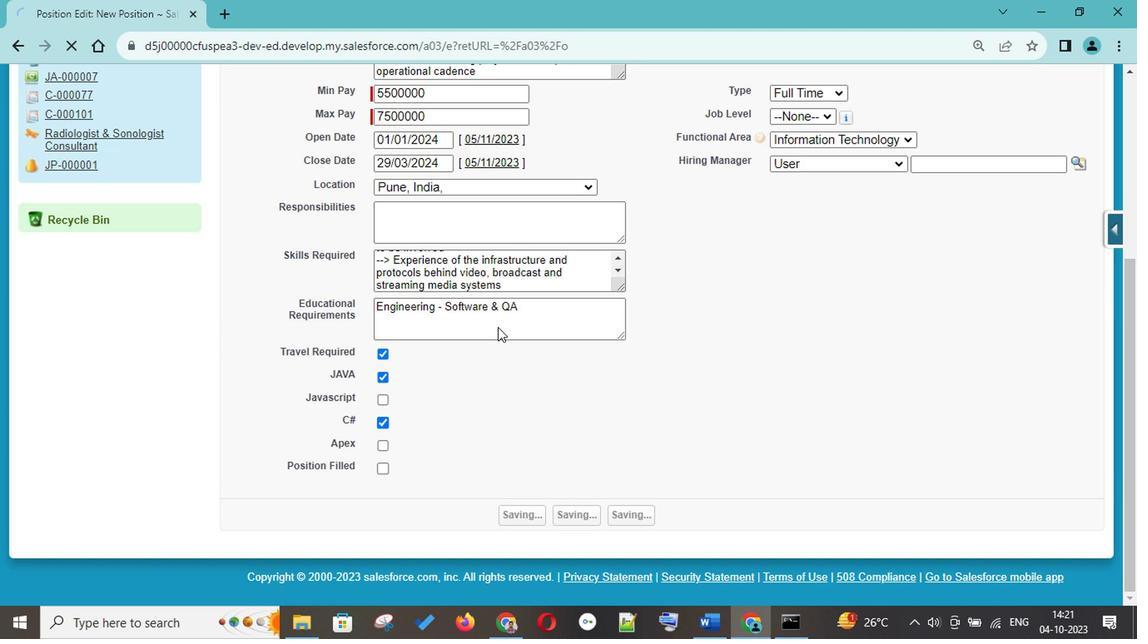 
Action: Mouse moved to (538, 360)
Screenshot: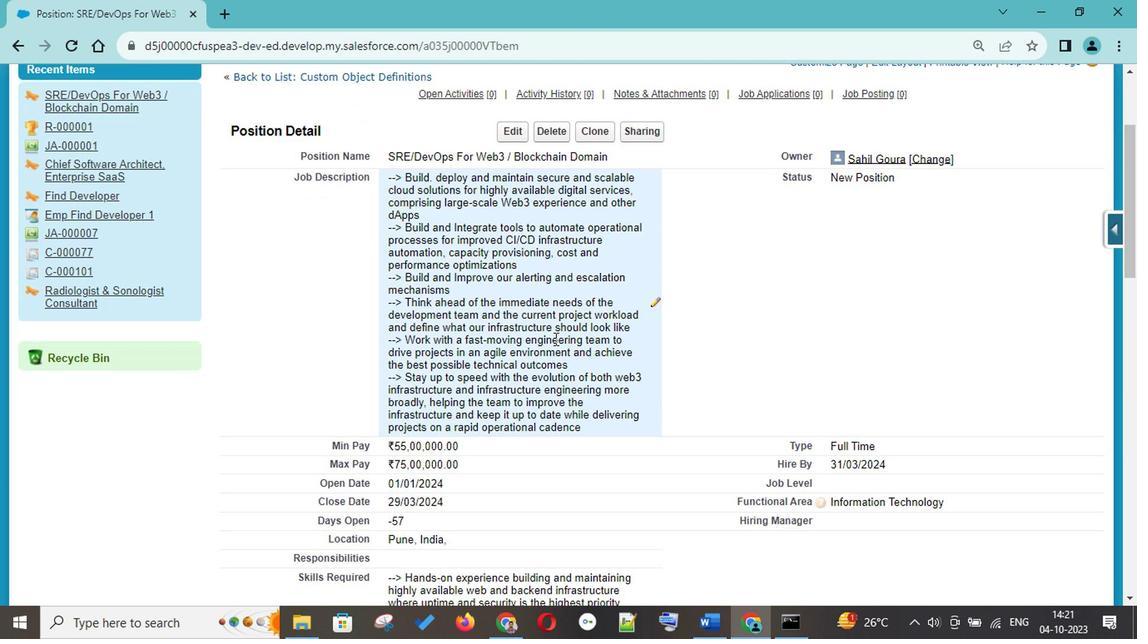 
Action: Mouse scrolled (538, 359) with delta (0, 0)
Screenshot: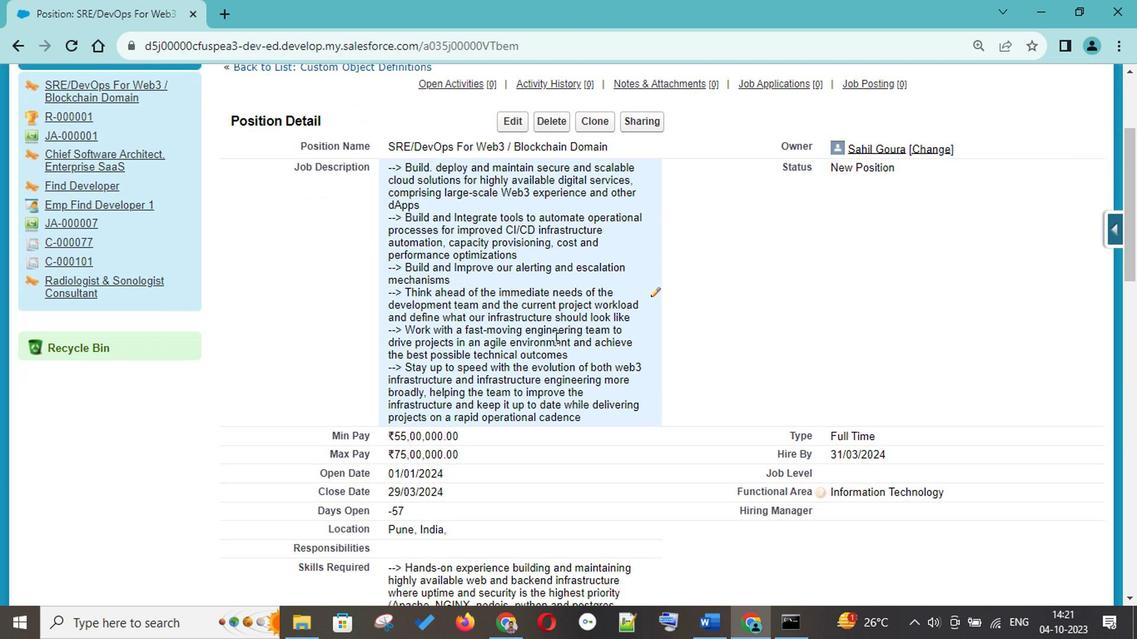 
Action: Mouse scrolled (538, 359) with delta (0, 0)
Screenshot: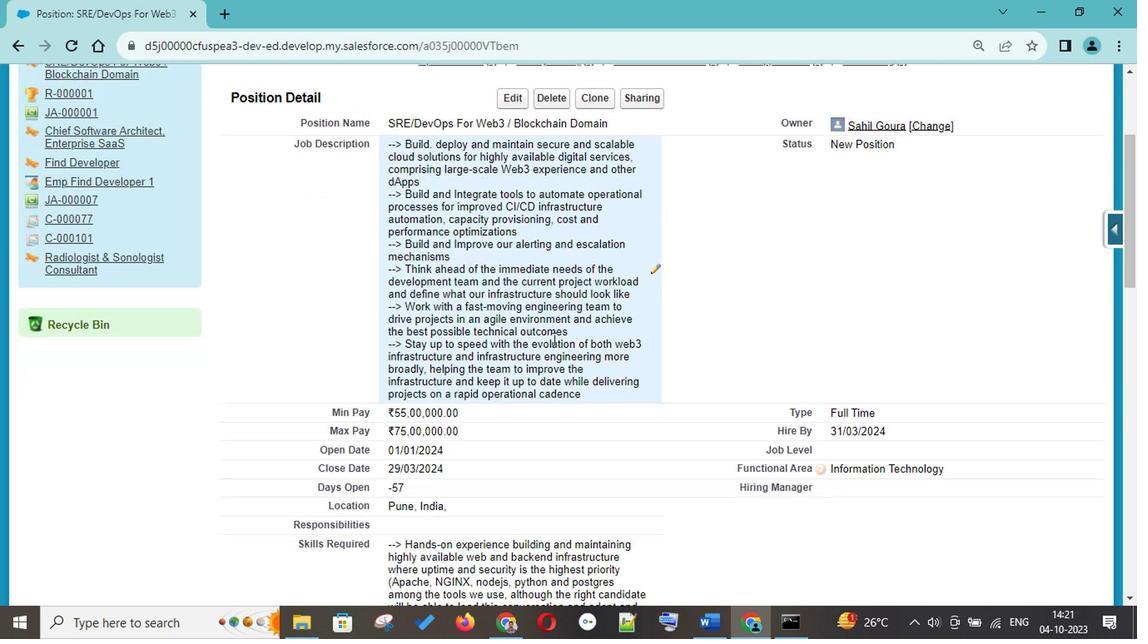 
Action: Mouse moved to (537, 347)
Screenshot: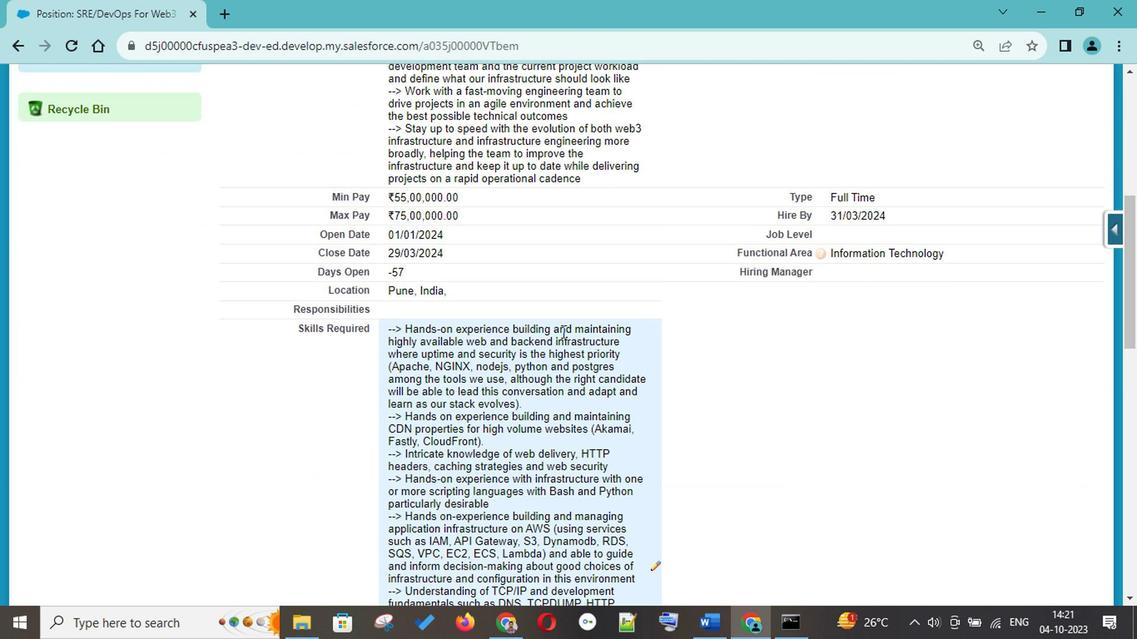 
Action: Mouse scrolled (537, 346) with delta (0, 0)
Screenshot: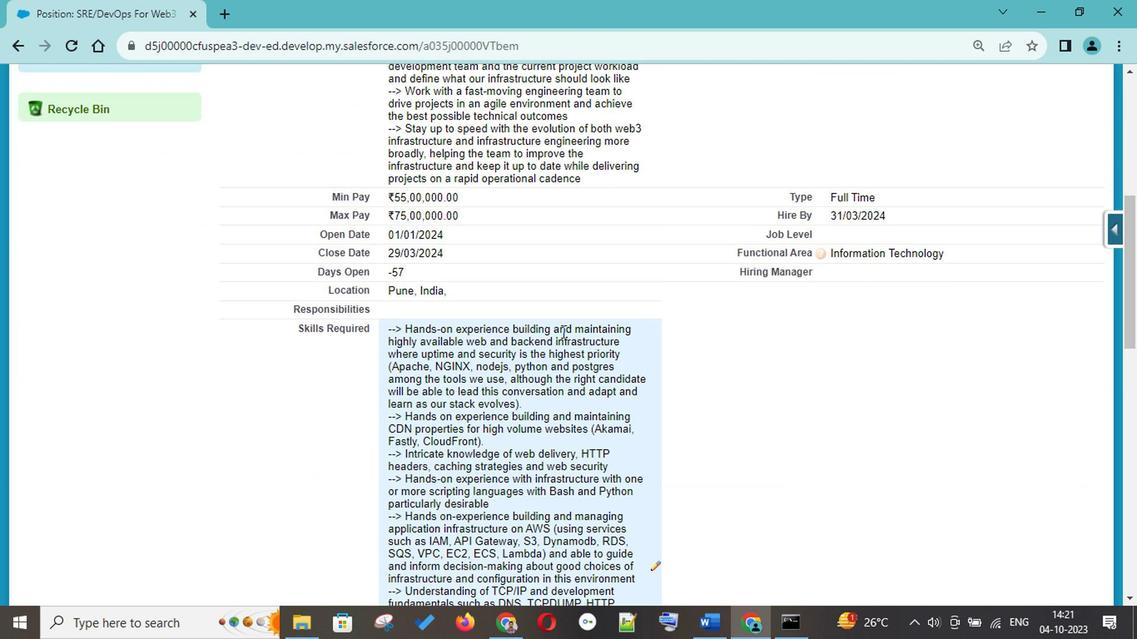 
Action: Mouse scrolled (537, 346) with delta (0, 0)
Screenshot: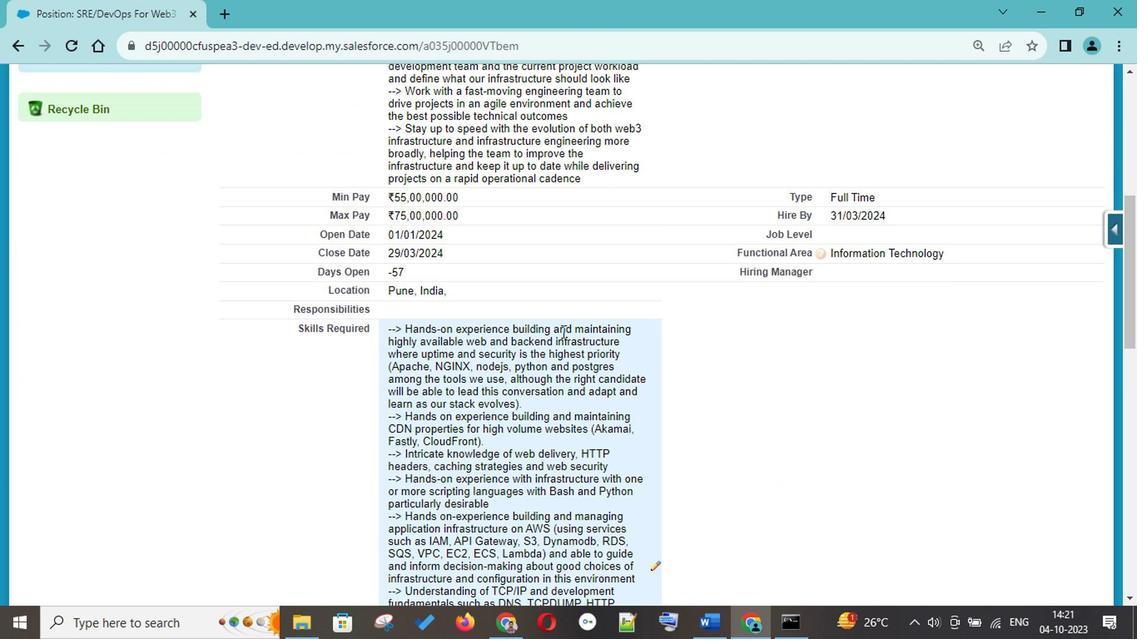 
Action: Mouse scrolled (537, 346) with delta (0, 0)
Screenshot: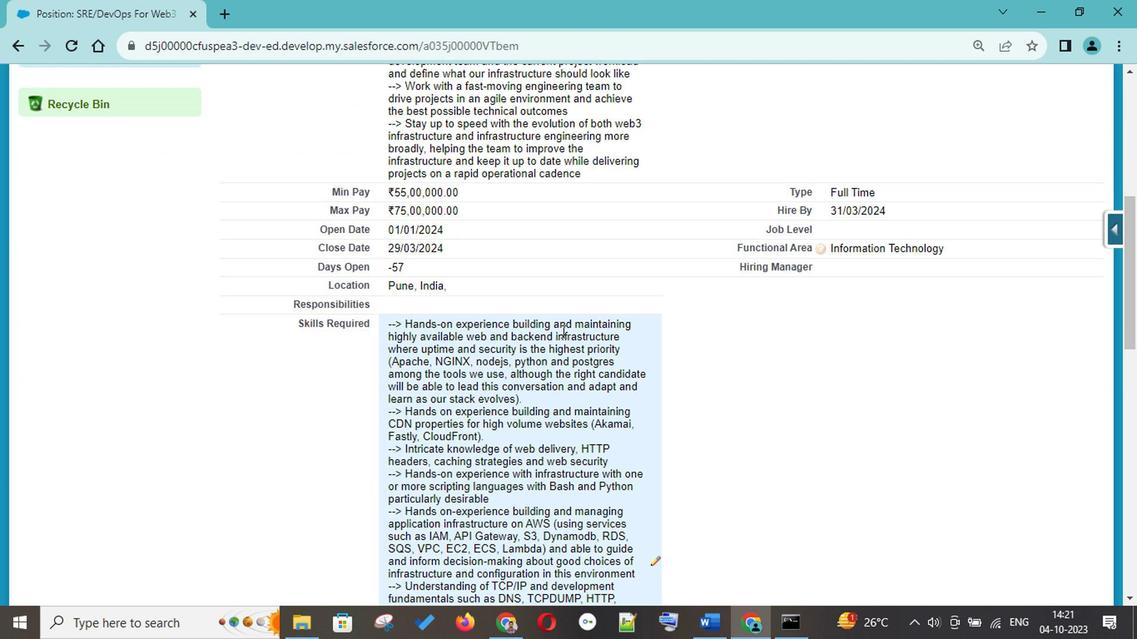 
Action: Mouse moved to (543, 341)
Screenshot: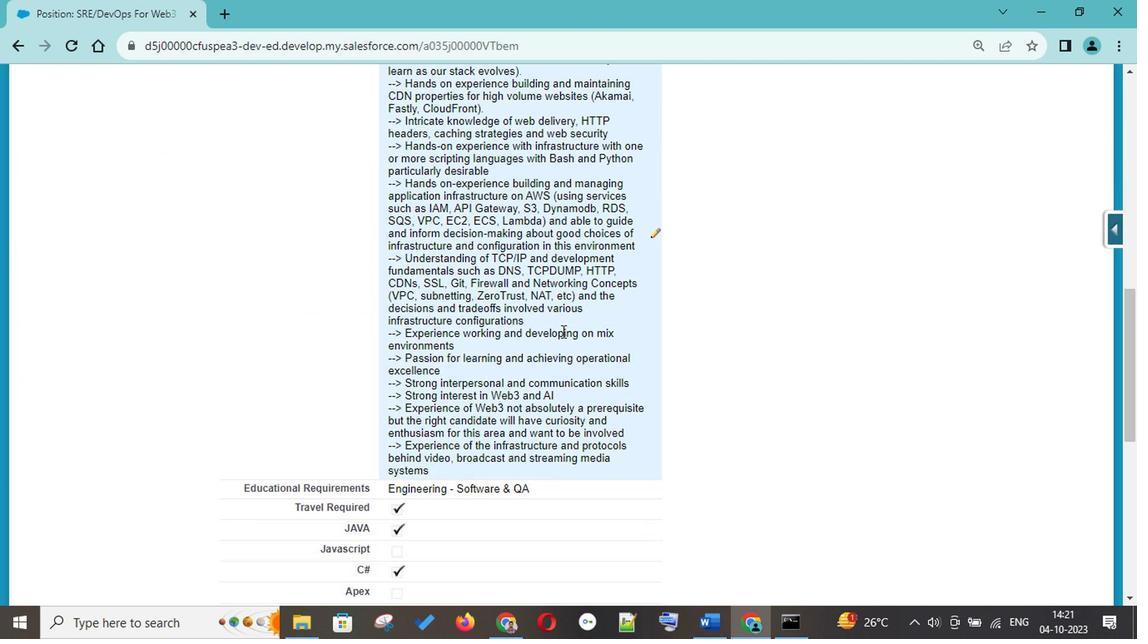 
Action: Mouse scrolled (543, 341) with delta (0, 0)
Screenshot: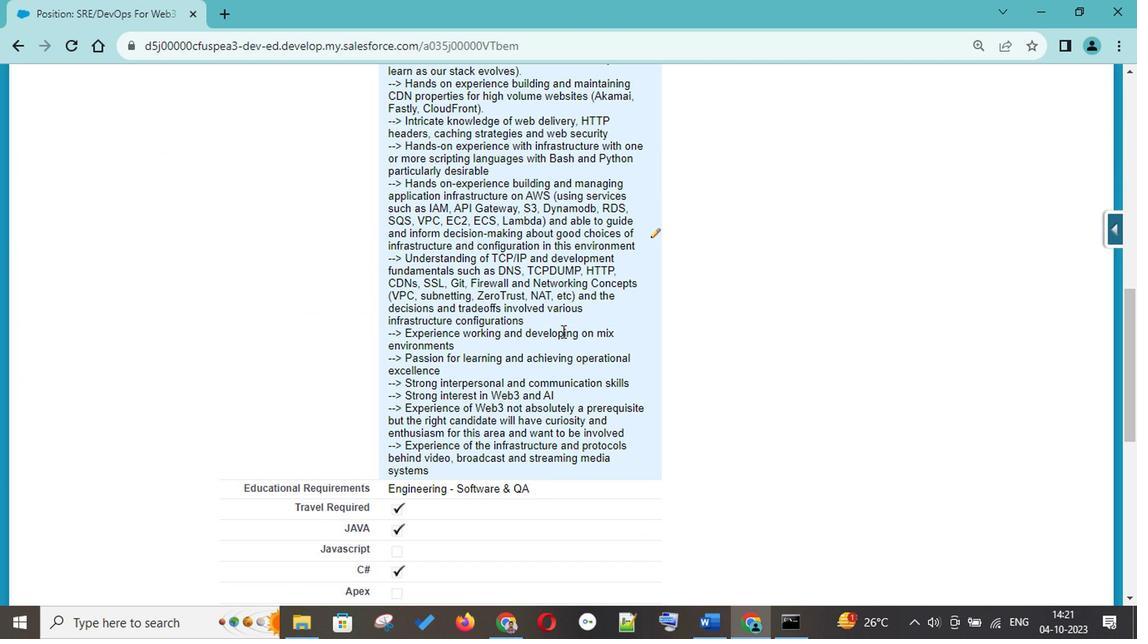 
Action: Mouse scrolled (543, 341) with delta (0, 0)
Screenshot: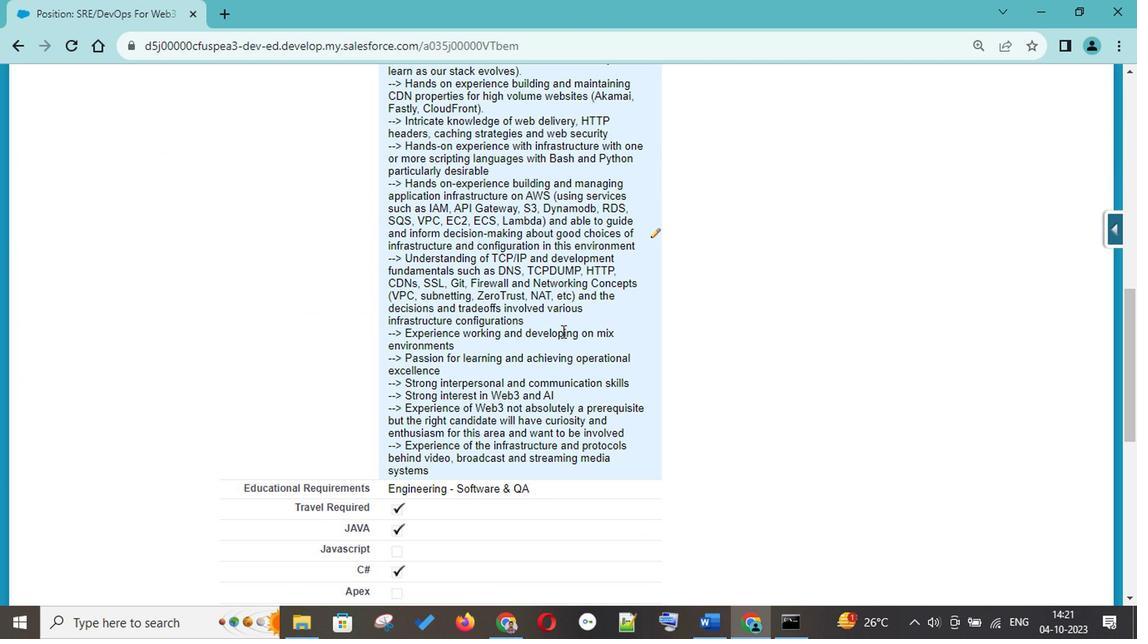 
Action: Mouse scrolled (543, 341) with delta (0, 0)
Screenshot: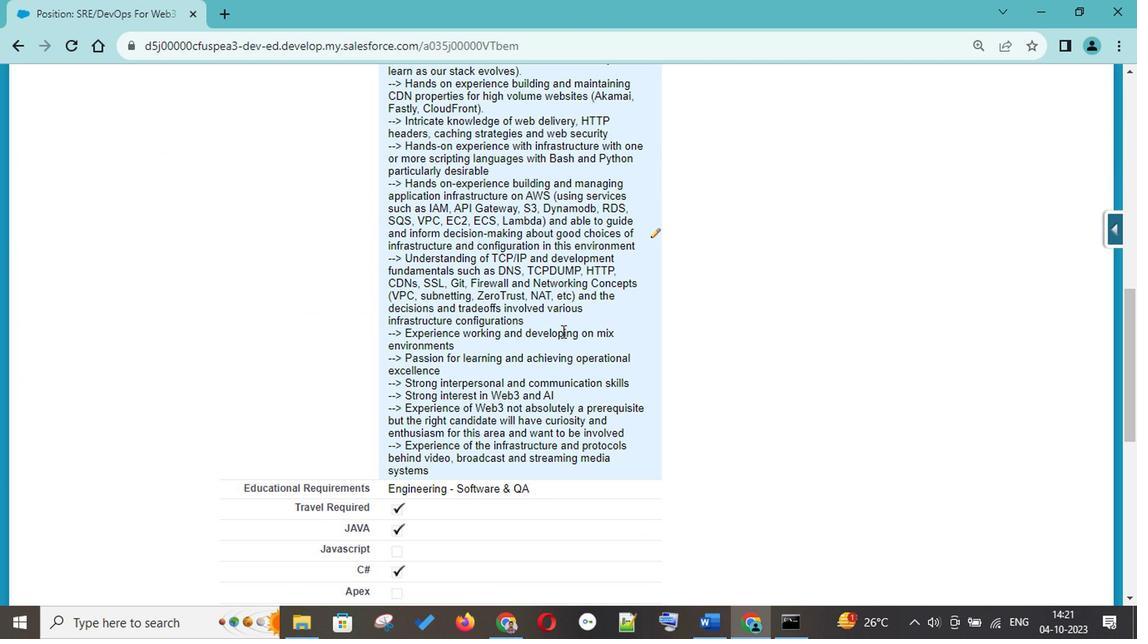 
Action: Mouse scrolled (543, 341) with delta (0, 0)
Screenshot: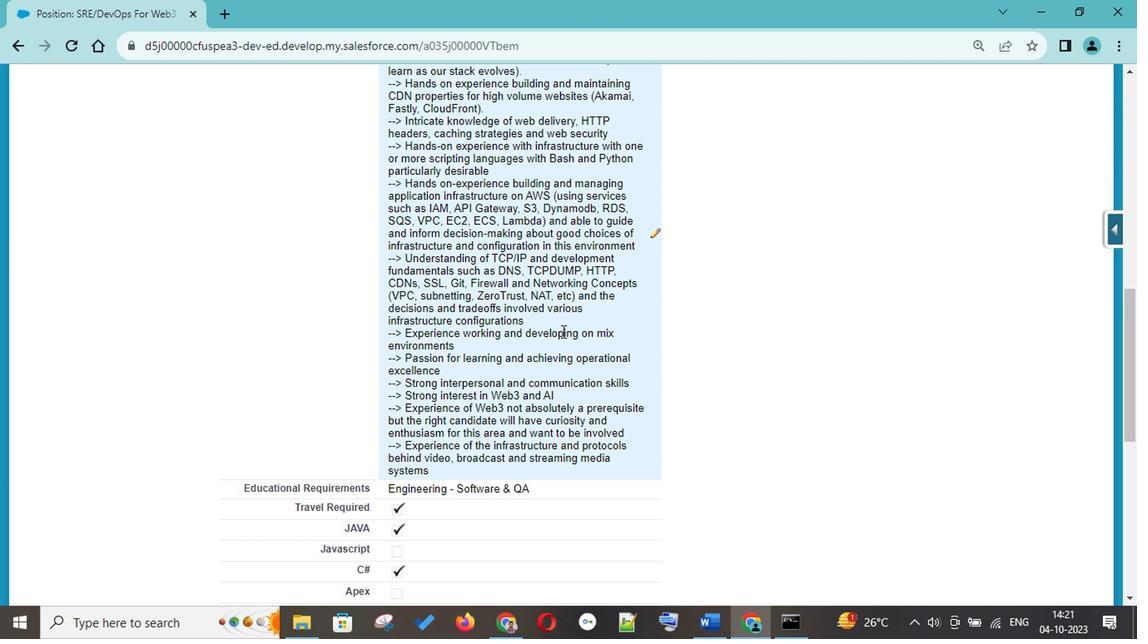 
Action: Mouse scrolled (543, 341) with delta (0, 0)
Screenshot: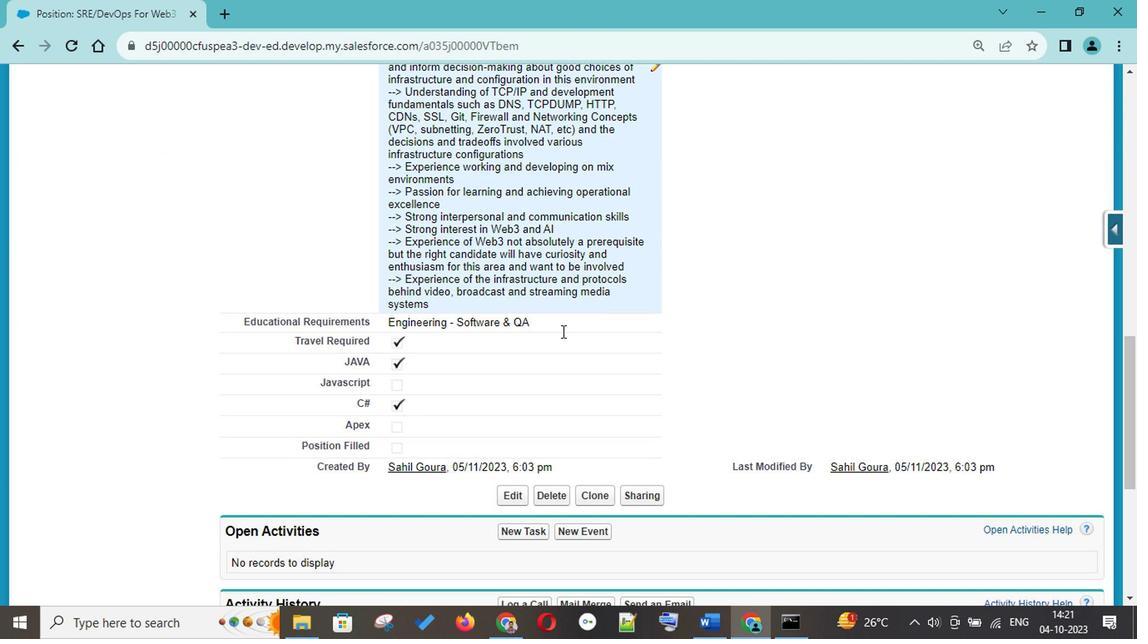 
Action: Mouse scrolled (543, 341) with delta (0, 0)
Screenshot: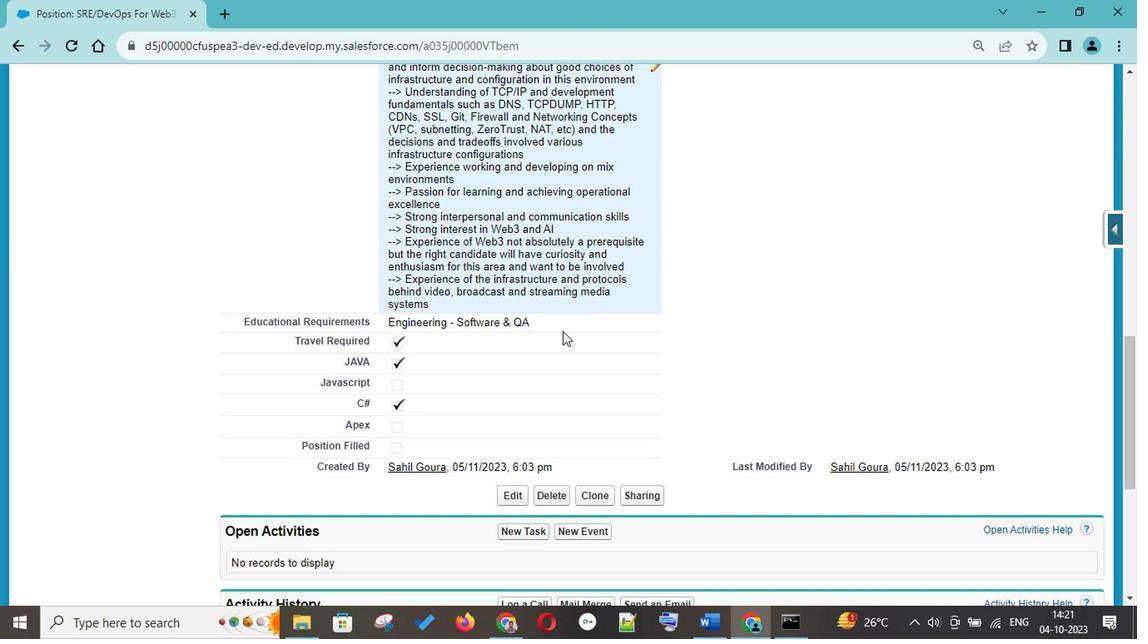 
Action: Mouse moved to (544, 341)
Screenshot: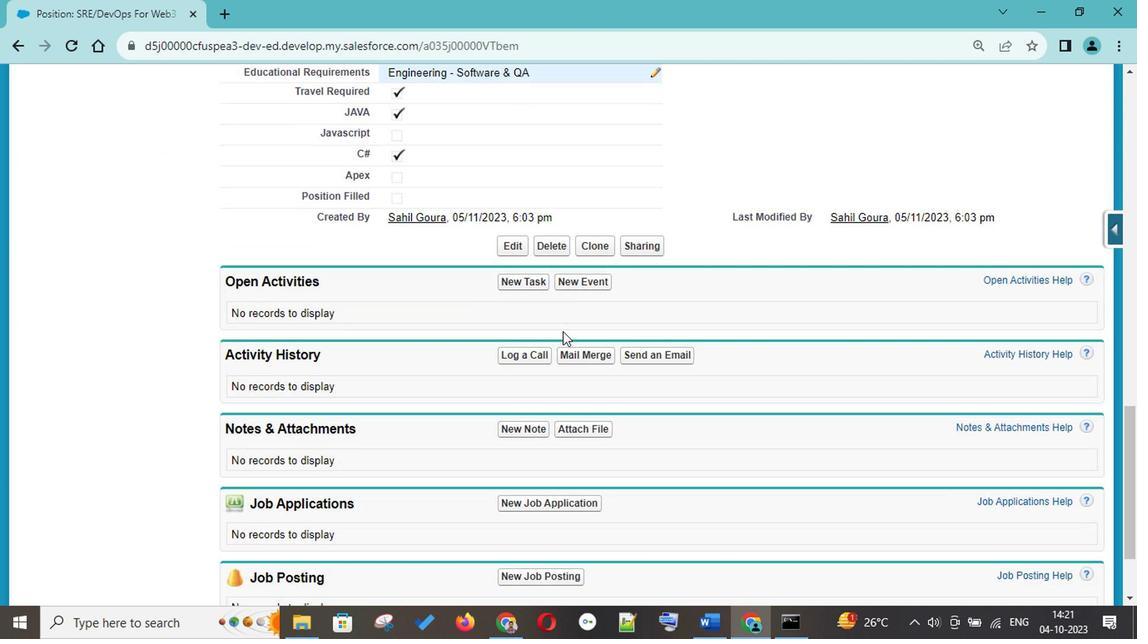 
Action: Mouse scrolled (544, 341) with delta (0, 0)
Screenshot: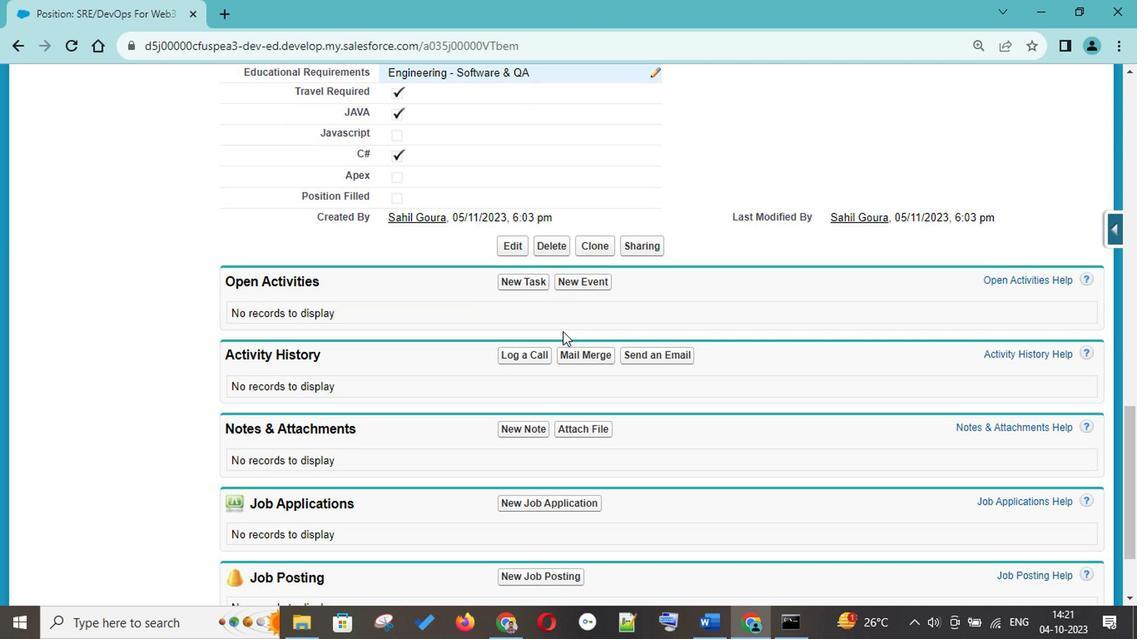 
Action: Mouse scrolled (544, 341) with delta (0, 0)
Screenshot: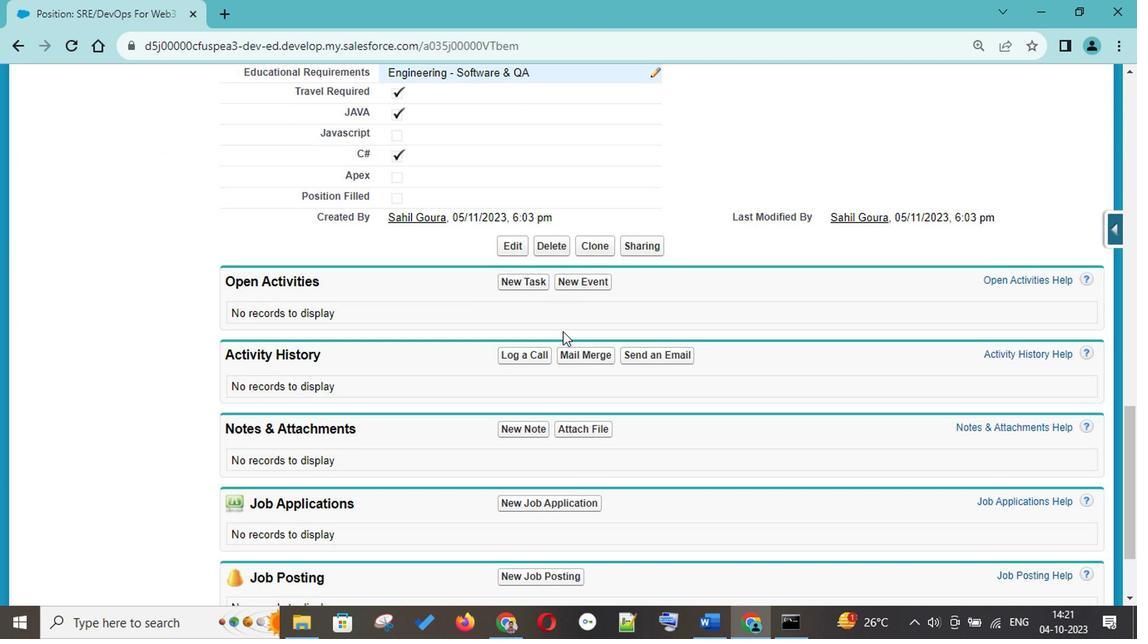 
Action: Mouse scrolled (544, 341) with delta (0, 0)
Screenshot: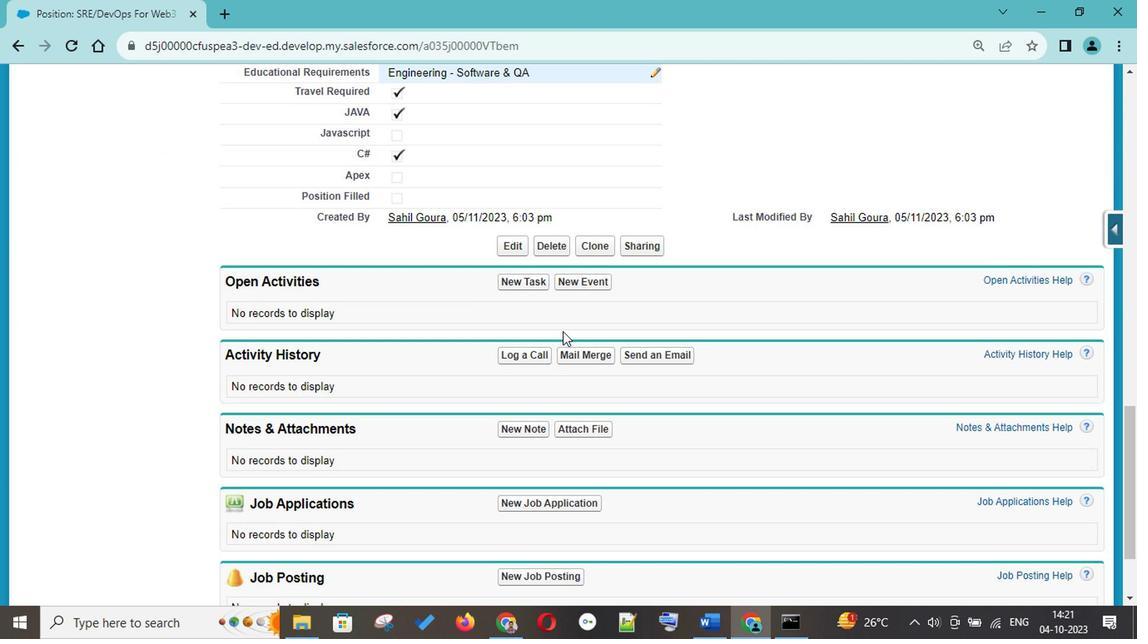 
Action: Mouse scrolled (544, 341) with delta (0, 0)
Screenshot: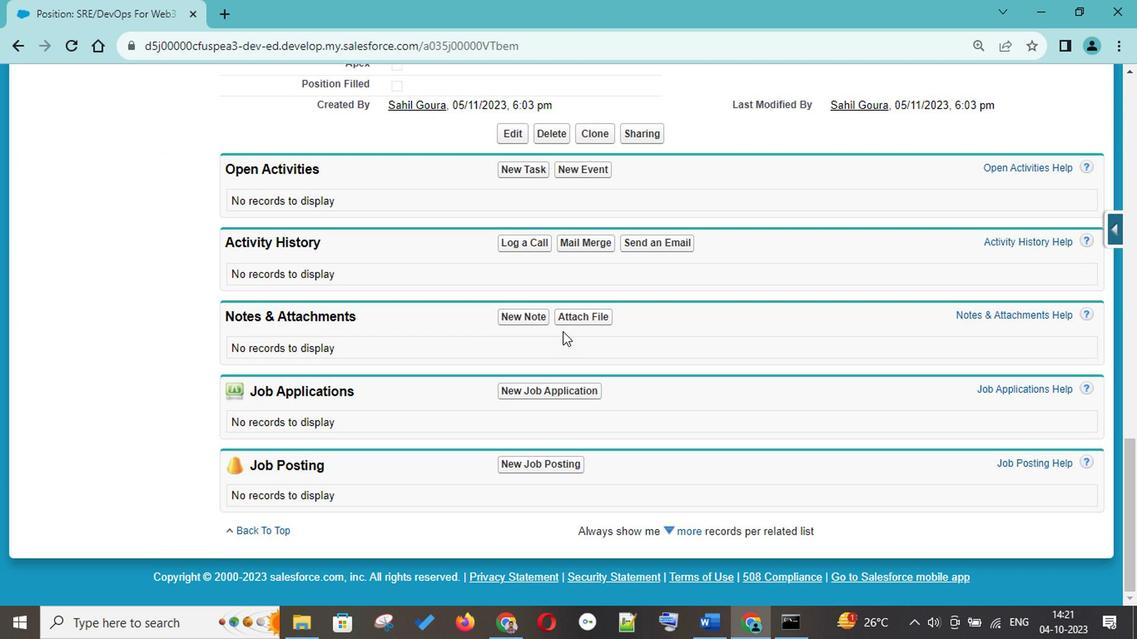 
Action: Mouse scrolled (544, 341) with delta (0, 0)
Screenshot: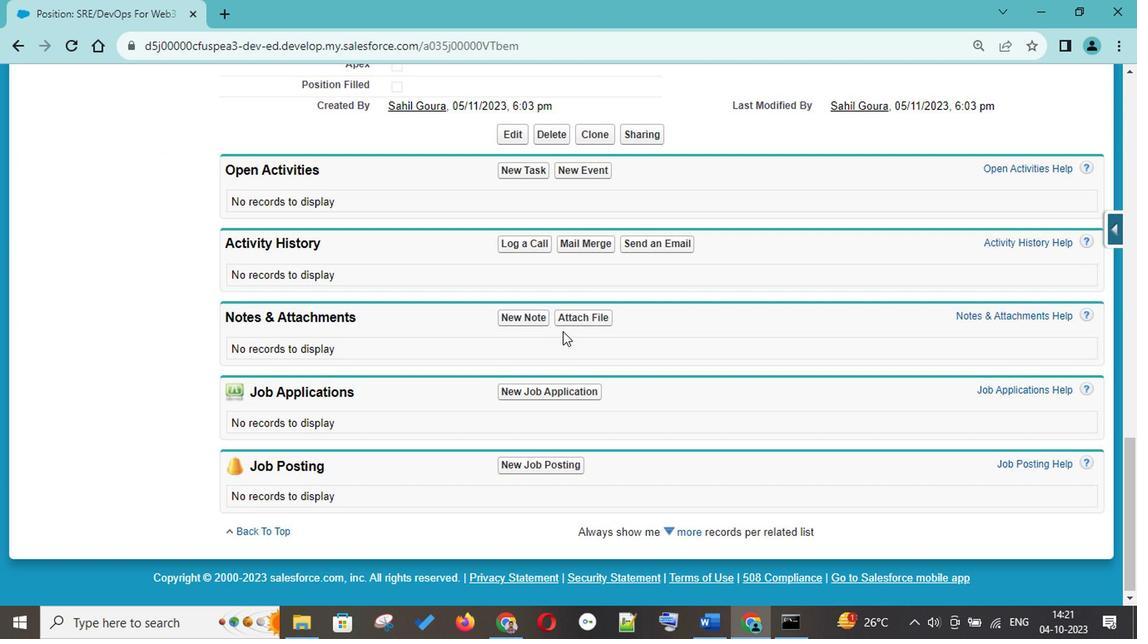 
Action: Mouse scrolled (544, 341) with delta (0, 0)
Screenshot: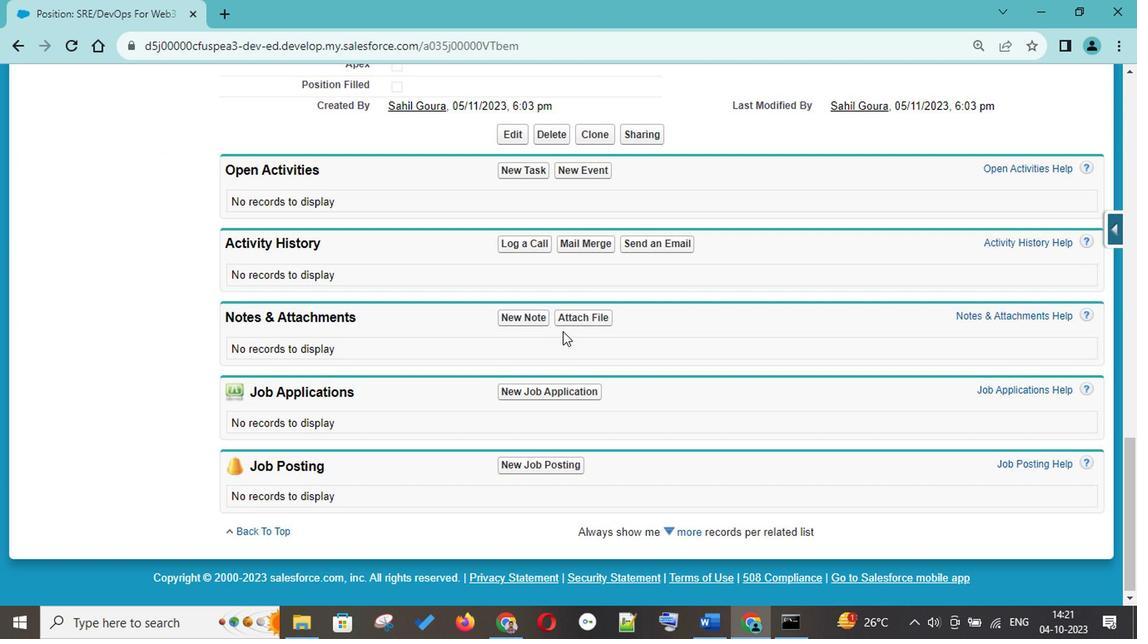 
Action: Mouse scrolled (544, 341) with delta (0, 0)
Screenshot: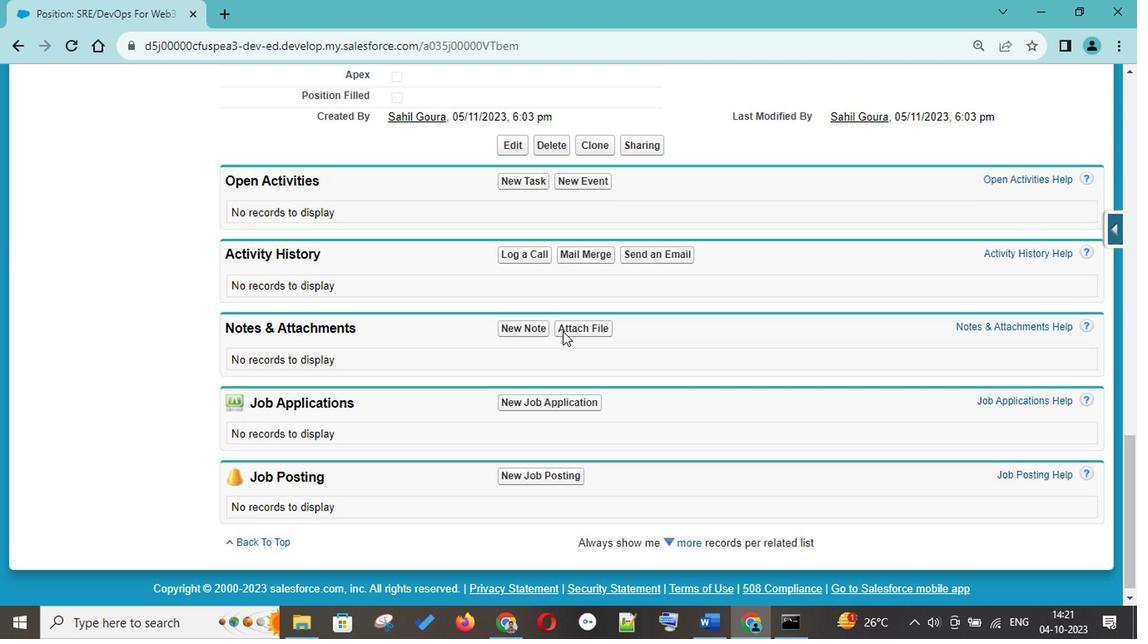 
Action: Mouse scrolled (544, 341) with delta (0, 0)
Screenshot: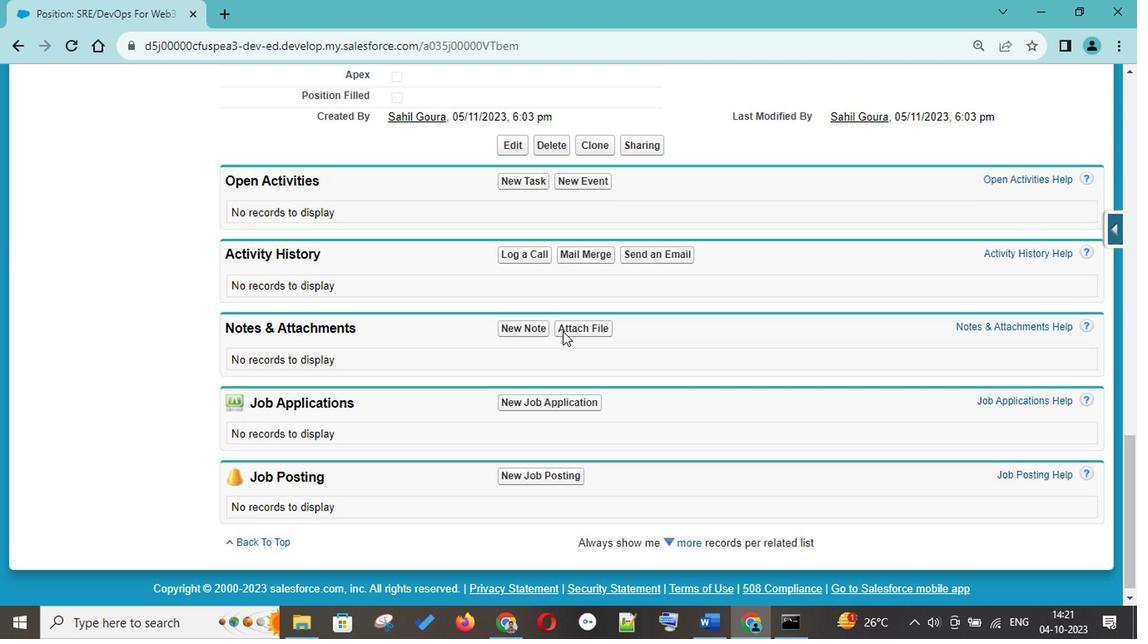 
Action: Mouse scrolled (544, 341) with delta (0, 0)
Screenshot: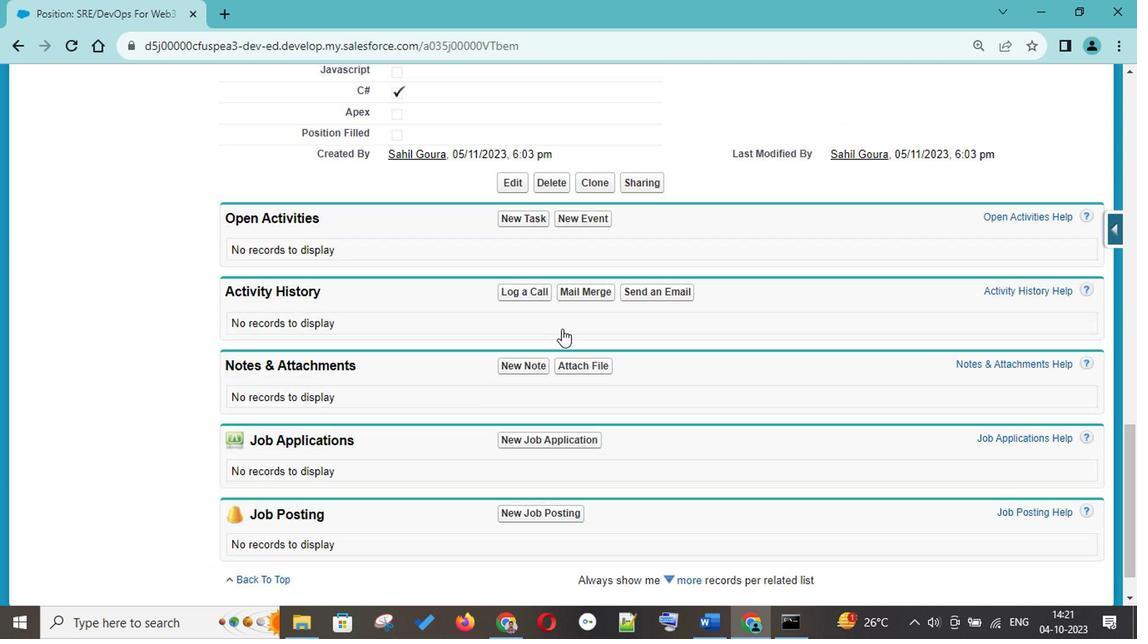 
Action: Mouse scrolled (544, 342) with delta (0, 0)
Screenshot: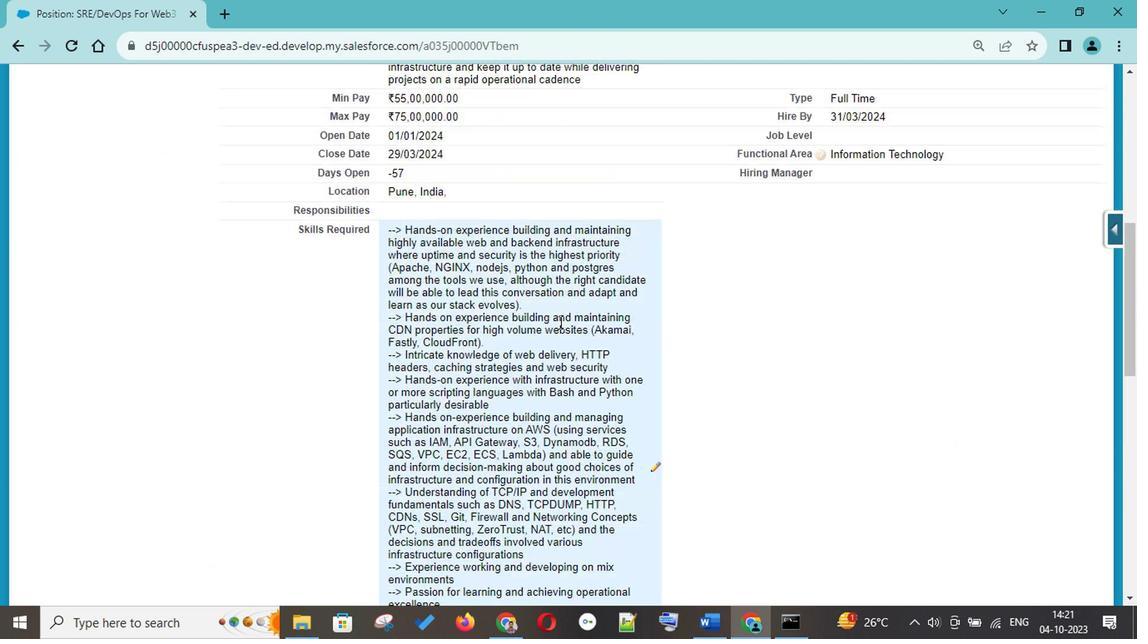 
Action: Mouse scrolled (544, 342) with delta (0, 0)
Screenshot: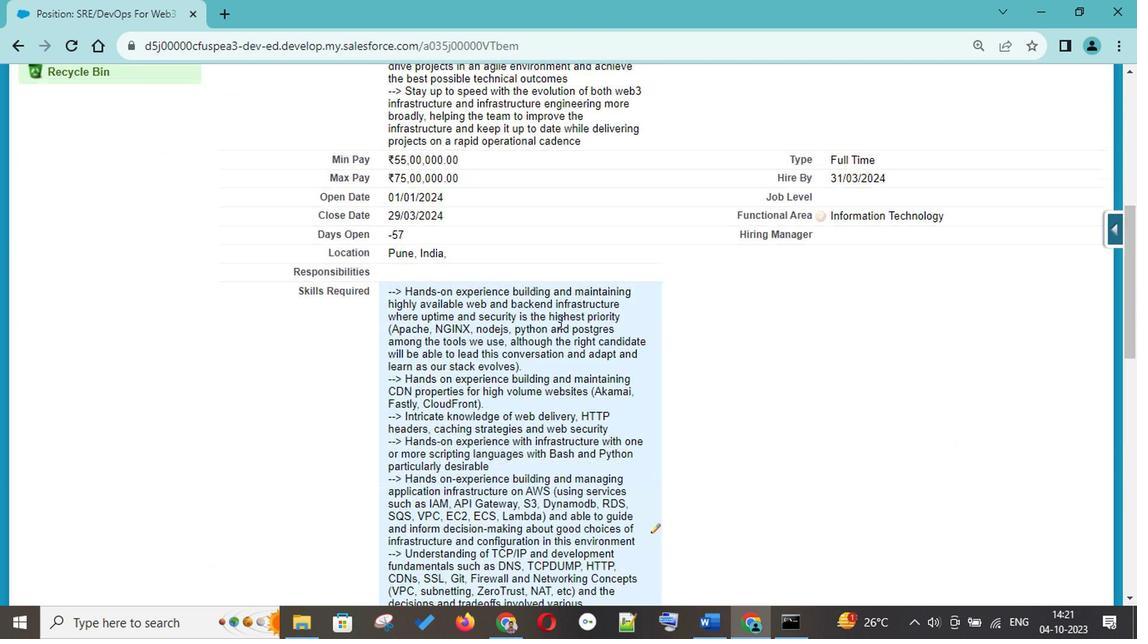 
Action: Mouse scrolled (544, 342) with delta (0, 0)
Screenshot: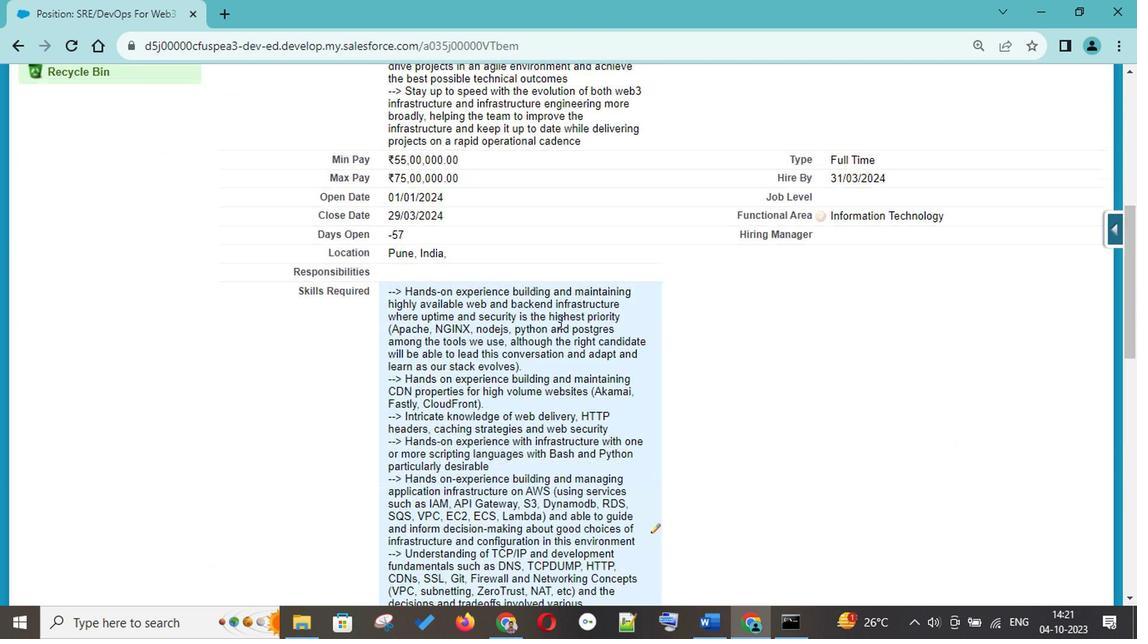 
Action: Mouse scrolled (544, 342) with delta (0, 0)
Screenshot: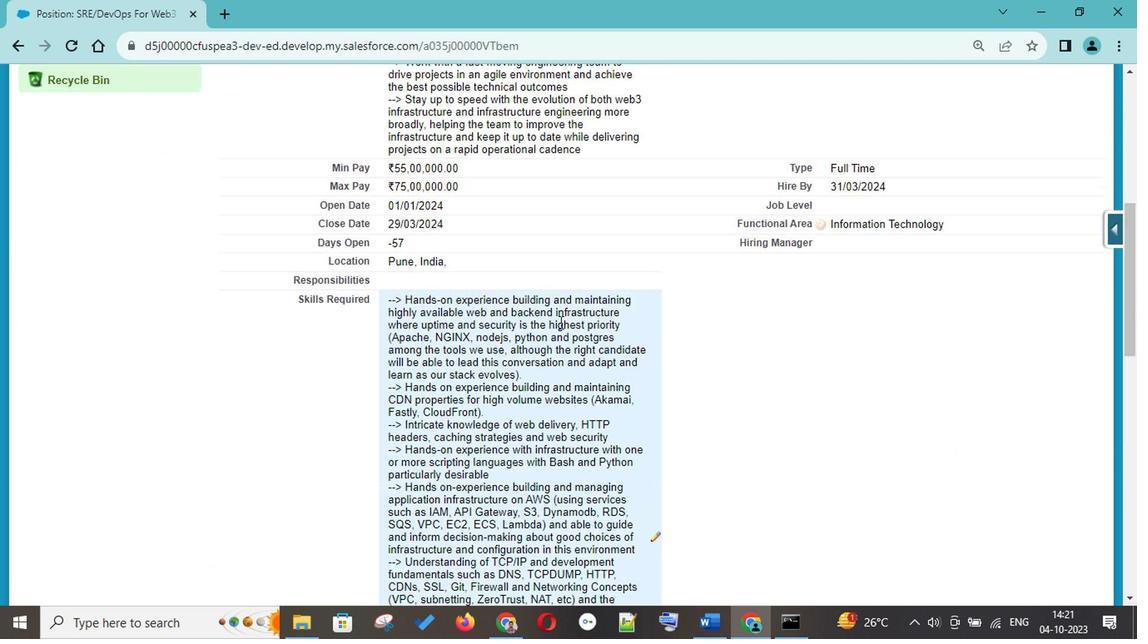 
Action: Mouse moved to (542, 338)
Screenshot: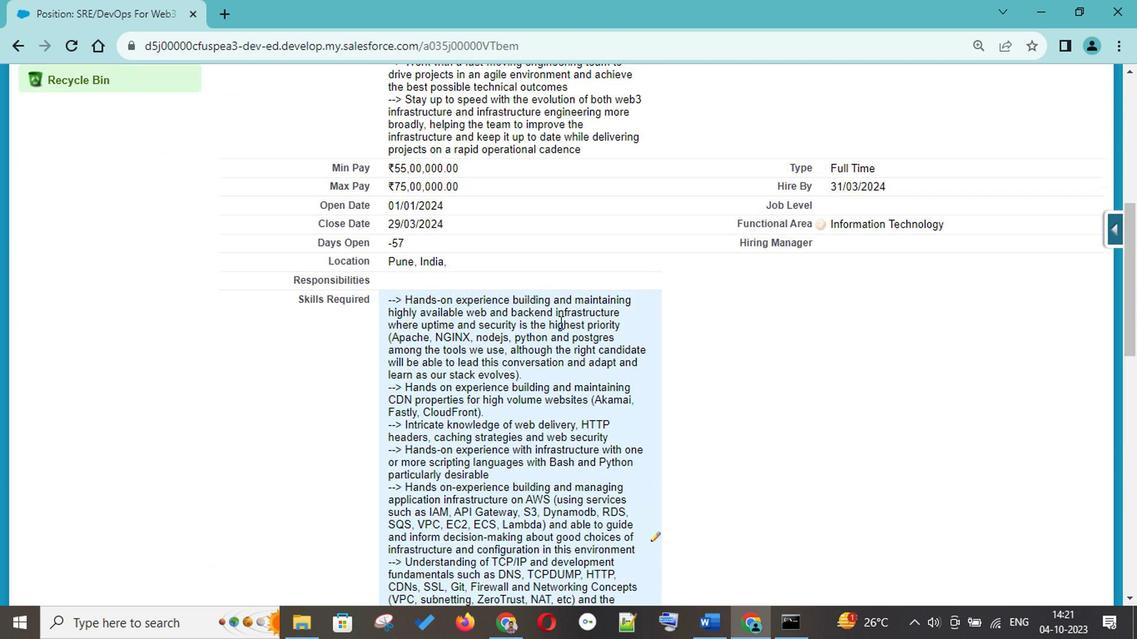 
Action: Mouse scrolled (542, 339) with delta (0, 0)
Screenshot: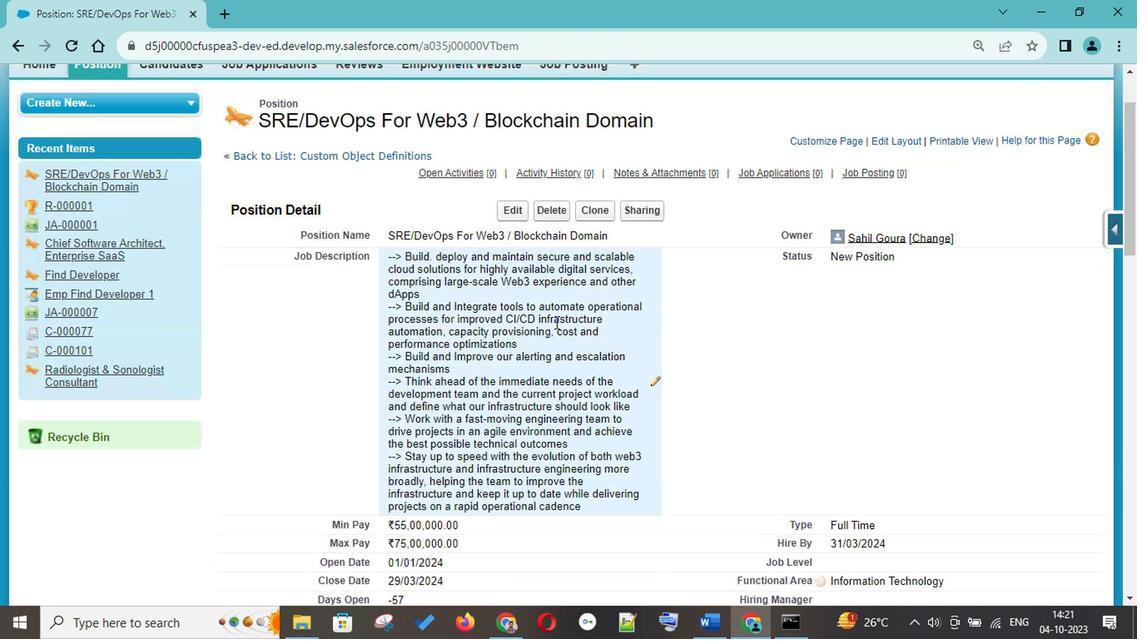 
Action: Mouse scrolled (542, 339) with delta (0, 0)
Screenshot: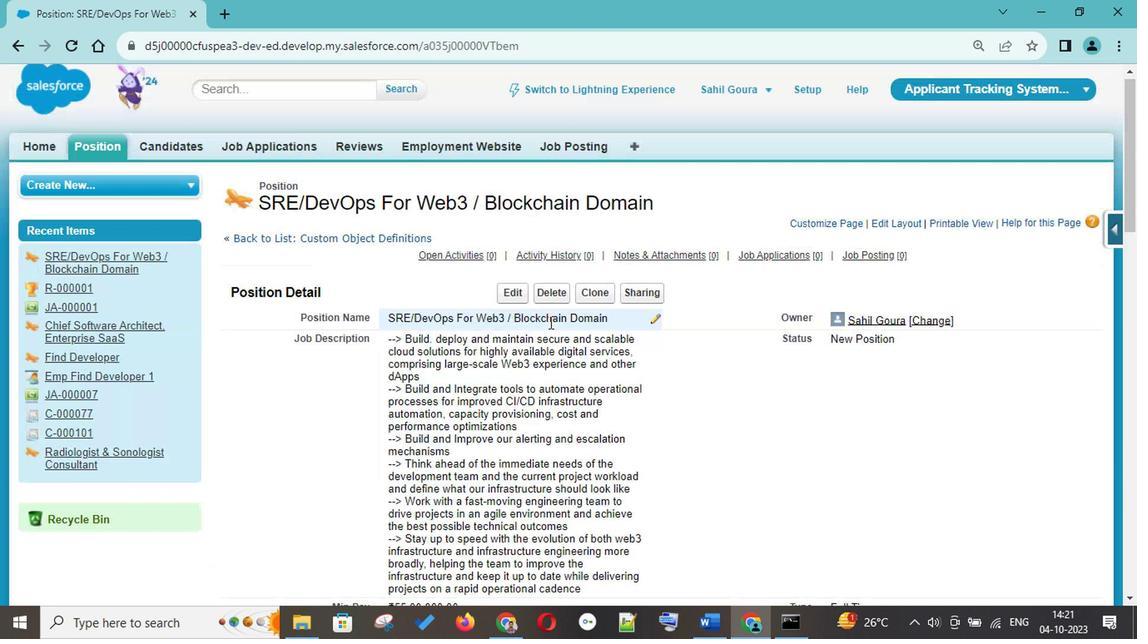 
Action: Mouse scrolled (542, 339) with delta (0, 0)
Screenshot: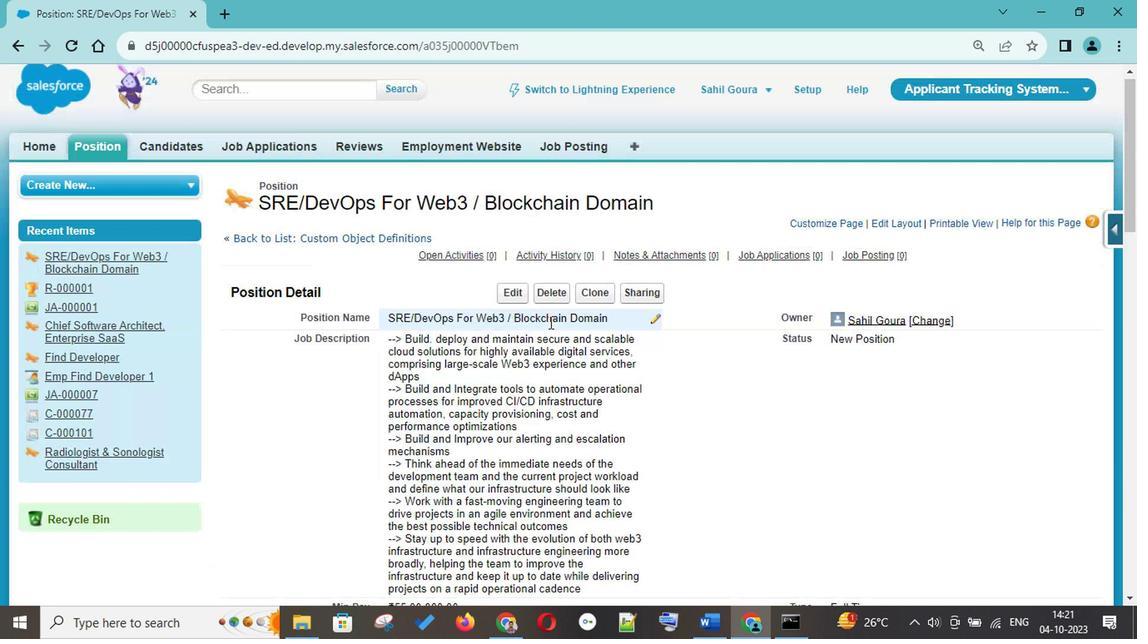 
Action: Mouse scrolled (542, 339) with delta (0, 0)
Screenshot: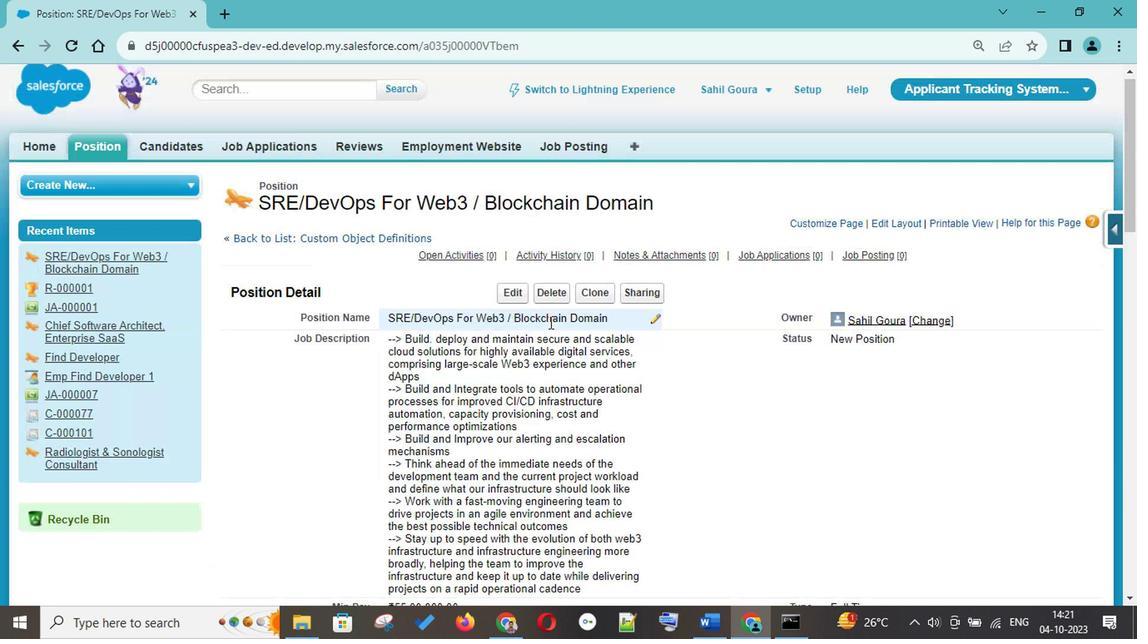 
Action: Mouse scrolled (542, 339) with delta (0, 0)
Screenshot: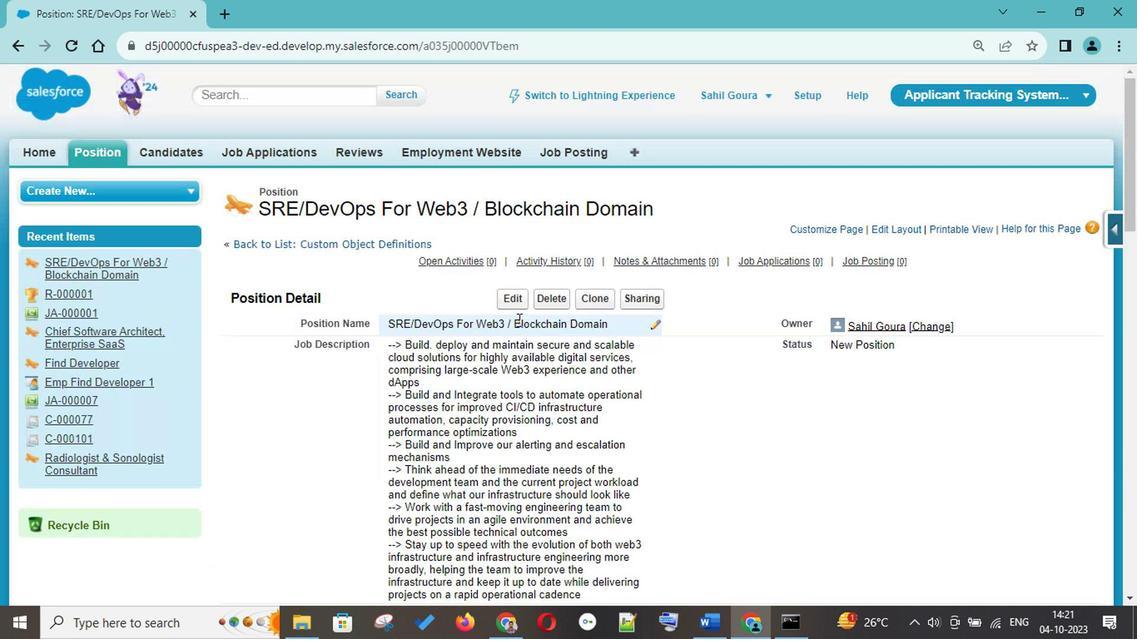 
Action: Mouse scrolled (542, 339) with delta (0, 0)
Screenshot: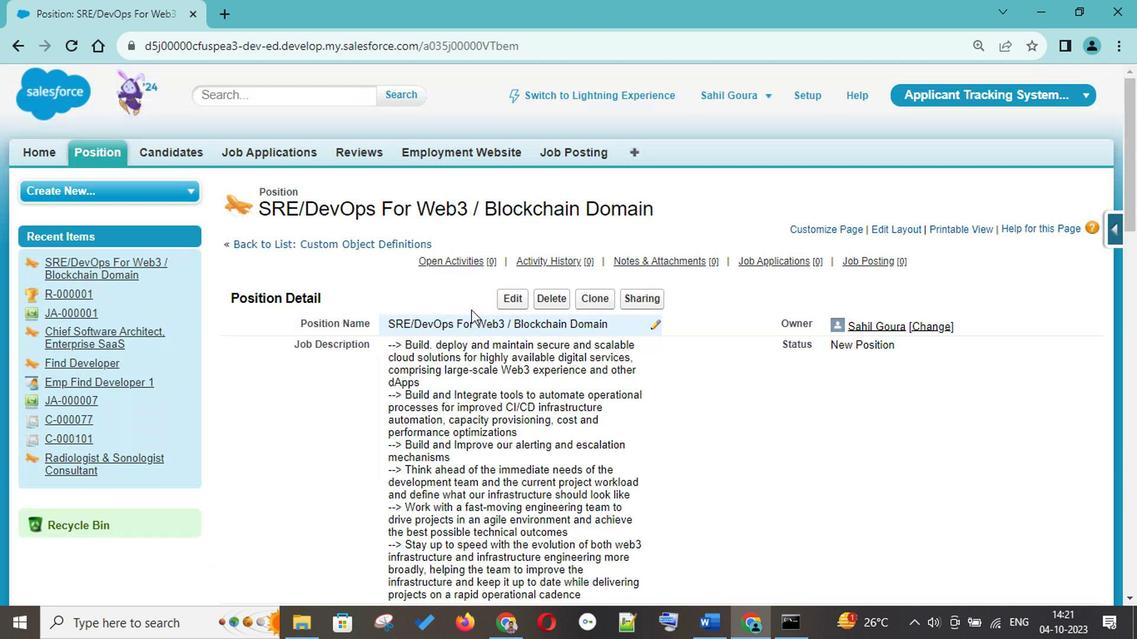 
Action: Mouse moved to (541, 334)
Screenshot: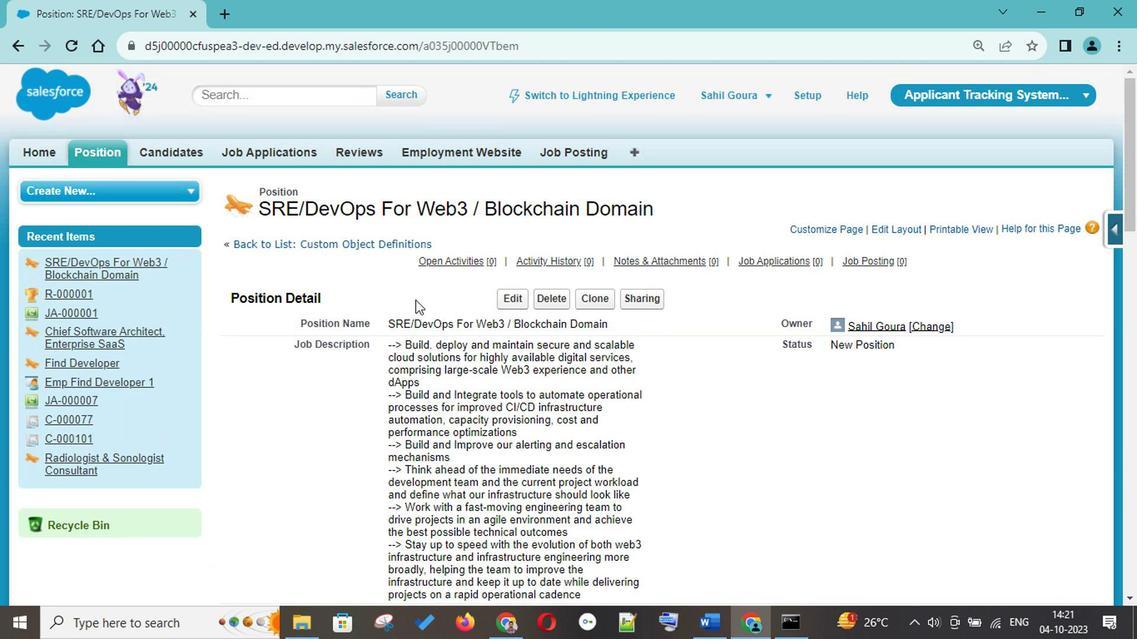 
Action: Mouse scrolled (541, 335) with delta (0, 1)
Screenshot: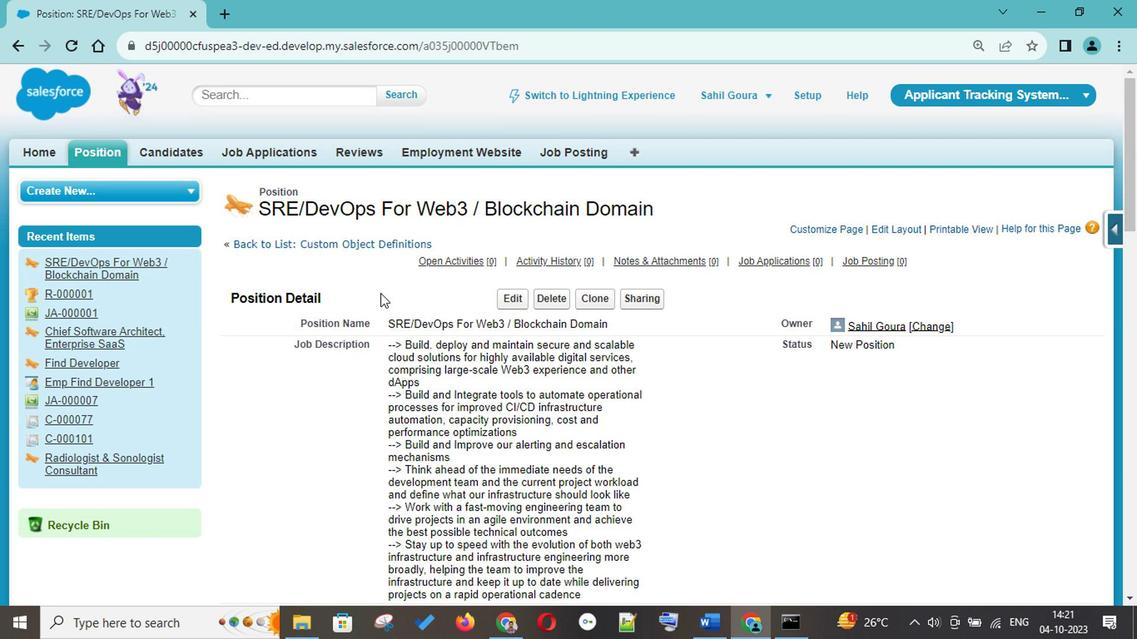 
Action: Mouse scrolled (541, 335) with delta (0, 1)
Screenshot: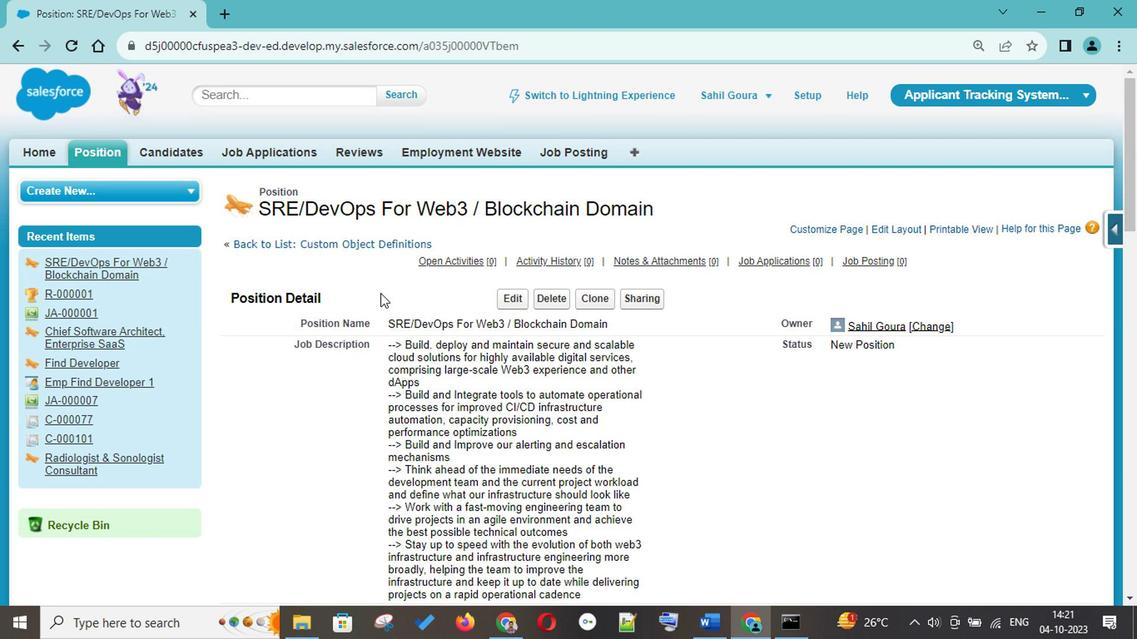 
Action: Mouse scrolled (541, 335) with delta (0, 1)
Screenshot: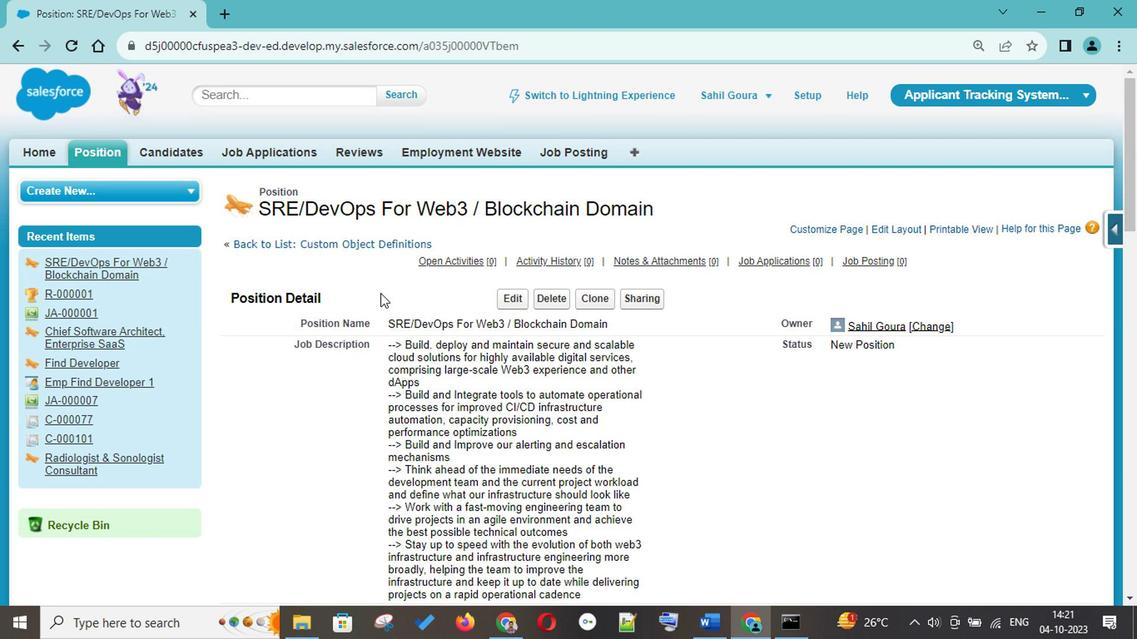 
Action: Mouse scrolled (541, 335) with delta (0, 1)
Screenshot: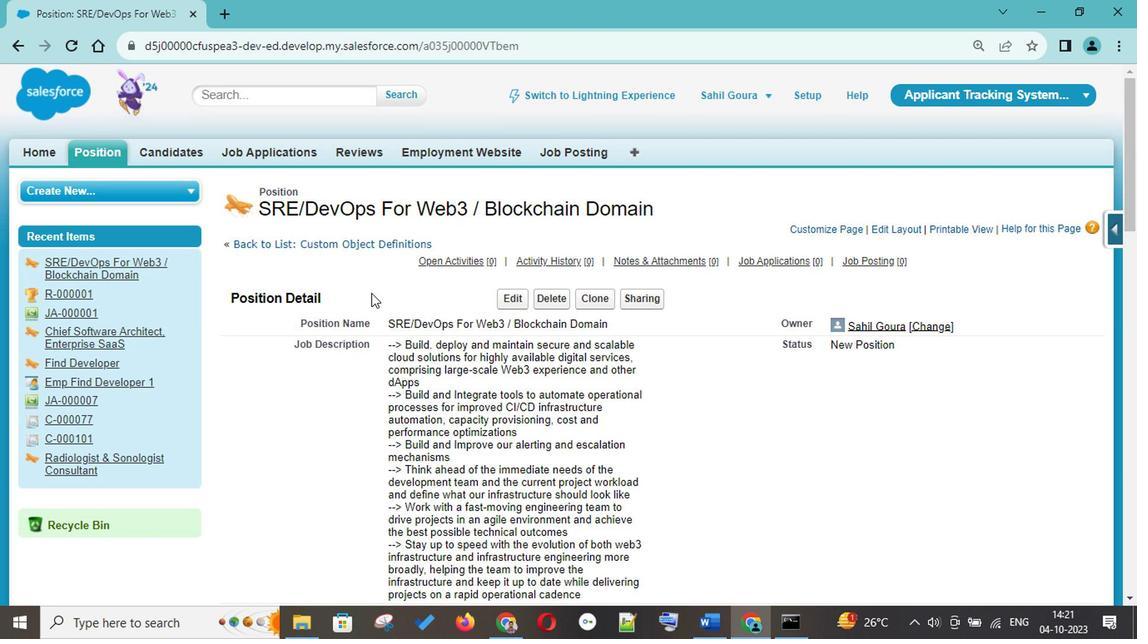 
Action: Mouse scrolled (541, 335) with delta (0, 1)
Screenshot: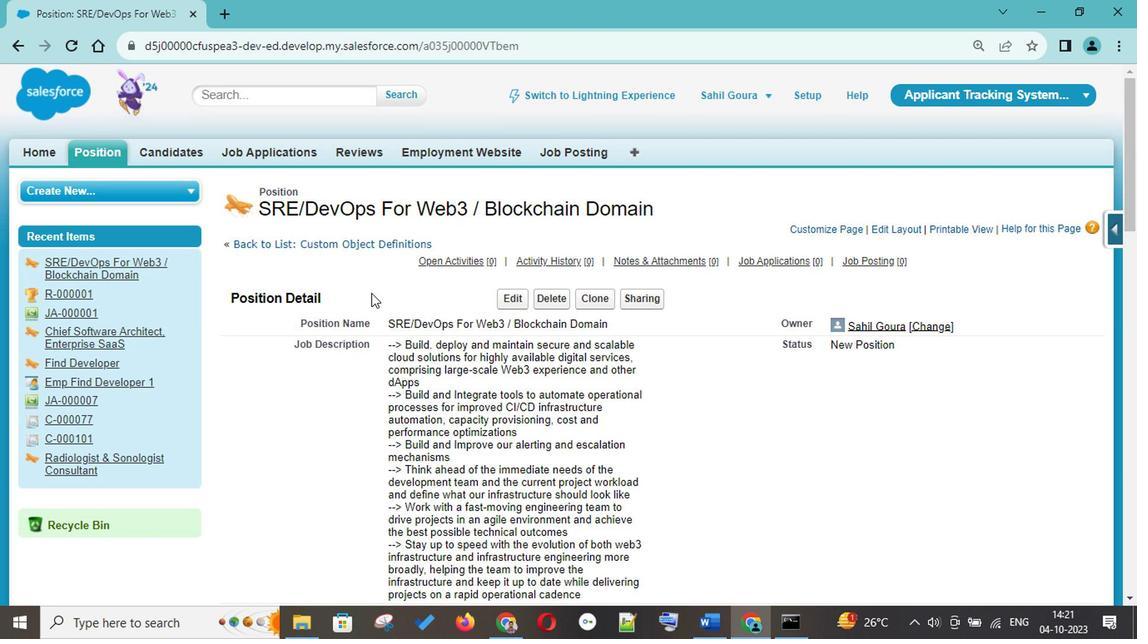 
Action: Mouse moved to (539, 334)
Screenshot: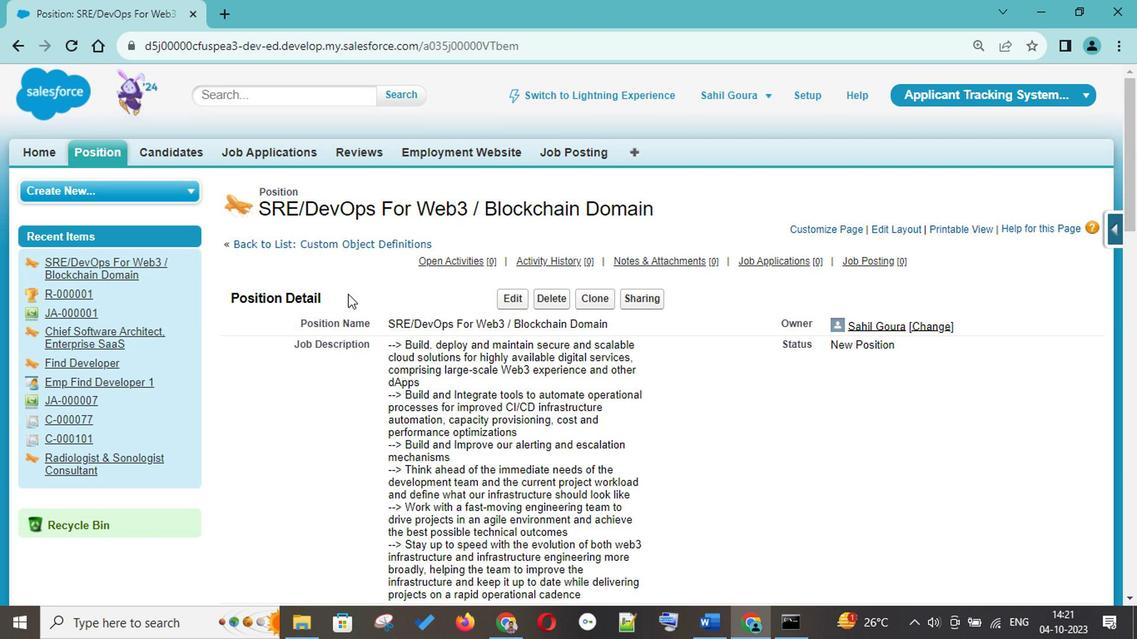 
Action: Mouse scrolled (539, 335) with delta (0, 1)
Screenshot: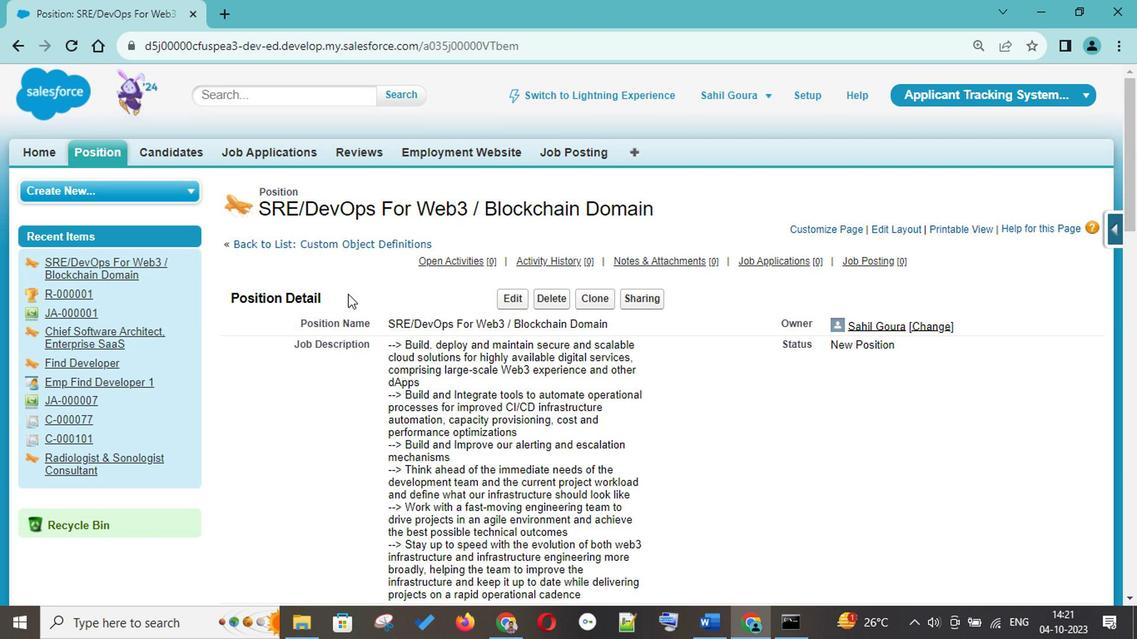 
Action: Mouse moved to (411, 315)
Screenshot: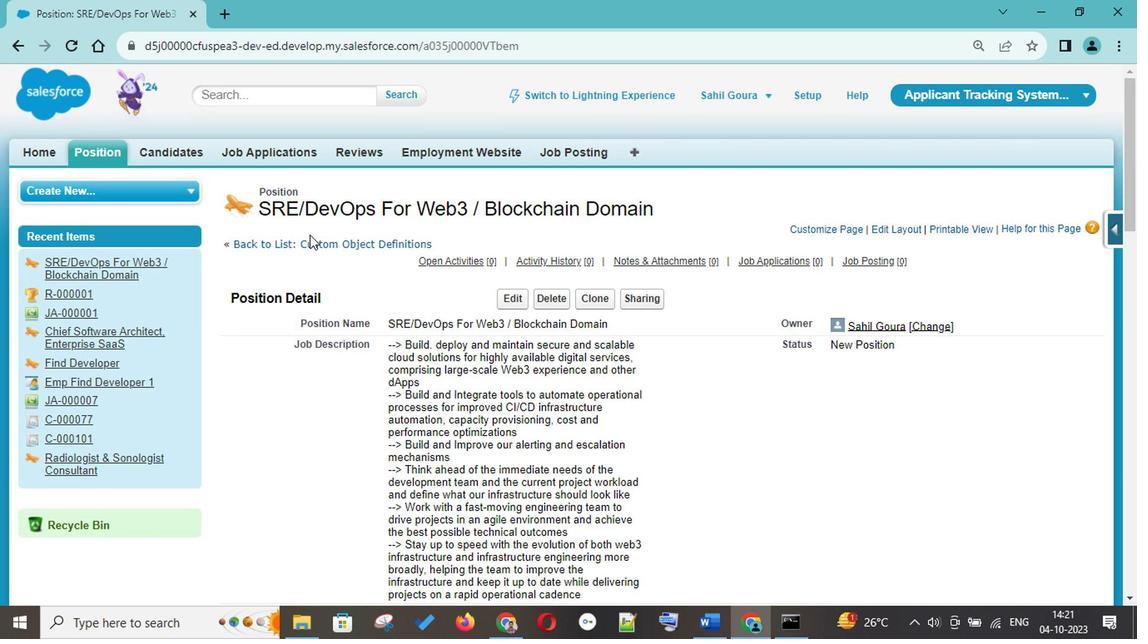 
Action: Mouse scrolled (411, 316) with delta (0, 0)
Screenshot: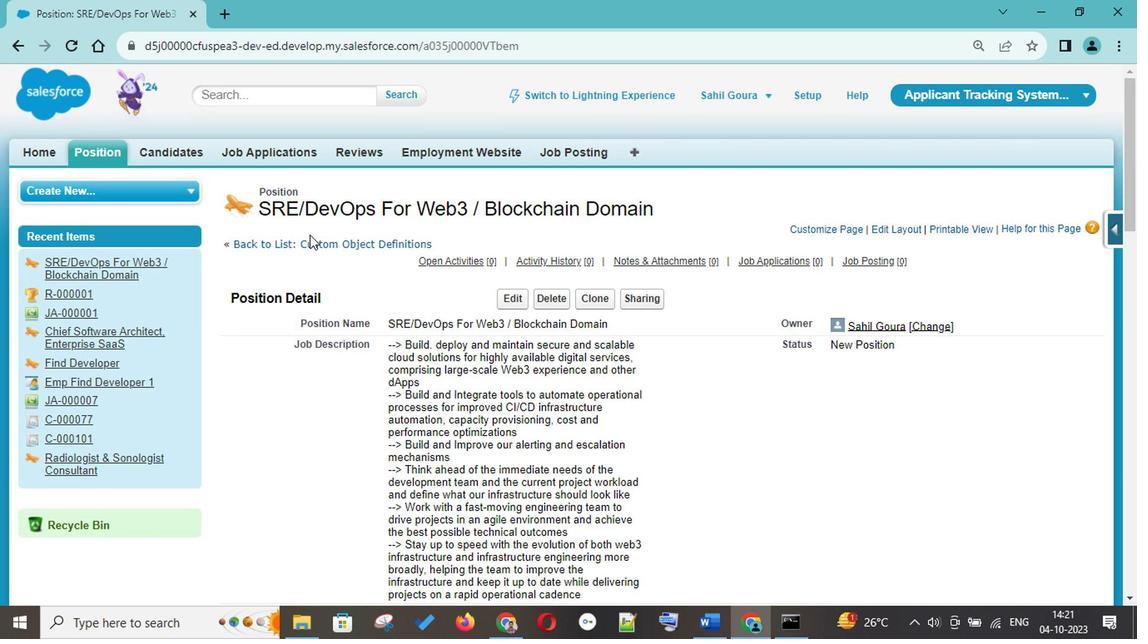 
Action: Mouse moved to (408, 315)
Screenshot: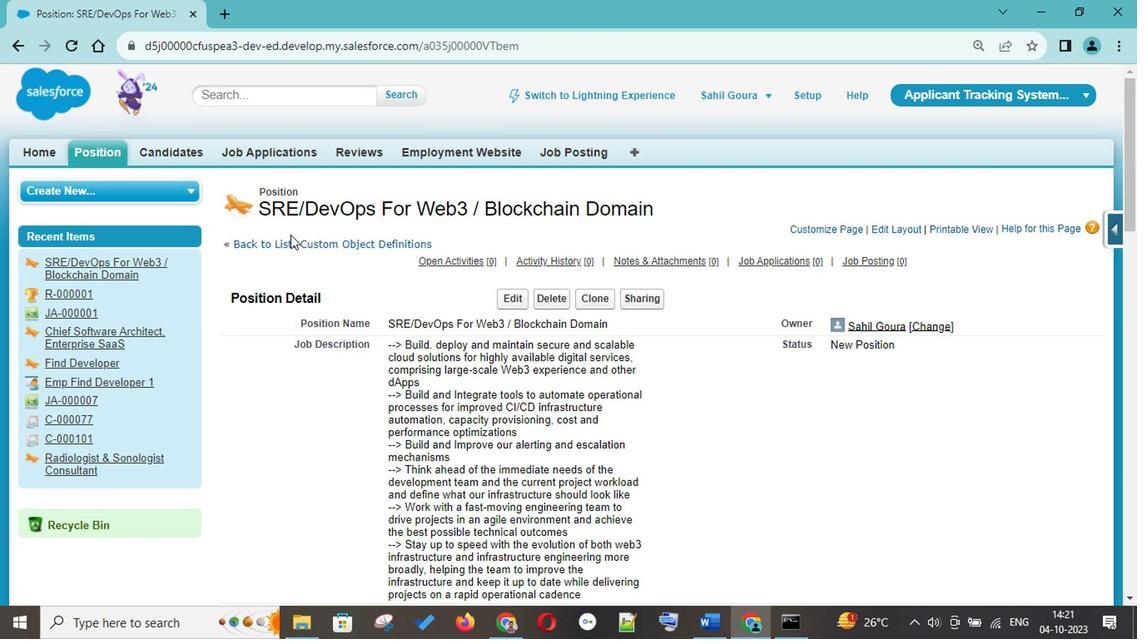 
Action: Mouse scrolled (408, 315) with delta (0, 0)
Screenshot: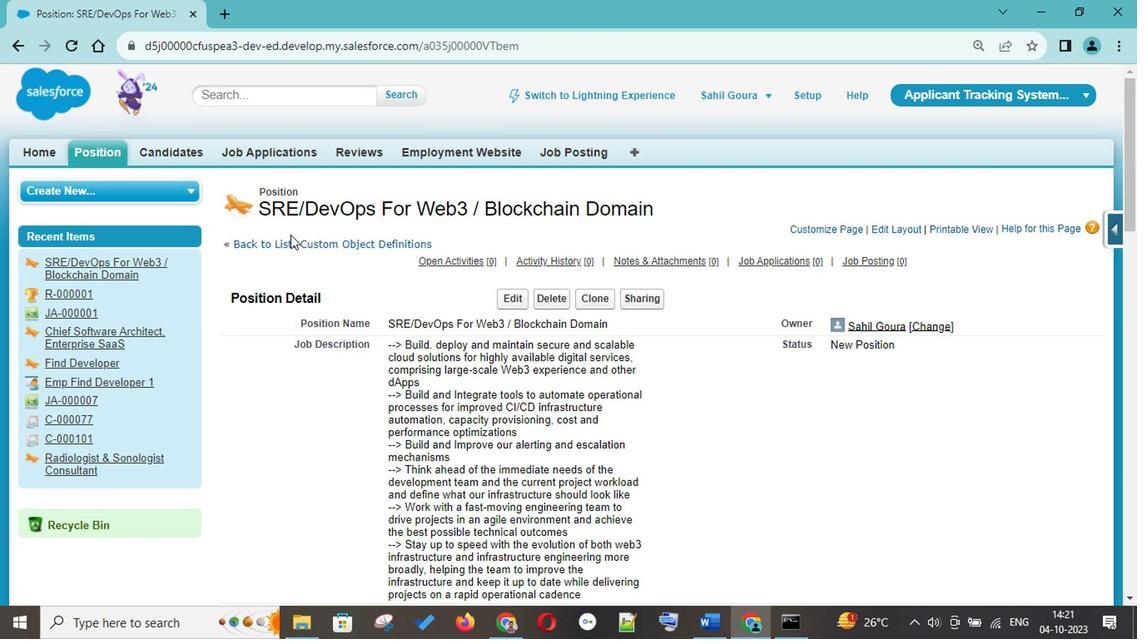 
Action: Mouse moved to (405, 314)
Screenshot: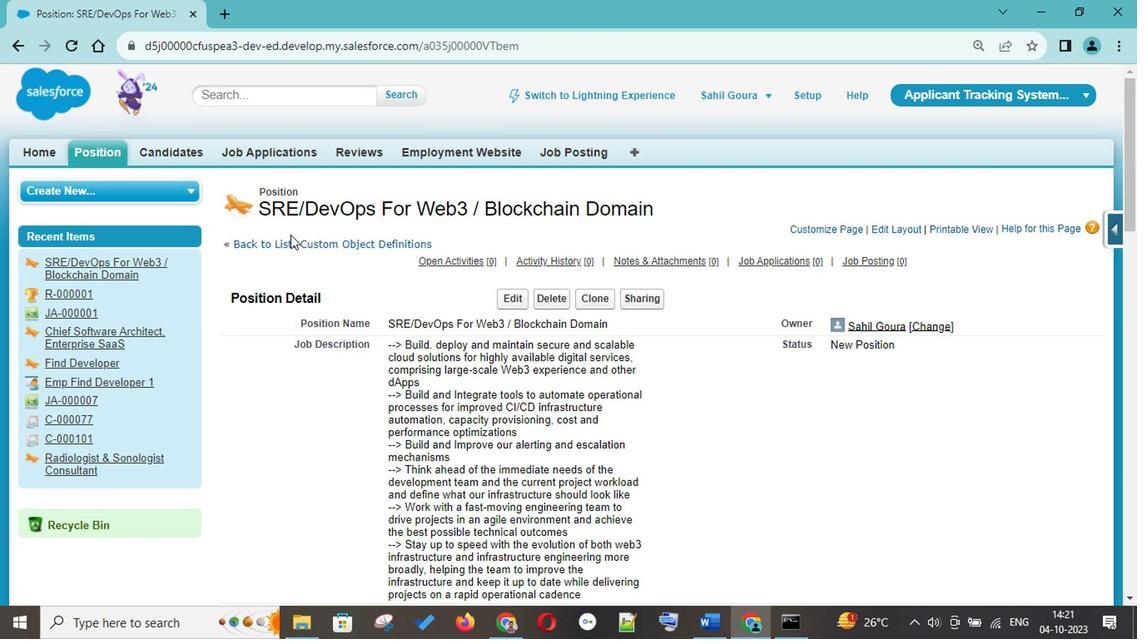 
Action: Mouse scrolled (405, 314) with delta (0, 0)
Screenshot: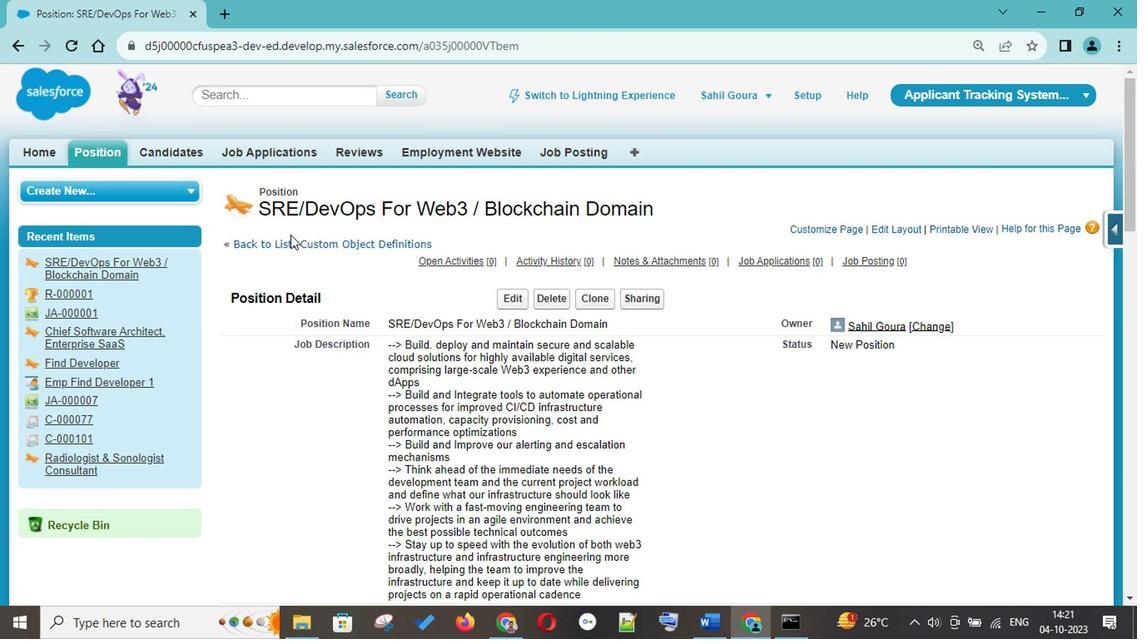 
Action: Mouse moved to (404, 314)
Screenshot: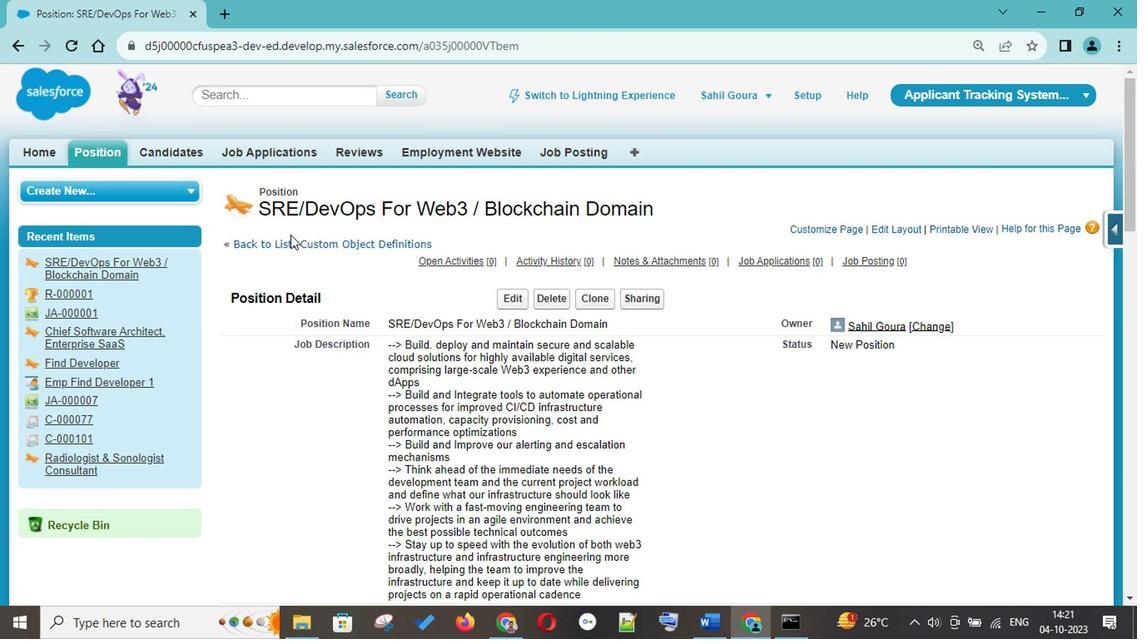 
Action: Mouse scrolled (404, 314) with delta (0, 0)
Screenshot: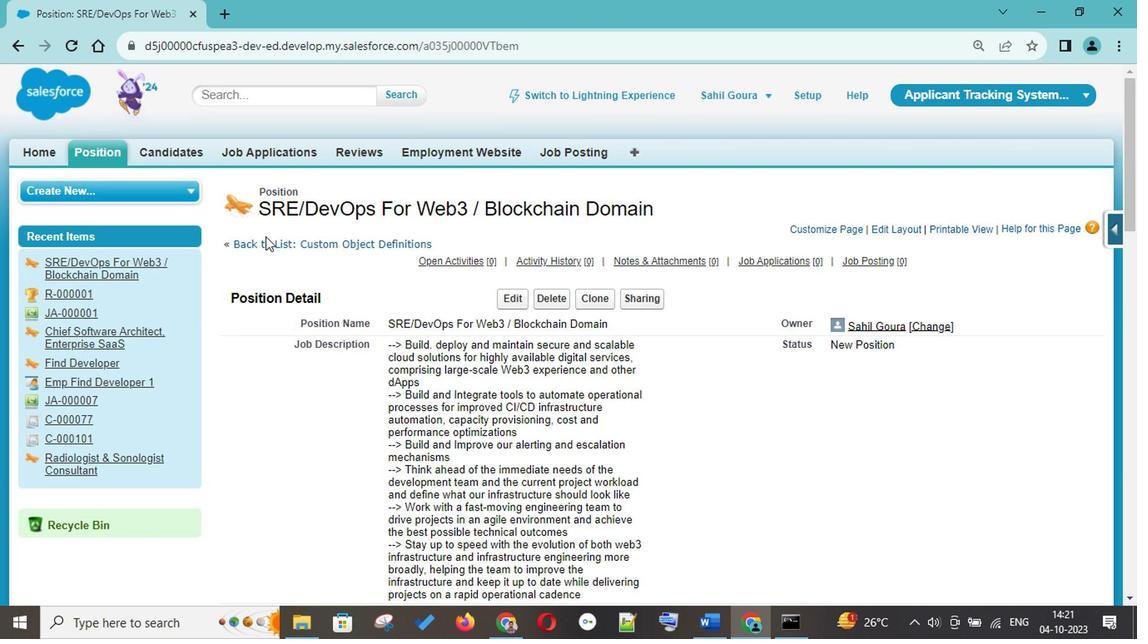 
Action: Mouse moved to (401, 314)
Screenshot: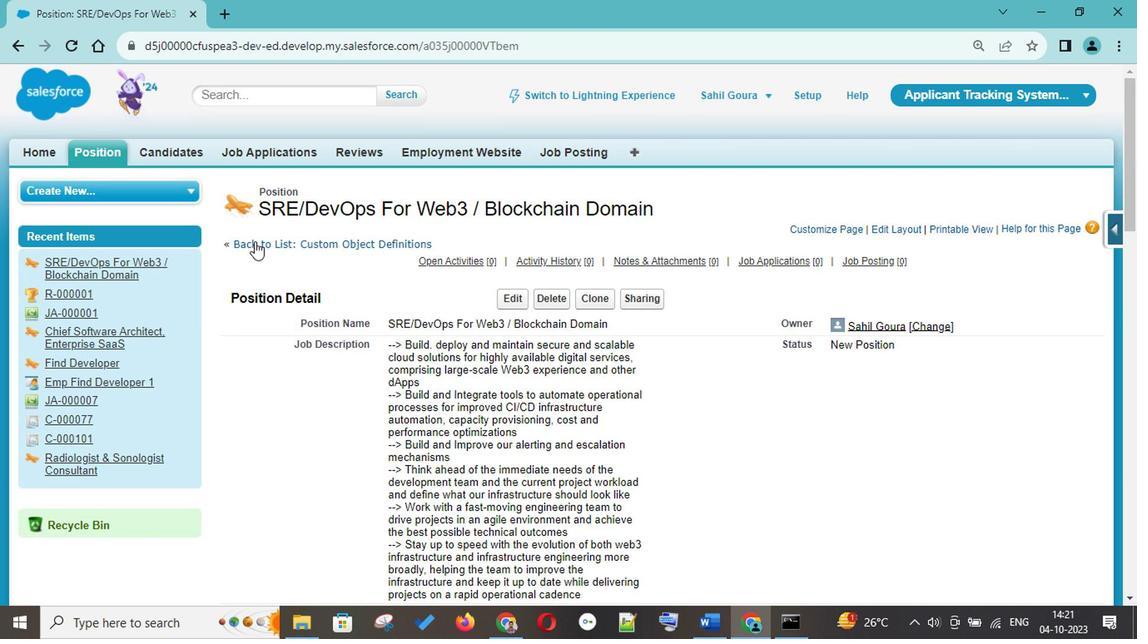 
Action: Mouse scrolled (401, 314) with delta (0, 0)
Screenshot: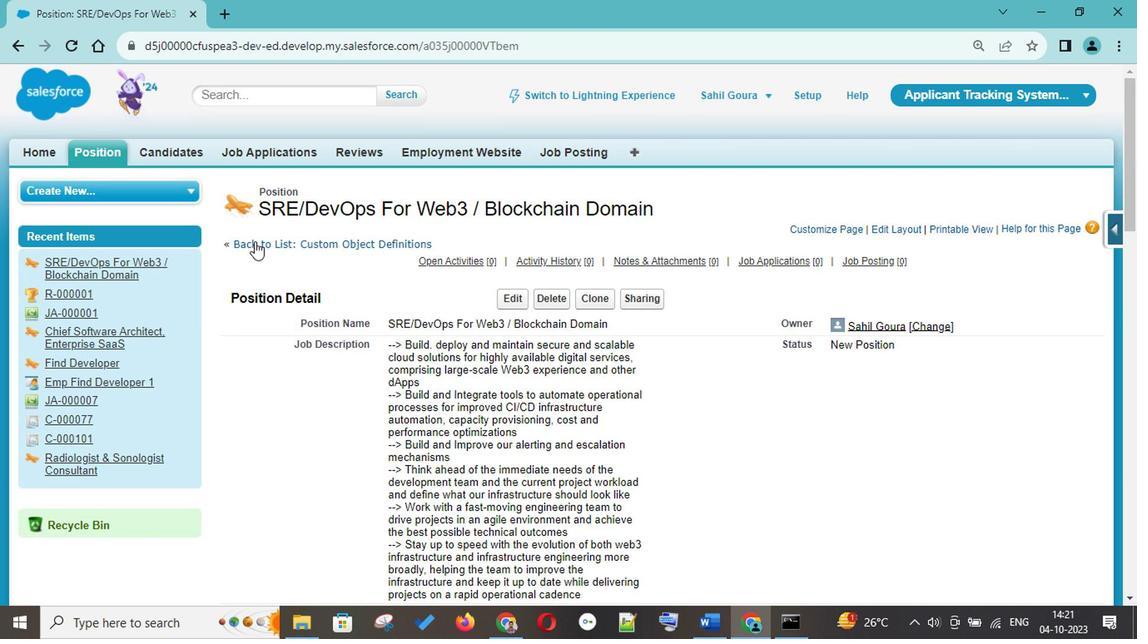 
Action: Mouse moved to (147, 209)
Screenshot: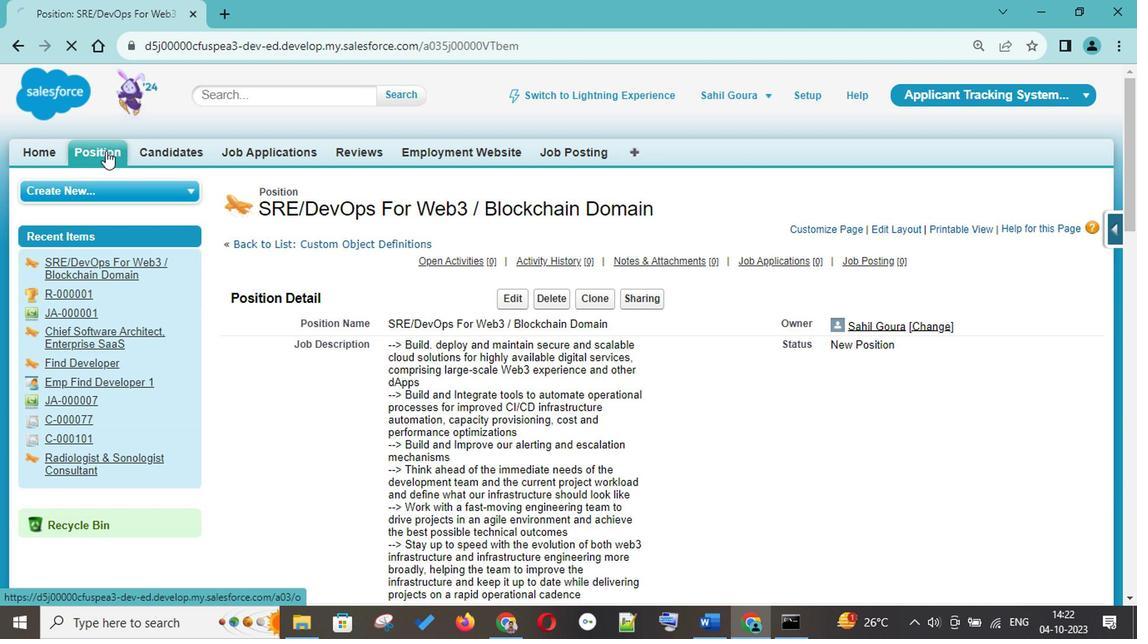 
Action: Mouse pressed left at (147, 209)
Screenshot: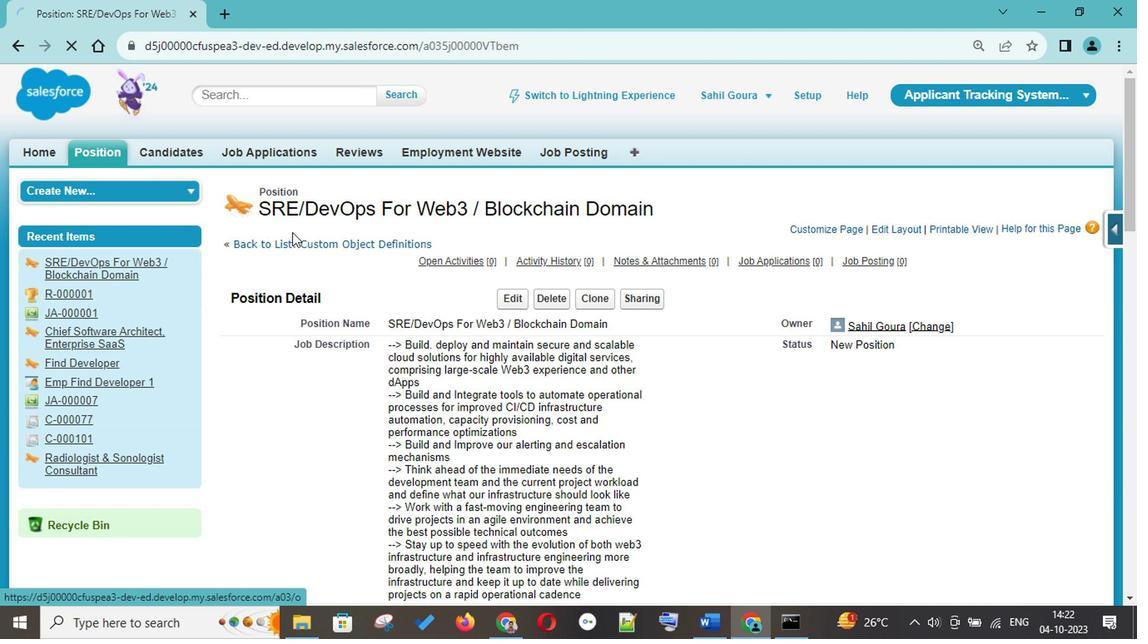 
Action: Mouse moved to (347, 365)
Screenshot: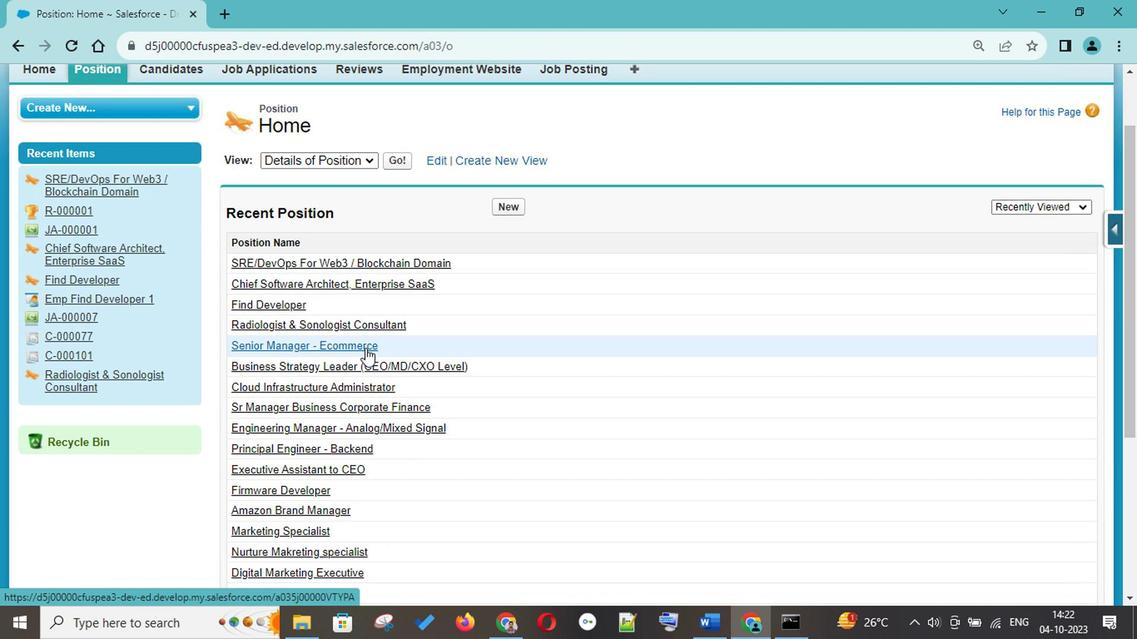 
Action: Mouse scrolled (347, 365) with delta (0, 0)
Screenshot: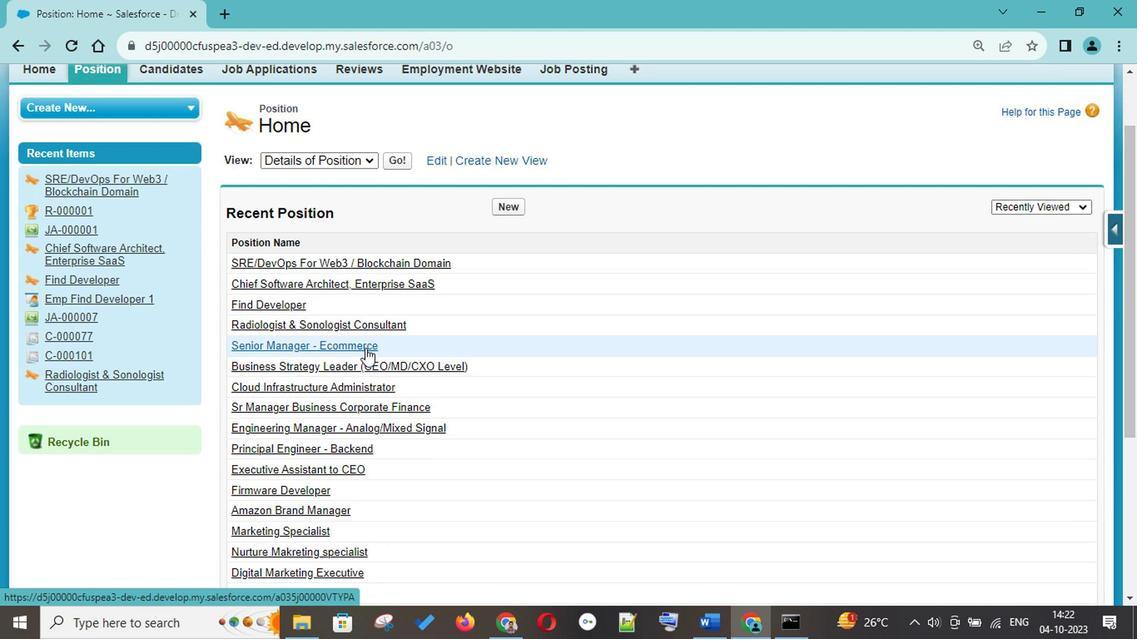 
Action: Mouse moved to (445, 368)
Screenshot: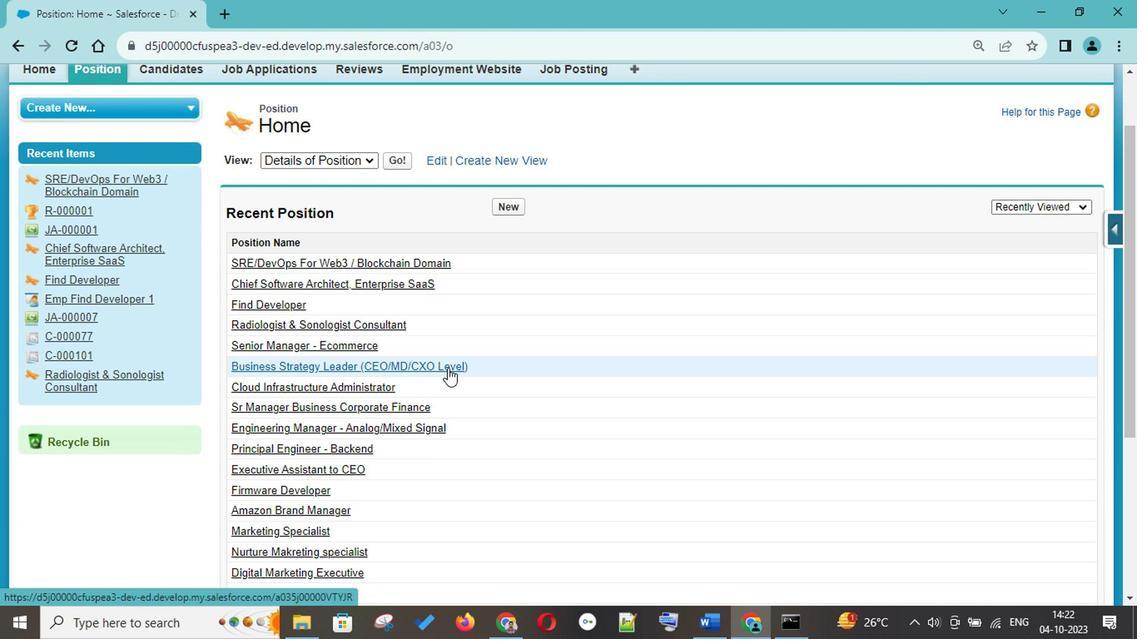 
Action: Mouse pressed left at (445, 368)
Screenshot: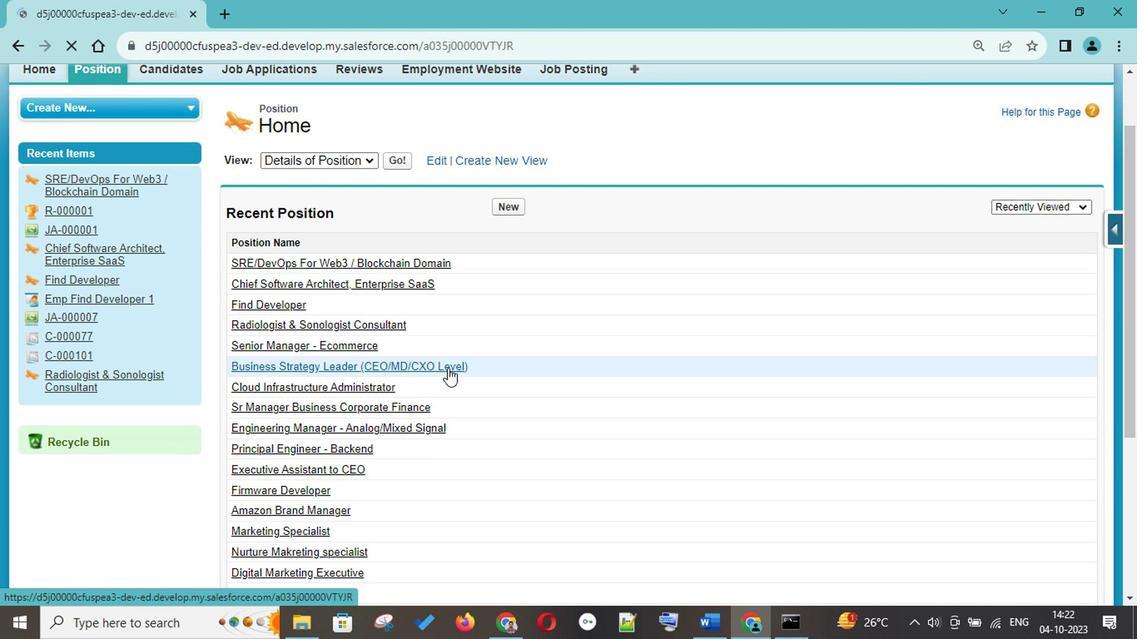 
Action: Mouse moved to (136, 209)
